 Task: Browse Amazon and compare different products in the electronics and office supplies categories.
Action: Mouse moved to (269, 266)
Screenshot: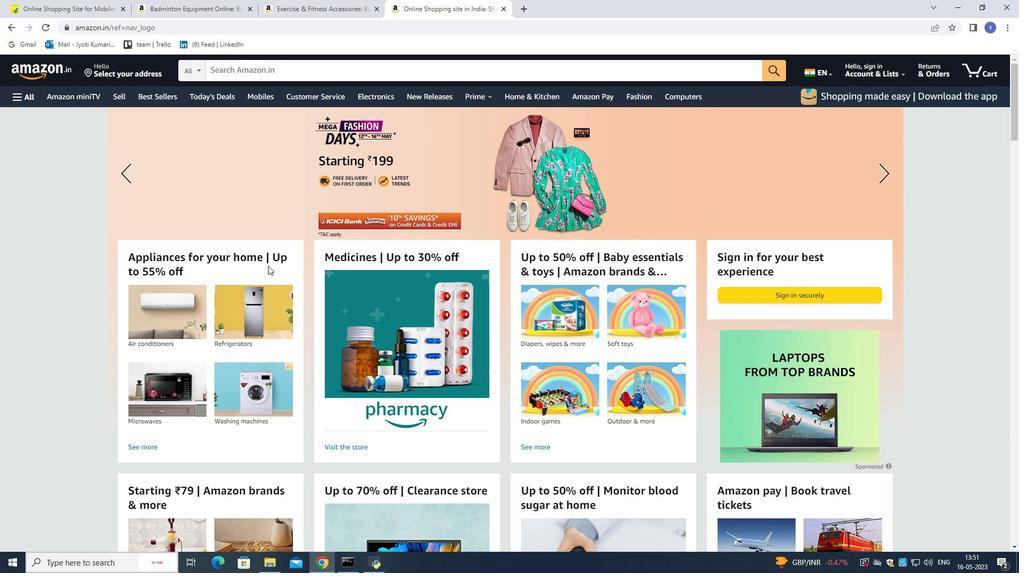 
Action: Mouse scrolled (269, 267) with delta (0, 0)
Screenshot: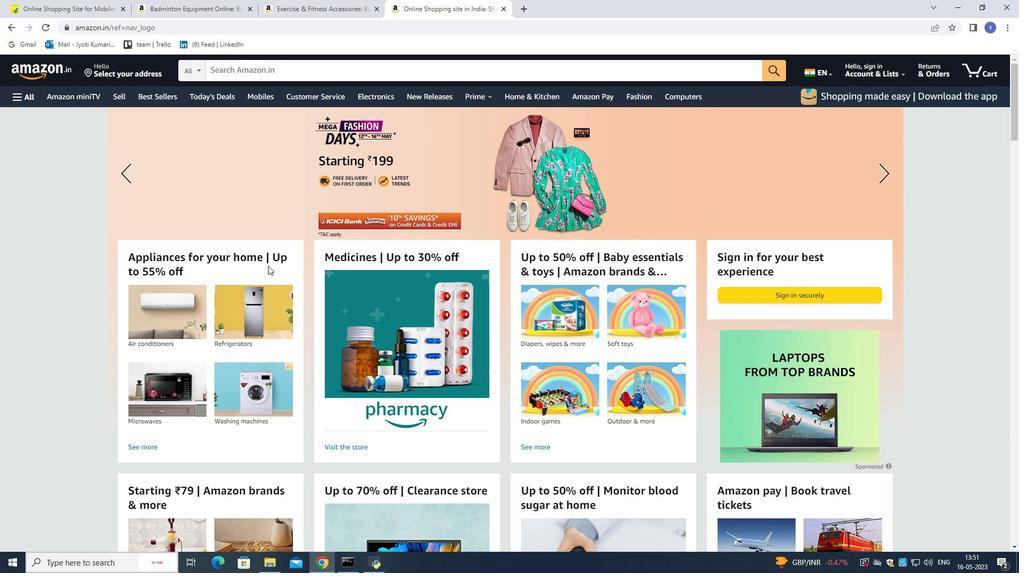 
Action: Mouse moved to (269, 266)
Screenshot: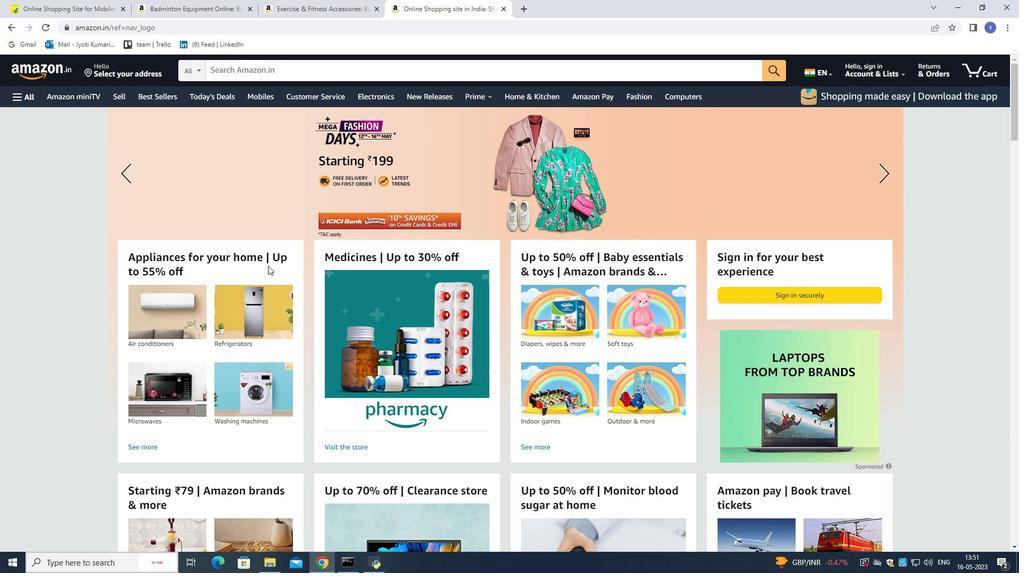 
Action: Mouse scrolled (269, 267) with delta (0, 0)
Screenshot: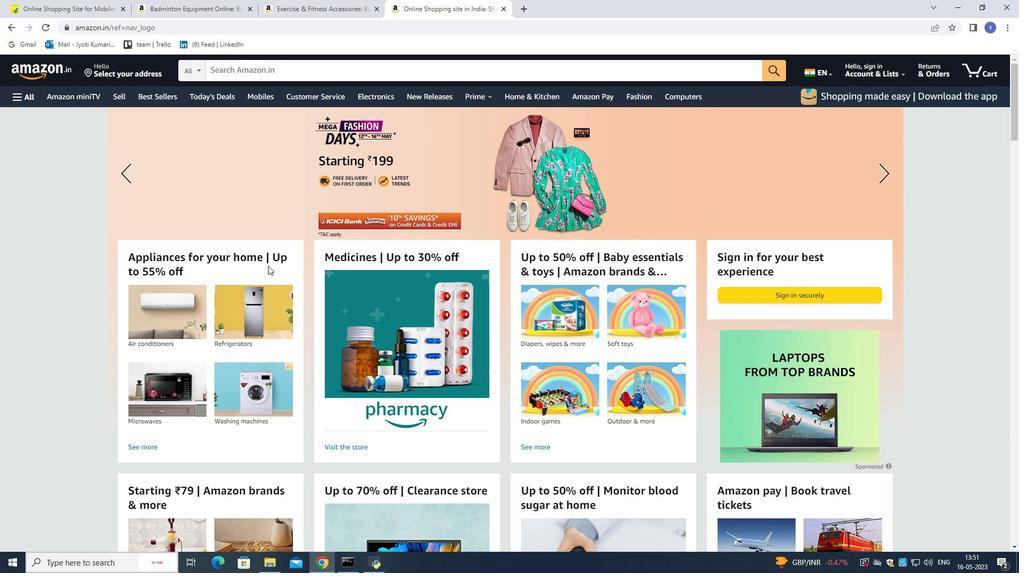 
Action: Mouse moved to (269, 263)
Screenshot: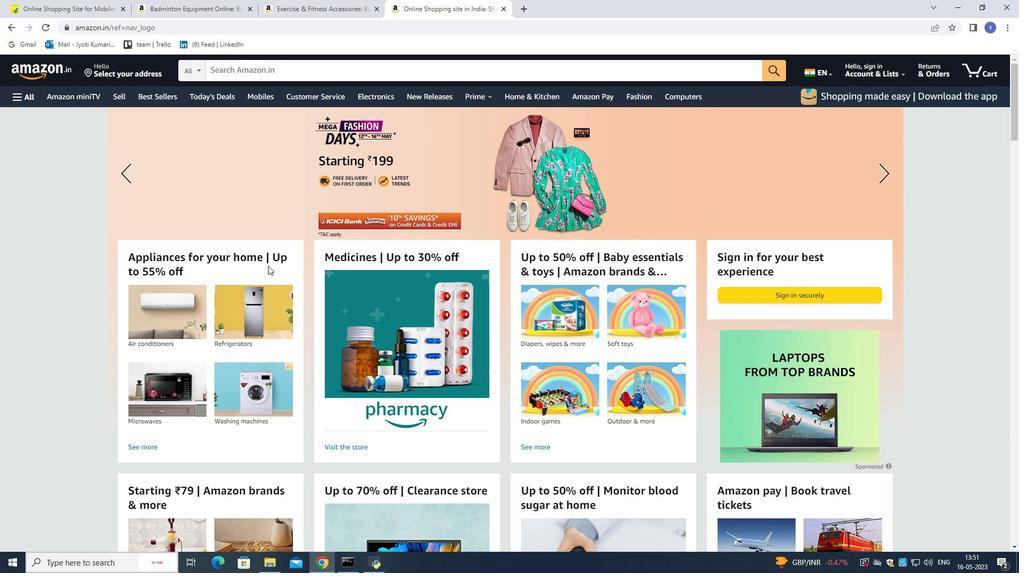 
Action: Mouse scrolled (269, 264) with delta (0, 0)
Screenshot: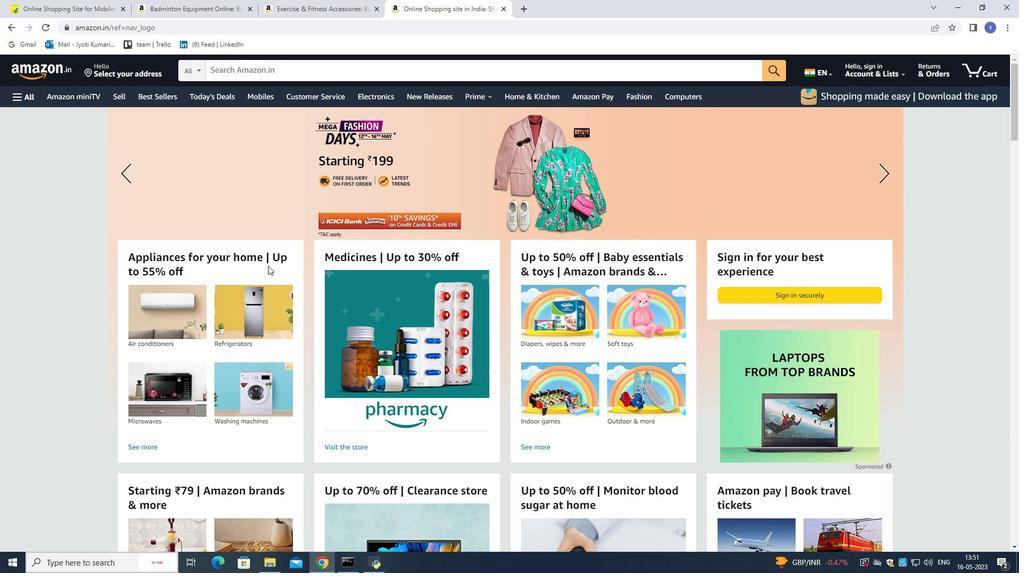 
Action: Mouse moved to (269, 263)
Screenshot: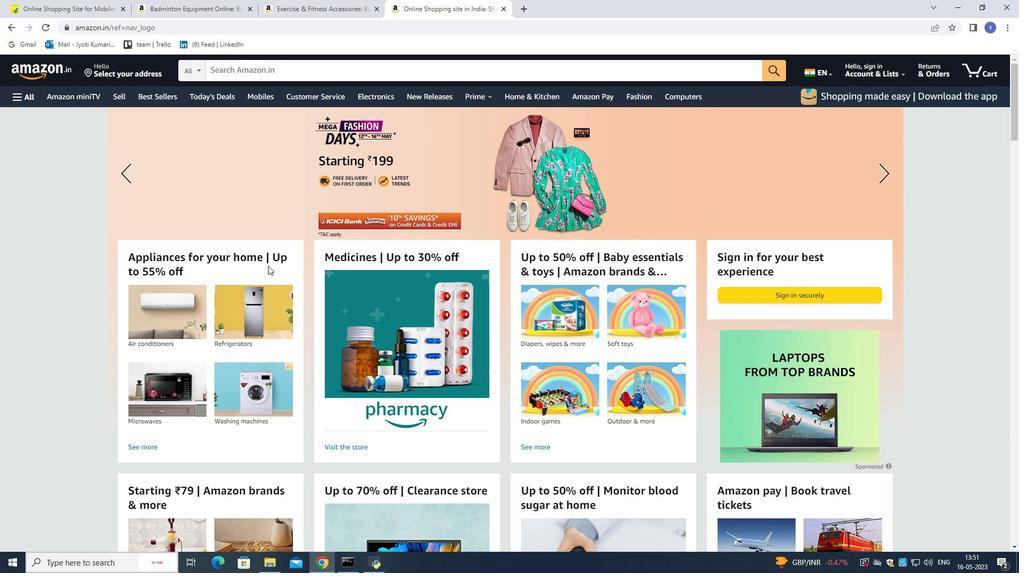 
Action: Mouse scrolled (269, 263) with delta (0, 0)
Screenshot: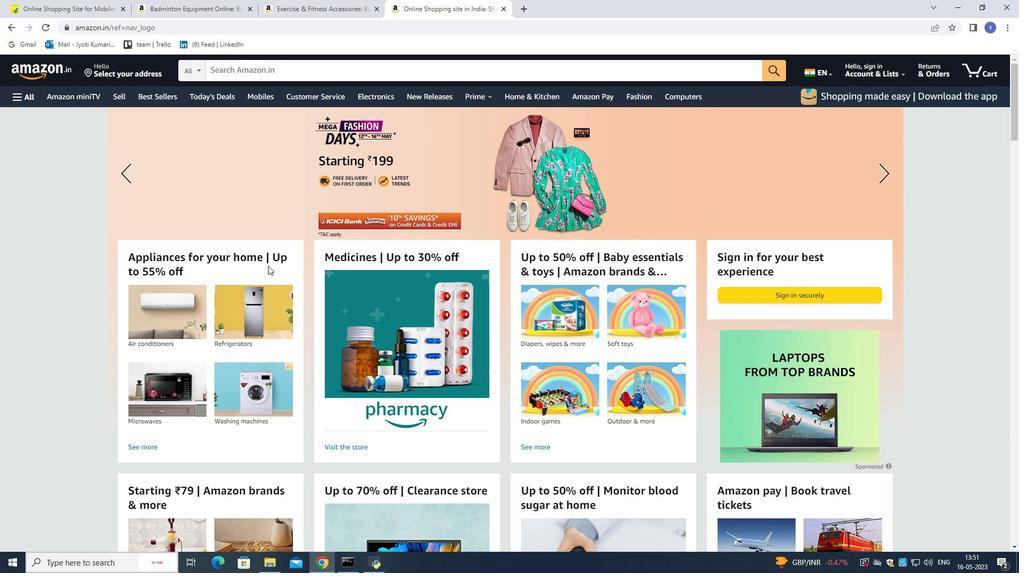 
Action: Mouse moved to (269, 261)
Screenshot: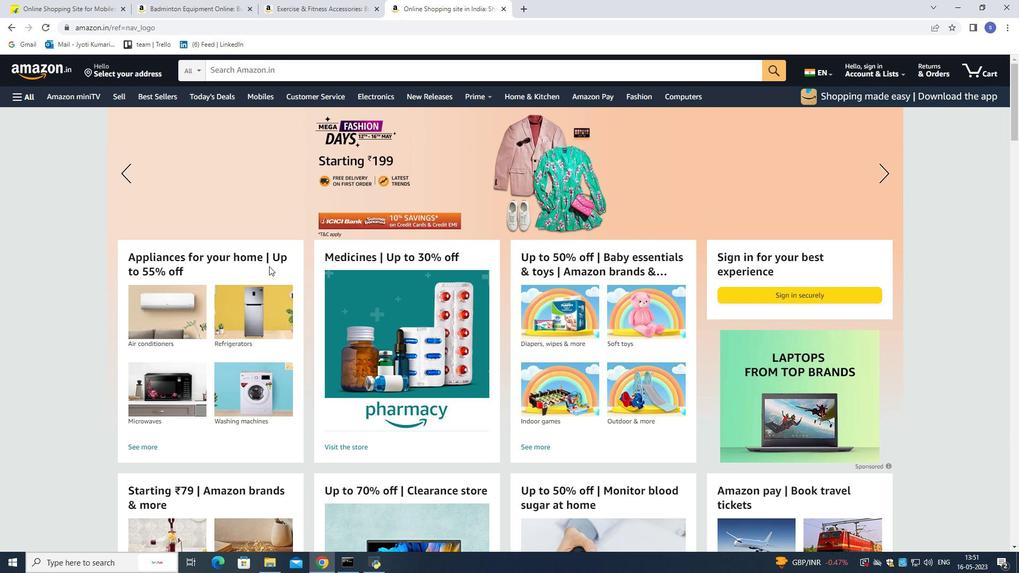 
Action: Mouse scrolled (269, 262) with delta (0, 0)
Screenshot: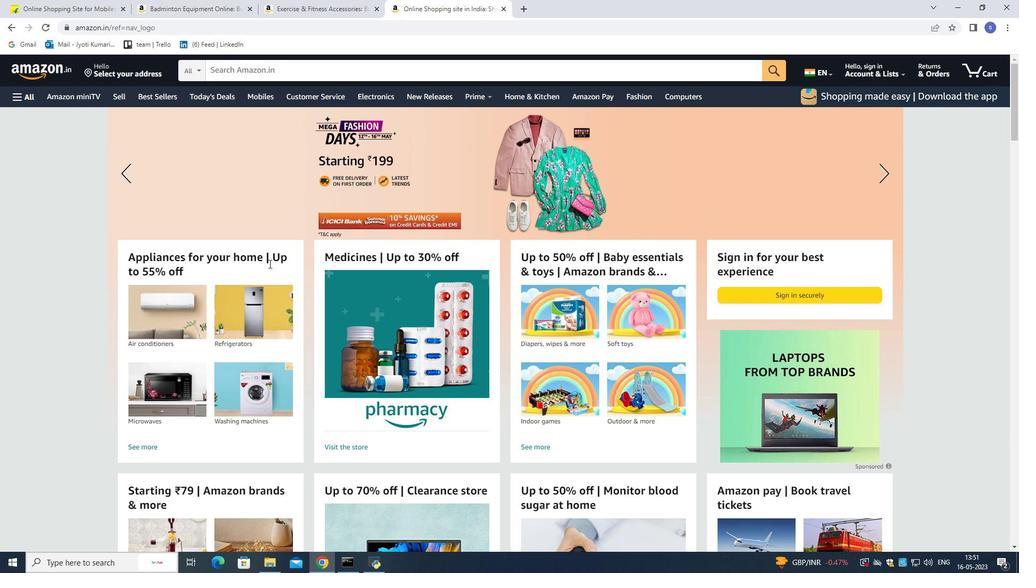 
Action: Mouse moved to (269, 260)
Screenshot: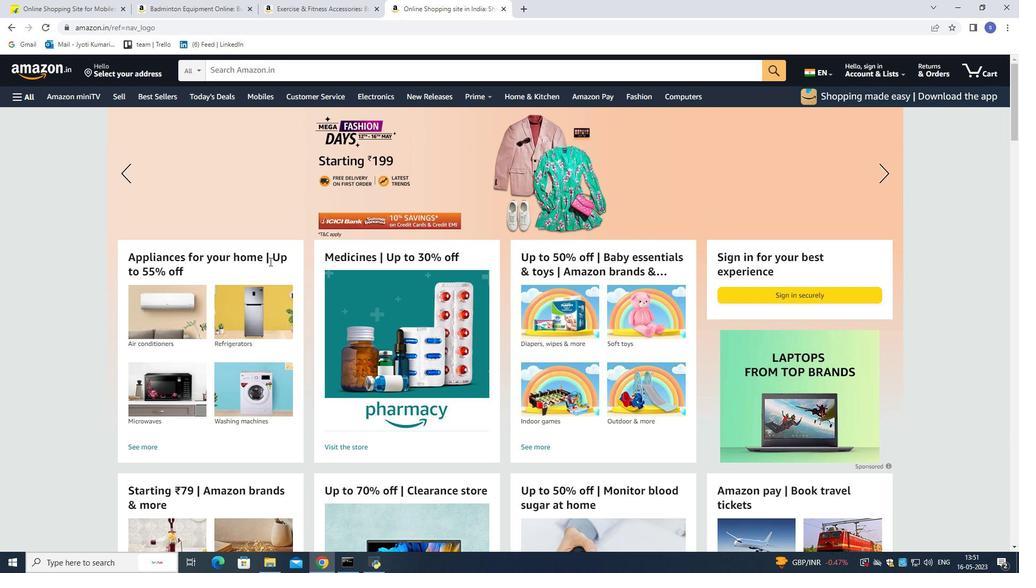 
Action: Mouse scrolled (269, 260) with delta (0, 0)
Screenshot: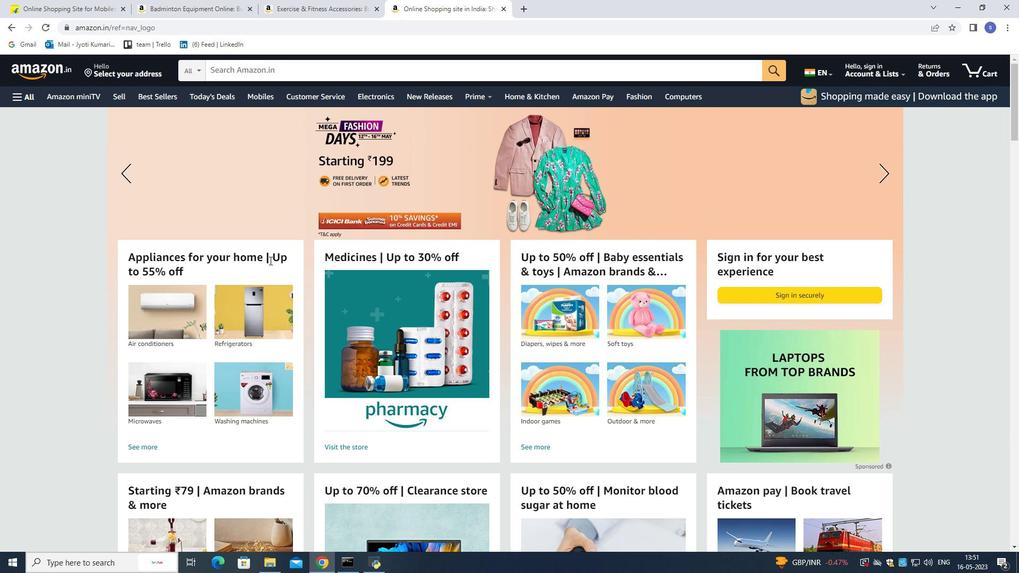 
Action: Mouse scrolled (269, 260) with delta (0, 0)
Screenshot: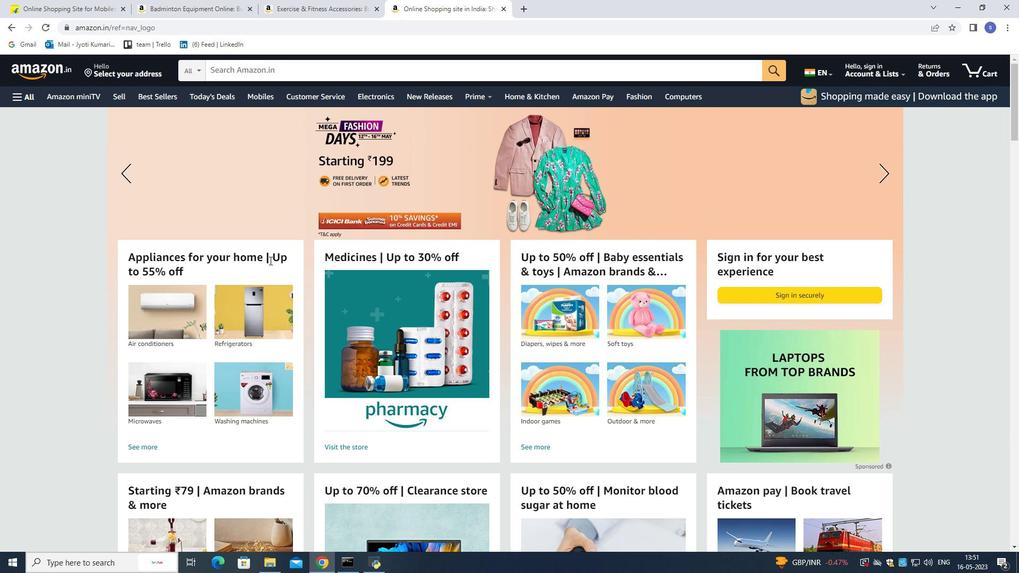 
Action: Mouse scrolled (269, 260) with delta (0, 0)
Screenshot: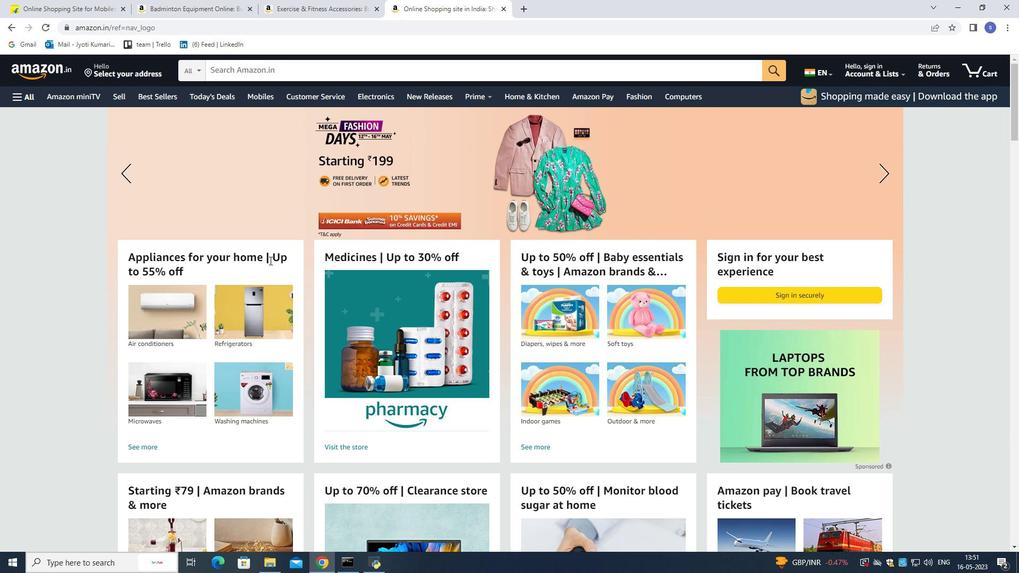
Action: Mouse scrolled (269, 260) with delta (0, 0)
Screenshot: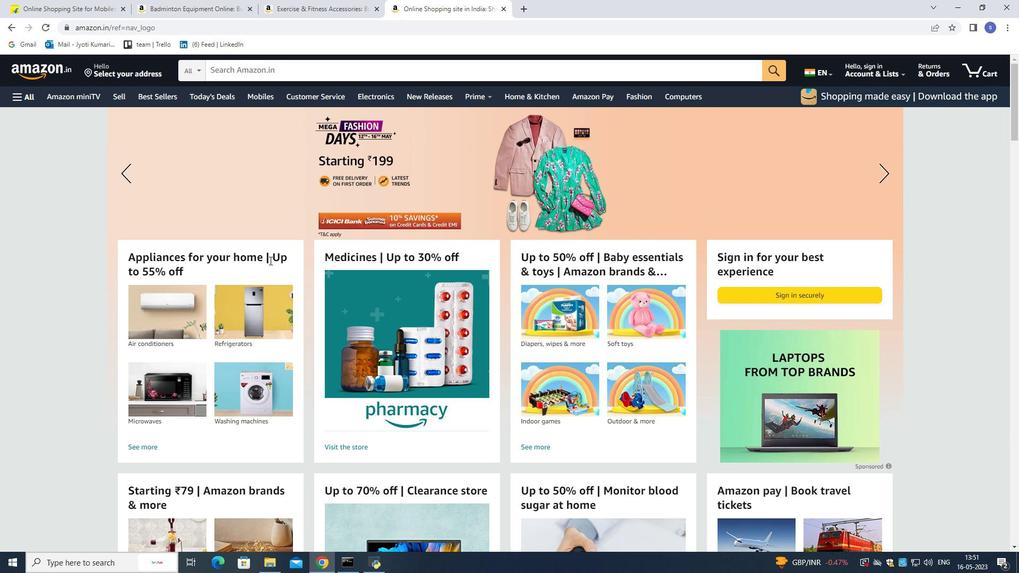 
Action: Mouse scrolled (269, 260) with delta (0, 0)
Screenshot: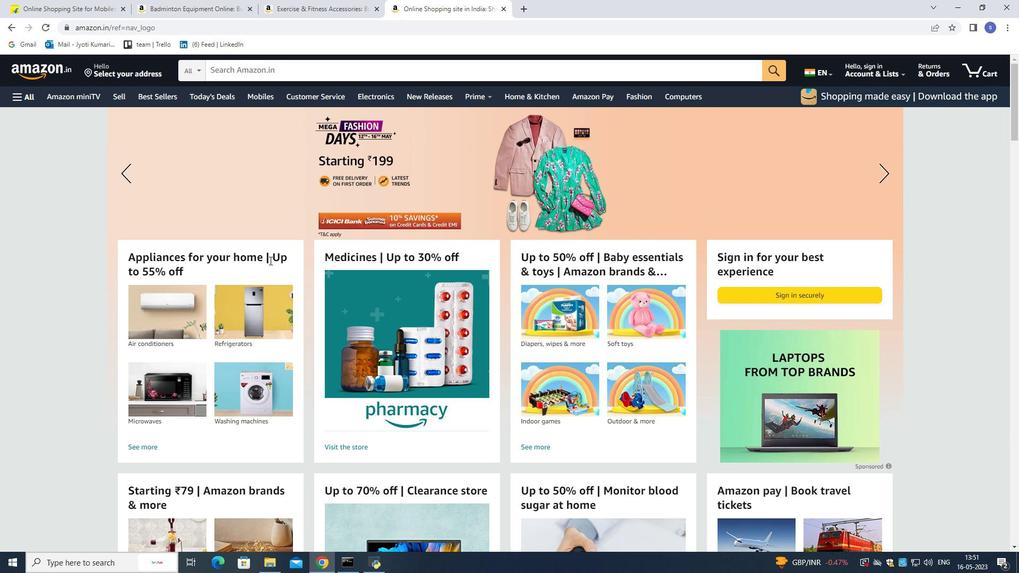 
Action: Mouse scrolled (269, 260) with delta (0, 0)
Screenshot: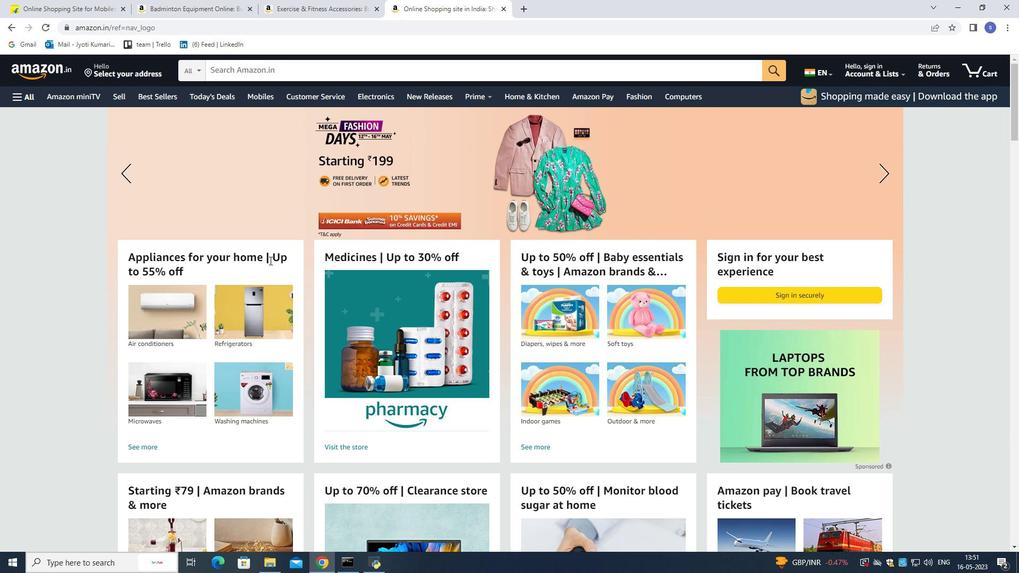 
Action: Mouse scrolled (269, 261) with delta (0, 0)
Screenshot: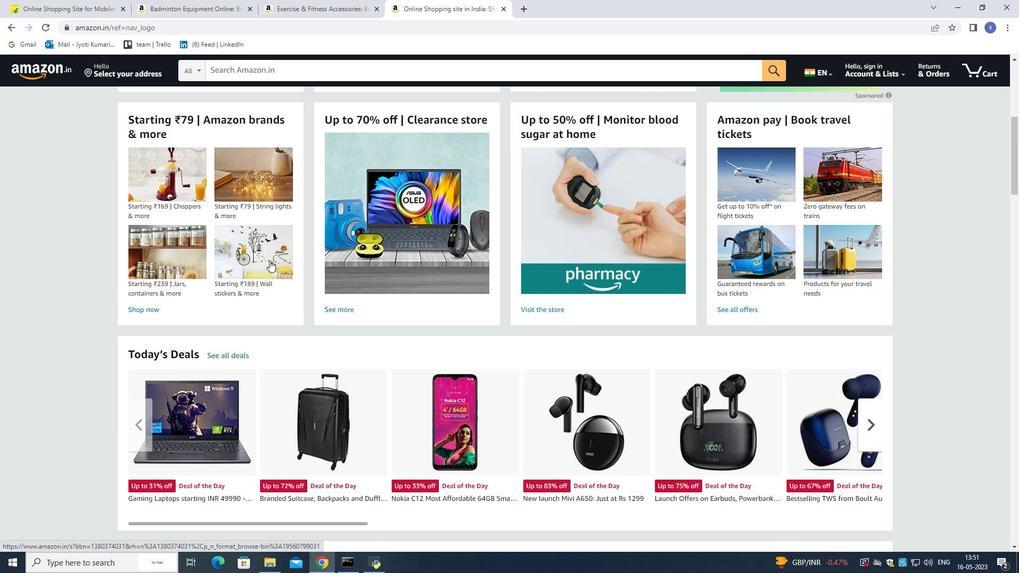 
Action: Mouse scrolled (269, 261) with delta (0, 0)
Screenshot: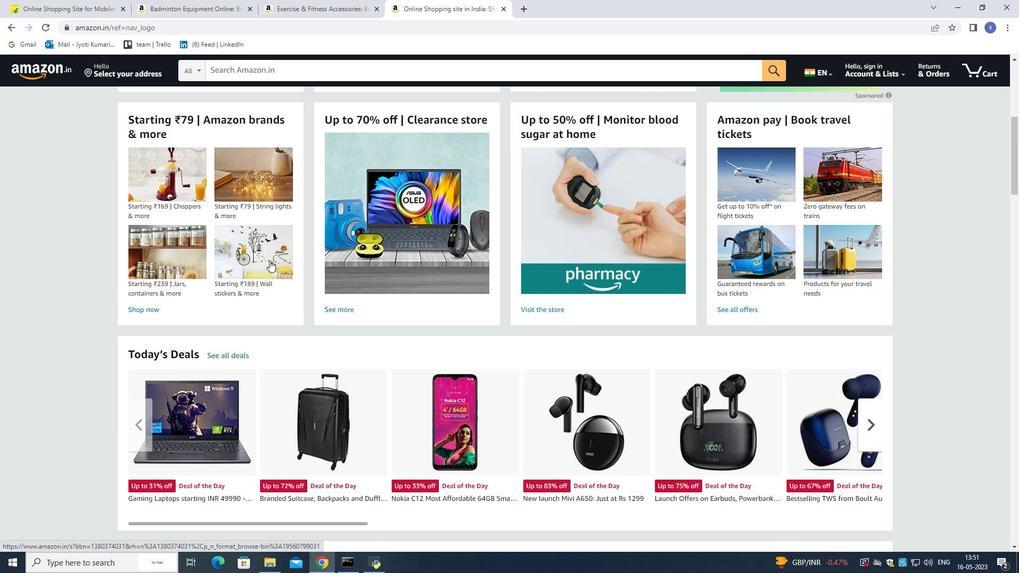 
Action: Mouse scrolled (269, 261) with delta (0, 0)
Screenshot: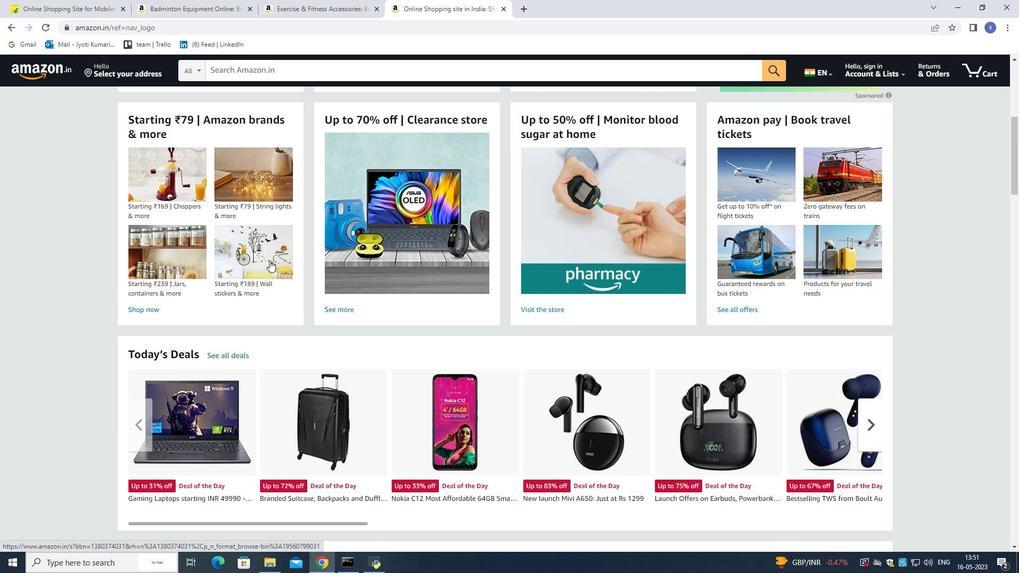 
Action: Mouse scrolled (269, 261) with delta (0, 0)
Screenshot: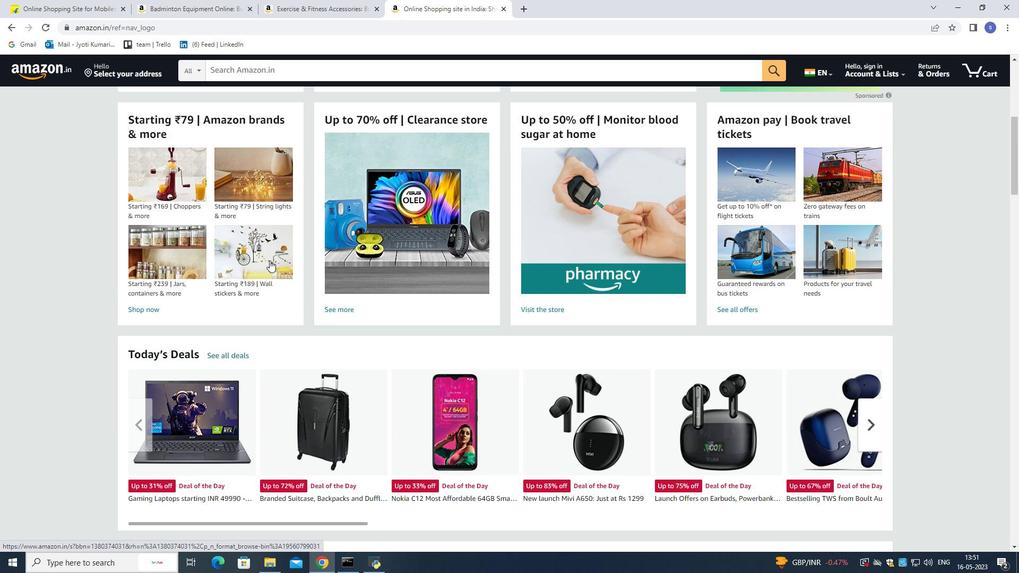 
Action: Mouse scrolled (269, 261) with delta (0, 0)
Screenshot: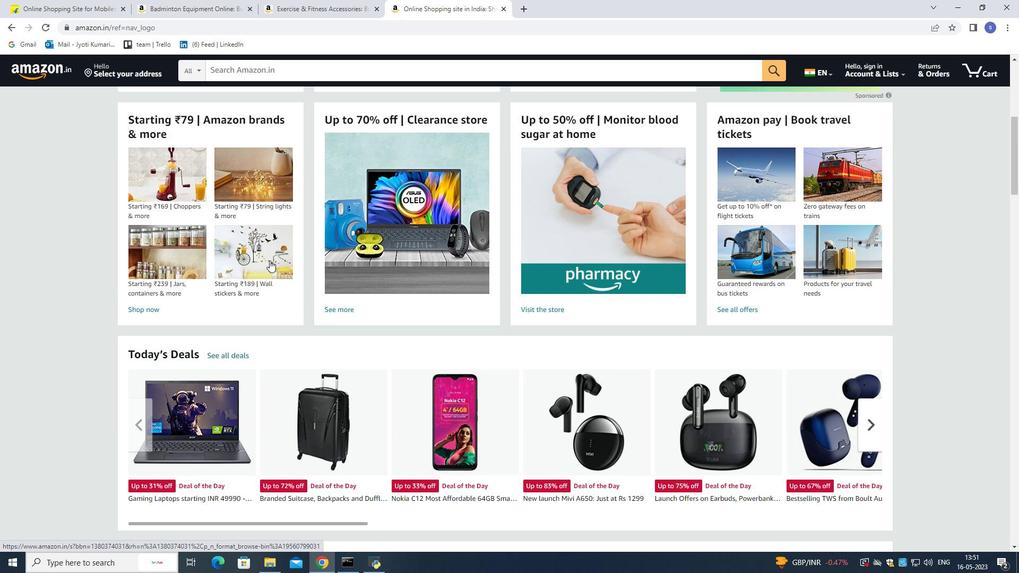 
Action: Mouse moved to (269, 260)
Screenshot: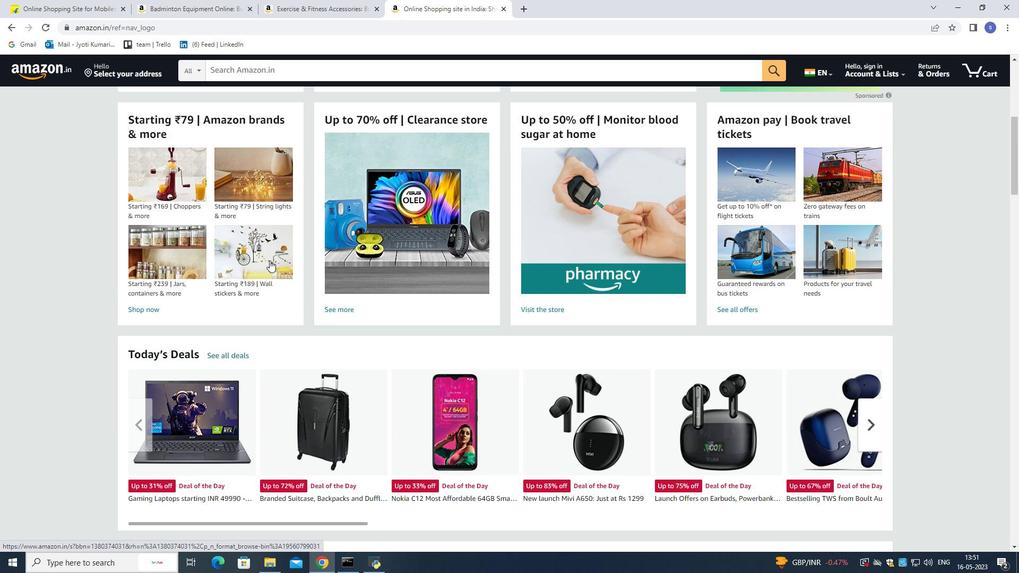 
Action: Mouse scrolled (269, 260) with delta (0, 0)
Screenshot: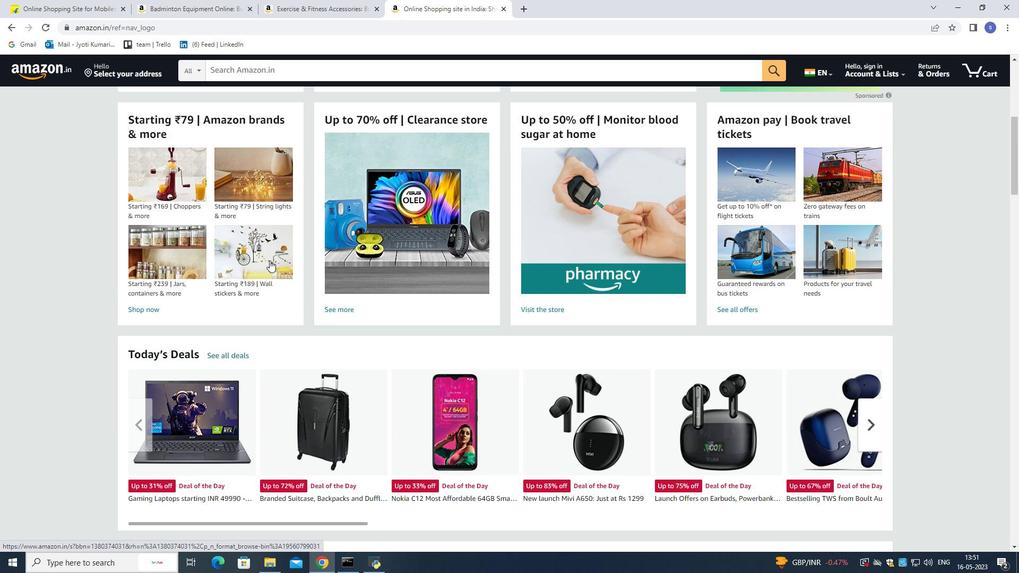 
Action: Mouse moved to (269, 260)
Screenshot: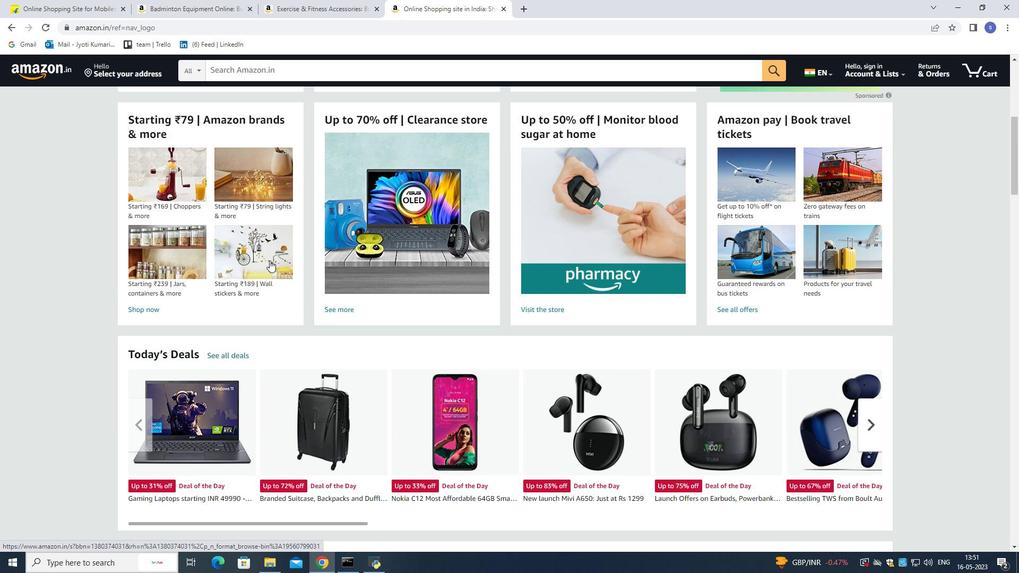 
Action: Mouse scrolled (269, 260) with delta (0, 0)
Screenshot: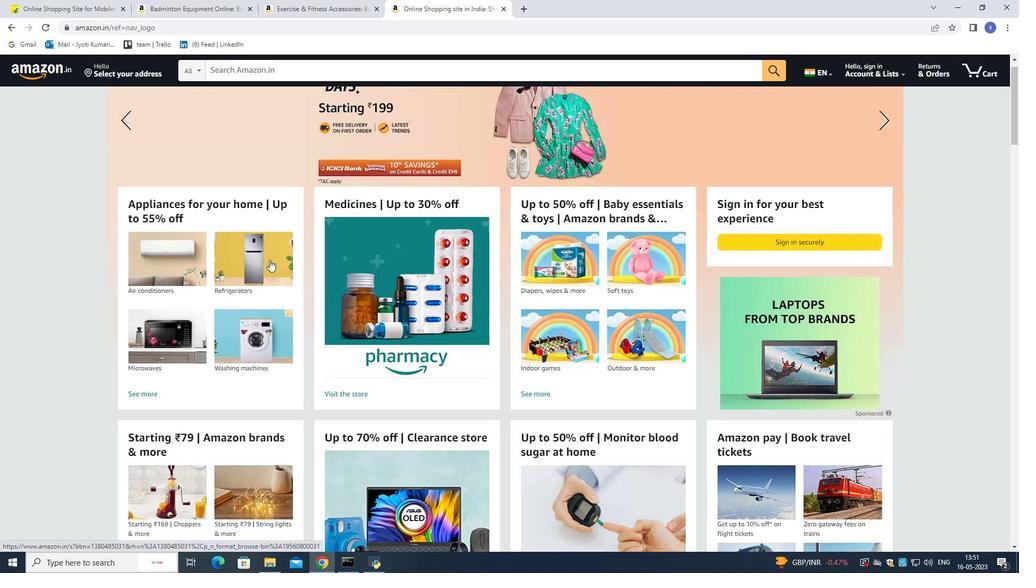 
Action: Mouse scrolled (269, 260) with delta (0, 0)
Screenshot: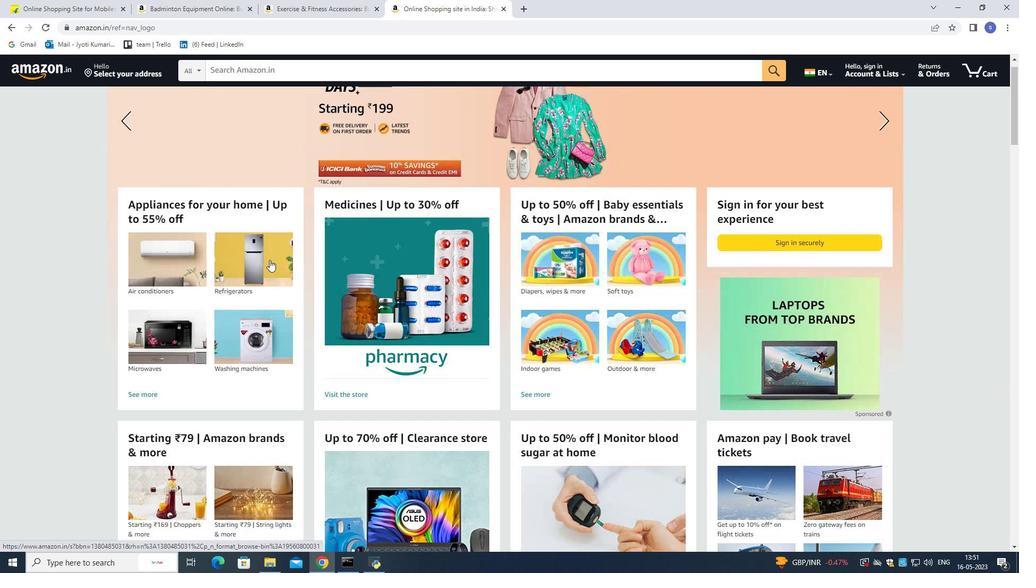 
Action: Mouse scrolled (269, 260) with delta (0, 0)
Screenshot: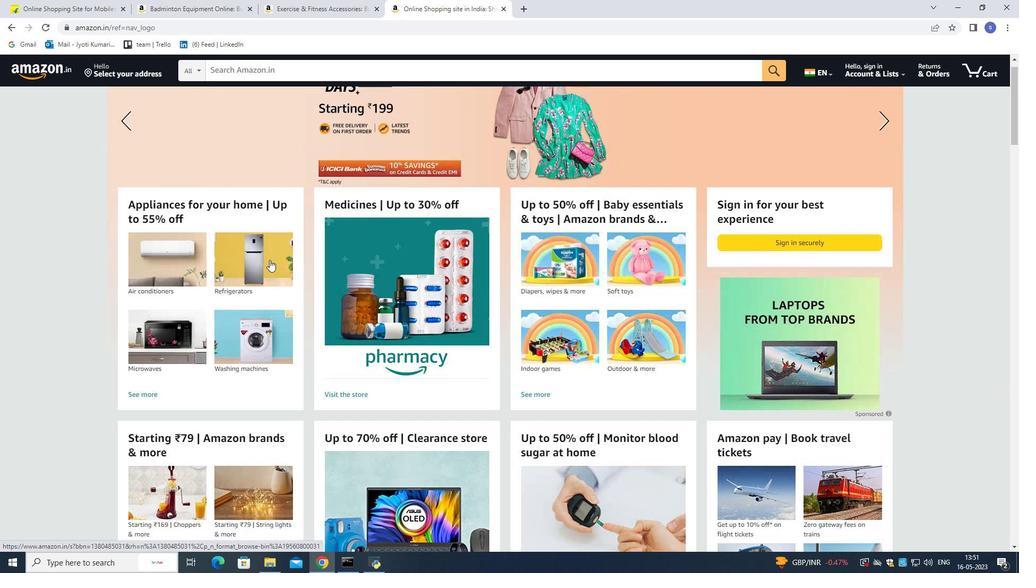 
Action: Mouse scrolled (269, 260) with delta (0, 0)
Screenshot: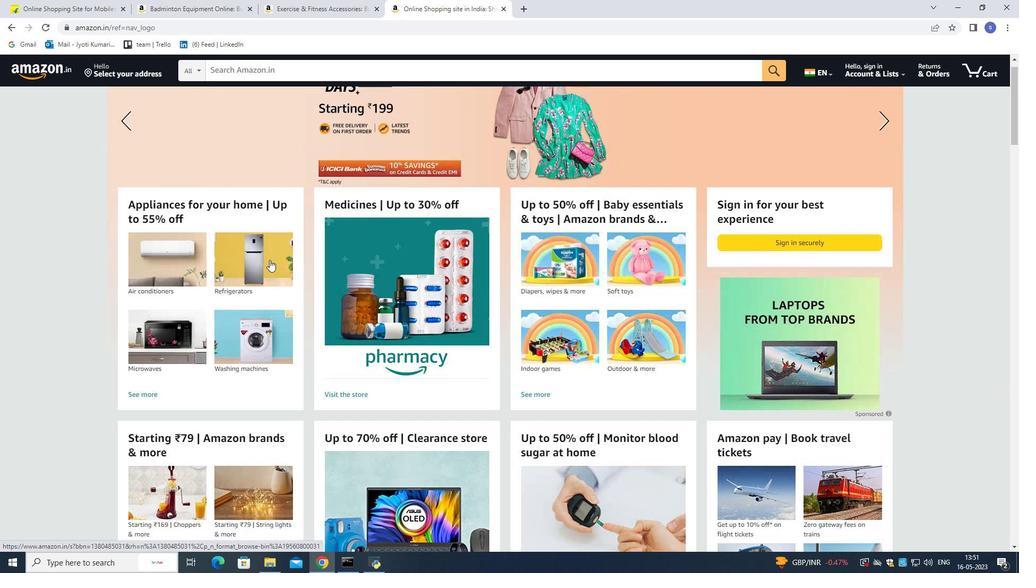 
Action: Mouse moved to (269, 258)
Screenshot: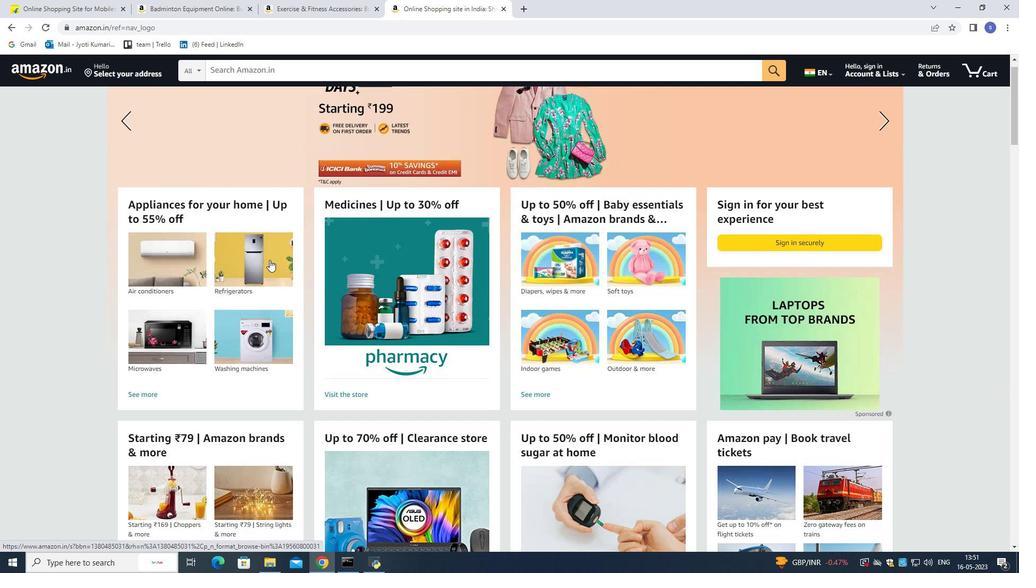 
Action: Mouse scrolled (269, 259) with delta (0, 0)
Screenshot: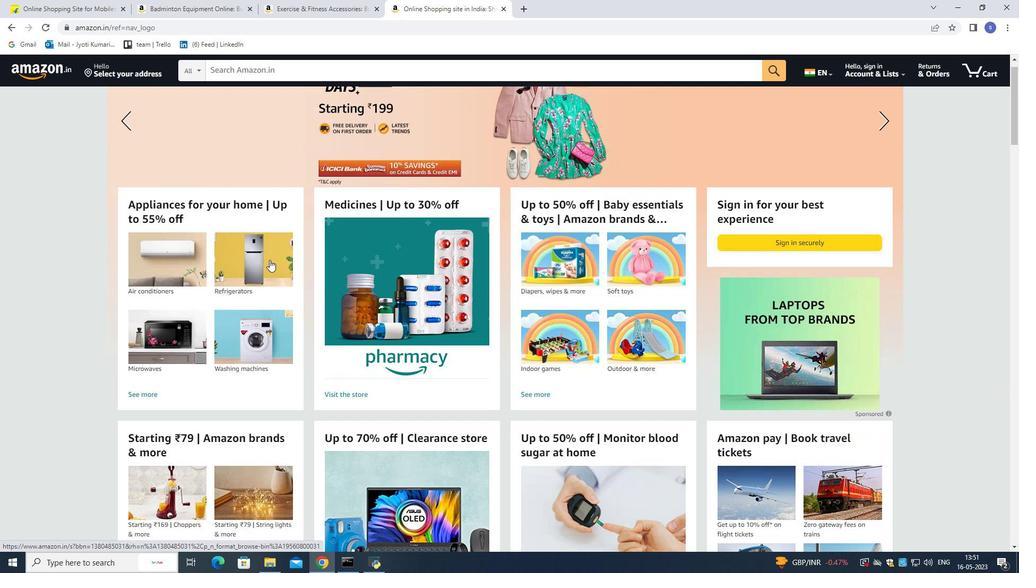 
Action: Mouse moved to (13, 93)
Screenshot: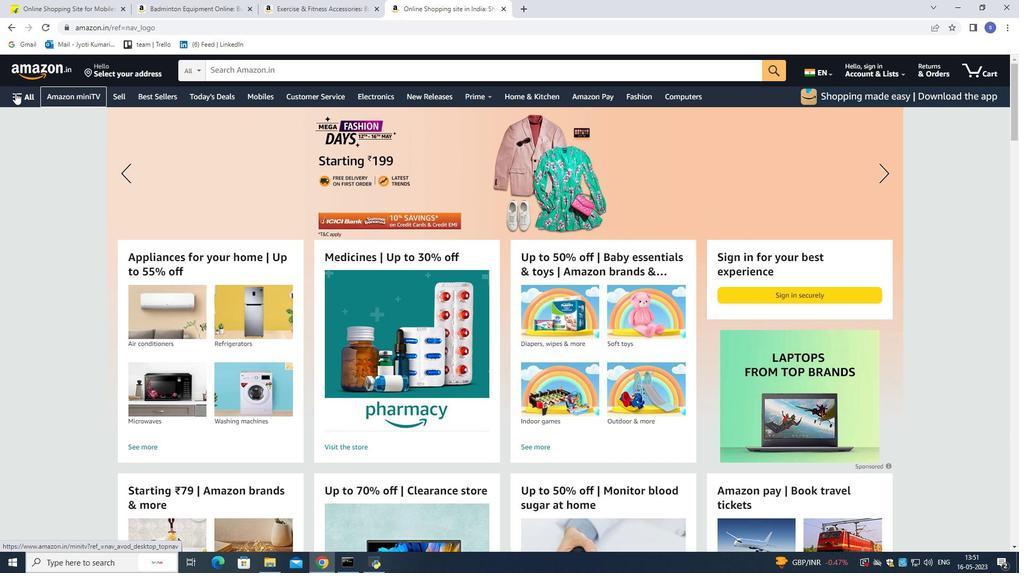 
Action: Mouse pressed left at (13, 93)
Screenshot: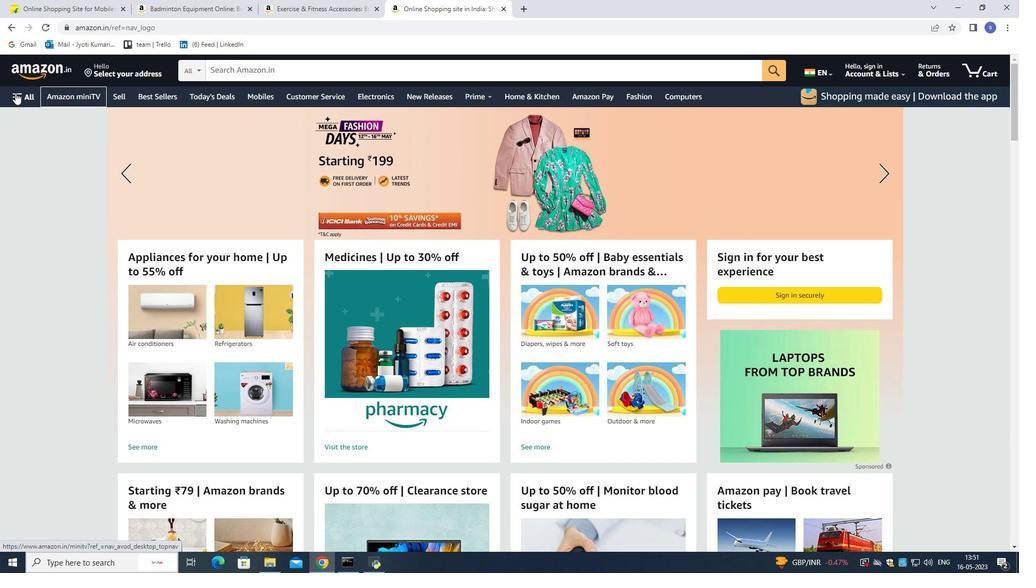
Action: Mouse moved to (50, 347)
Screenshot: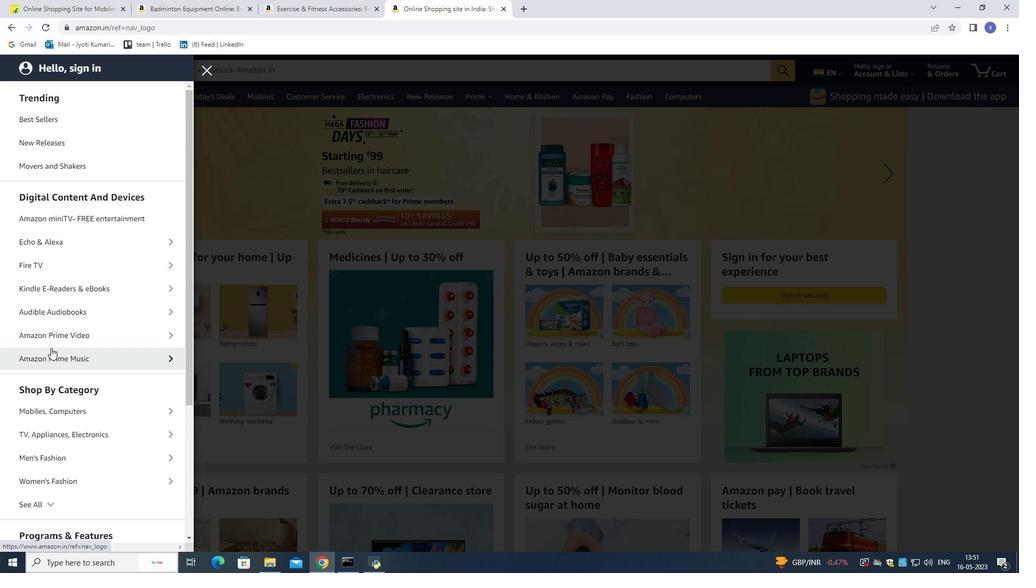 
Action: Mouse scrolled (50, 346) with delta (0, 0)
Screenshot: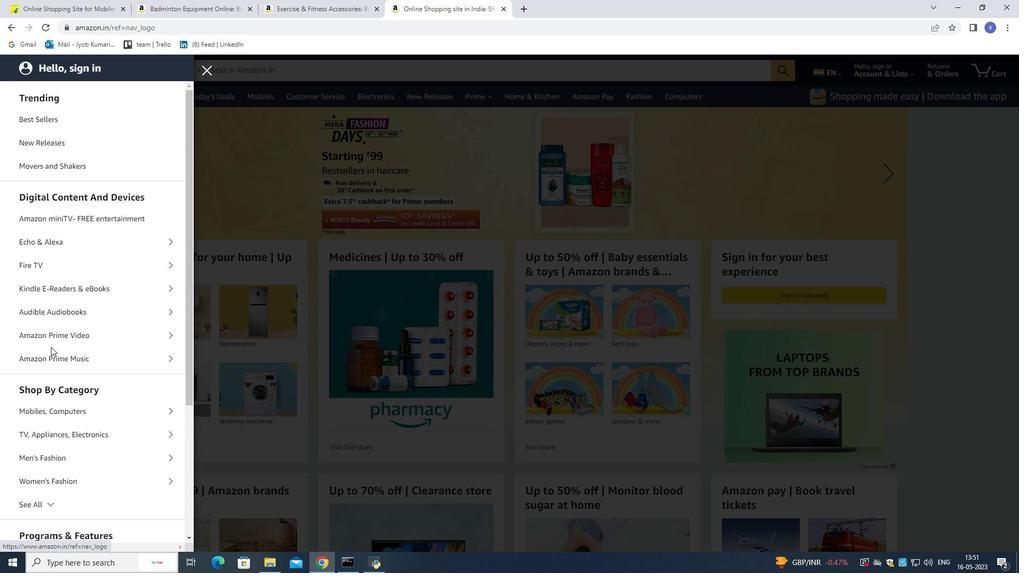
Action: Mouse scrolled (50, 346) with delta (0, 0)
Screenshot: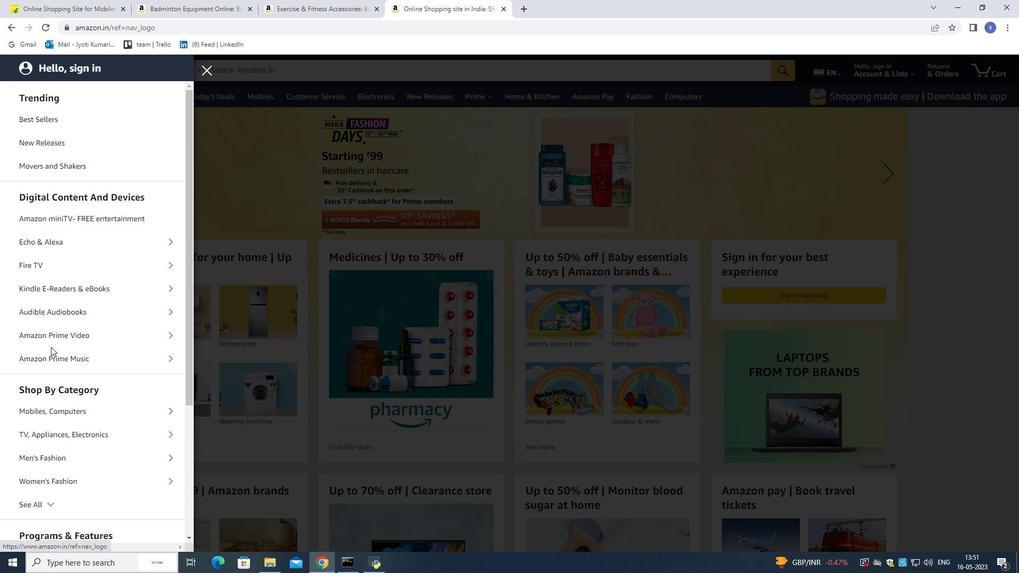 
Action: Mouse scrolled (50, 346) with delta (0, 0)
Screenshot: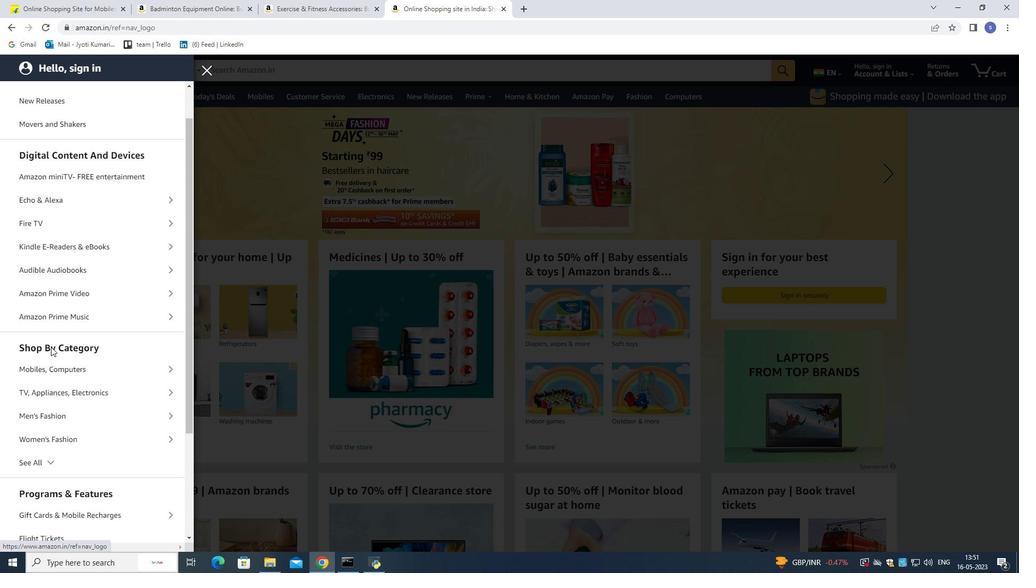 
Action: Mouse scrolled (50, 346) with delta (0, 0)
Screenshot: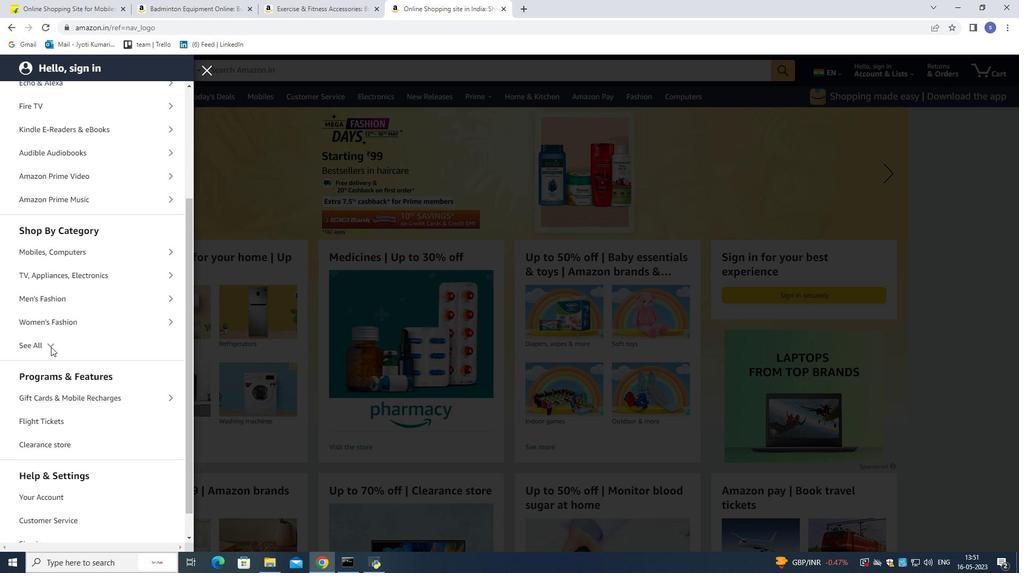 
Action: Mouse moved to (58, 321)
Screenshot: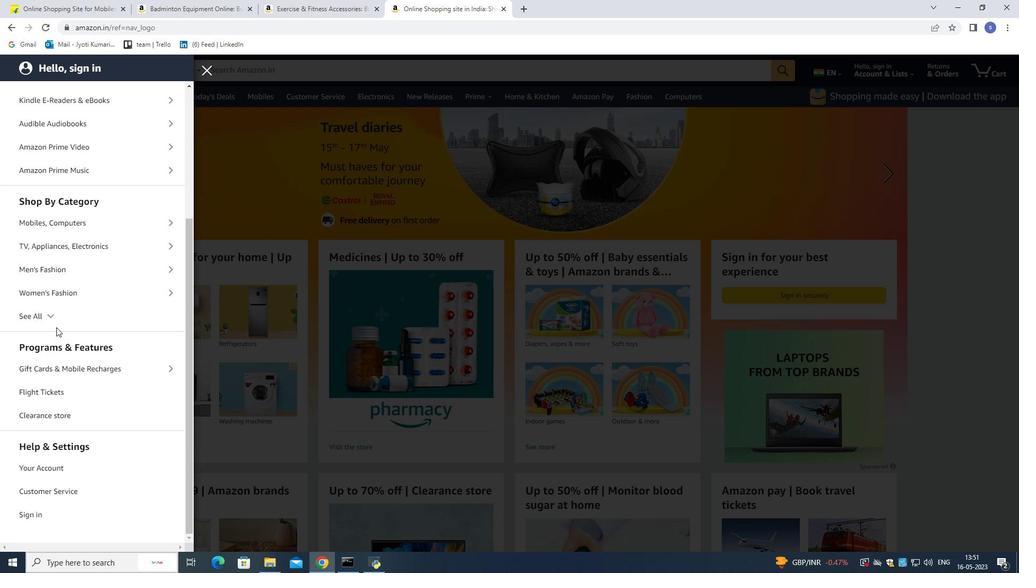 
Action: Mouse scrolled (58, 321) with delta (0, 0)
Screenshot: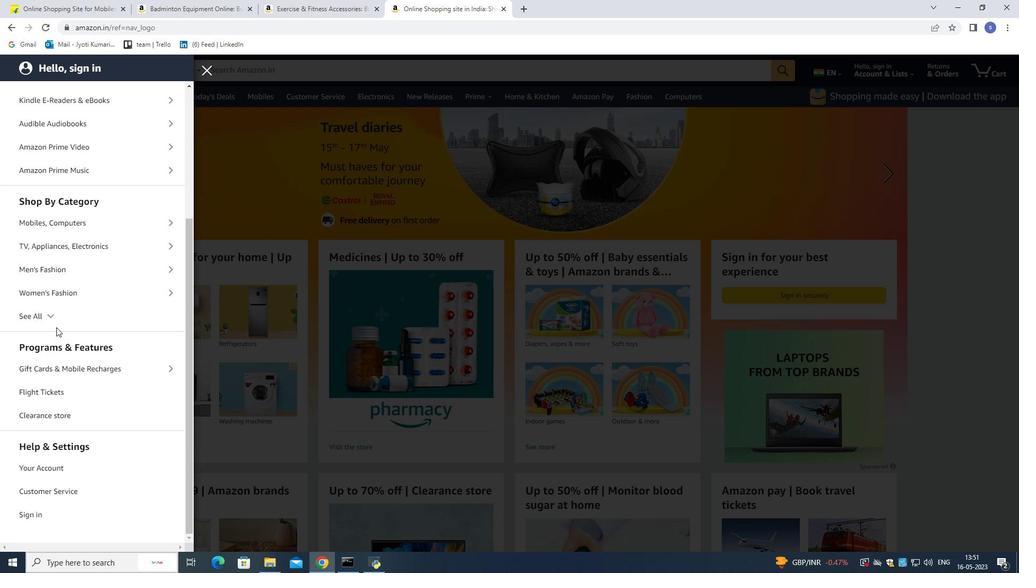 
Action: Mouse moved to (59, 315)
Screenshot: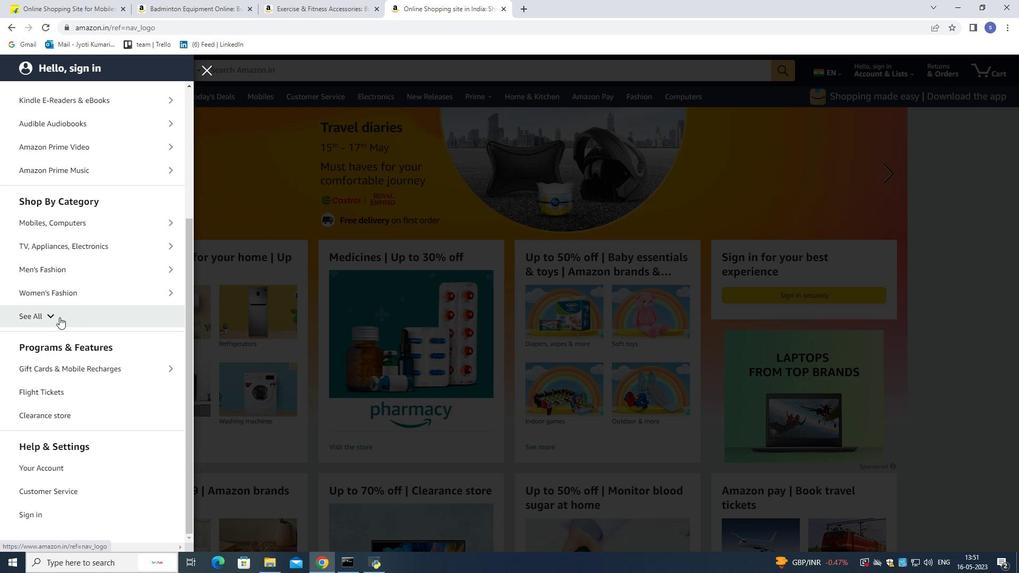 
Action: Mouse scrolled (59, 315) with delta (0, 0)
Screenshot: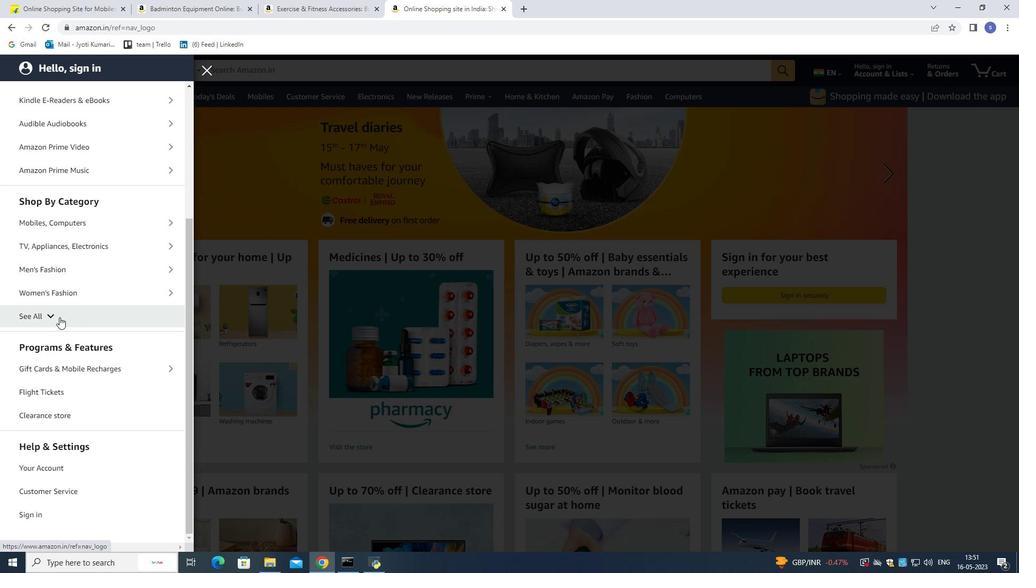 
Action: Mouse scrolled (59, 315) with delta (0, 0)
Screenshot: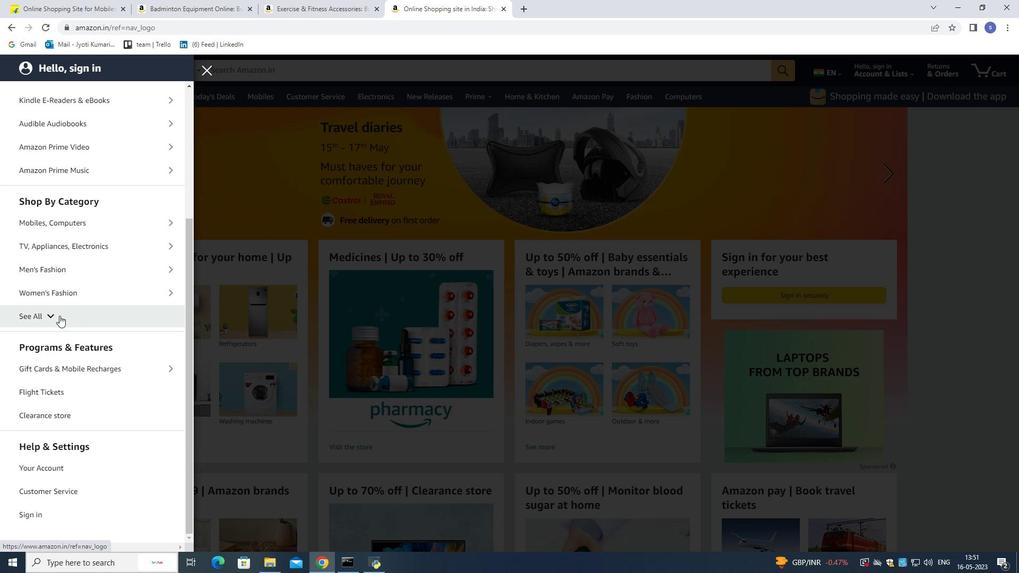 
Action: Mouse scrolled (59, 315) with delta (0, 0)
Screenshot: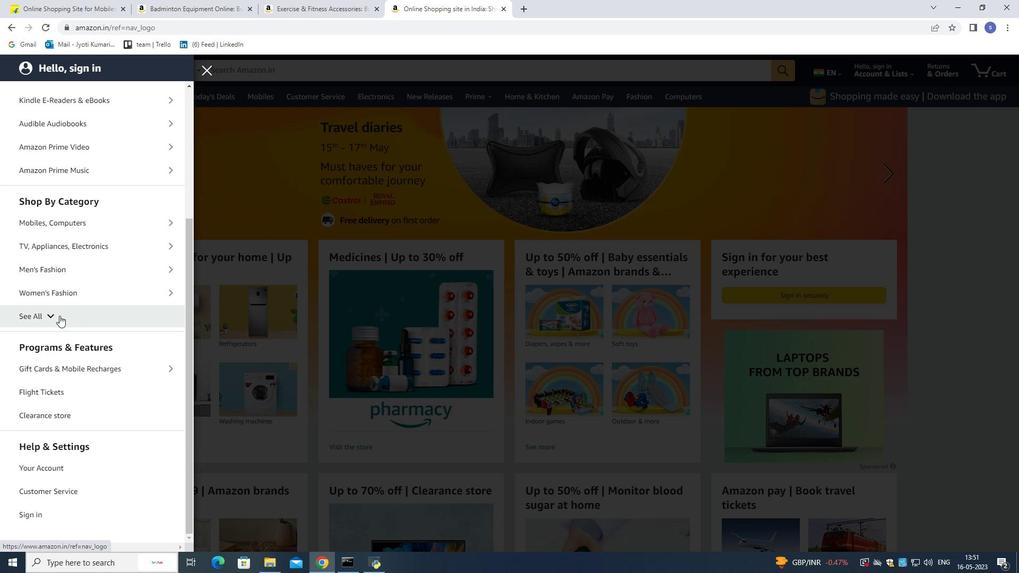 
Action: Mouse scrolled (59, 316) with delta (0, 0)
Screenshot: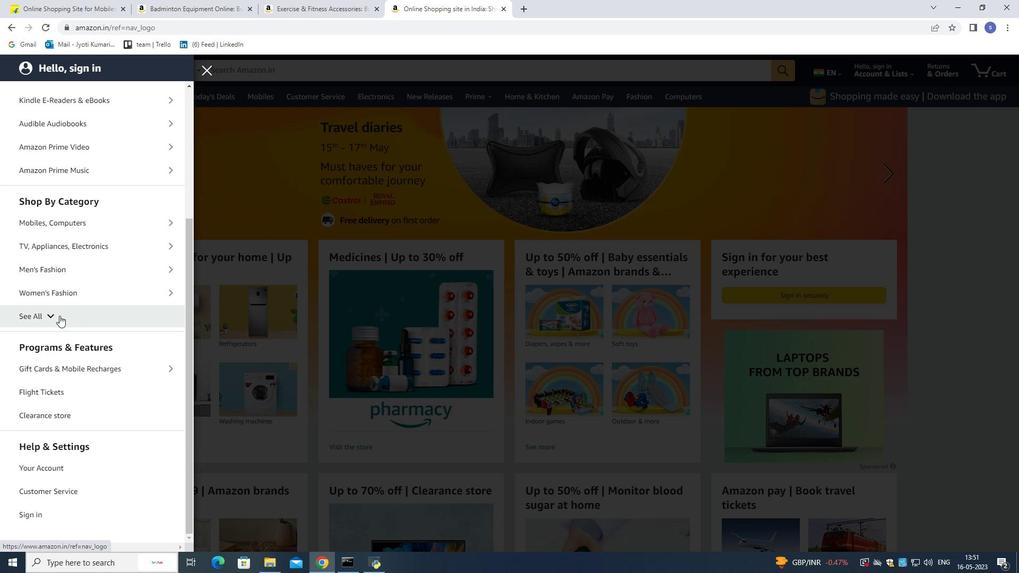 
Action: Mouse scrolled (59, 316) with delta (0, 0)
Screenshot: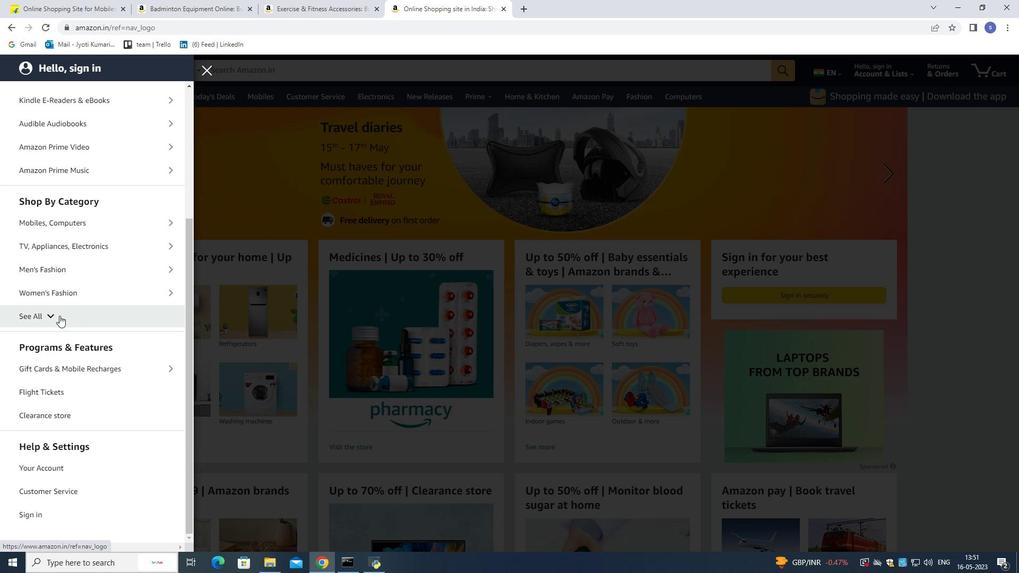 
Action: Mouse scrolled (59, 316) with delta (0, 0)
Screenshot: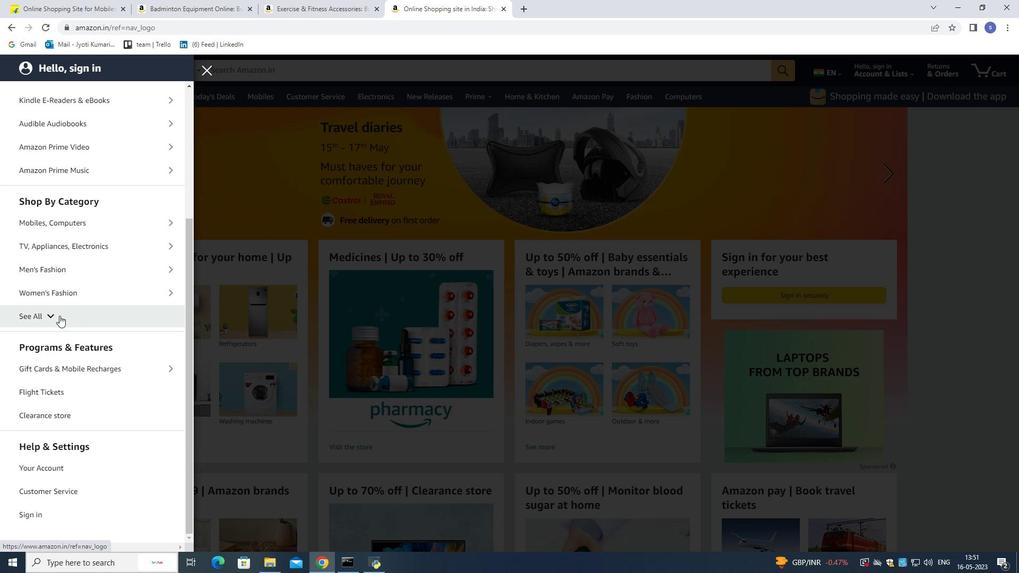 
Action: Mouse moved to (59, 315)
Screenshot: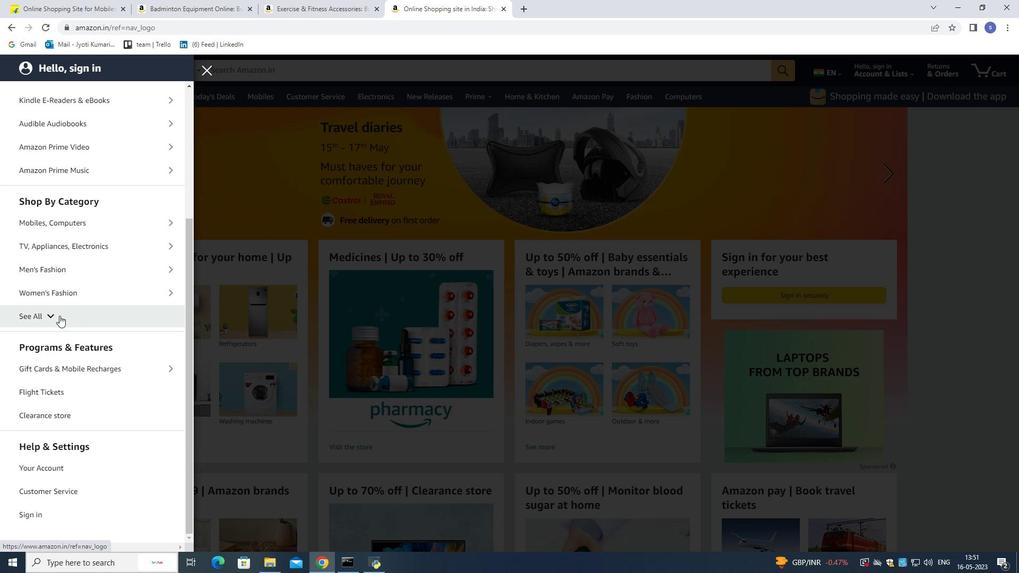 
Action: Mouse scrolled (59, 315) with delta (0, 0)
Screenshot: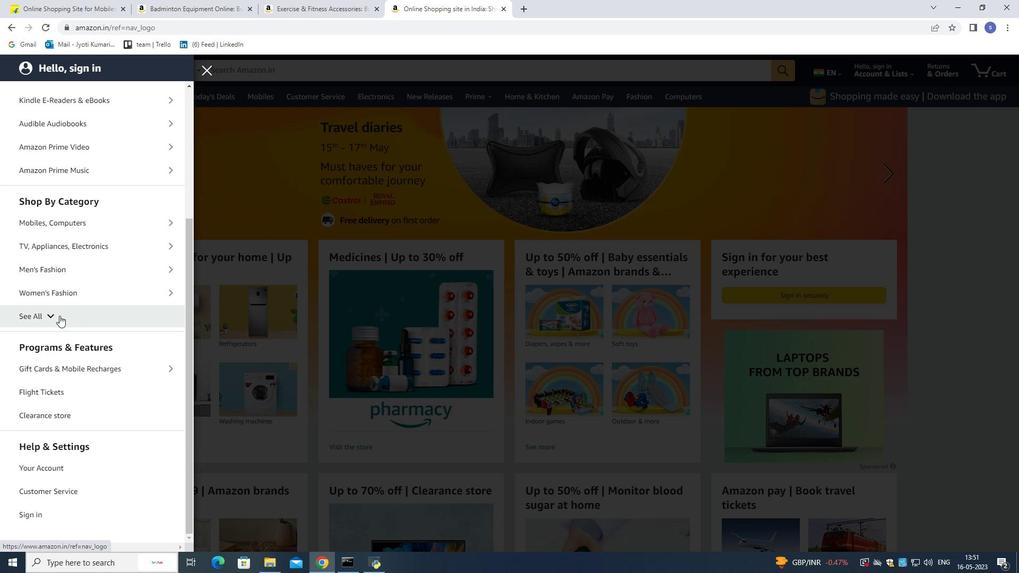 
Action: Mouse moved to (60, 313)
Screenshot: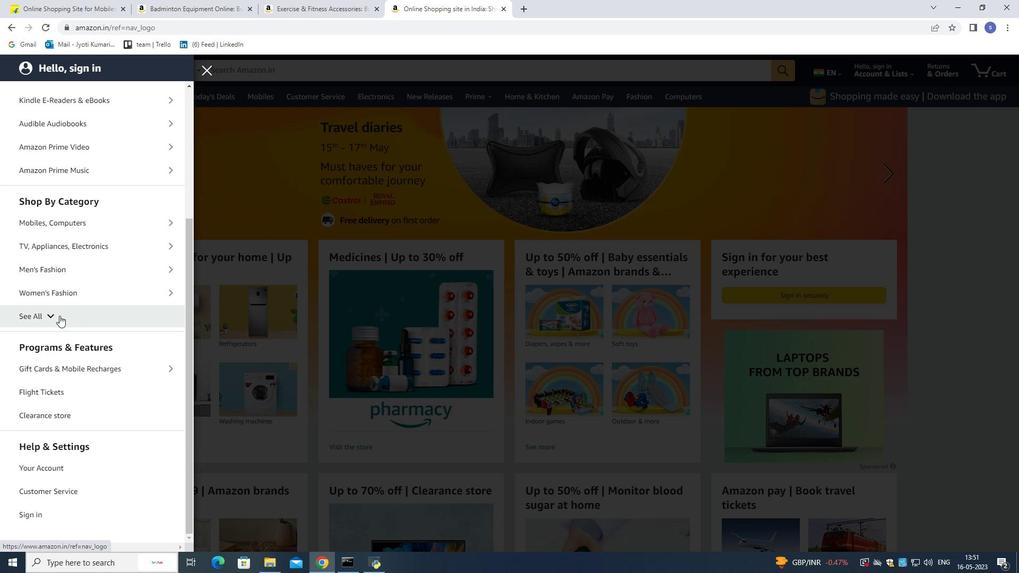 
Action: Mouse scrolled (60, 313) with delta (0, 0)
Screenshot: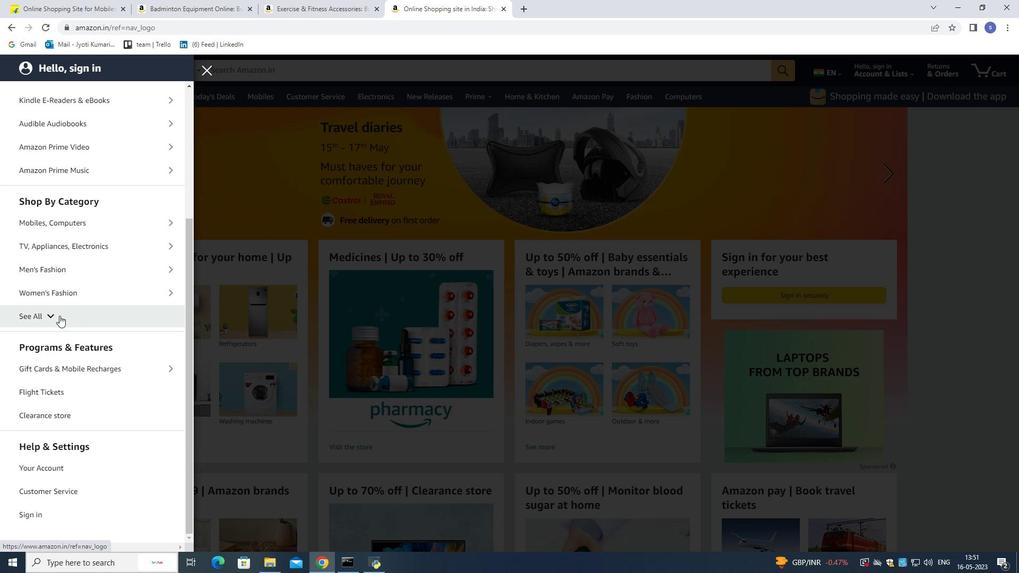 
Action: Mouse moved to (60, 309)
Screenshot: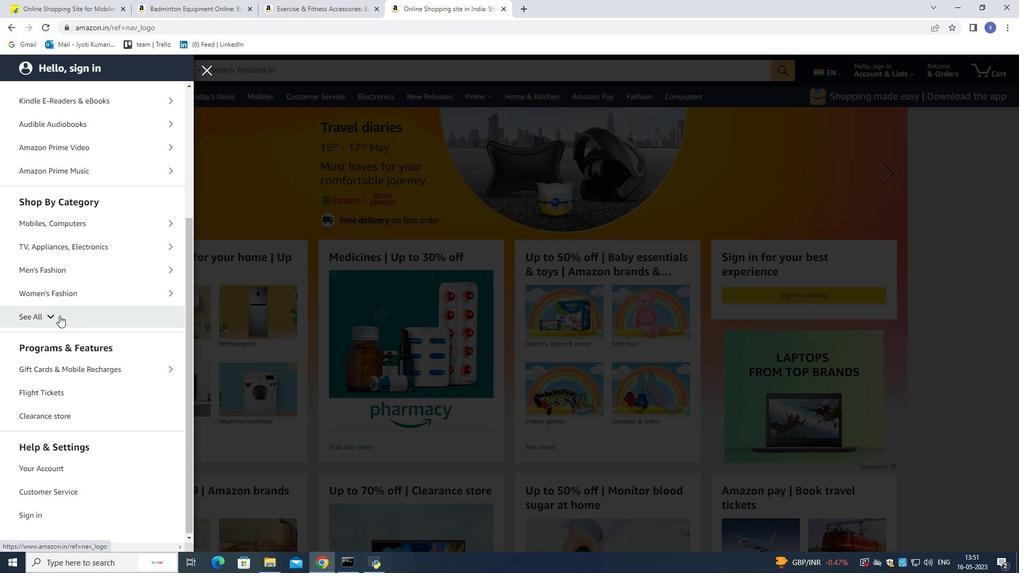
Action: Mouse scrolled (60, 310) with delta (0, 0)
Screenshot: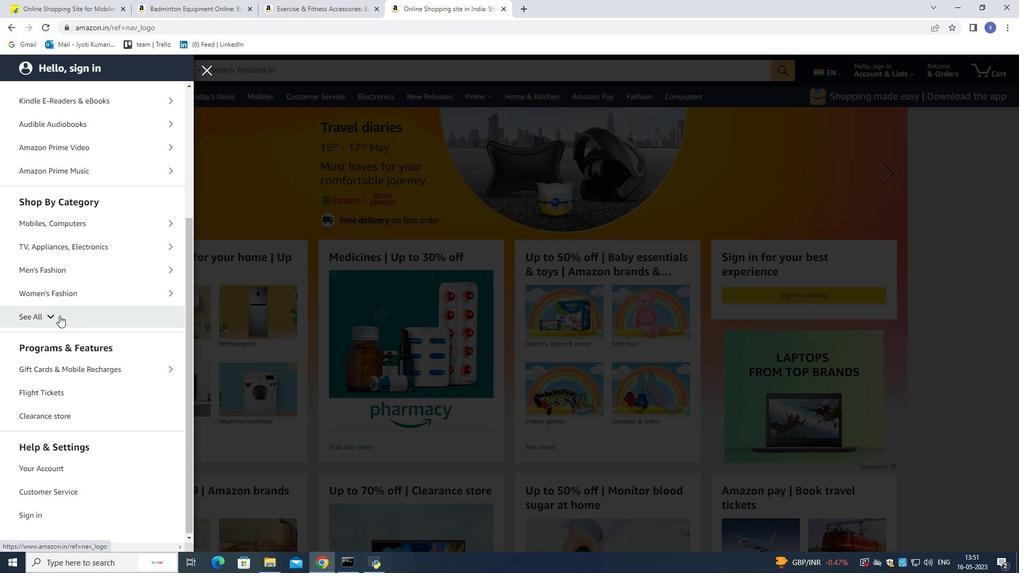 
Action: Mouse moved to (60, 307)
Screenshot: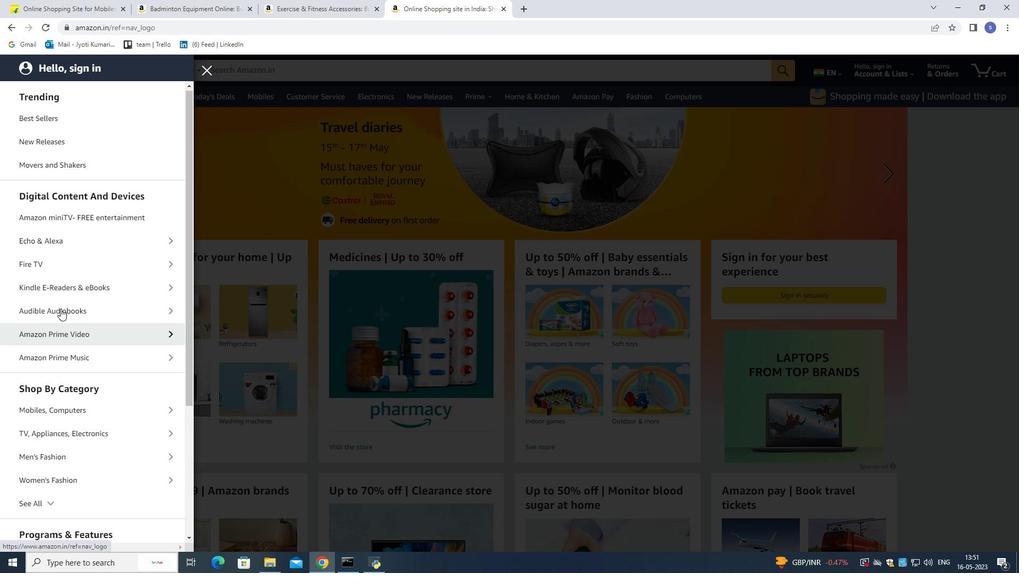 
Action: Mouse scrolled (60, 307) with delta (0, 0)
Screenshot: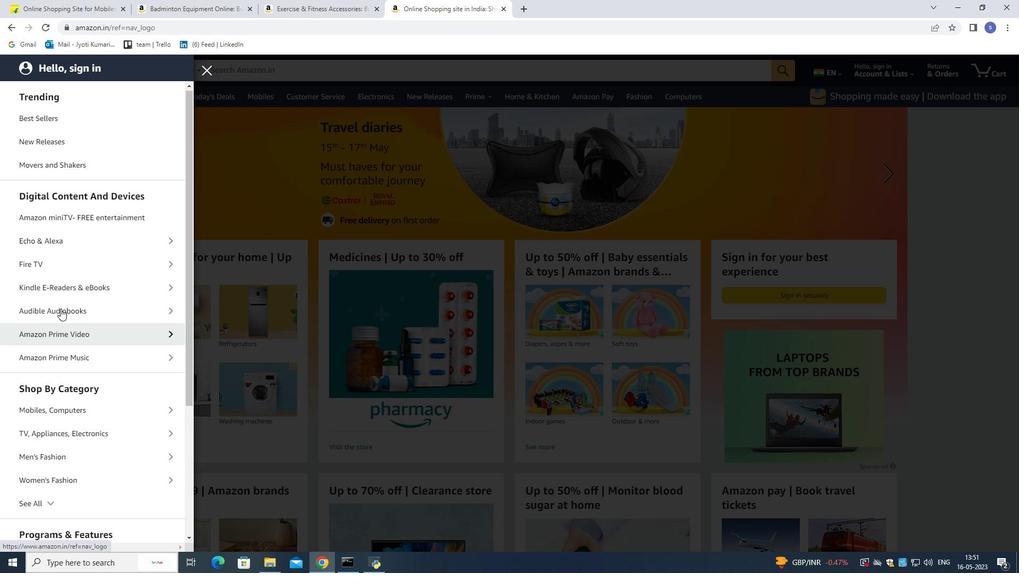 
Action: Mouse moved to (60, 306)
Screenshot: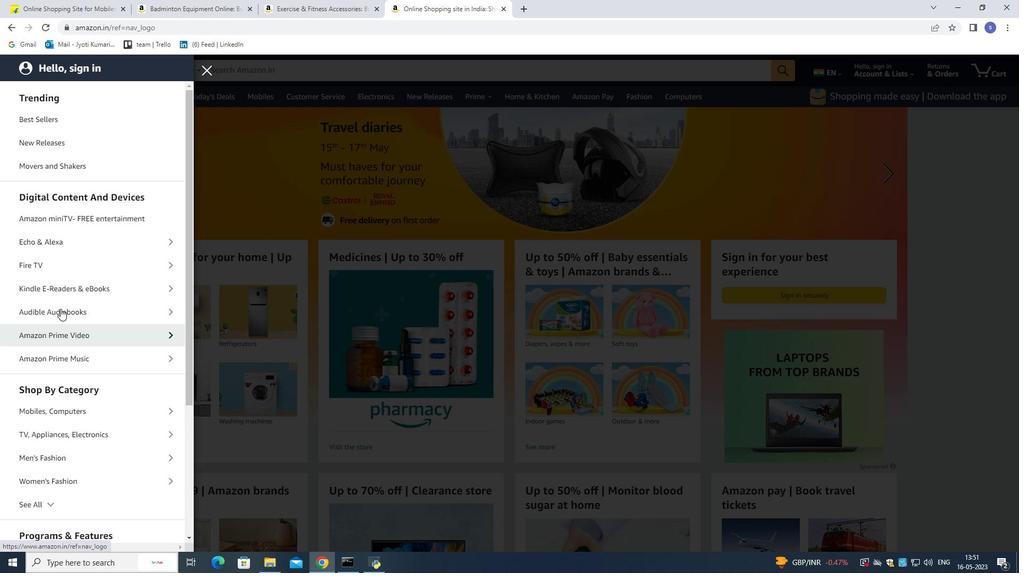 
Action: Mouse scrolled (60, 306) with delta (0, 0)
Screenshot: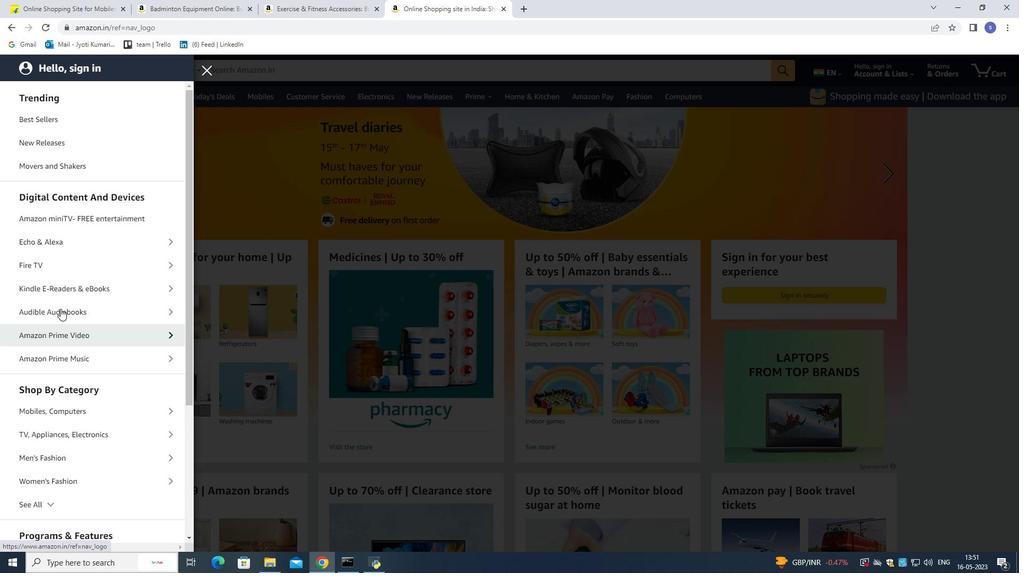 
Action: Mouse moved to (61, 304)
Screenshot: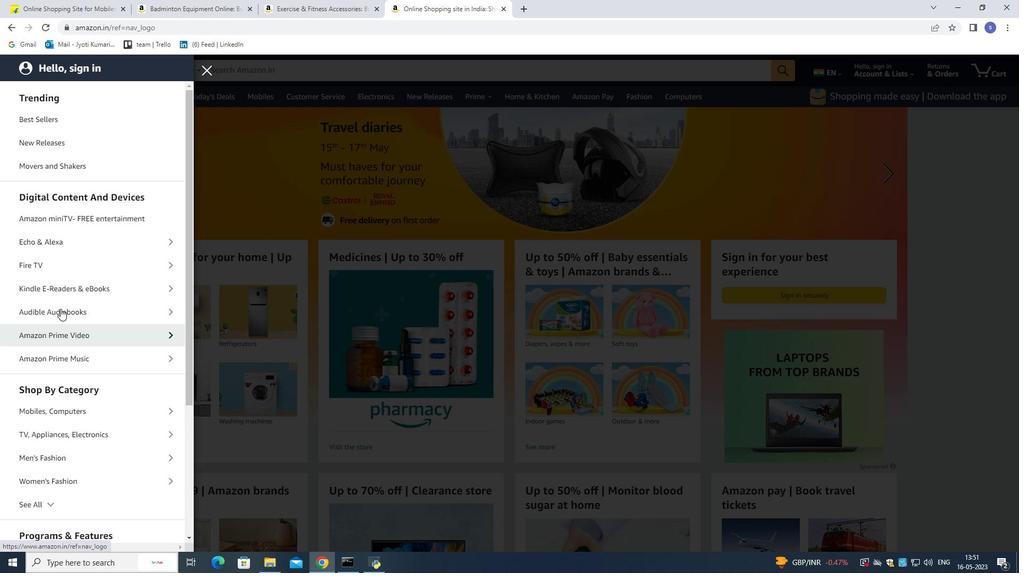 
Action: Mouse scrolled (61, 305) with delta (0, 0)
Screenshot: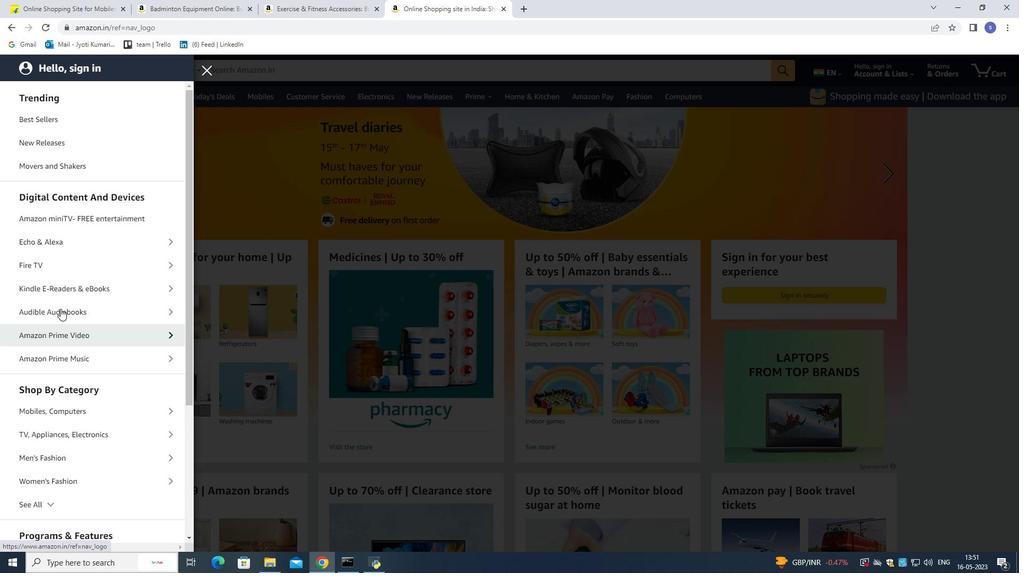 
Action: Mouse moved to (61, 302)
Screenshot: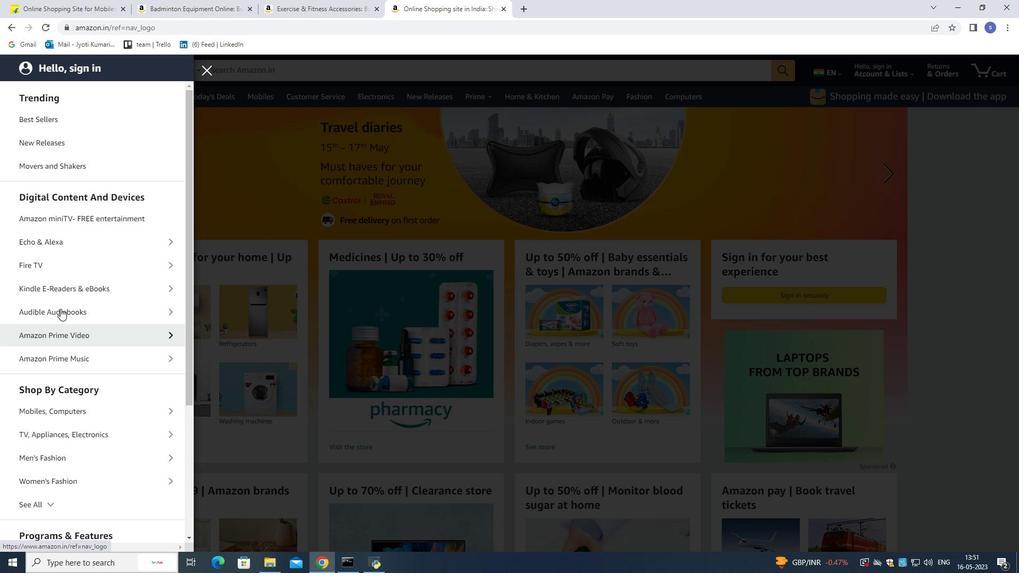 
Action: Mouse scrolled (61, 303) with delta (0, 0)
Screenshot: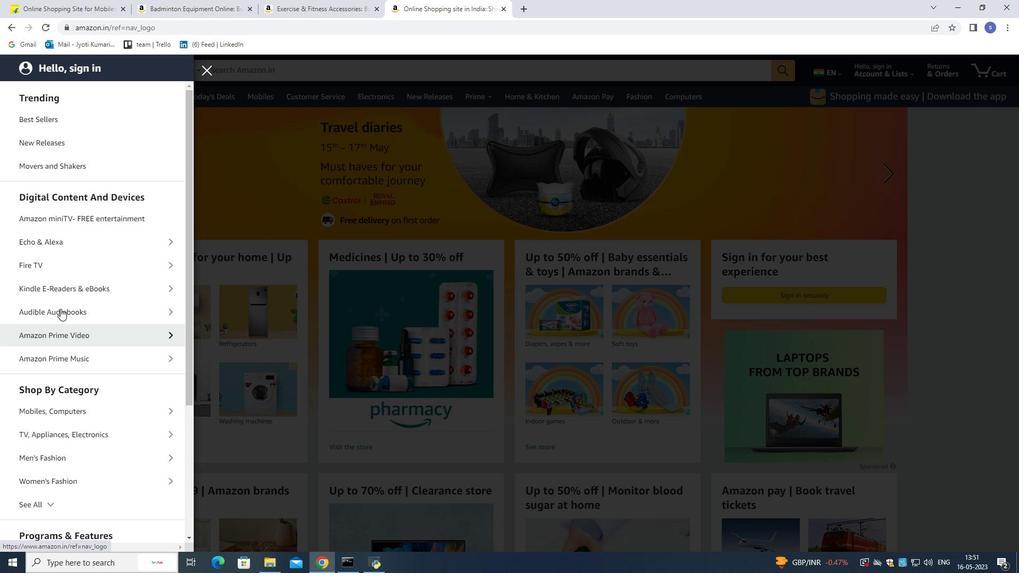 
Action: Mouse moved to (61, 296)
Screenshot: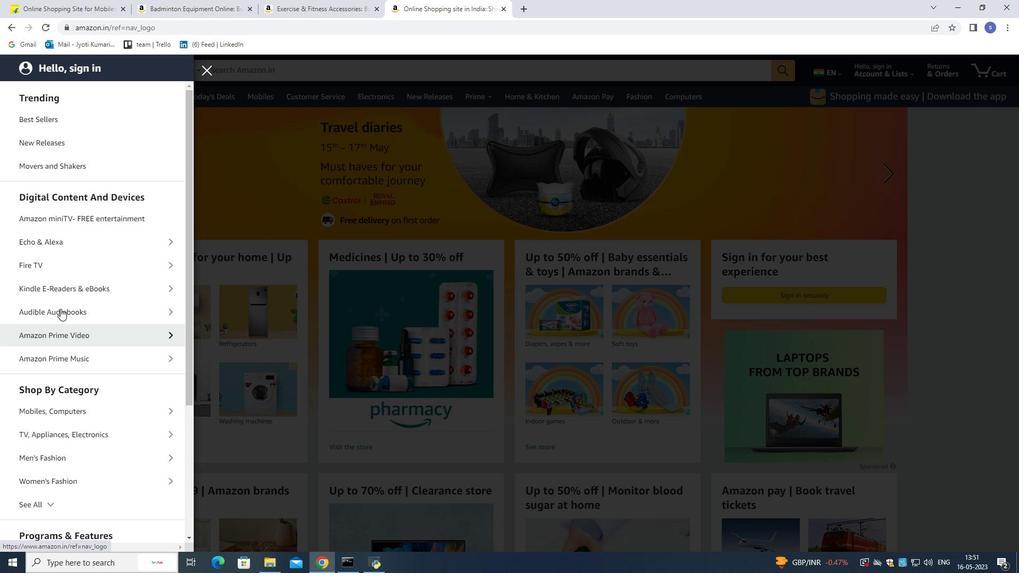 
Action: Mouse scrolled (61, 297) with delta (0, 0)
Screenshot: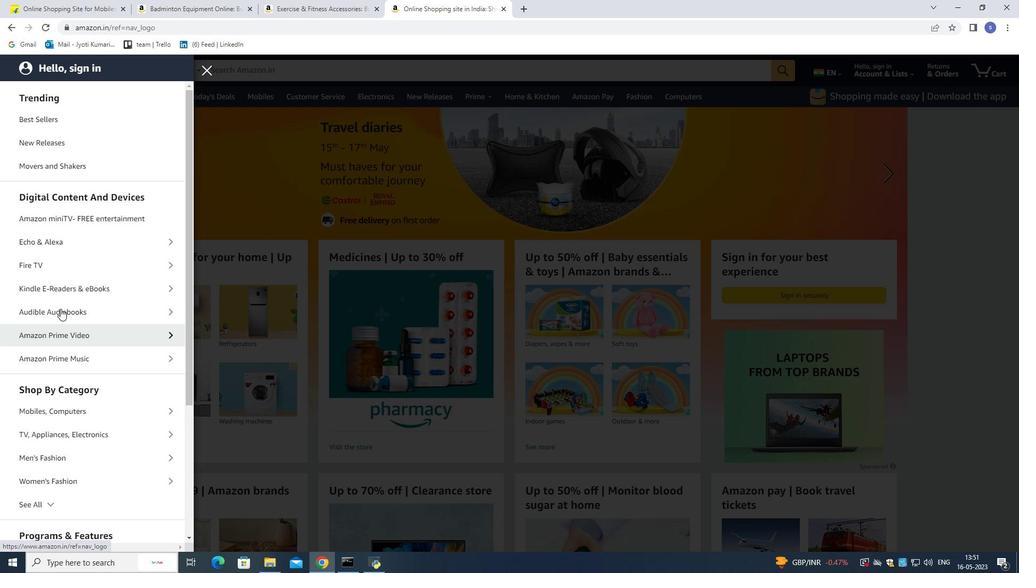 
Action: Mouse moved to (63, 148)
Screenshot: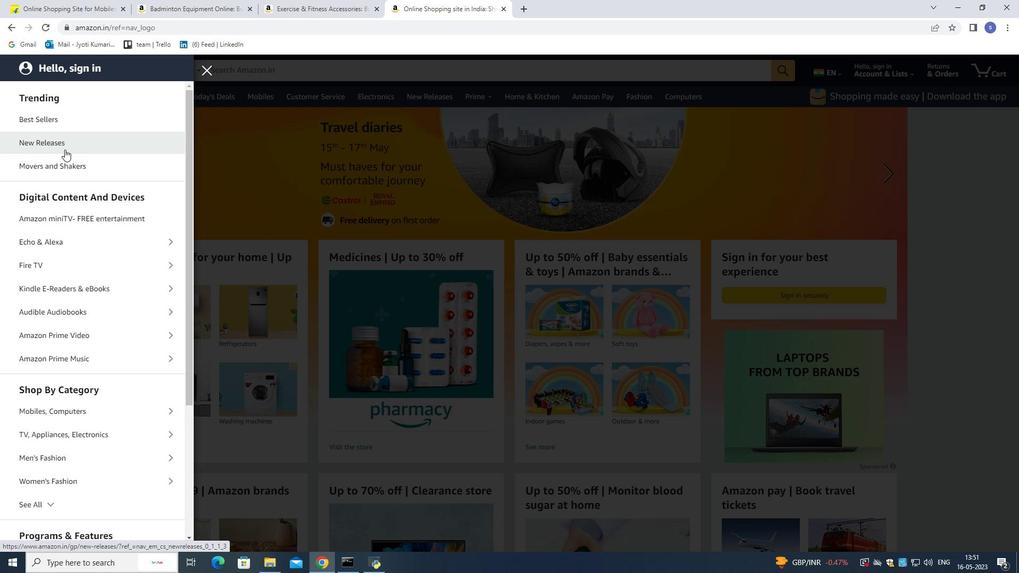 
Action: Mouse pressed left at (63, 148)
Screenshot: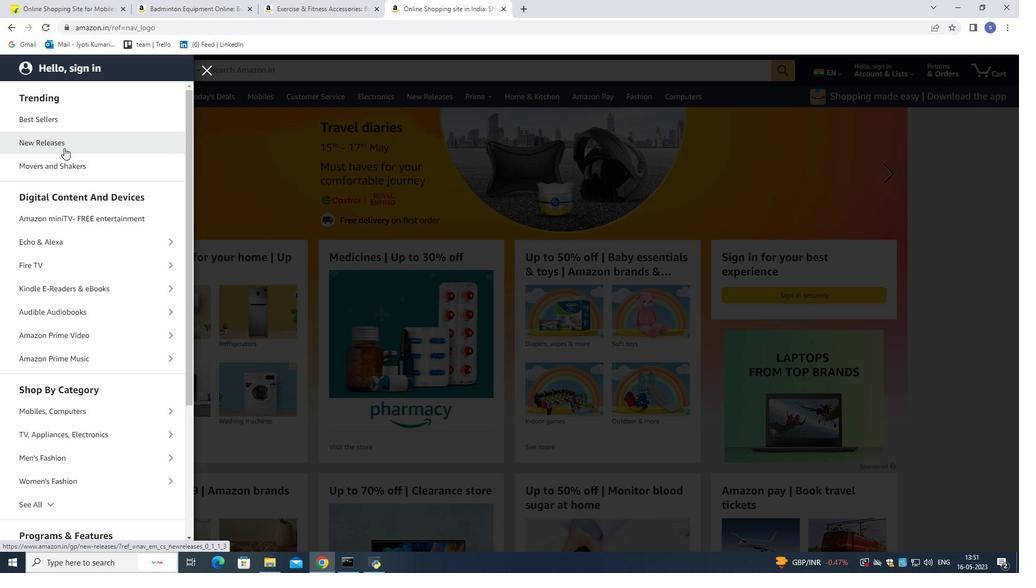 
Action: Mouse moved to (993, 284)
Screenshot: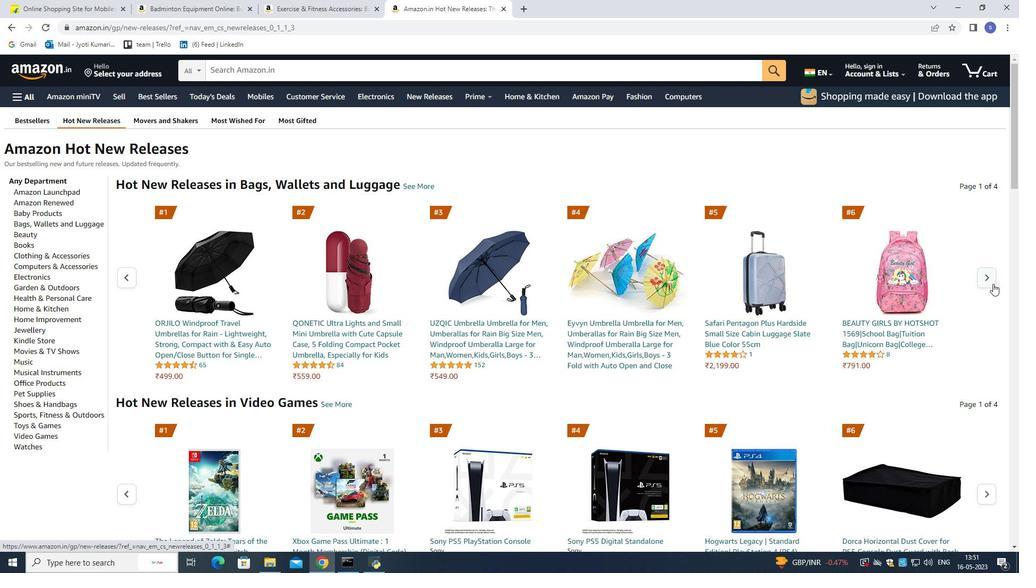 
Action: Mouse pressed left at (993, 284)
Screenshot: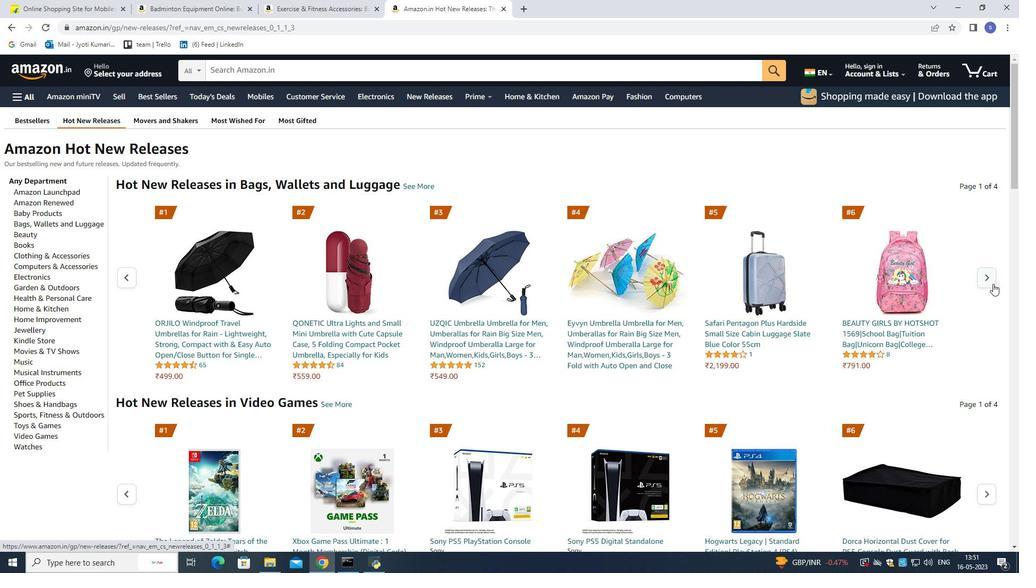 
Action: Mouse moved to (994, 272)
Screenshot: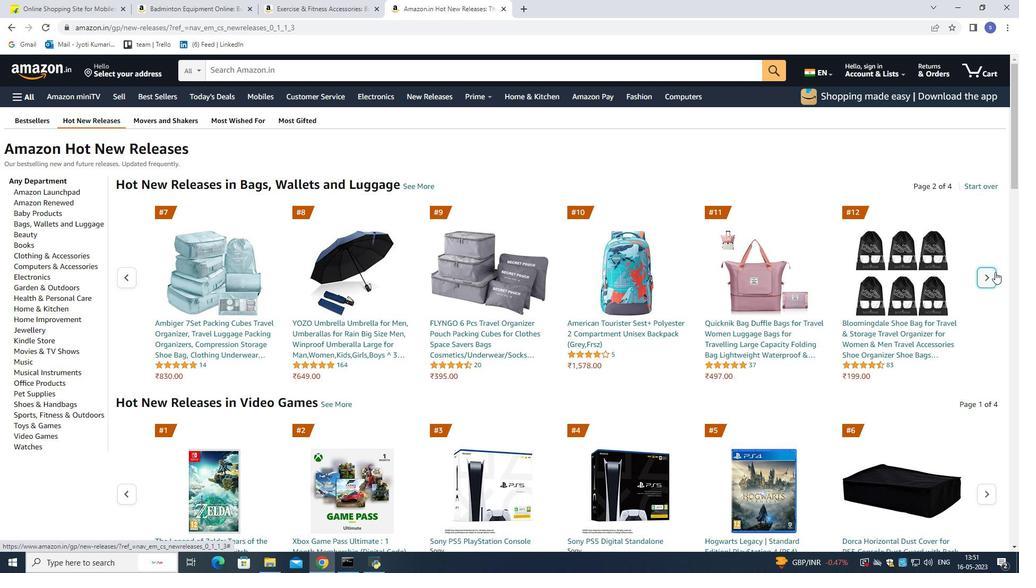 
Action: Mouse pressed left at (994, 272)
Screenshot: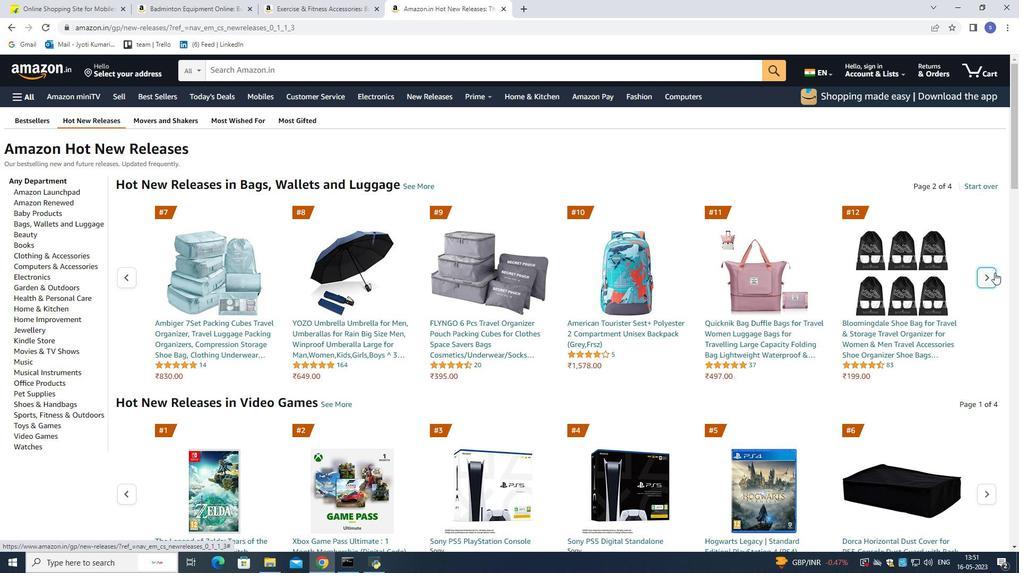
Action: Mouse moved to (995, 275)
Screenshot: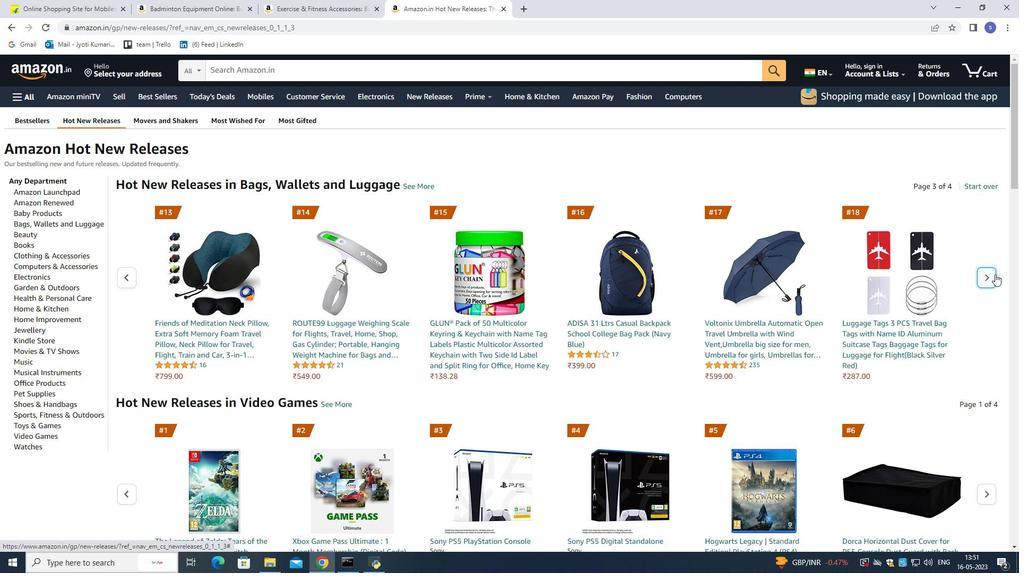 
Action: Mouse pressed left at (995, 275)
Screenshot: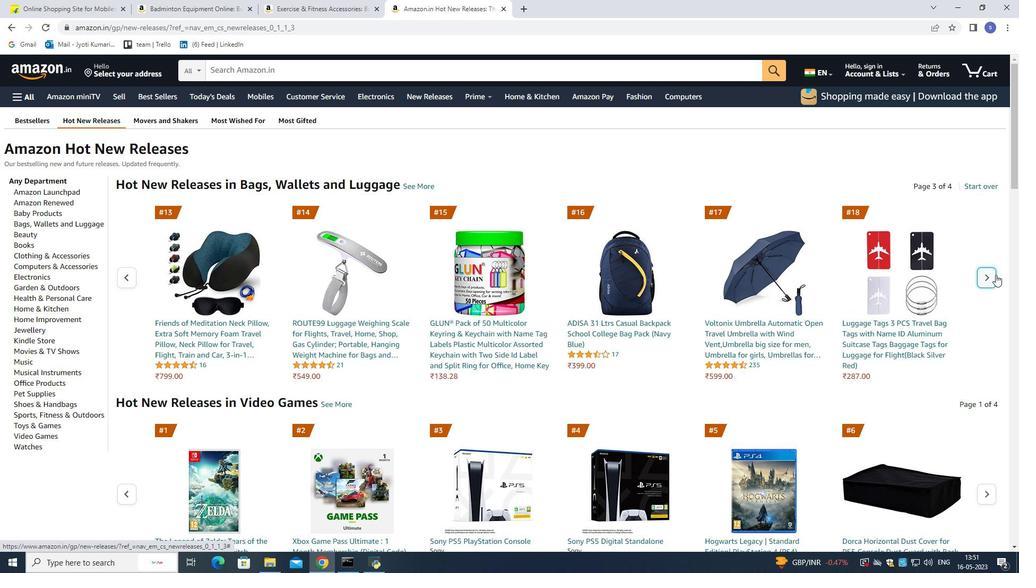 
Action: Mouse moved to (867, 294)
Screenshot: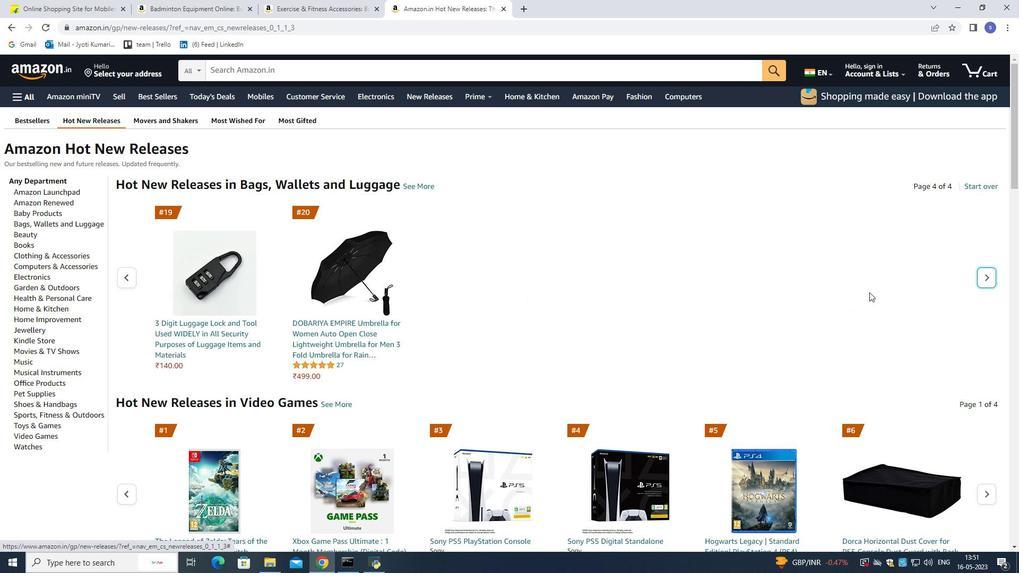 
Action: Mouse scrolled (867, 294) with delta (0, 0)
Screenshot: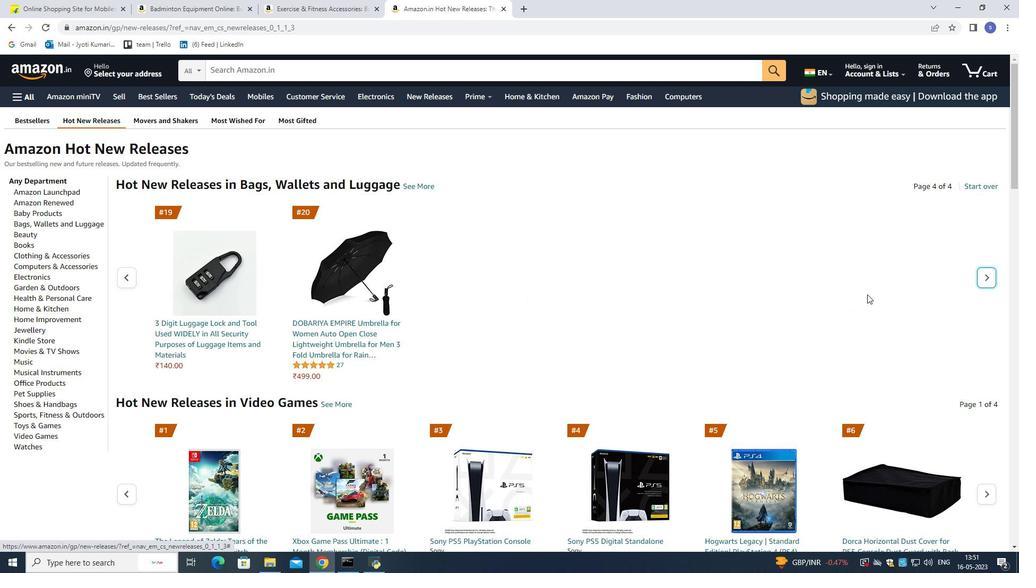 
Action: Mouse scrolled (867, 294) with delta (0, 0)
Screenshot: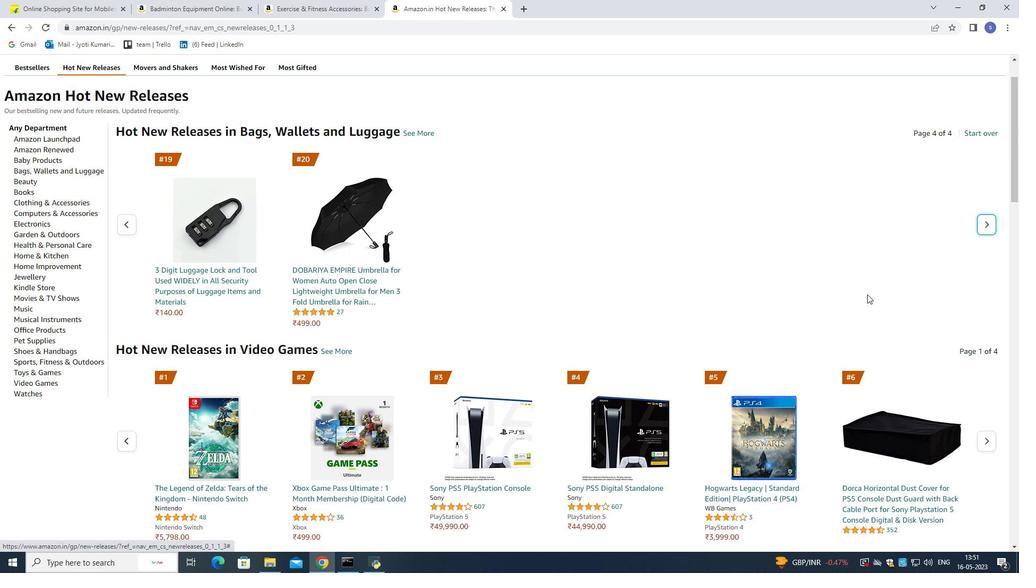 
Action: Mouse scrolled (867, 294) with delta (0, 0)
Screenshot: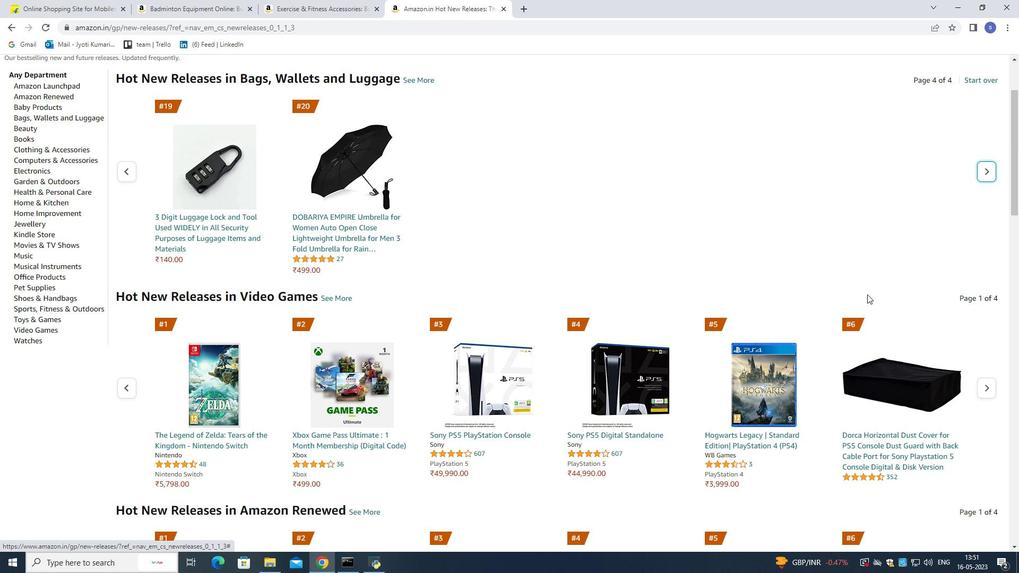 
Action: Mouse scrolled (867, 294) with delta (0, 0)
Screenshot: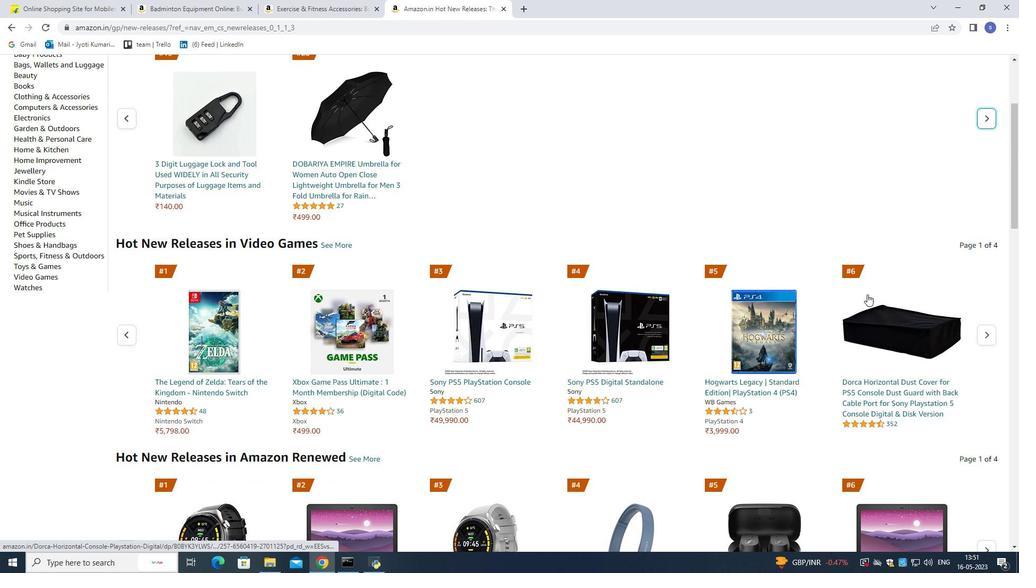 
Action: Mouse scrolled (867, 294) with delta (0, 0)
Screenshot: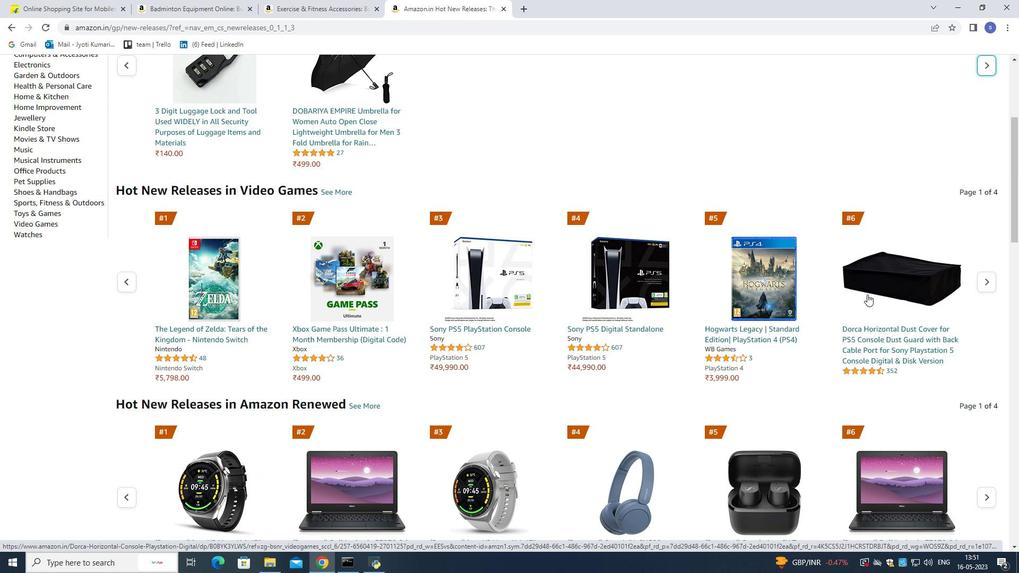 
Action: Mouse scrolled (867, 294) with delta (0, 0)
Screenshot: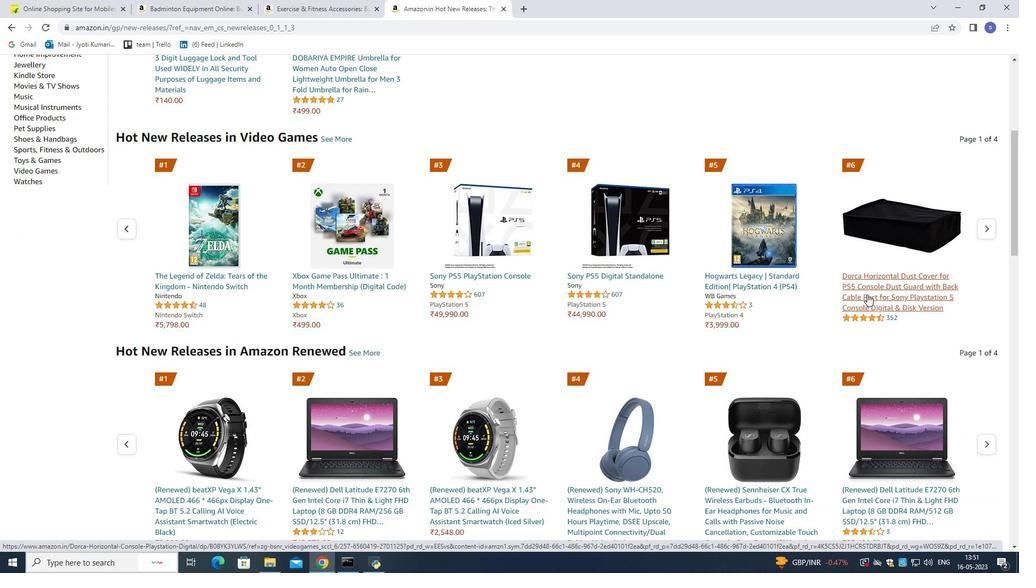 
Action: Mouse scrolled (867, 294) with delta (0, 0)
Screenshot: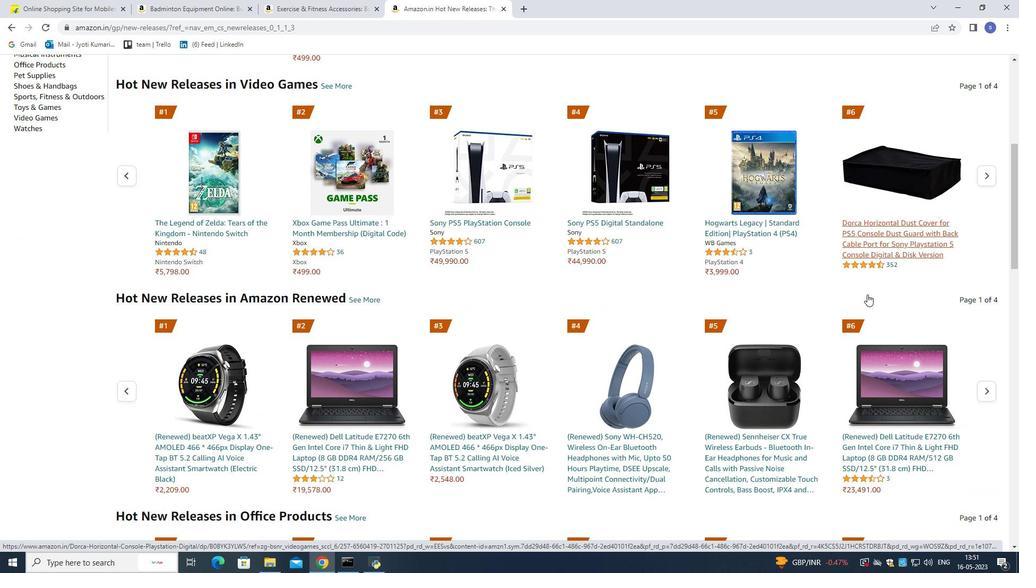 
Action: Mouse scrolled (867, 294) with delta (0, 0)
Screenshot: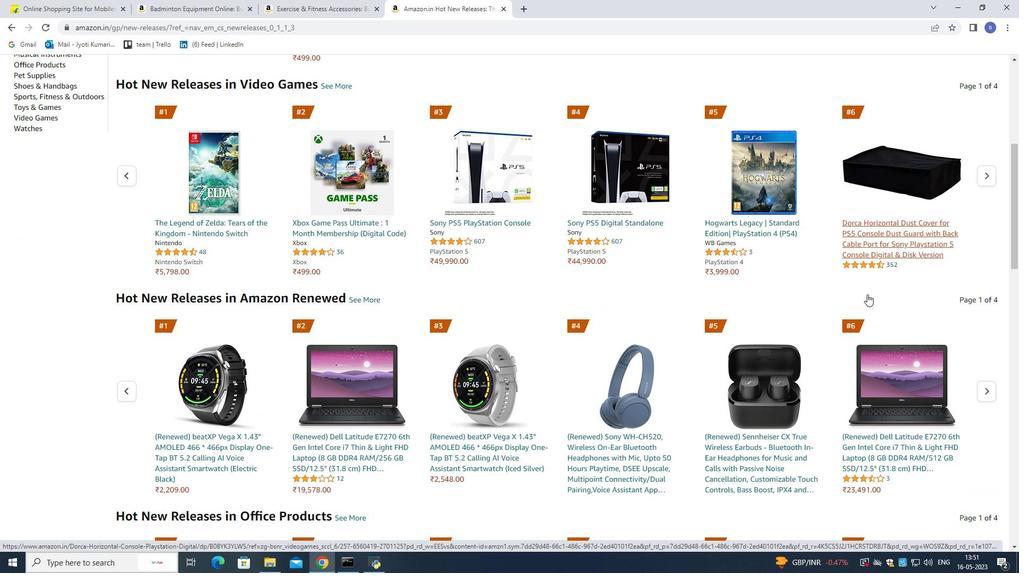 
Action: Mouse scrolled (867, 294) with delta (0, 0)
Screenshot: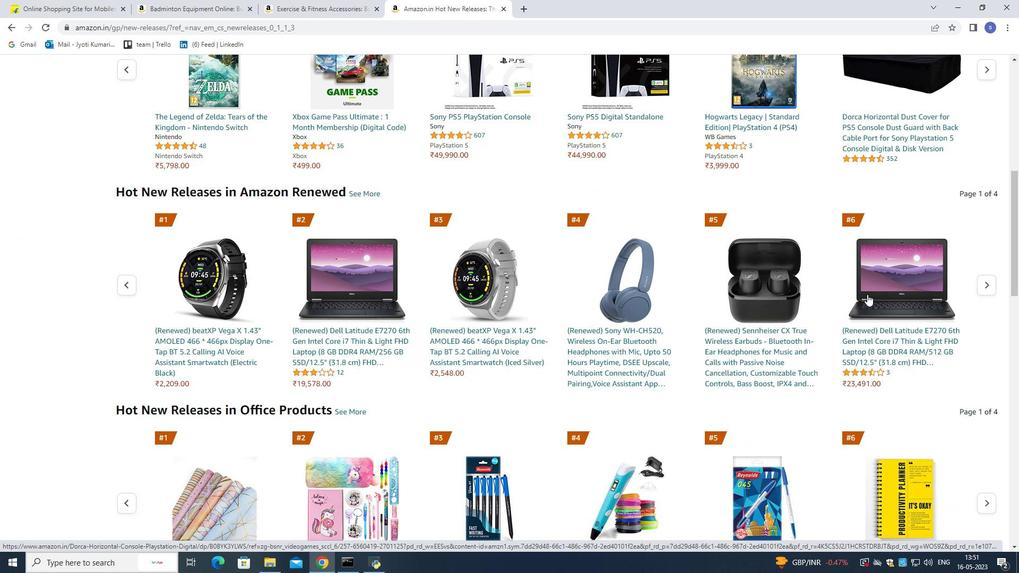 
Action: Mouse moved to (986, 234)
Screenshot: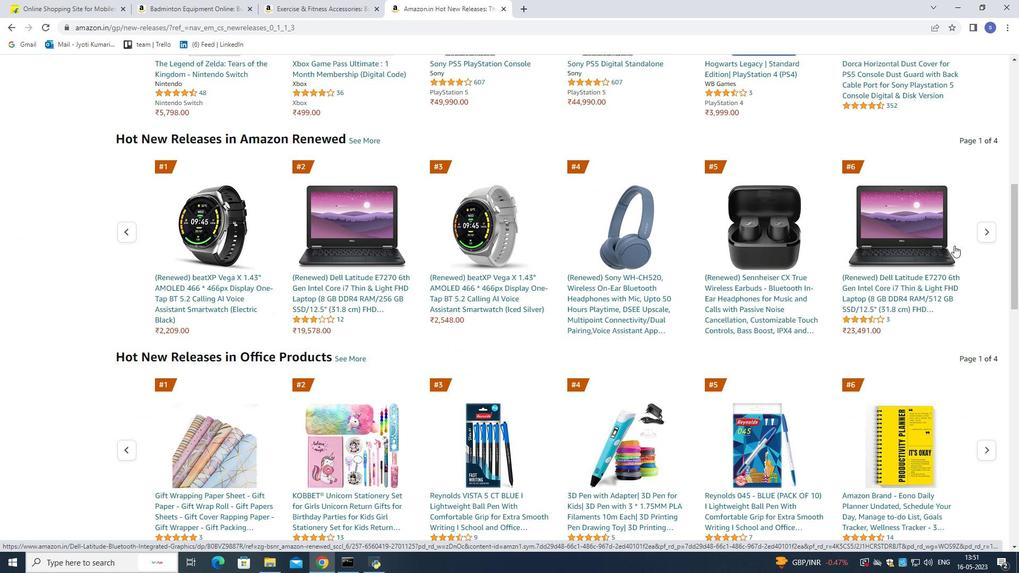 
Action: Mouse pressed left at (986, 234)
Screenshot: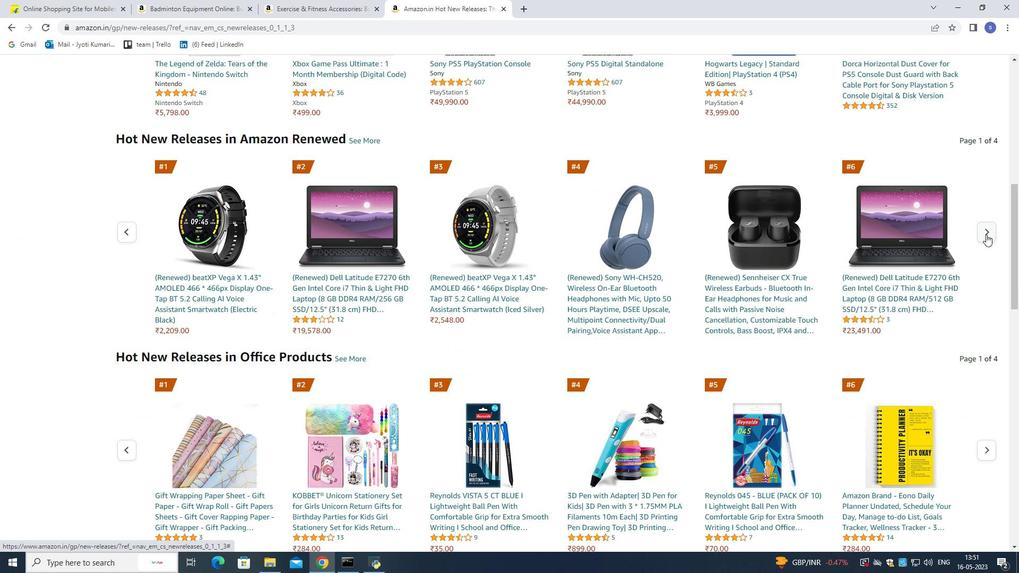 
Action: Mouse moved to (215, 243)
Screenshot: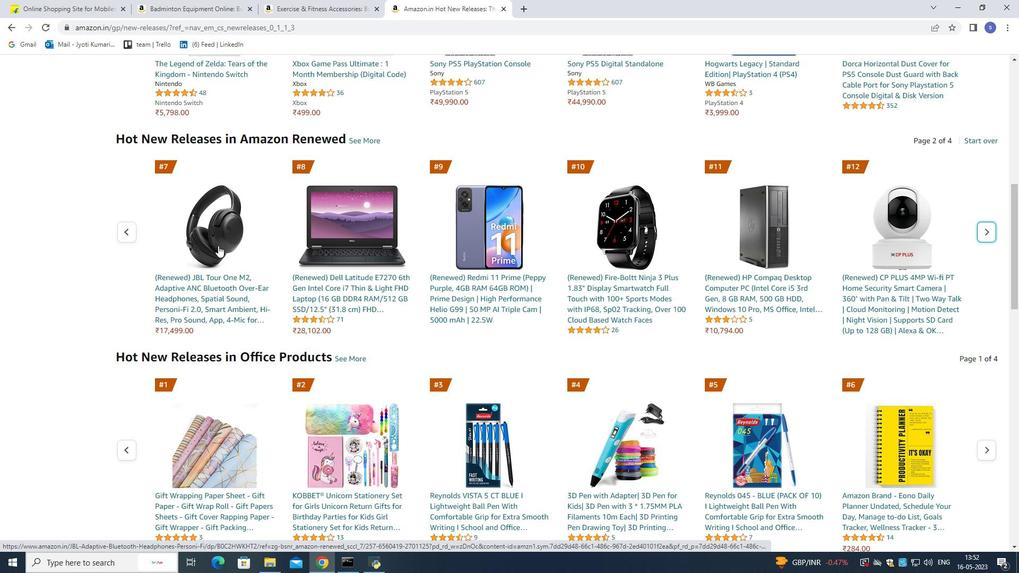 
Action: Mouse pressed left at (215, 243)
Screenshot: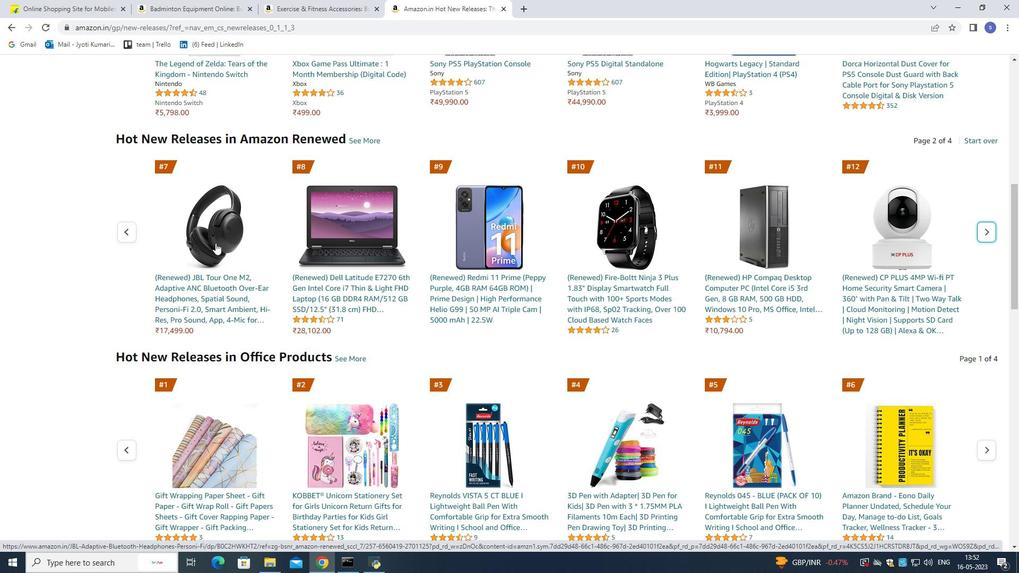 
Action: Mouse moved to (534, 339)
Screenshot: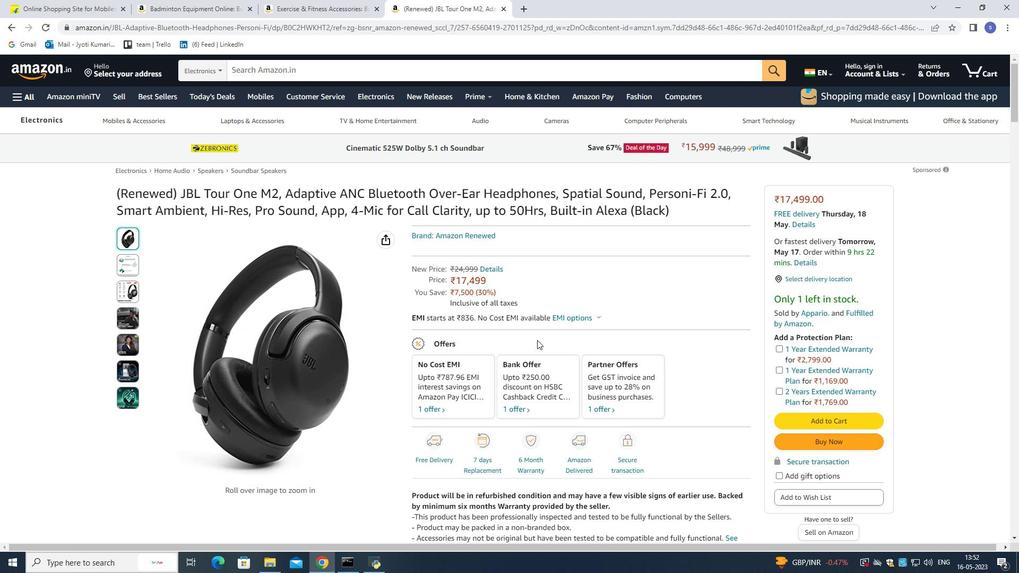 
Action: Mouse scrolled (534, 338) with delta (0, 0)
Screenshot: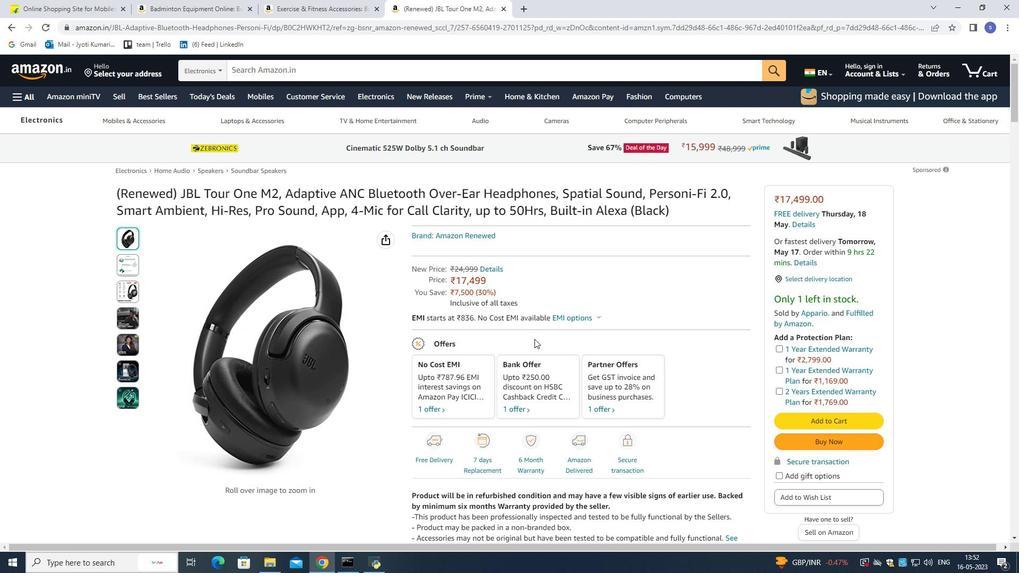 
Action: Mouse moved to (828, 442)
Screenshot: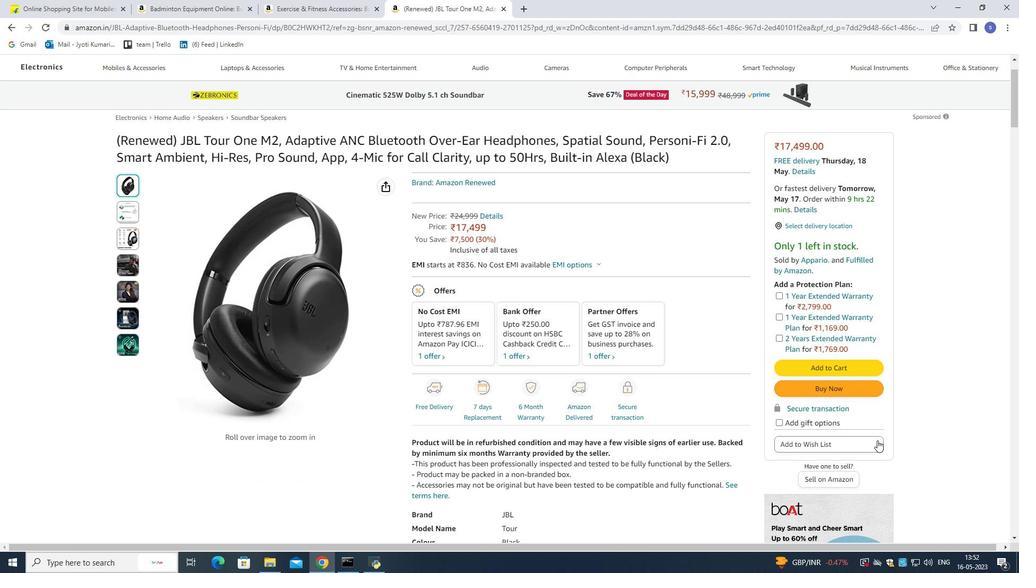 
Action: Mouse pressed left at (828, 442)
Screenshot: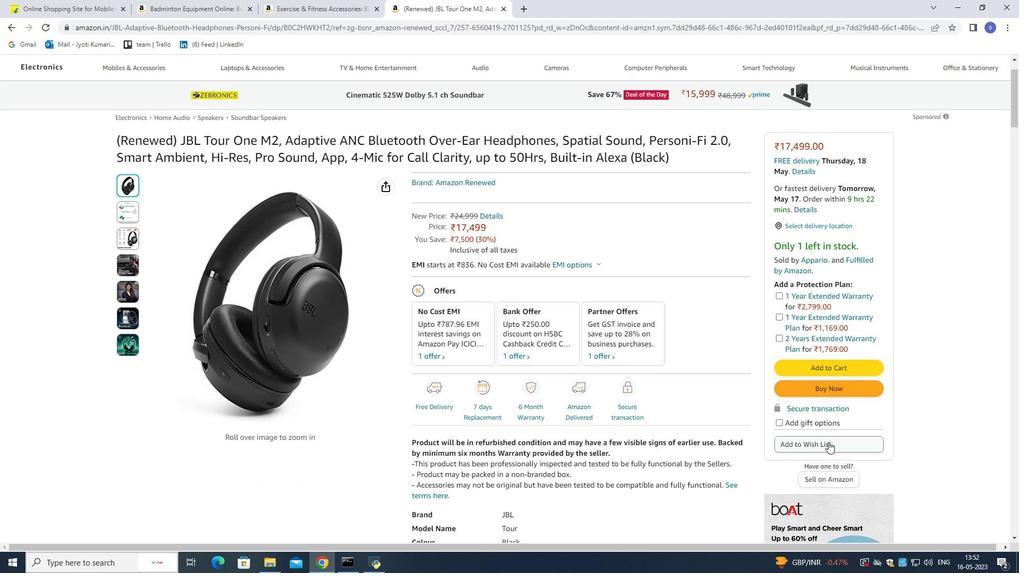 
Action: Mouse moved to (7, 29)
Screenshot: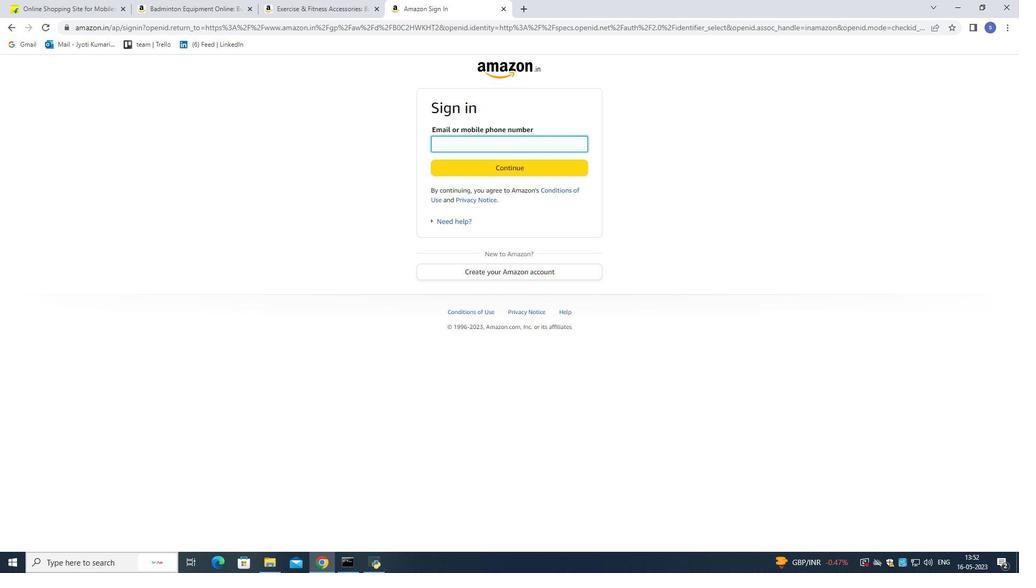 
Action: Mouse pressed left at (7, 29)
Screenshot: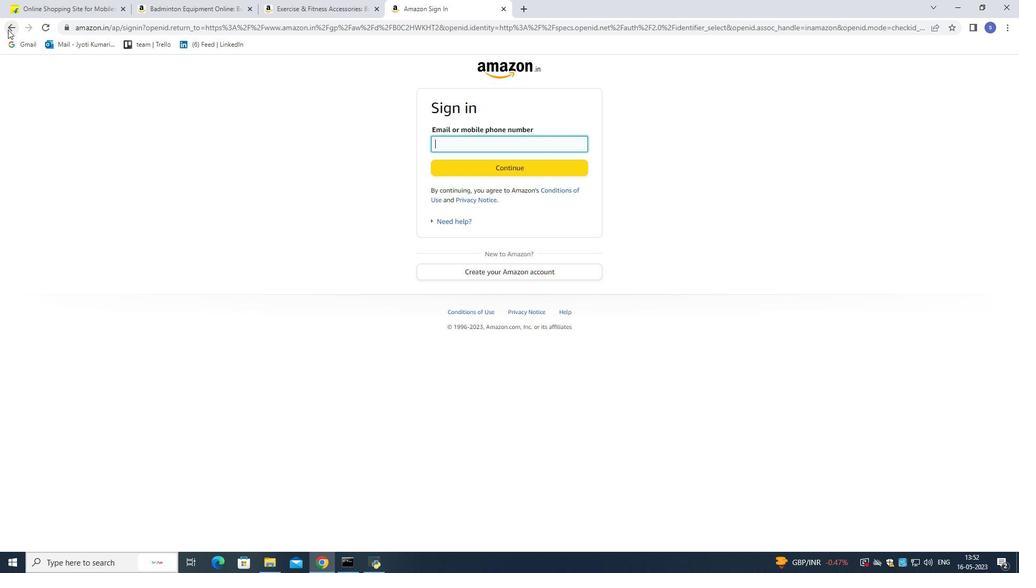 
Action: Mouse moved to (12, 27)
Screenshot: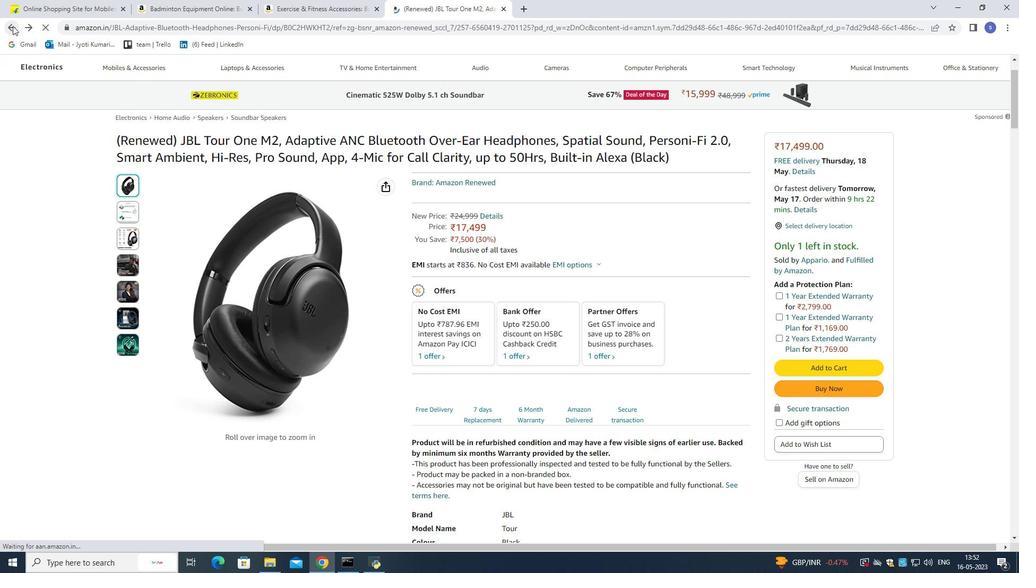 
Action: Mouse pressed left at (12, 27)
Screenshot: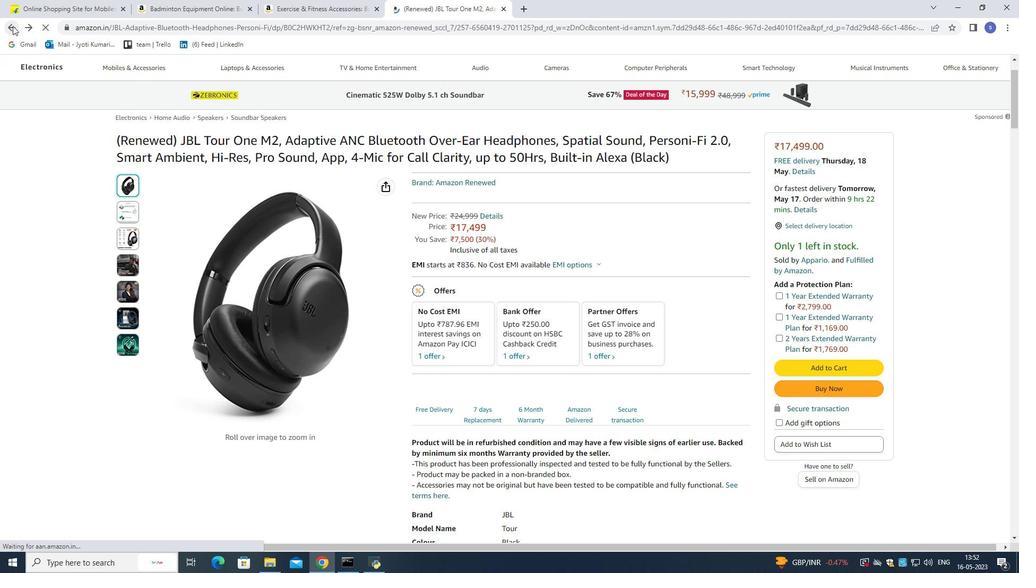 
Action: Mouse moved to (422, 277)
Screenshot: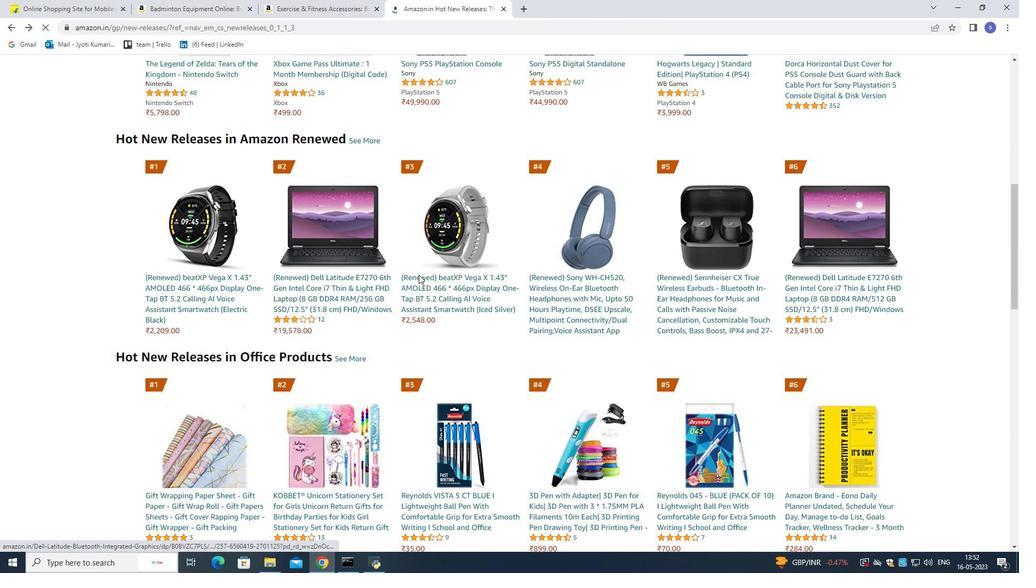 
Action: Mouse scrolled (422, 277) with delta (0, 0)
Screenshot: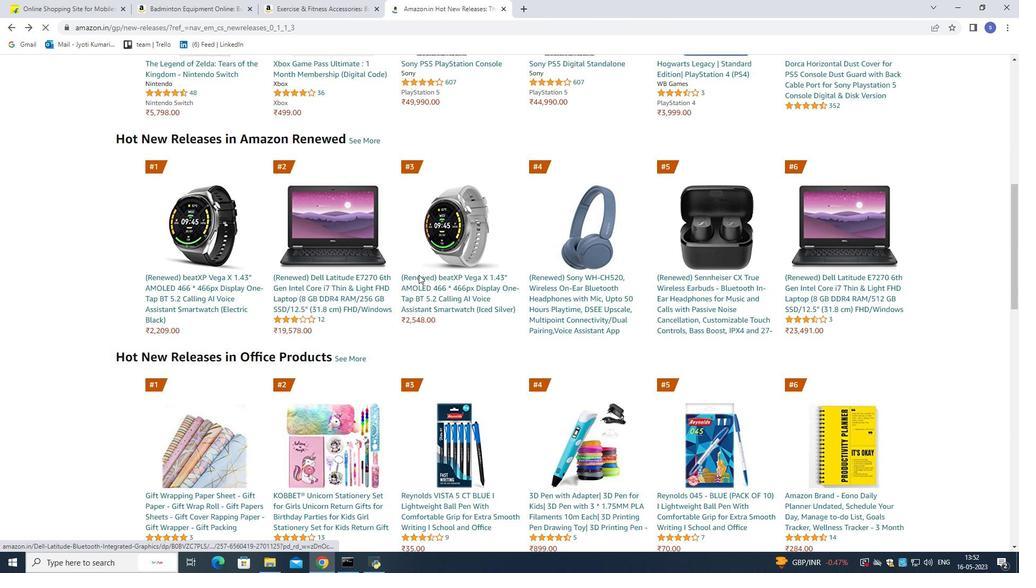 
Action: Mouse moved to (422, 277)
Screenshot: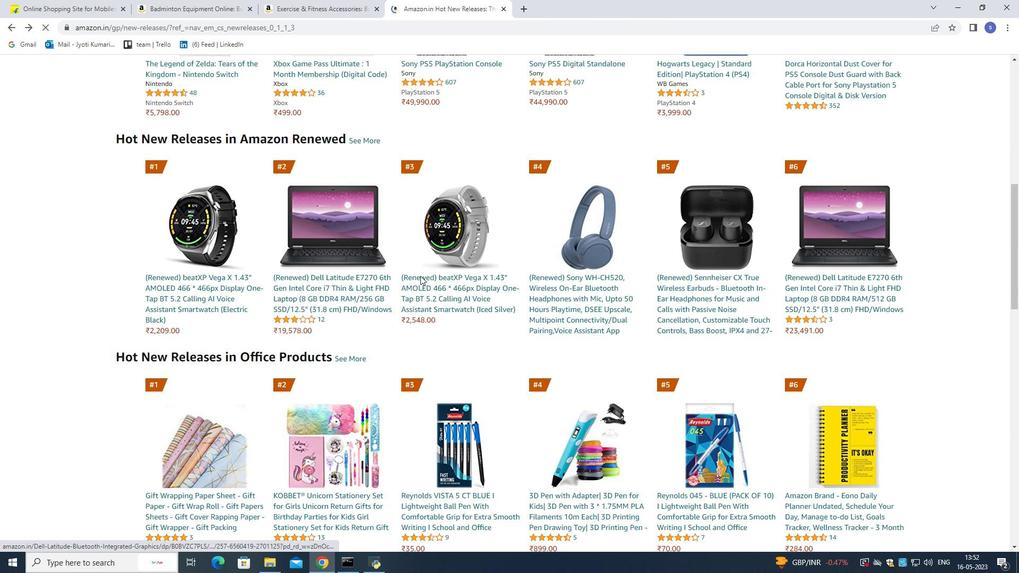 
Action: Mouse scrolled (422, 277) with delta (0, 0)
Screenshot: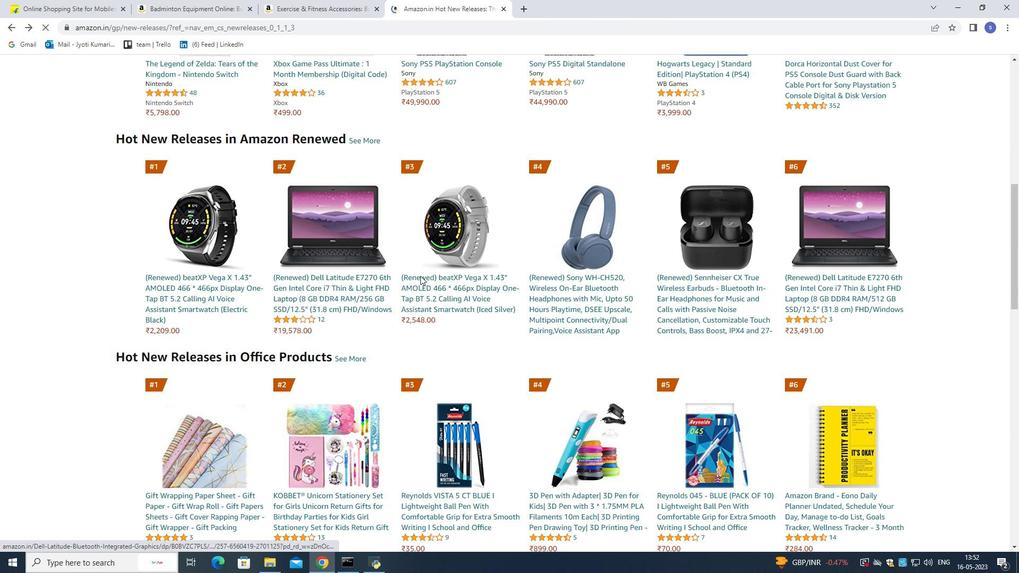 
Action: Mouse moved to (430, 285)
Screenshot: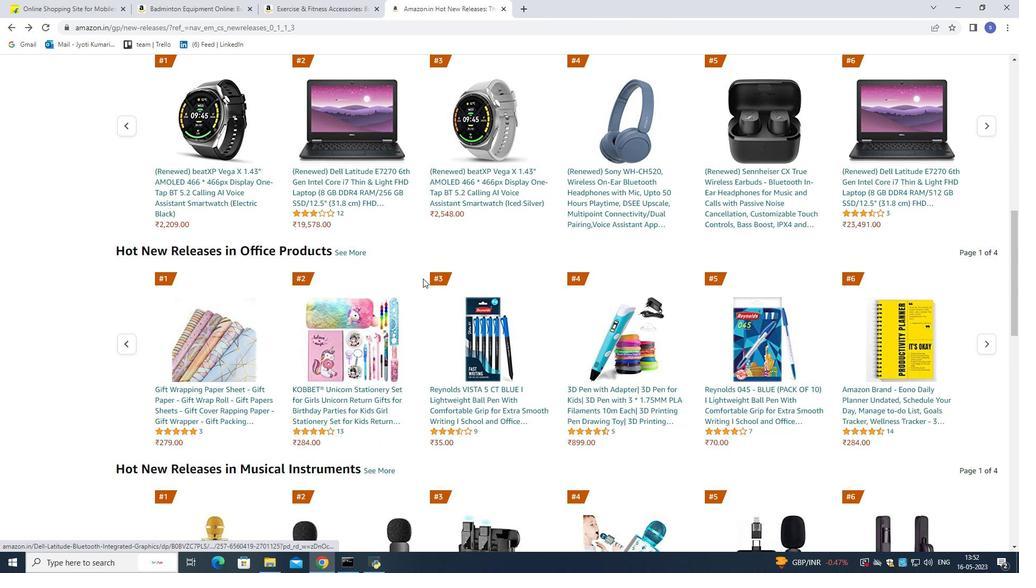 
Action: Mouse scrolled (430, 284) with delta (0, 0)
Screenshot: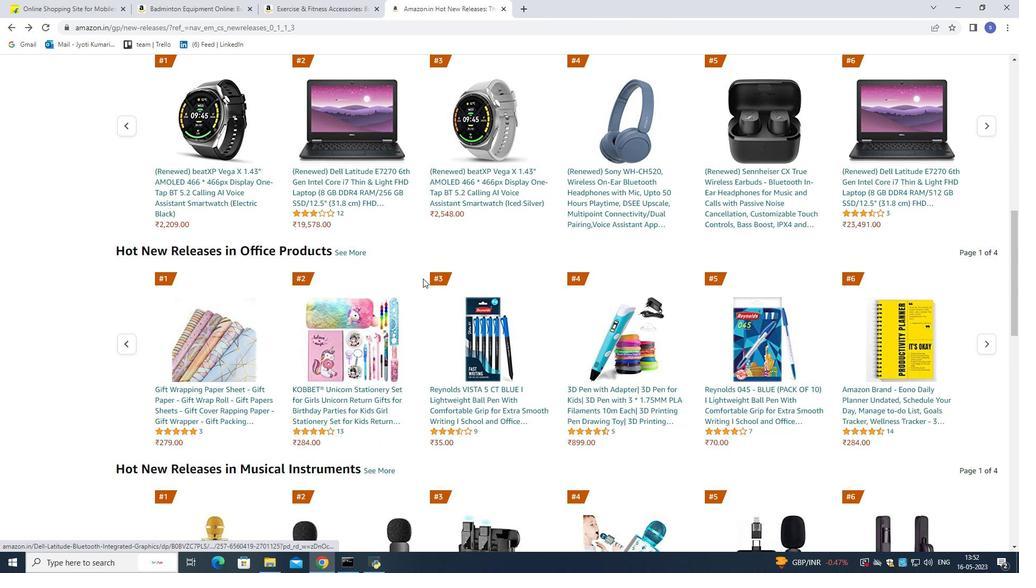 
Action: Mouse moved to (546, 319)
Screenshot: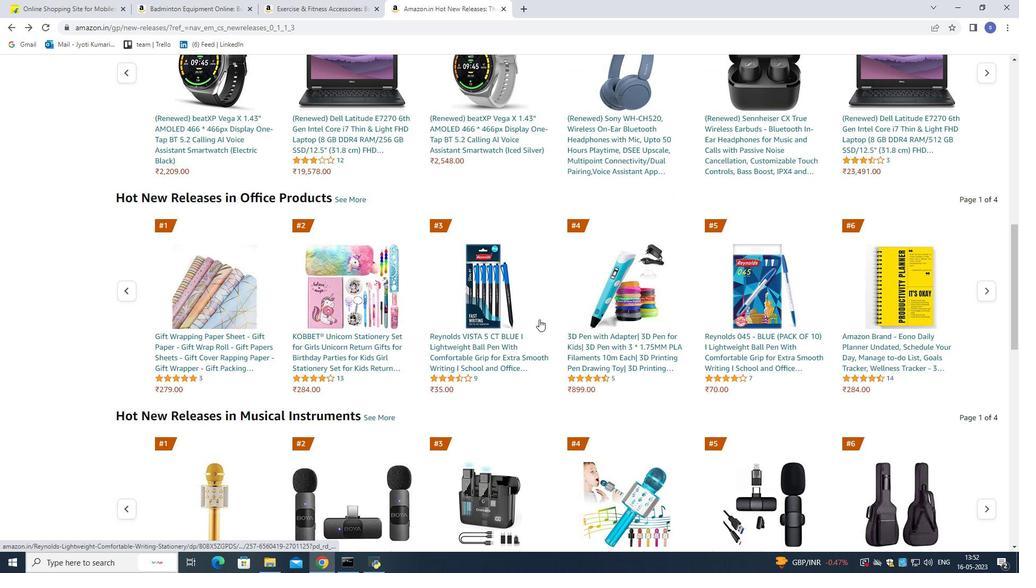 
Action: Mouse scrolled (546, 319) with delta (0, 0)
Screenshot: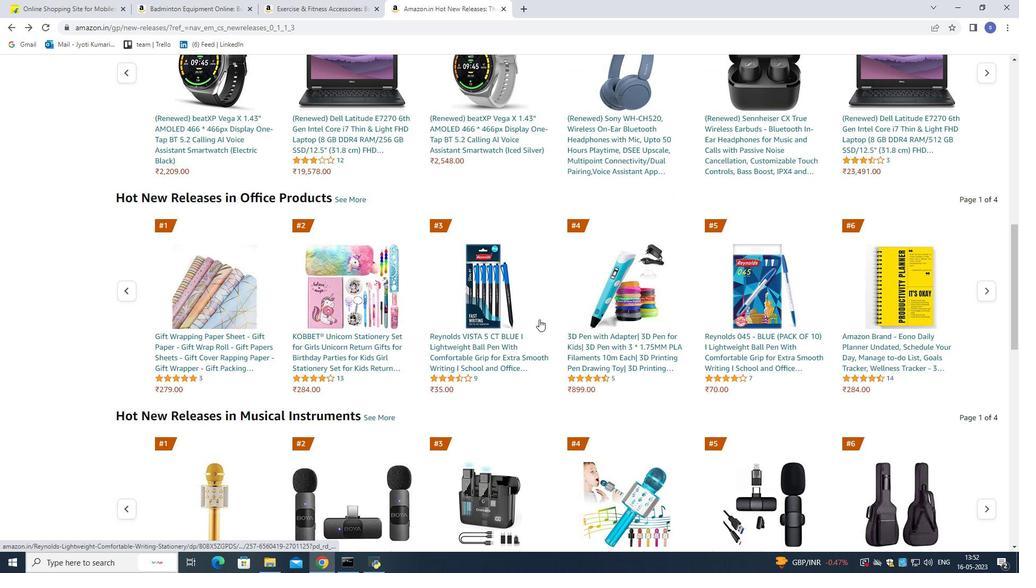 
Action: Mouse moved to (547, 318)
Screenshot: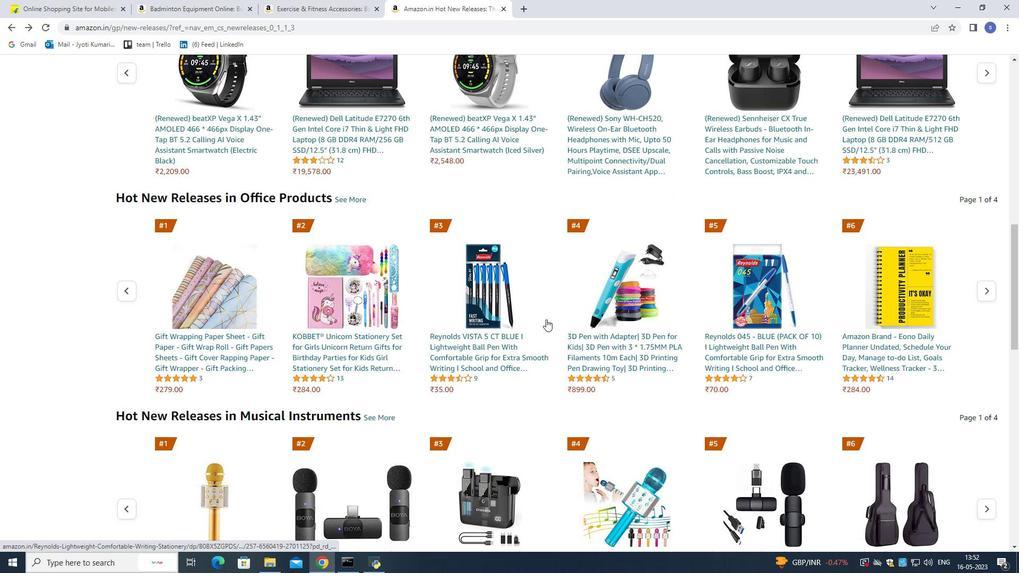
Action: Mouse scrolled (547, 317) with delta (0, 0)
Screenshot: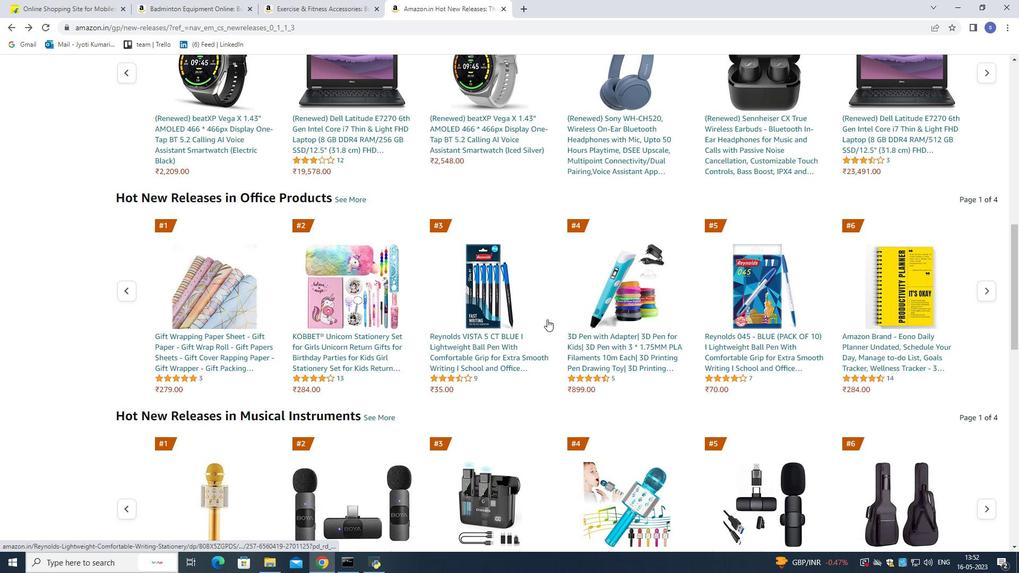 
Action: Mouse moved to (555, 271)
Screenshot: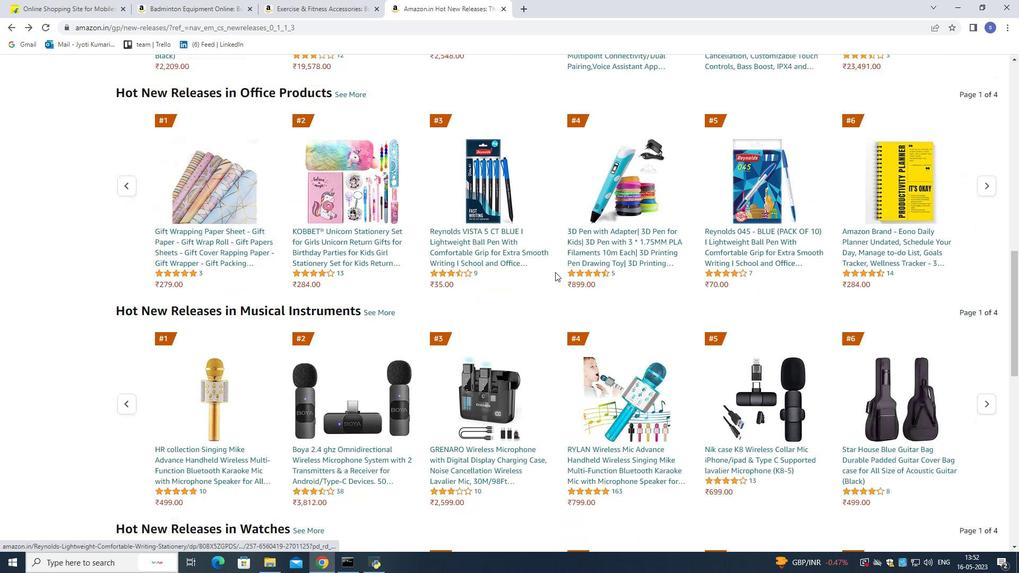 
Action: Mouse scrolled (555, 270) with delta (0, 0)
Screenshot: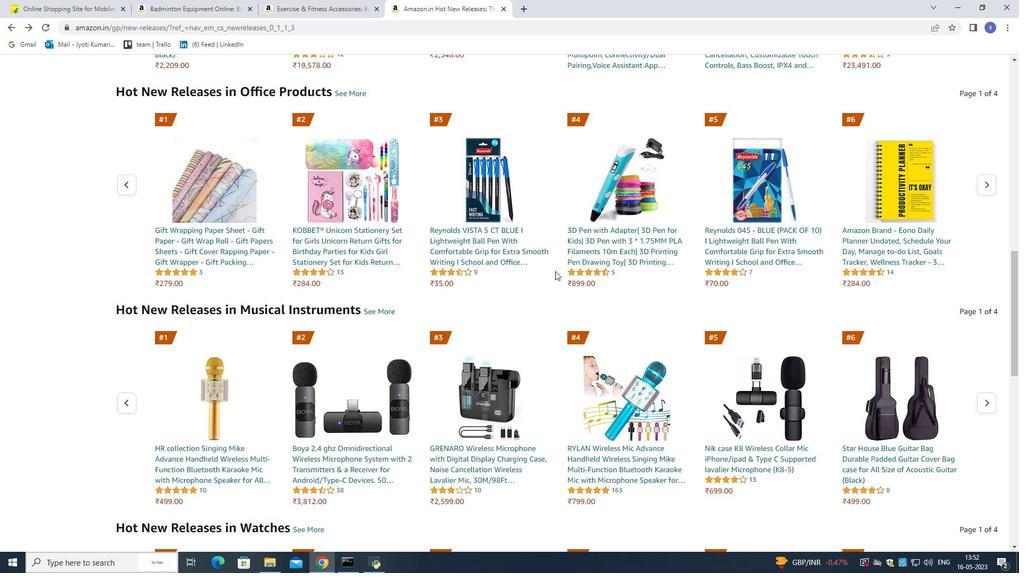 
Action: Mouse moved to (555, 270)
Screenshot: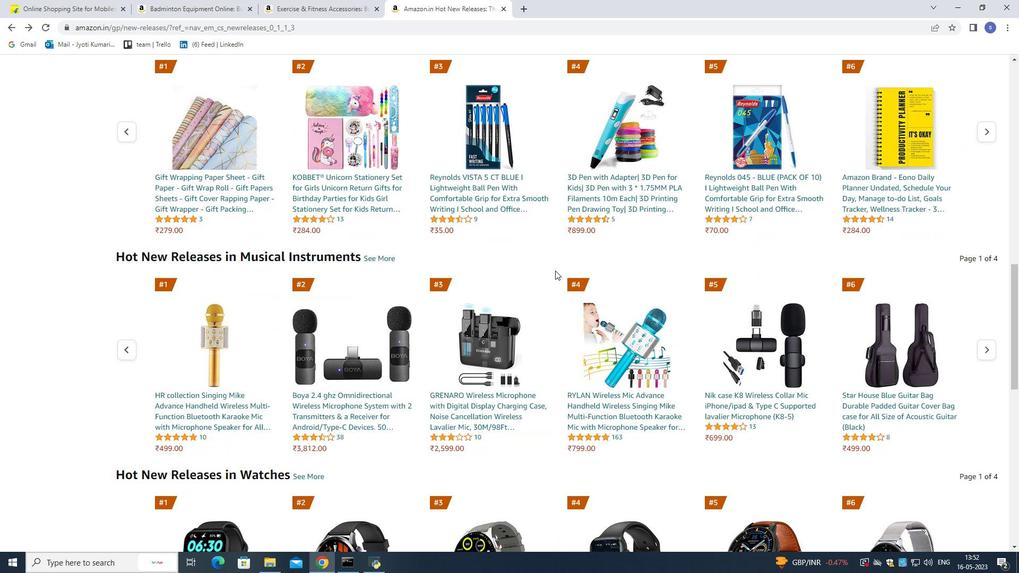 
Action: Mouse scrolled (555, 270) with delta (0, 0)
Screenshot: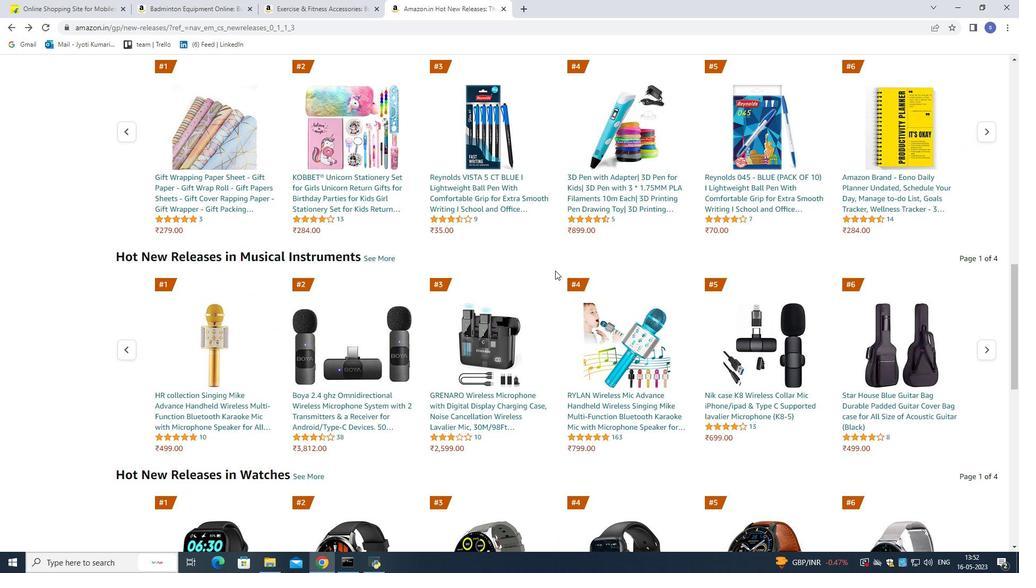 
Action: Mouse scrolled (555, 270) with delta (0, 0)
Screenshot: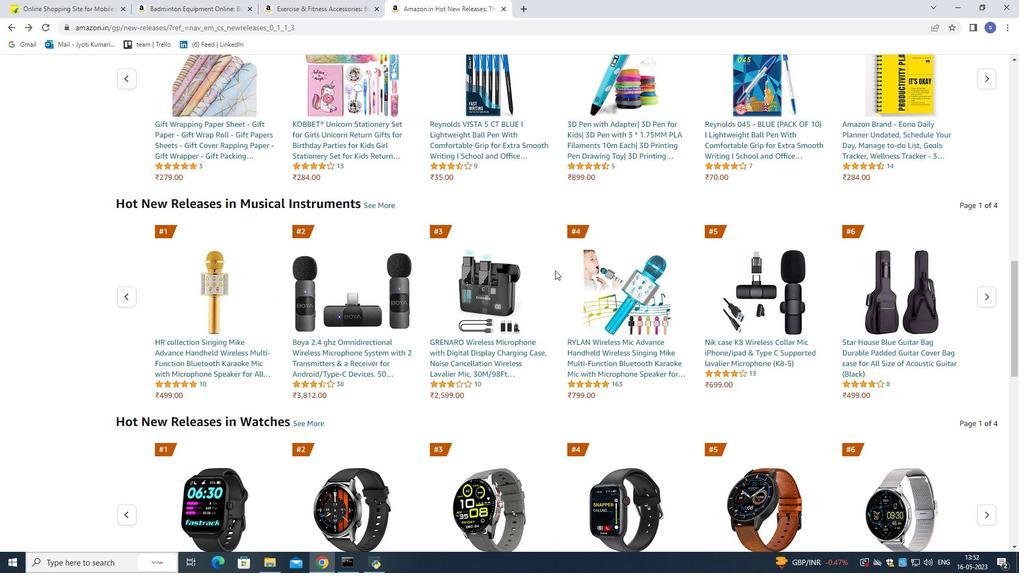 
Action: Mouse moved to (983, 244)
Screenshot: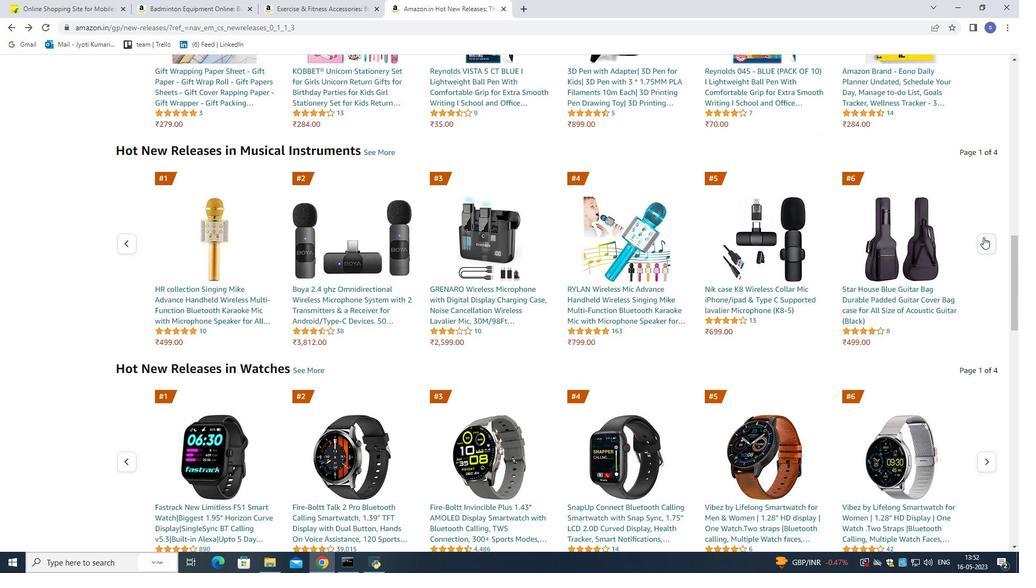 
Action: Mouse pressed left at (983, 244)
Screenshot: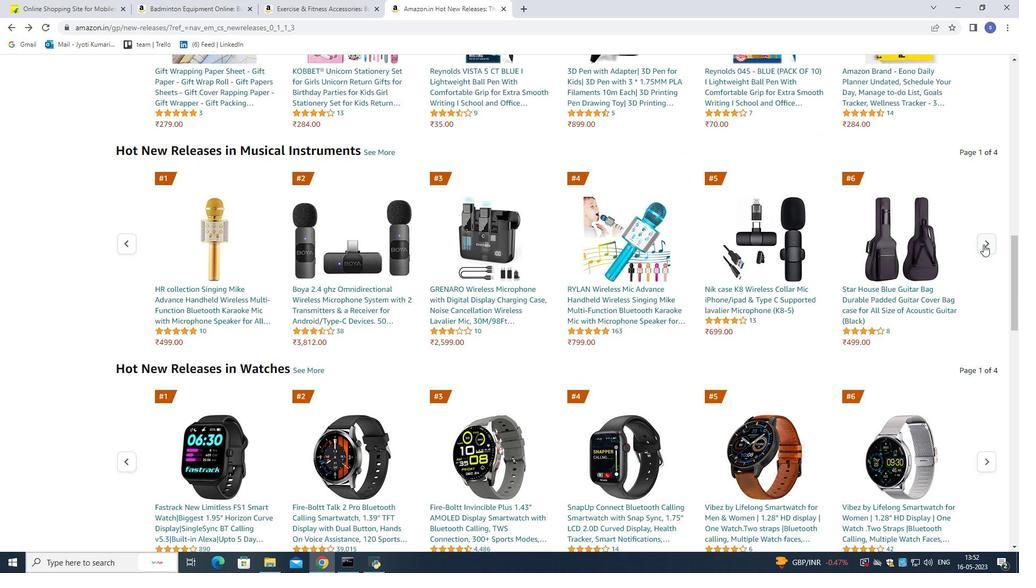 
Action: Mouse moved to (983, 244)
Screenshot: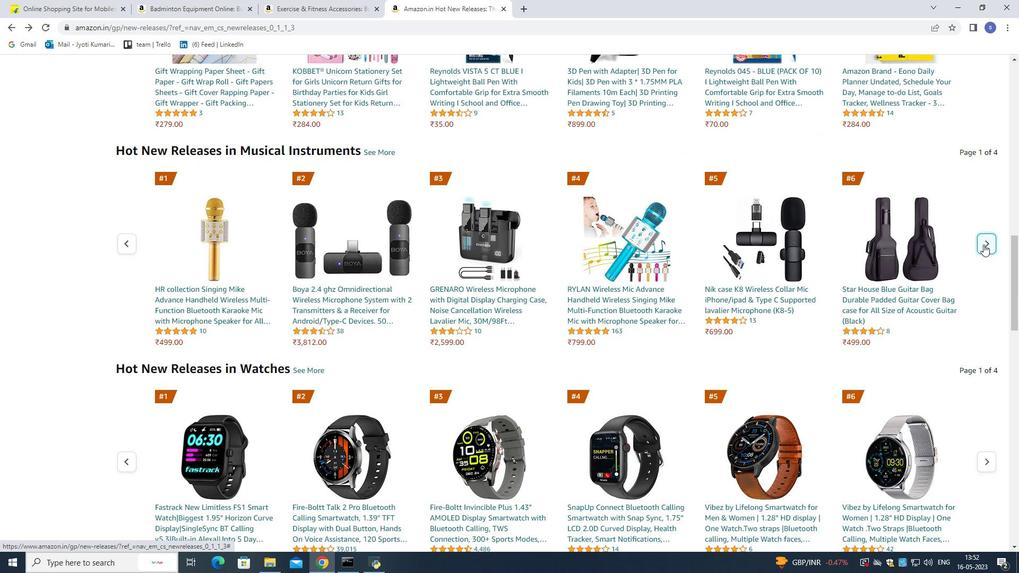 
Action: Mouse pressed left at (983, 244)
Screenshot: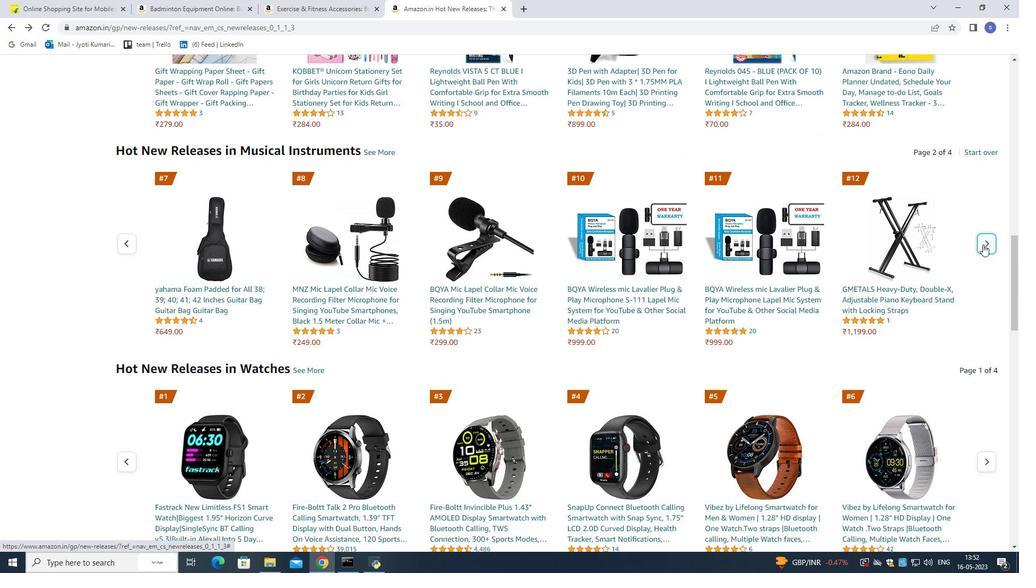 
Action: Mouse pressed left at (983, 244)
Screenshot: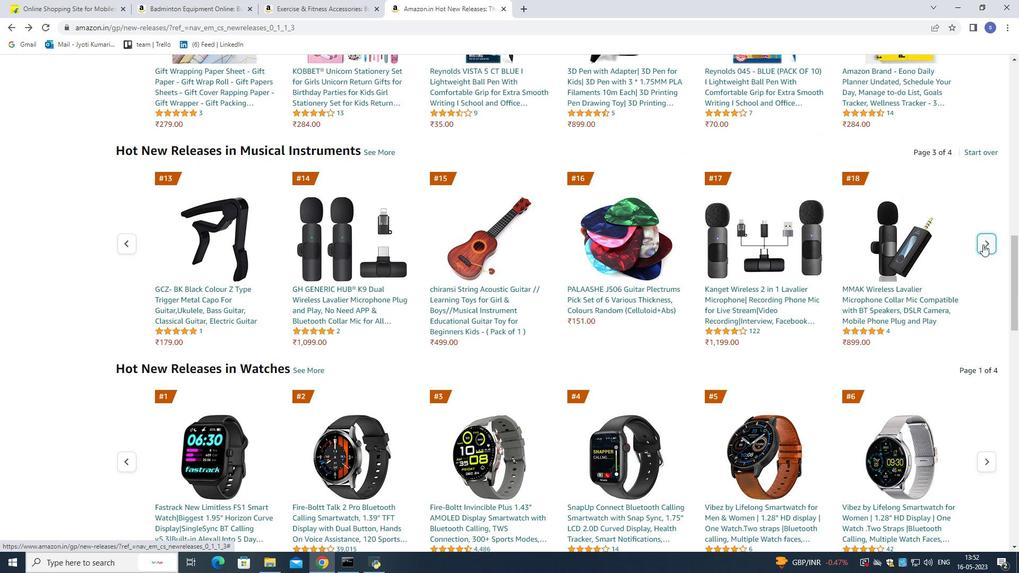 
Action: Mouse moved to (637, 312)
Screenshot: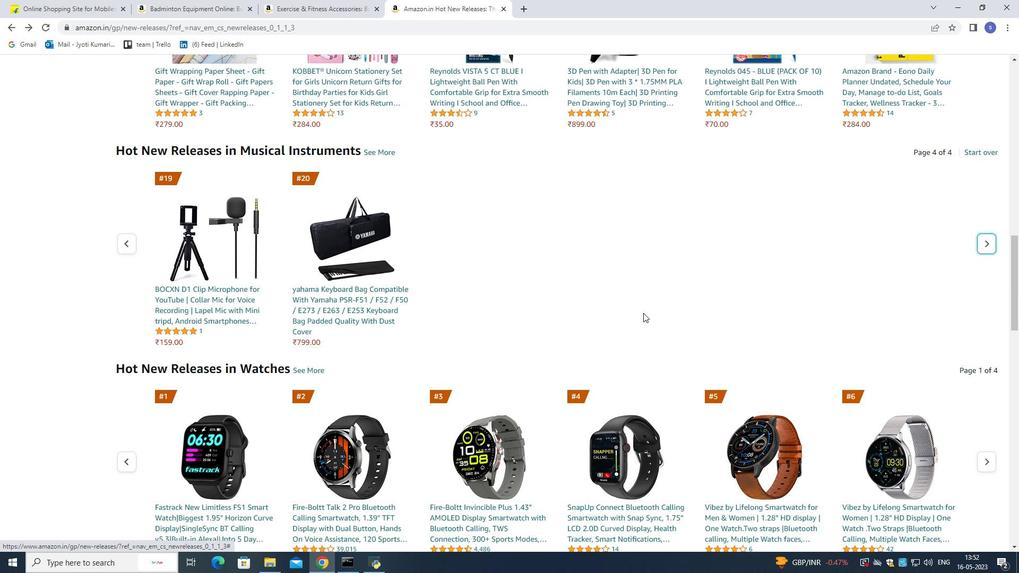 
Action: Mouse scrolled (637, 311) with delta (0, 0)
Screenshot: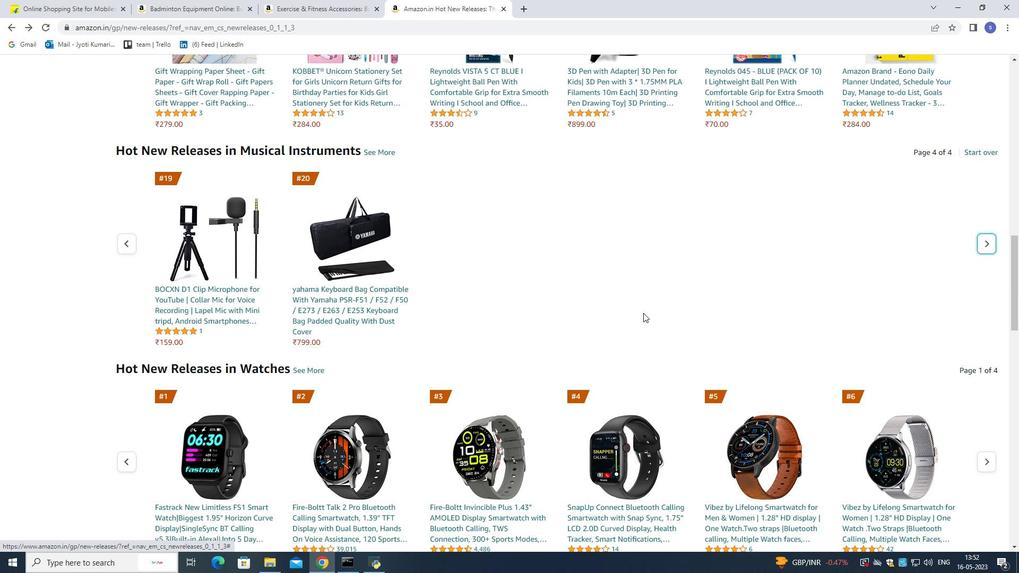 
Action: Mouse scrolled (637, 311) with delta (0, 0)
Screenshot: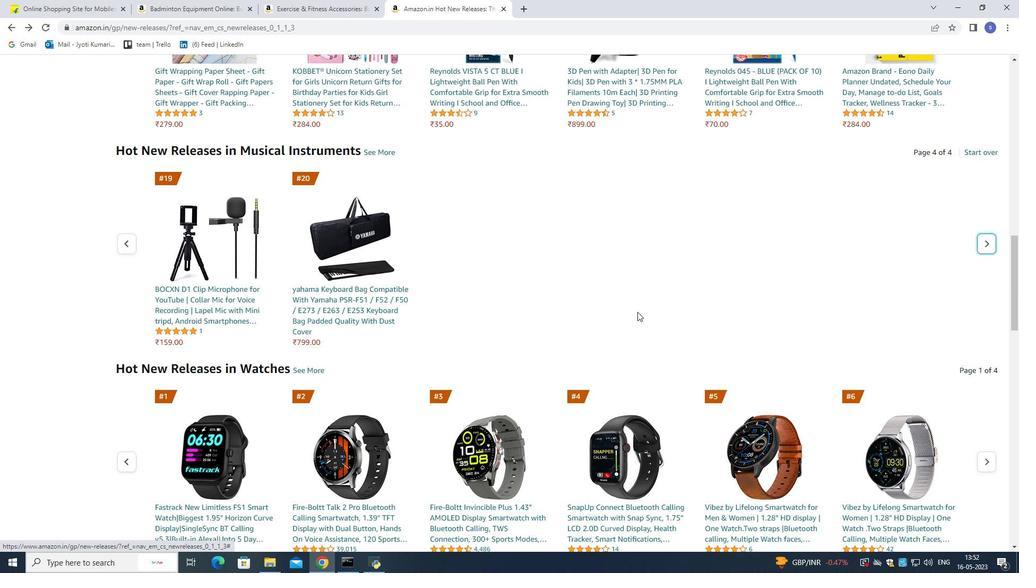 
Action: Mouse scrolled (637, 311) with delta (0, 0)
Screenshot: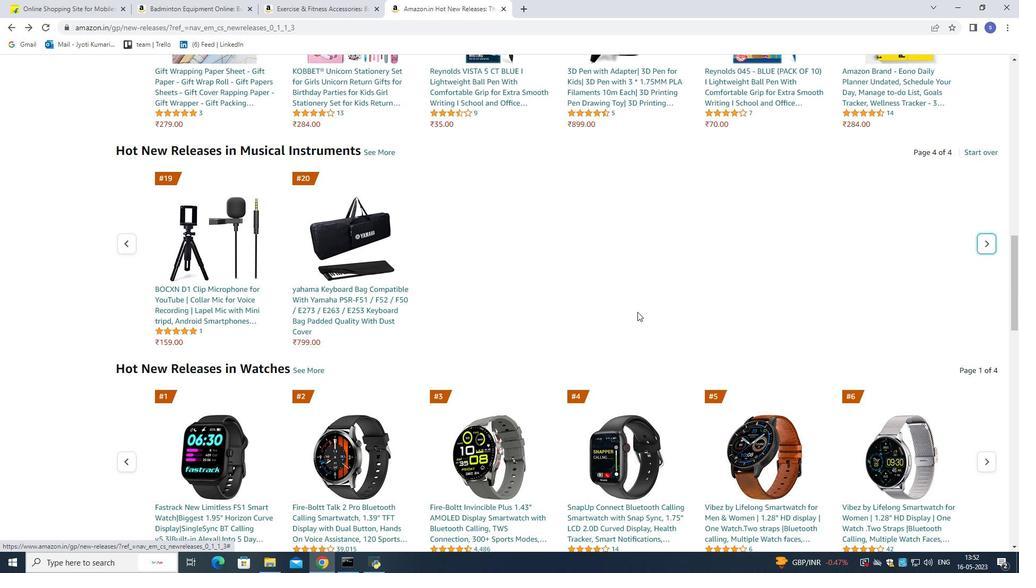 
Action: Mouse moved to (982, 302)
Screenshot: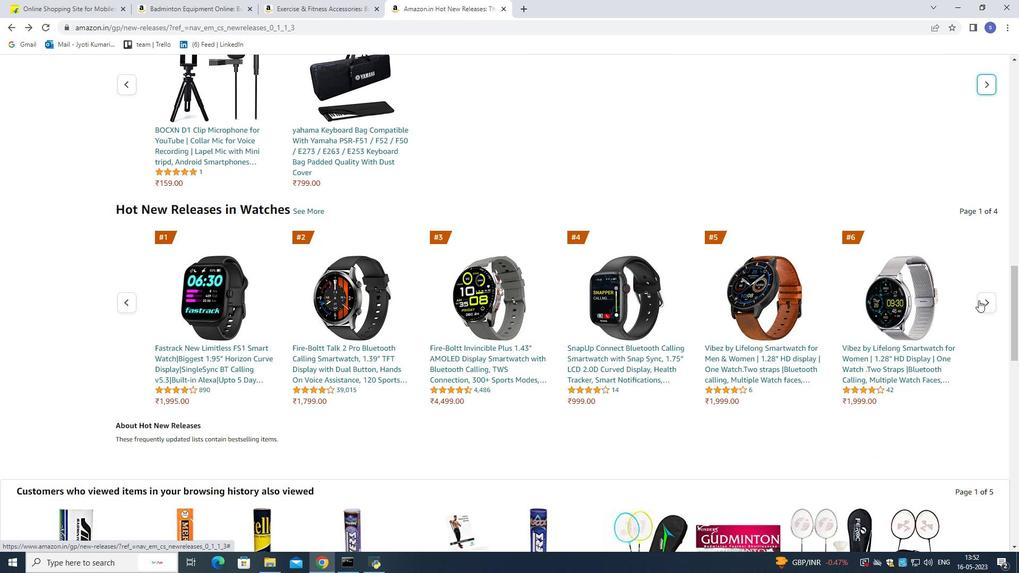 
Action: Mouse pressed left at (982, 302)
Screenshot: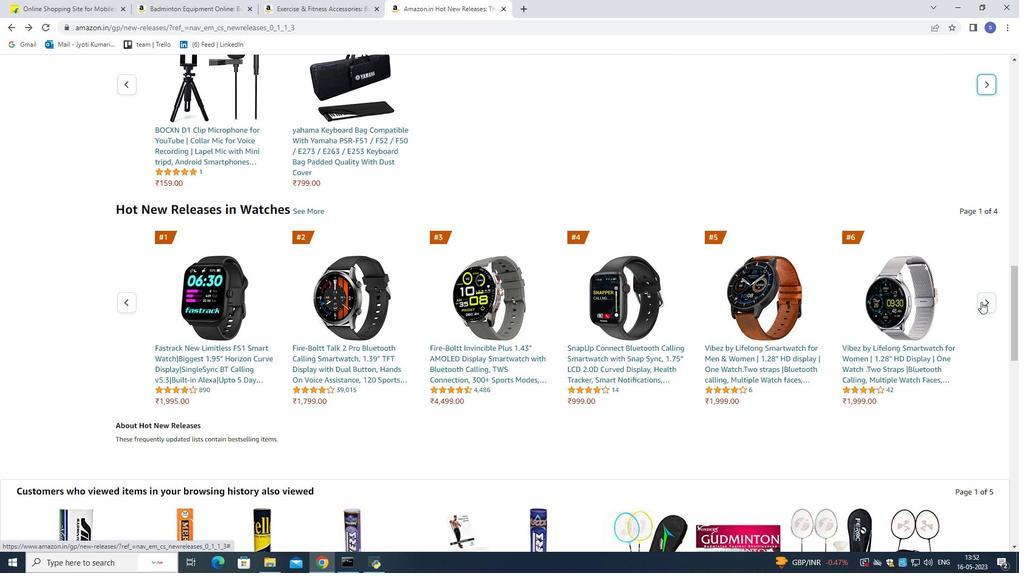 
Action: Mouse moved to (990, 294)
Screenshot: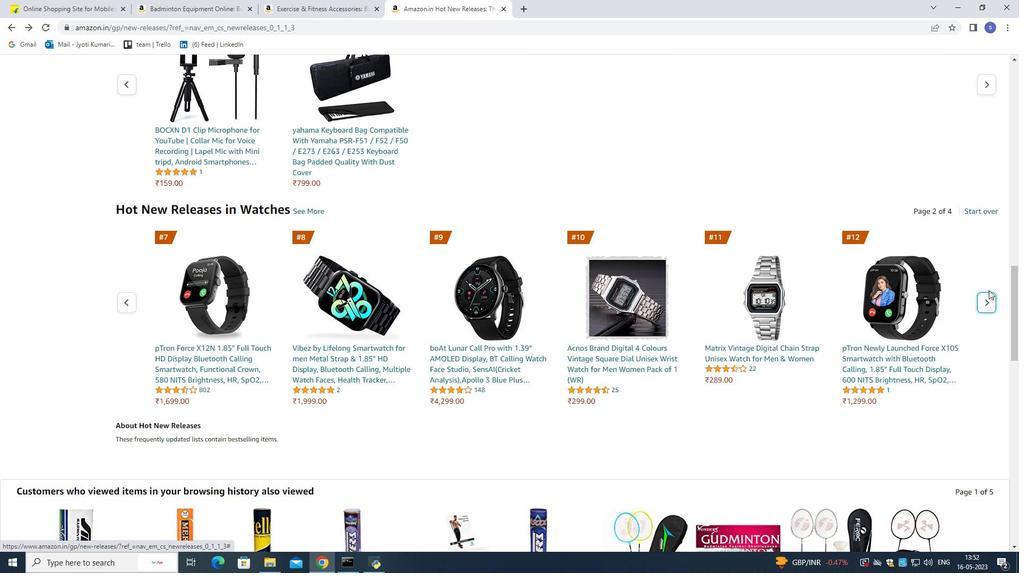 
Action: Mouse pressed left at (990, 294)
Screenshot: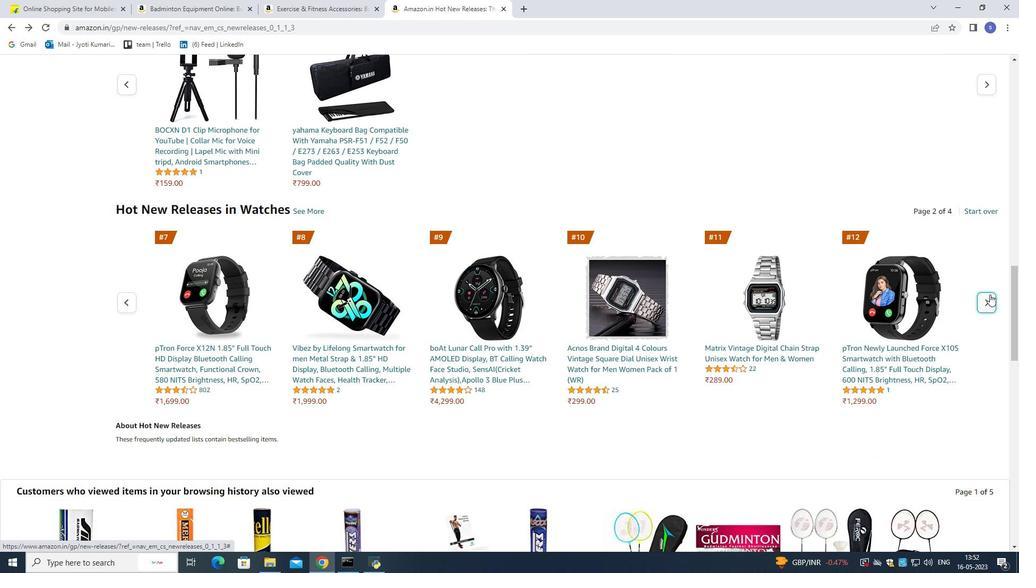 
Action: Mouse moved to (991, 298)
Screenshot: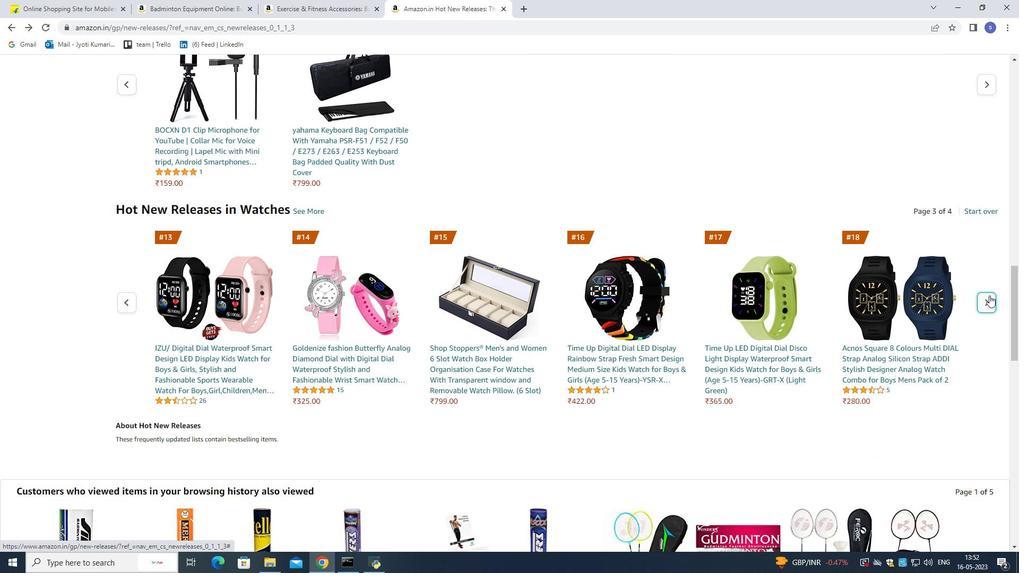 
Action: Mouse pressed left at (991, 298)
Screenshot: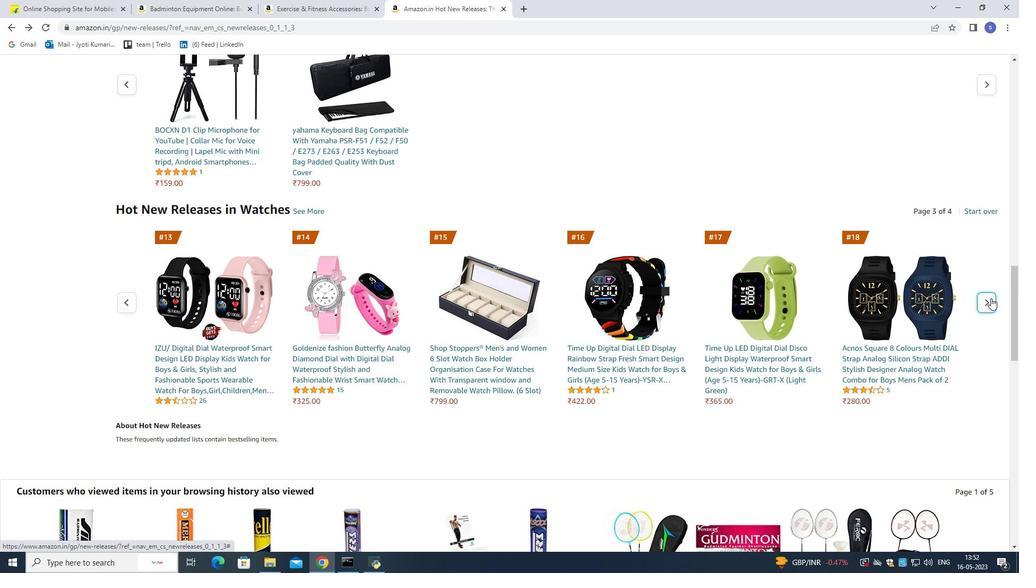 
Action: Mouse moved to (124, 302)
Screenshot: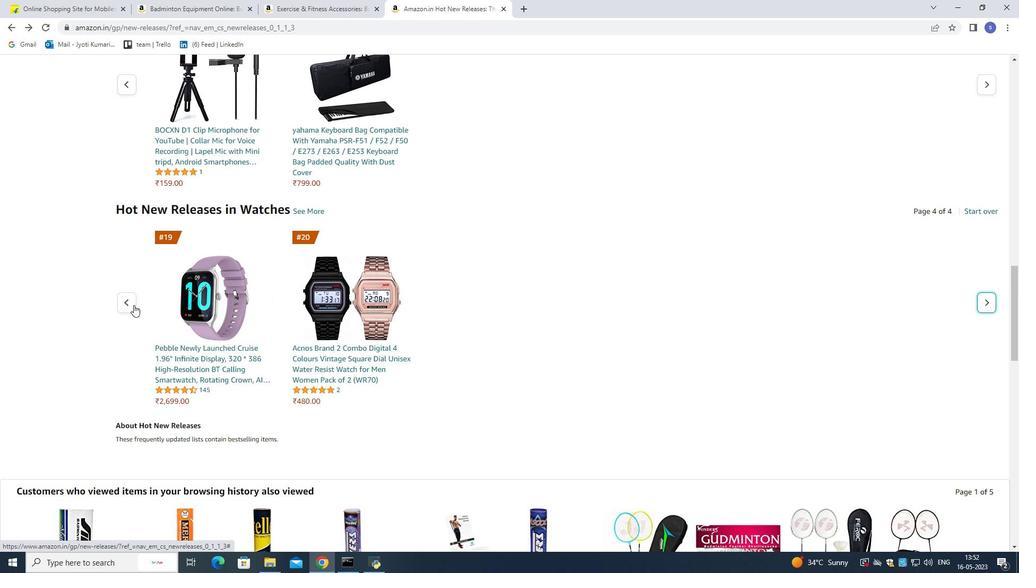 
Action: Mouse pressed left at (124, 302)
Screenshot: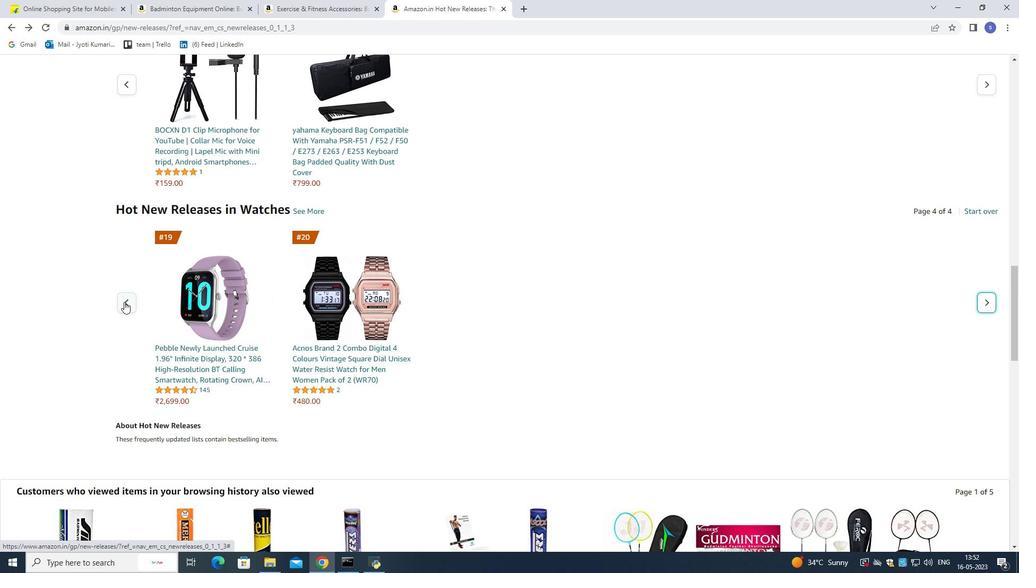 
Action: Mouse moved to (263, 309)
Screenshot: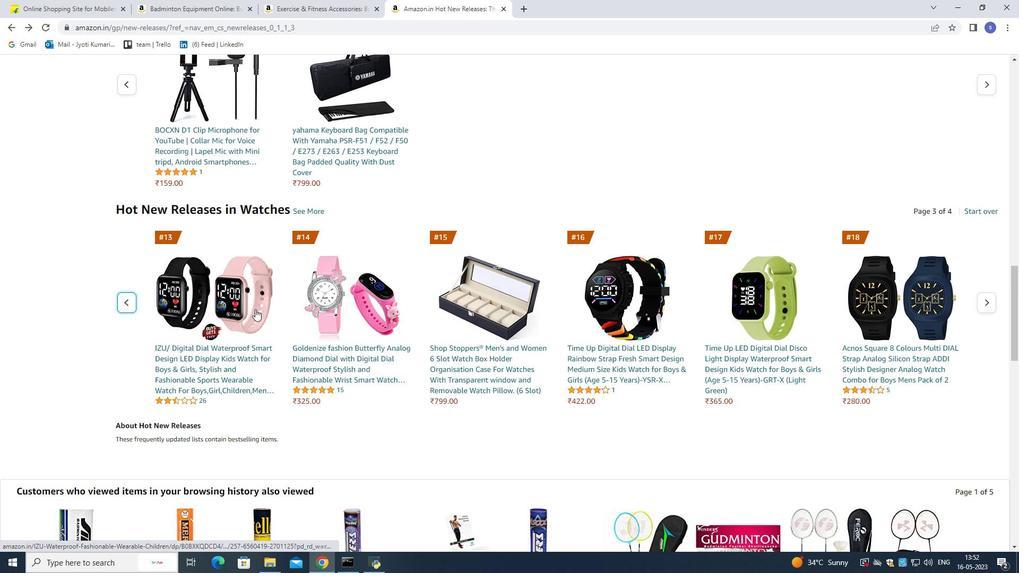 
Action: Mouse scrolled (263, 308) with delta (0, 0)
Screenshot: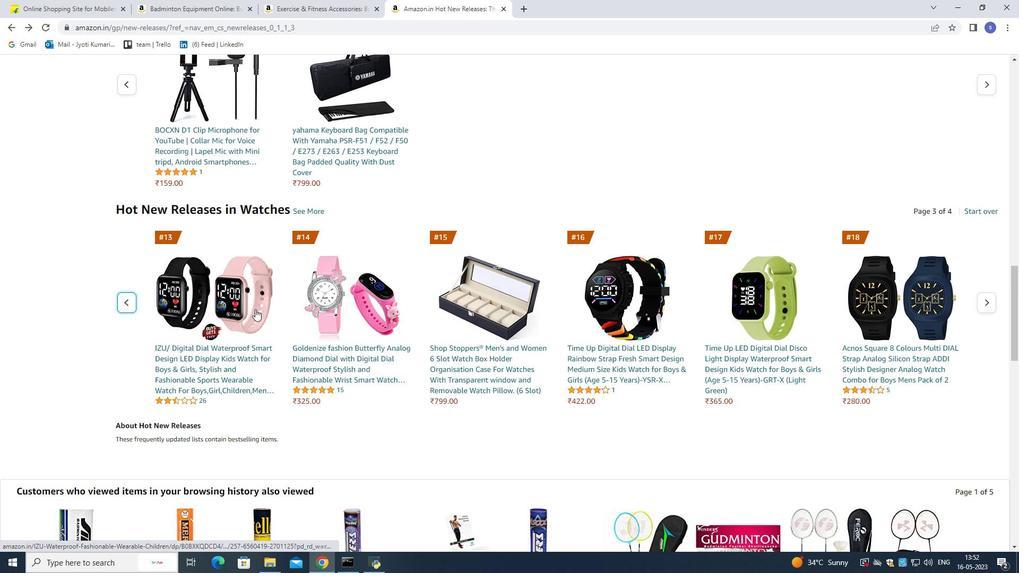 
Action: Mouse moved to (264, 310)
Screenshot: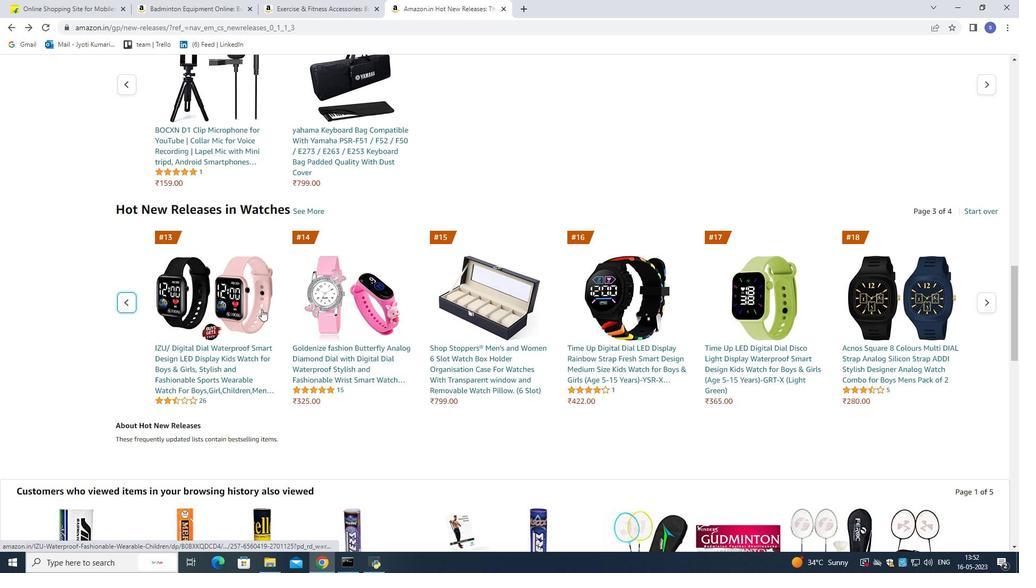 
Action: Mouse scrolled (264, 309) with delta (0, 0)
Screenshot: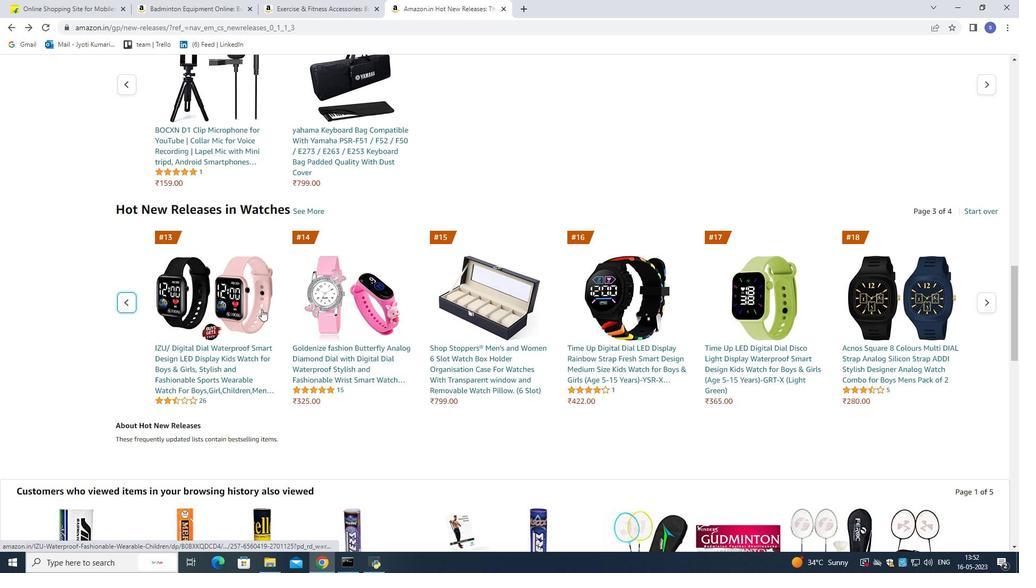 
Action: Mouse moved to (265, 309)
Screenshot: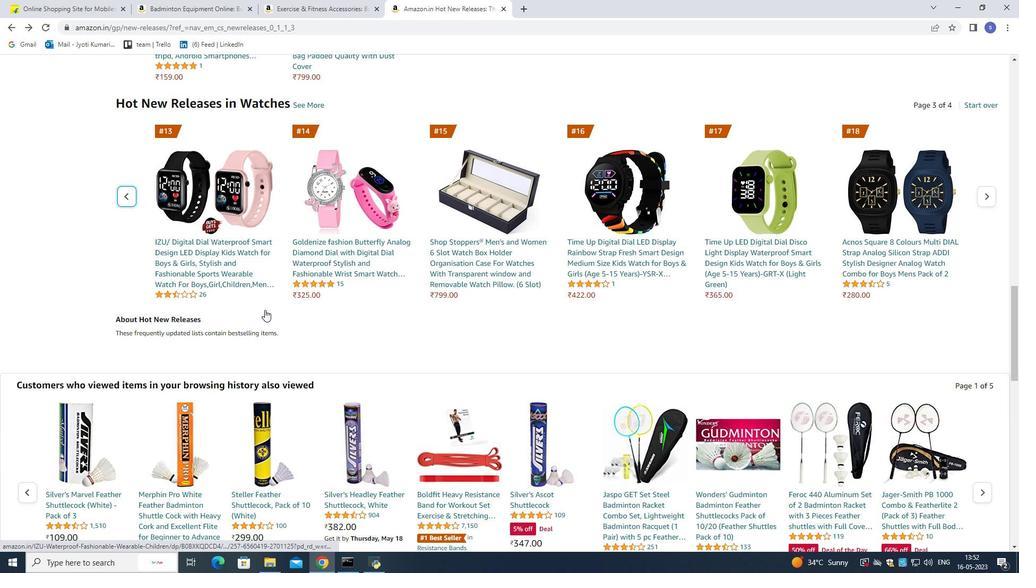 
Action: Mouse scrolled (265, 308) with delta (0, 0)
Screenshot: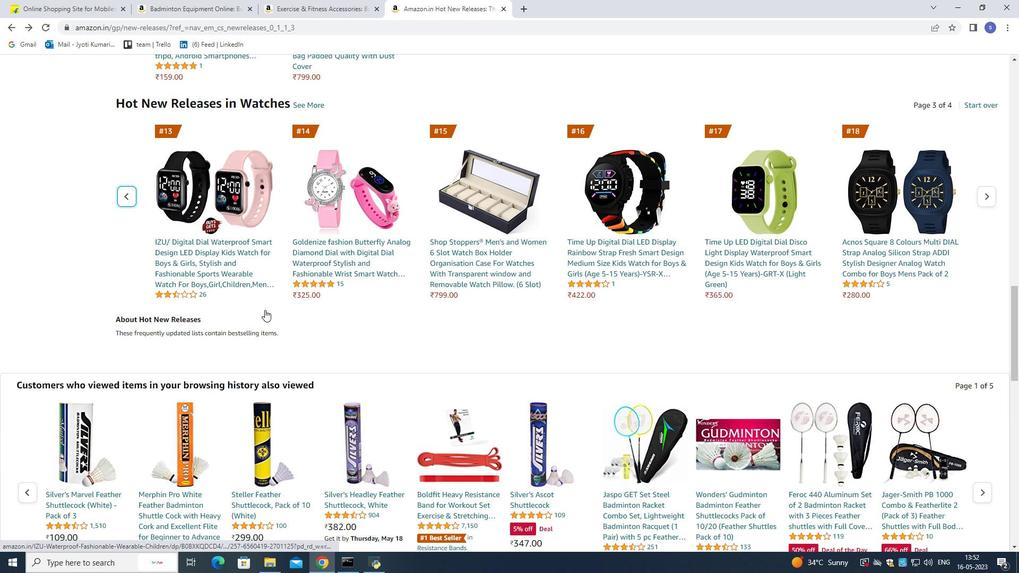 
Action: Mouse scrolled (265, 308) with delta (0, 0)
Screenshot: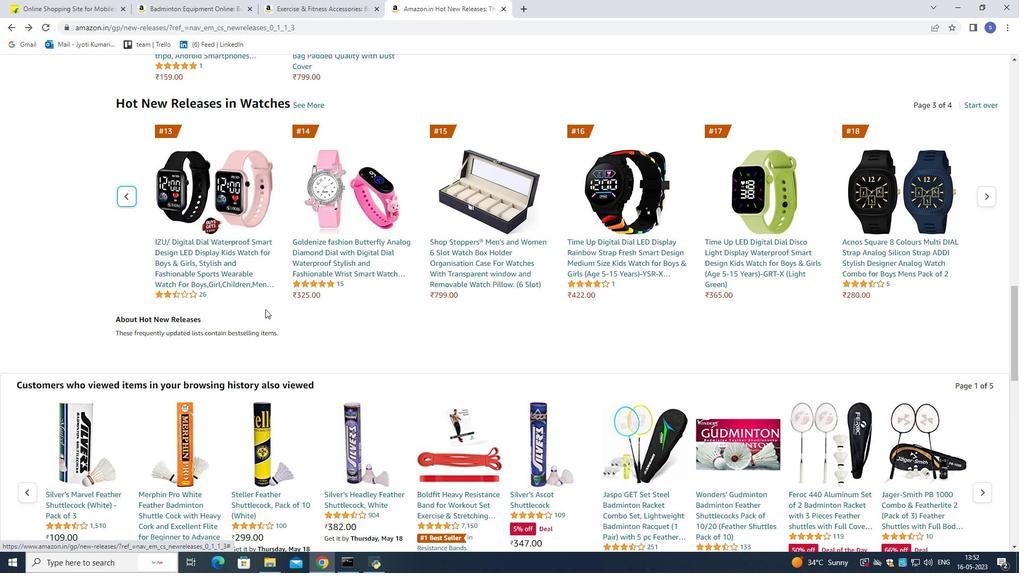 
Action: Mouse scrolled (265, 308) with delta (0, 0)
Screenshot: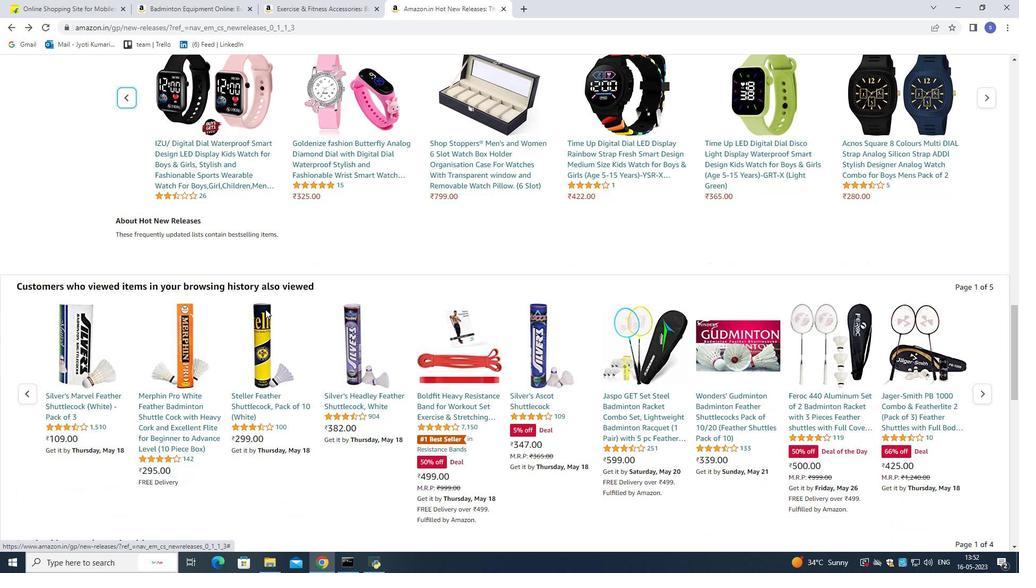 
Action: Mouse moved to (185, 305)
Screenshot: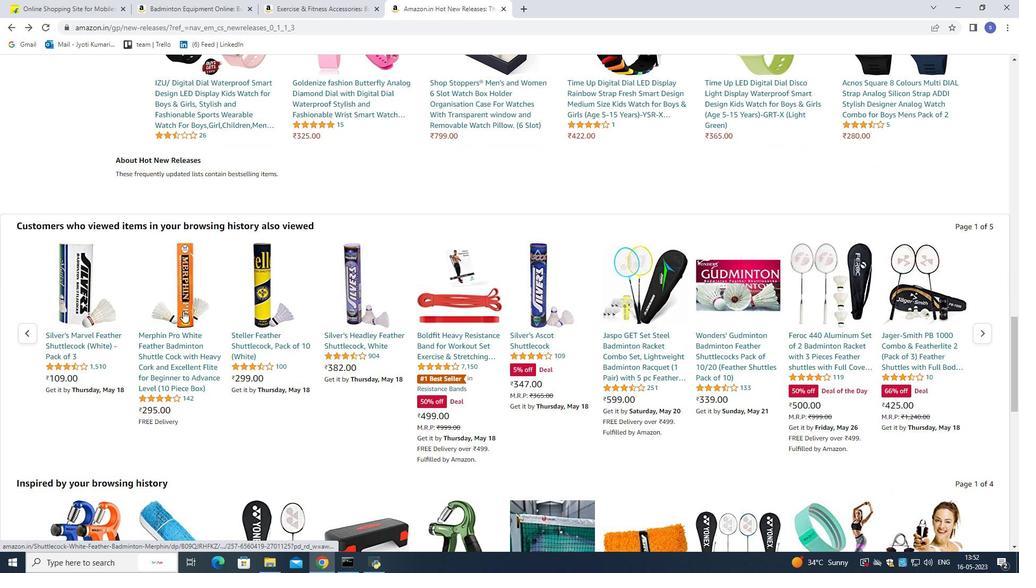 
Action: Mouse scrolled (183, 310) with delta (0, 0)
Screenshot: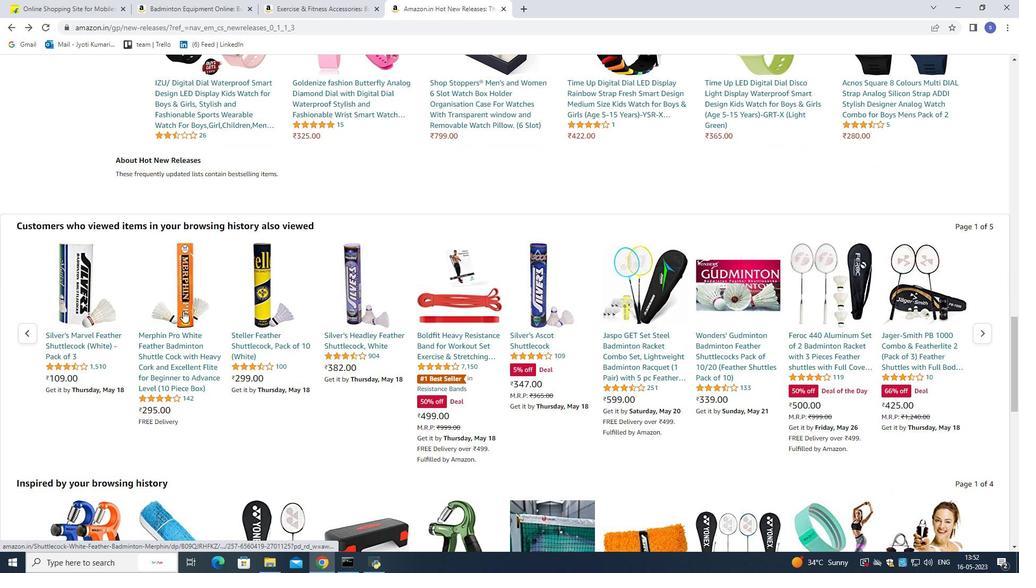 
Action: Mouse scrolled (184, 307) with delta (0, 0)
Screenshot: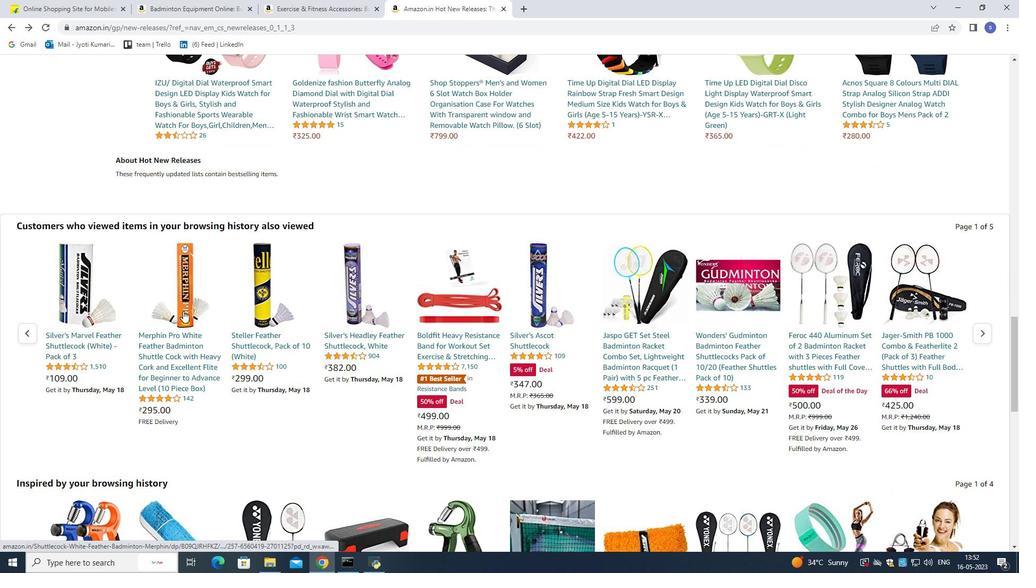 
Action: Mouse scrolled (185, 306) with delta (0, 0)
Screenshot: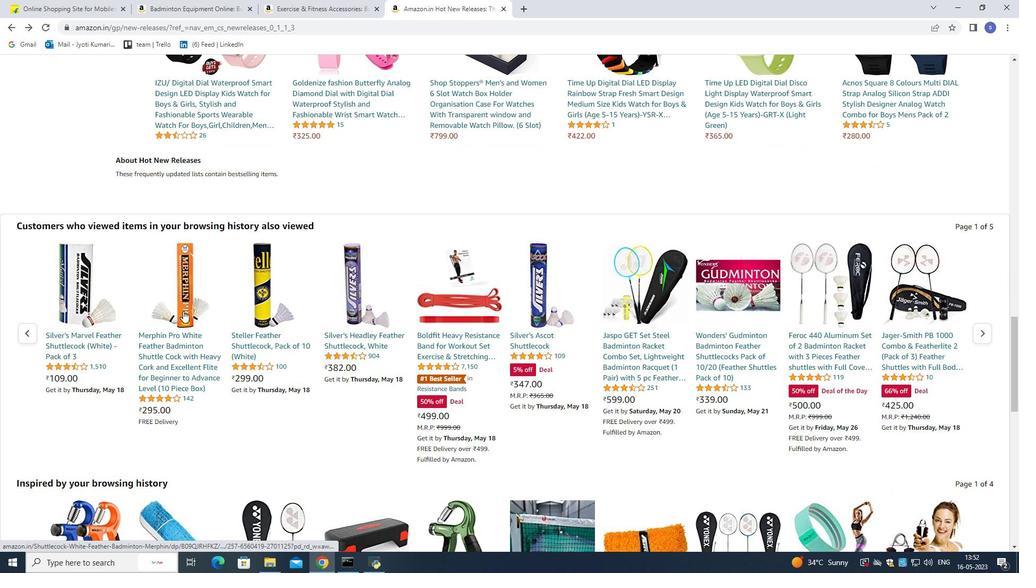 
Action: Mouse moved to (186, 302)
Screenshot: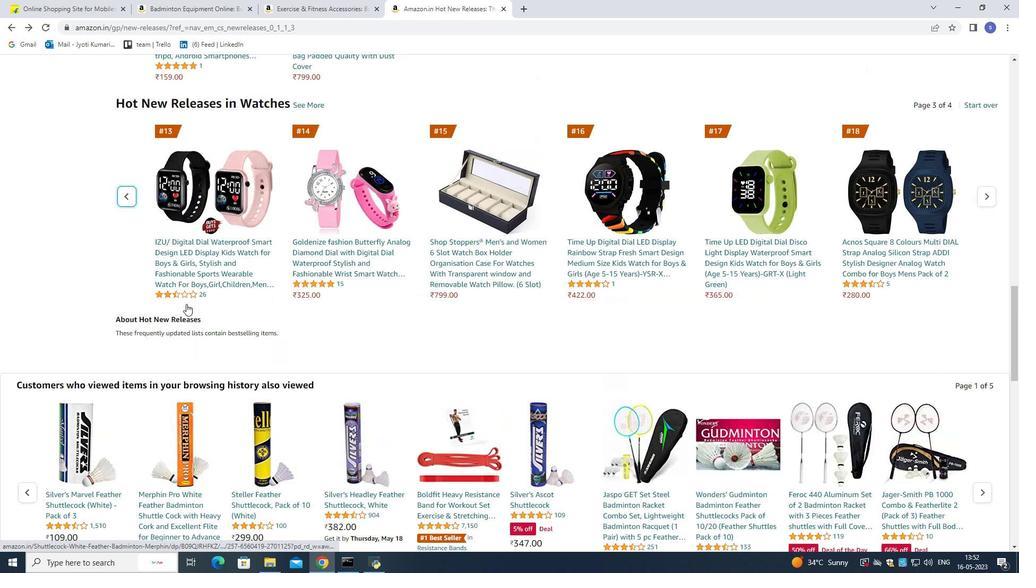 
Action: Mouse scrolled (186, 303) with delta (0, 0)
Screenshot: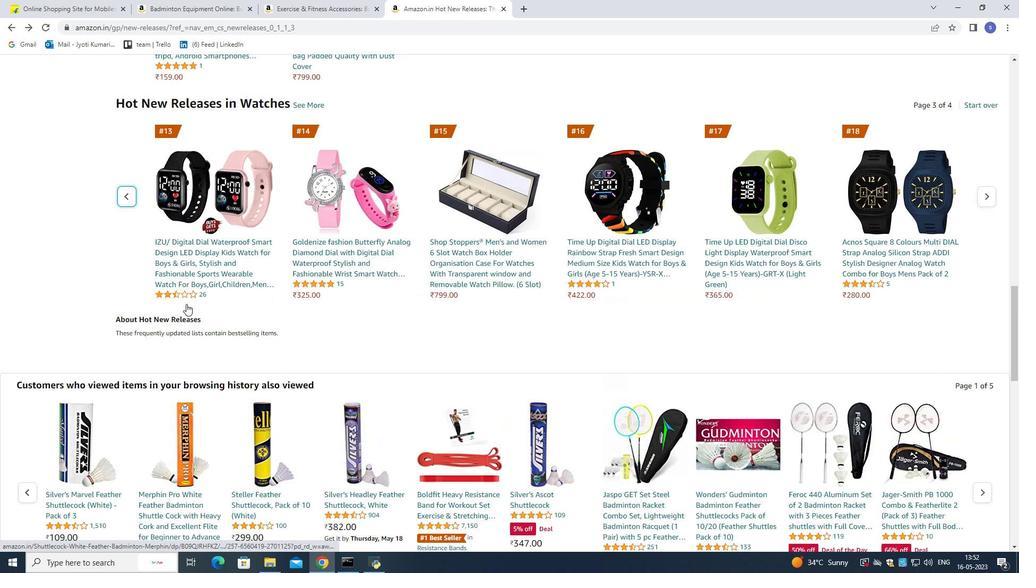 
Action: Mouse moved to (186, 302)
Screenshot: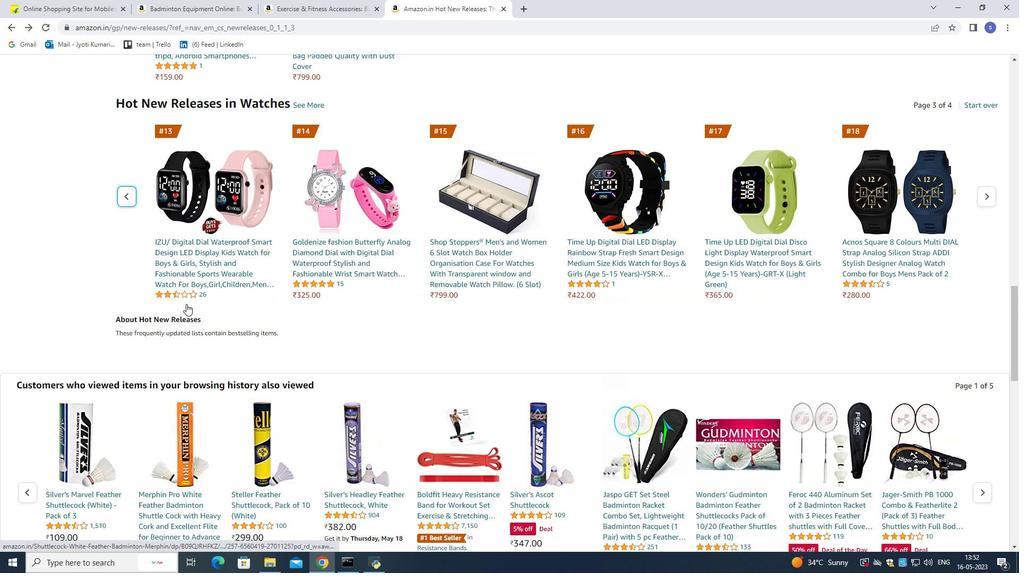 
Action: Mouse scrolled (186, 302) with delta (0, 0)
Screenshot: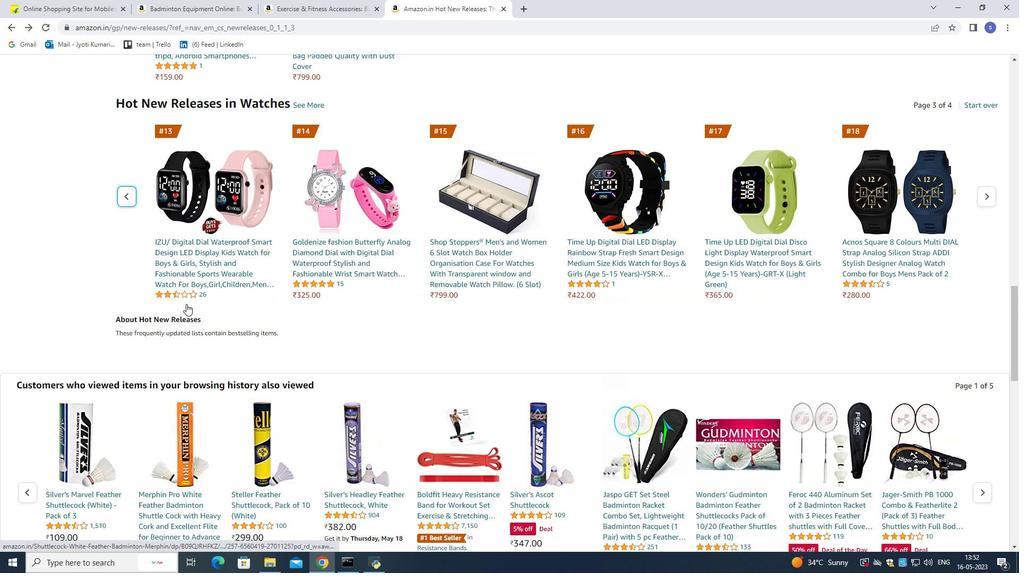
Action: Mouse scrolled (186, 302) with delta (0, 0)
Screenshot: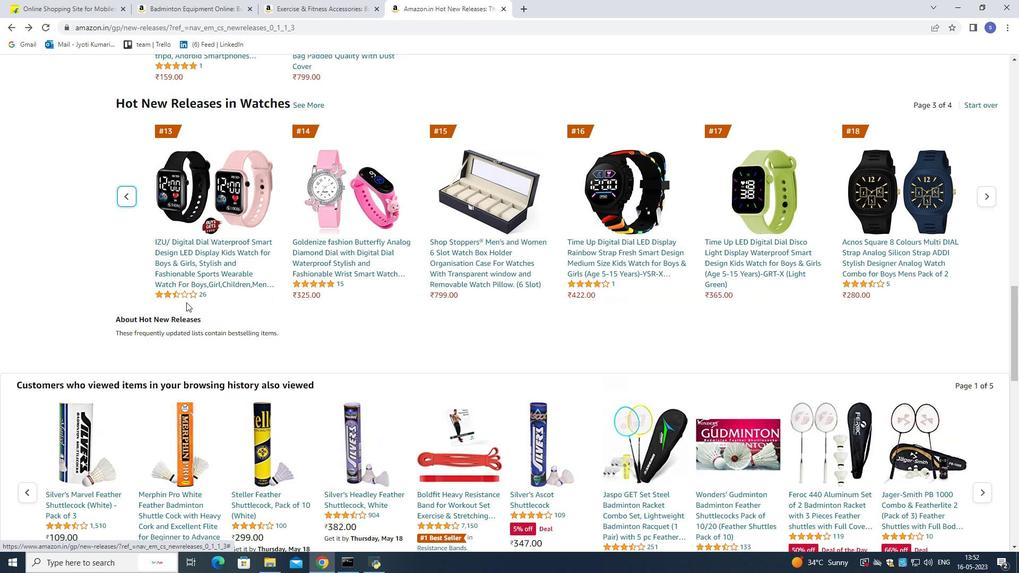 
Action: Mouse moved to (186, 299)
Screenshot: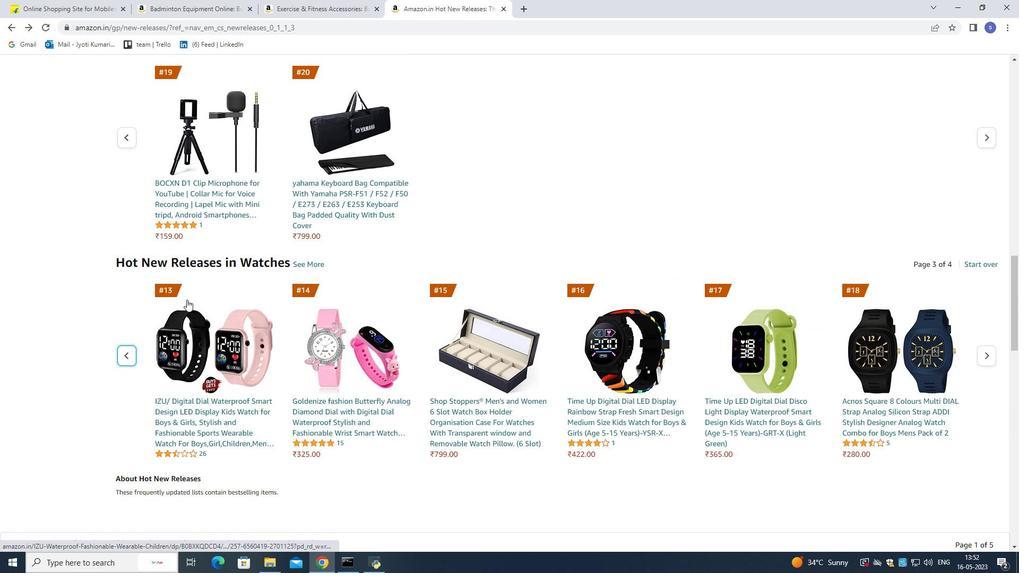 
Action: Mouse scrolled (186, 299) with delta (0, 0)
Screenshot: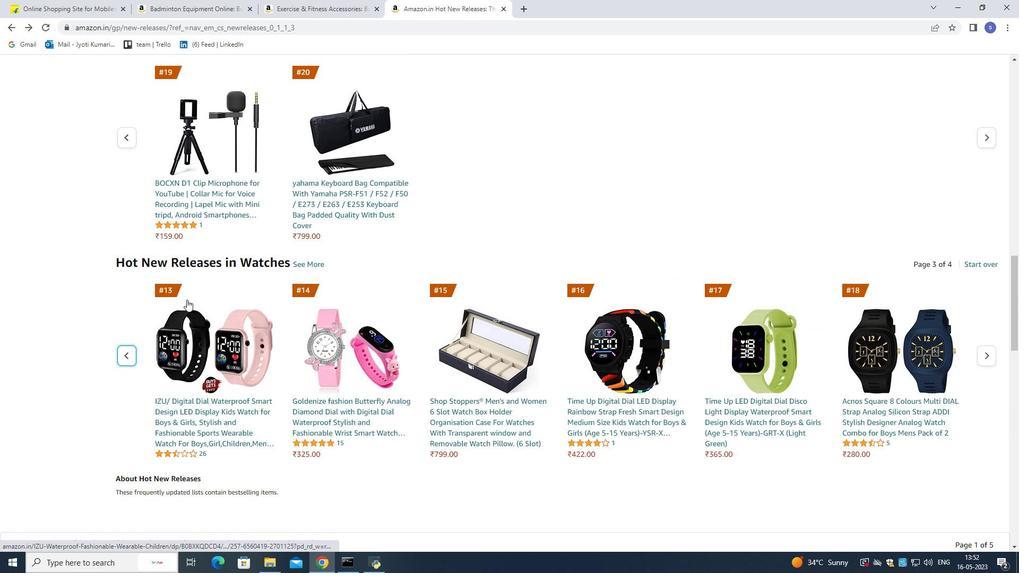 
Action: Mouse scrolled (186, 299) with delta (0, 0)
Screenshot: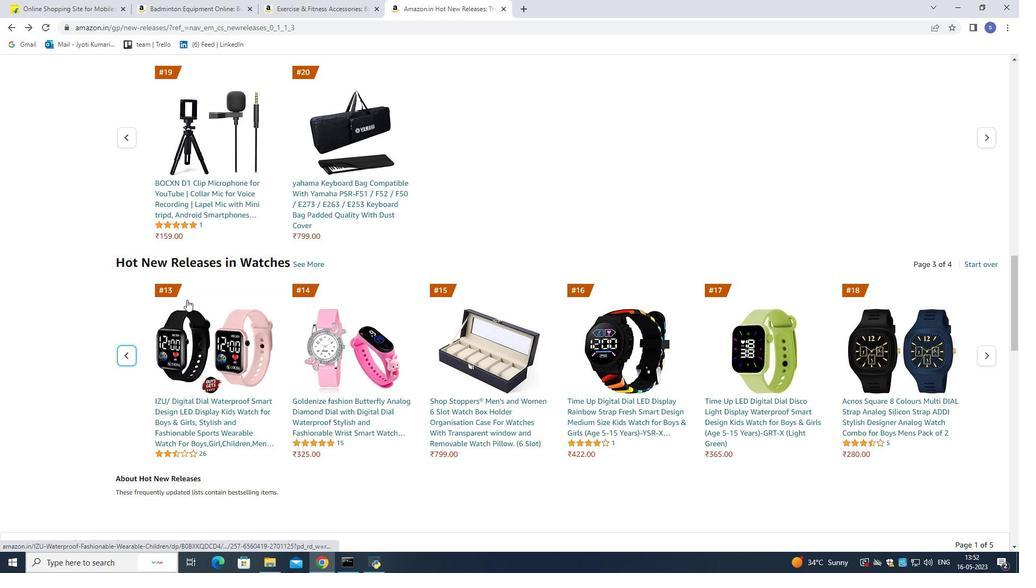 
Action: Mouse moved to (186, 298)
Screenshot: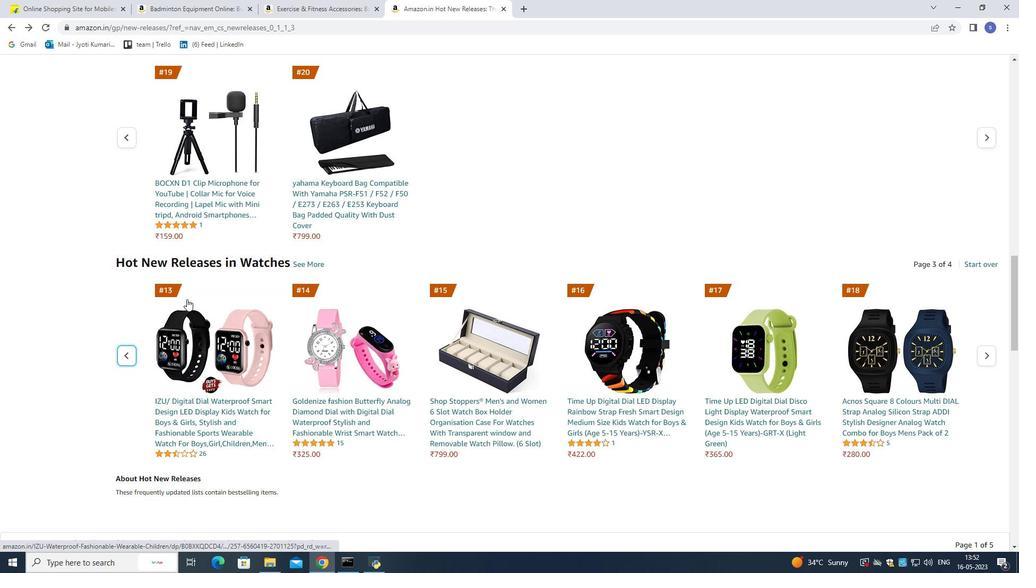 
Action: Mouse scrolled (186, 299) with delta (0, 0)
Screenshot: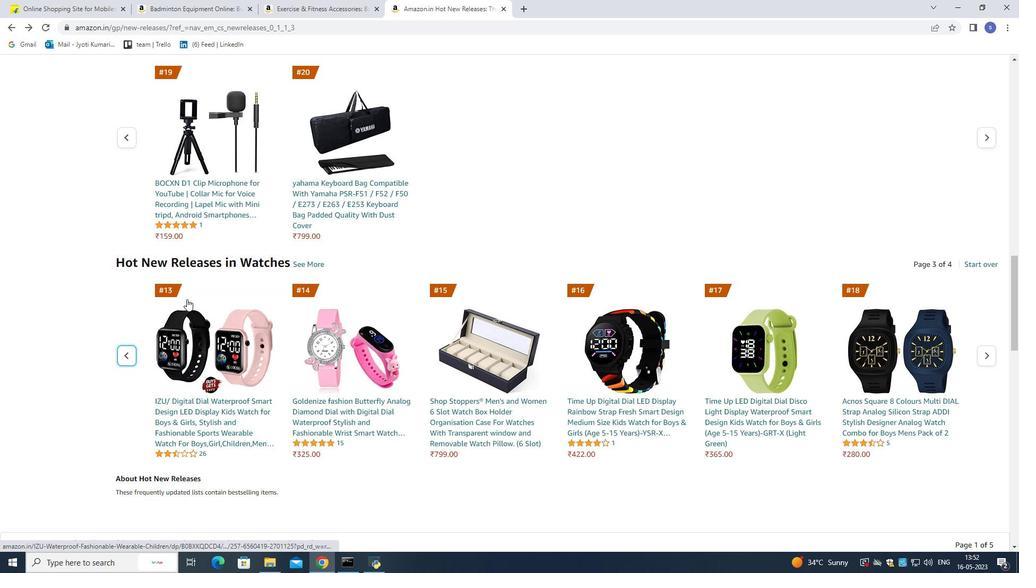 
Action: Mouse scrolled (186, 299) with delta (0, 0)
Screenshot: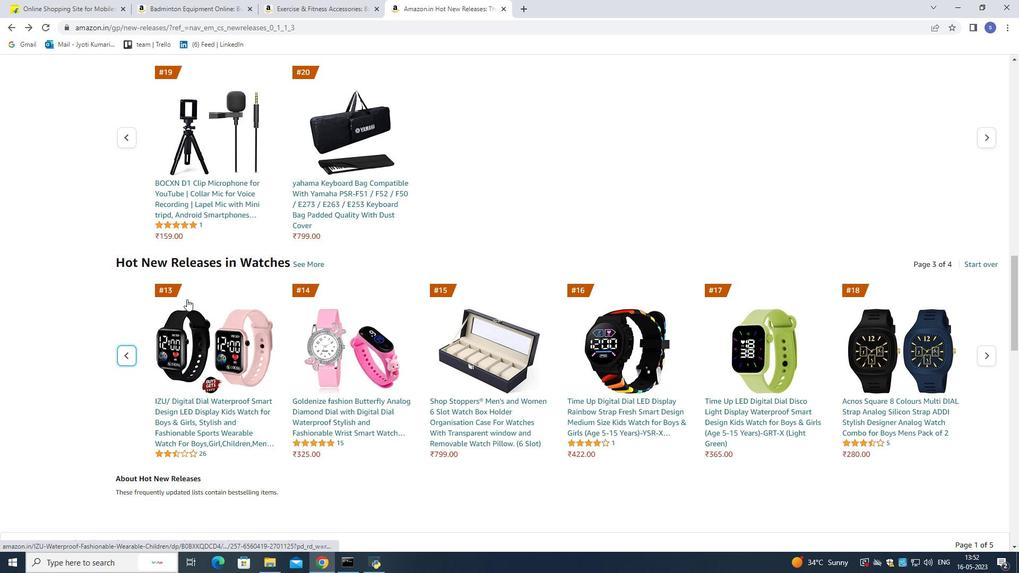 
Action: Mouse moved to (118, 346)
Screenshot: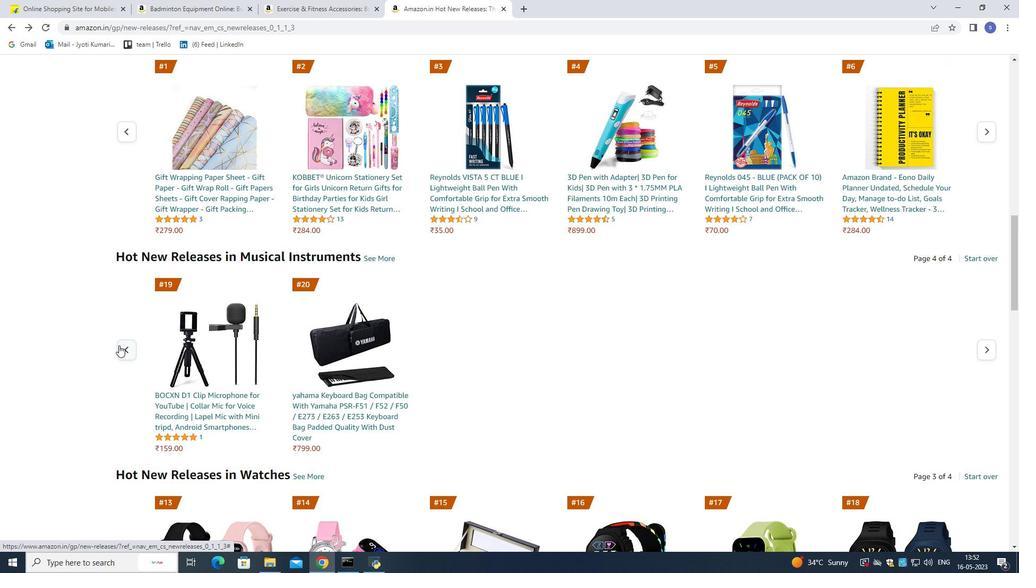 
Action: Mouse pressed left at (118, 346)
Screenshot: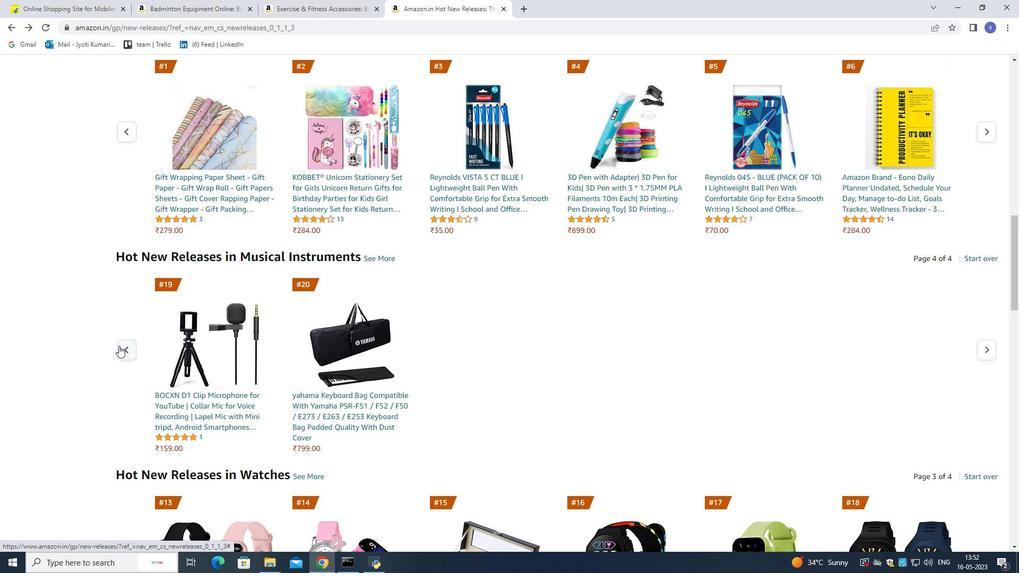 
Action: Mouse moved to (124, 344)
Screenshot: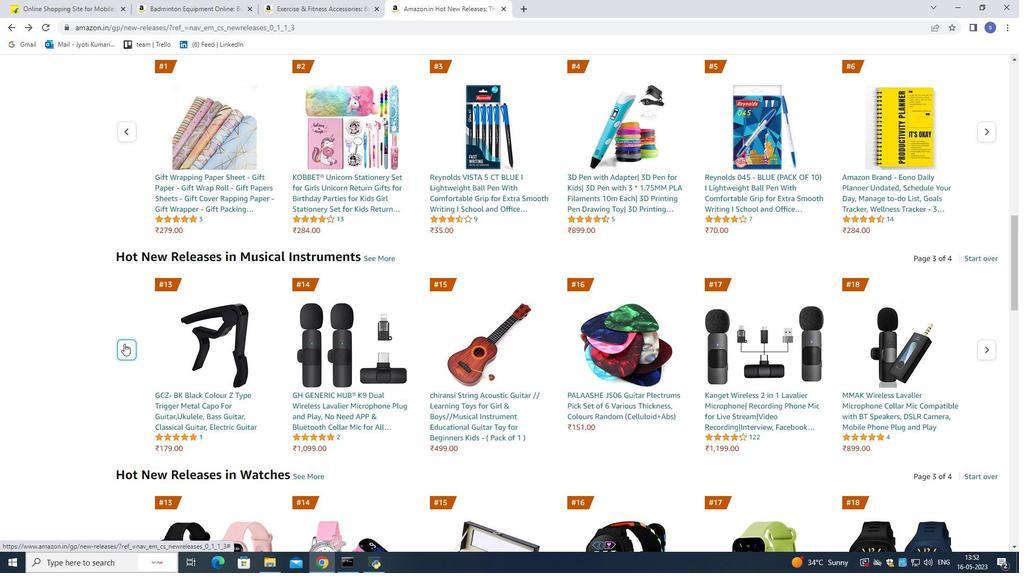 
Action: Mouse pressed left at (124, 344)
Screenshot: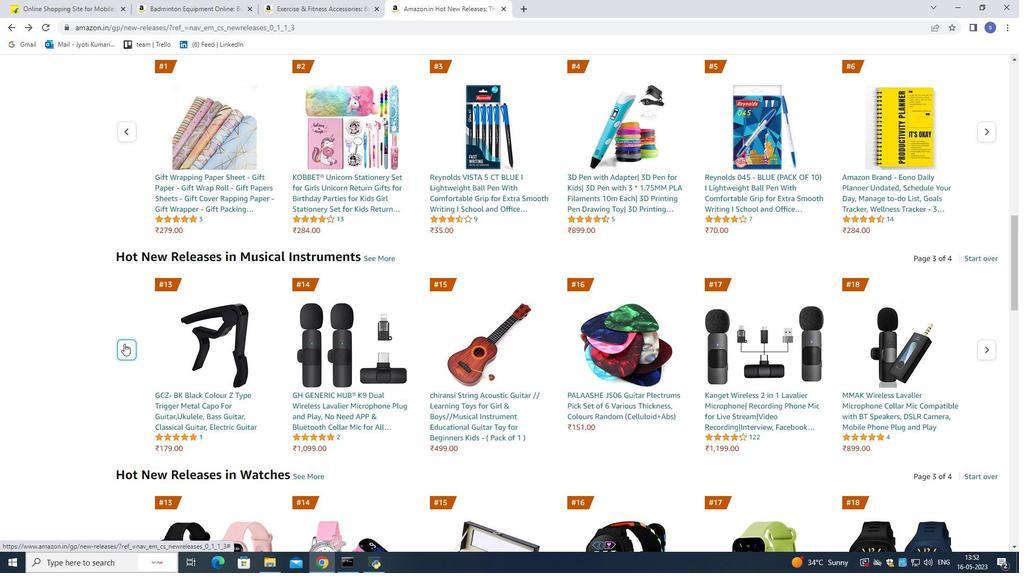 
Action: Mouse pressed left at (124, 344)
Screenshot: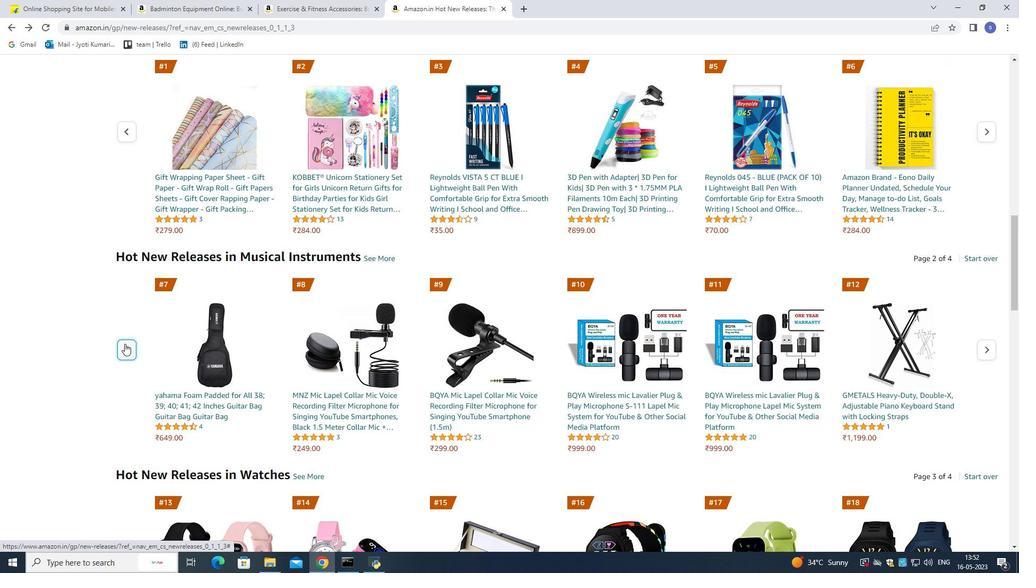 
Action: Mouse pressed left at (124, 344)
Screenshot: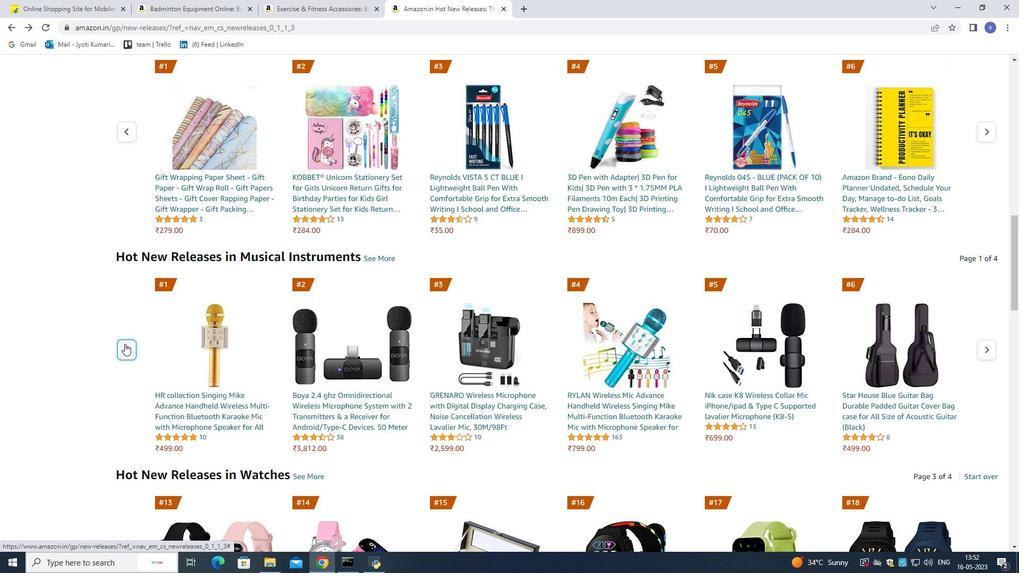 
Action: Mouse pressed left at (124, 344)
Screenshot: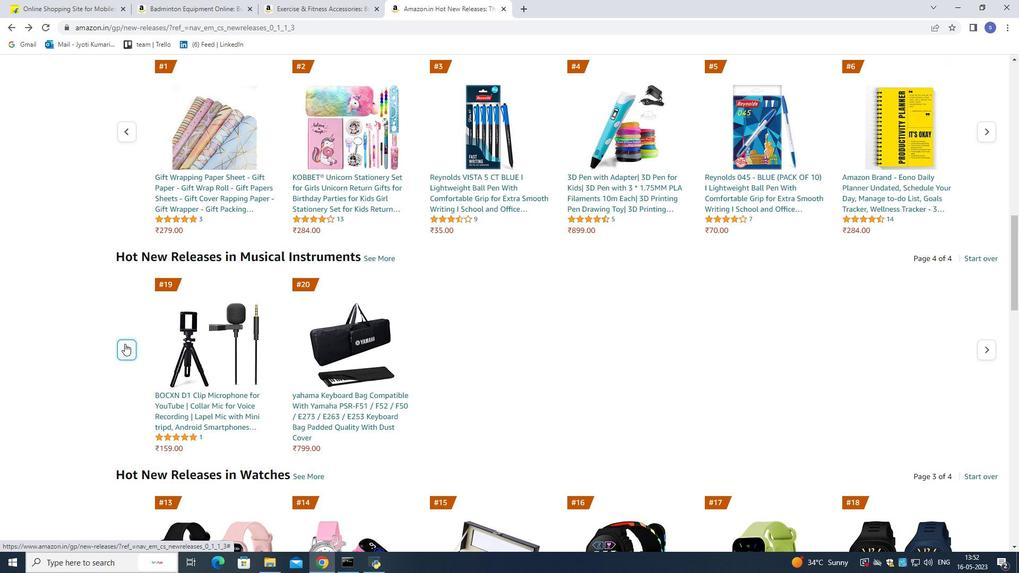 
Action: Mouse pressed left at (124, 344)
Screenshot: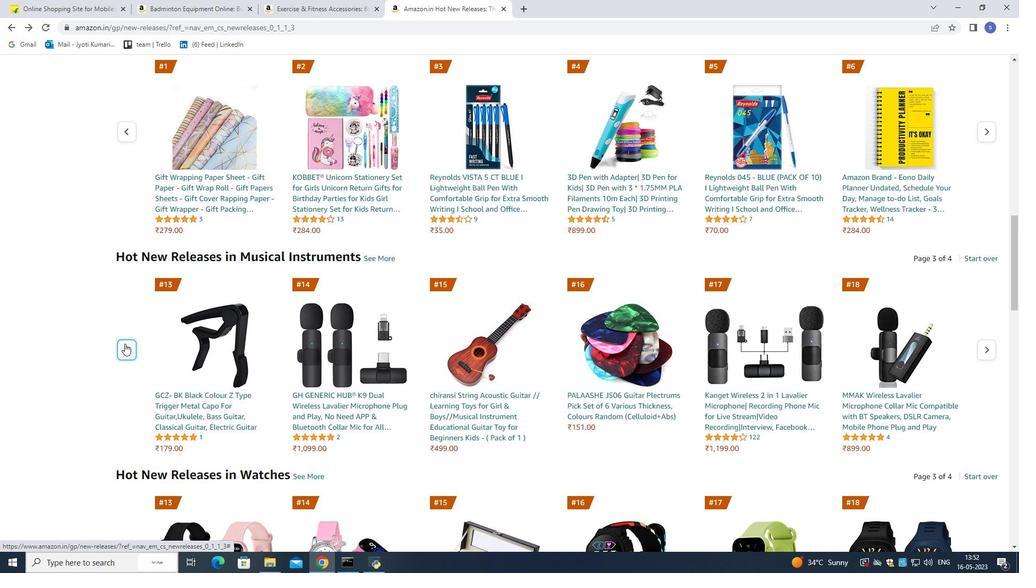 
Action: Mouse moved to (124, 343)
Screenshot: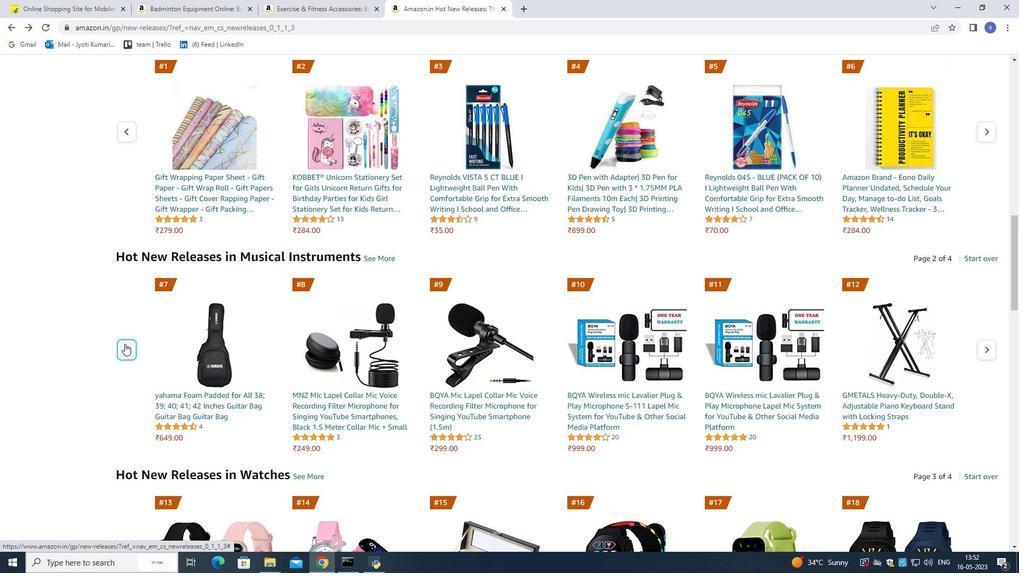 
Action: Mouse pressed left at (124, 343)
Screenshot: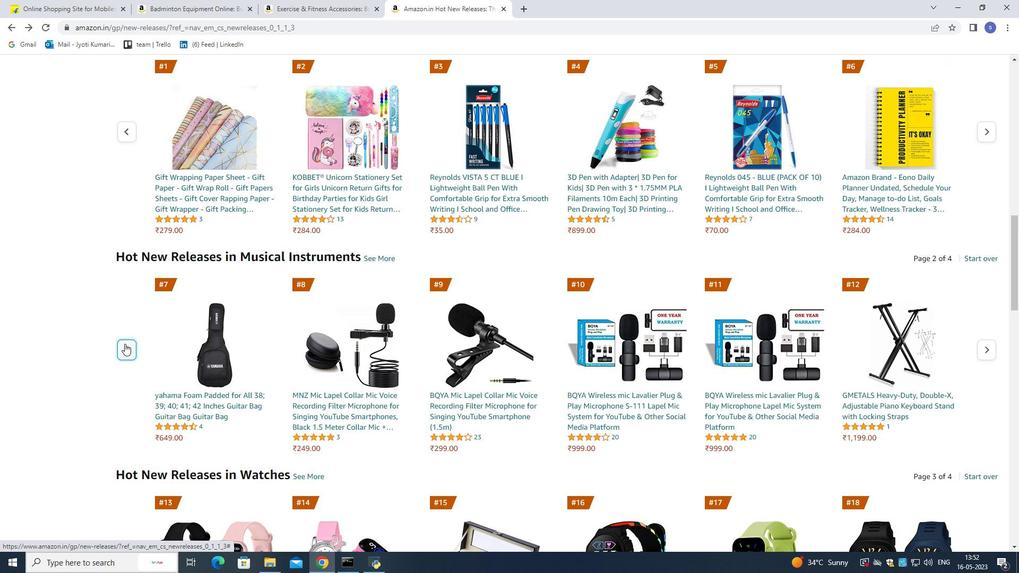 
Action: Mouse moved to (204, 334)
Screenshot: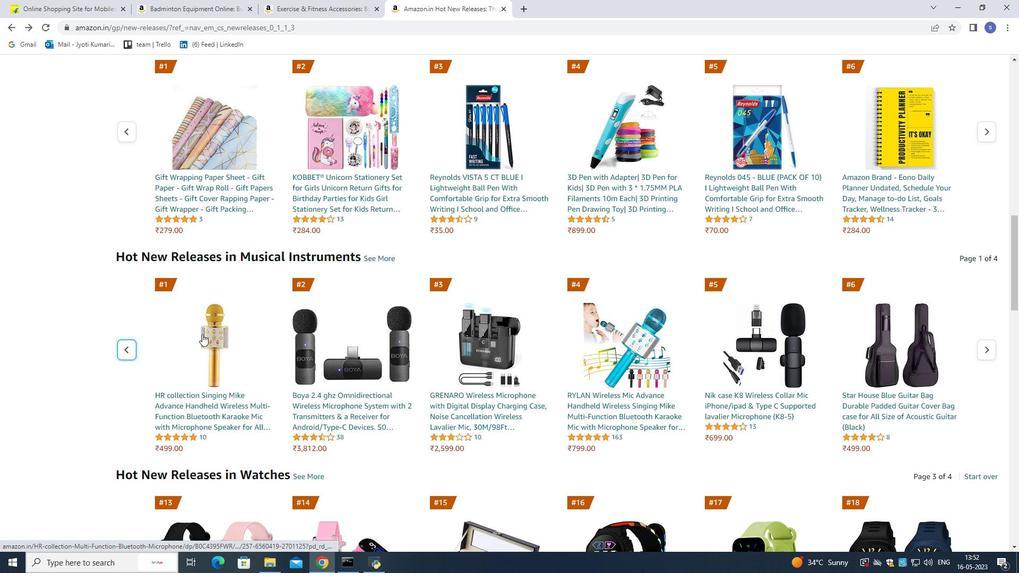 
Action: Mouse pressed left at (204, 334)
Screenshot: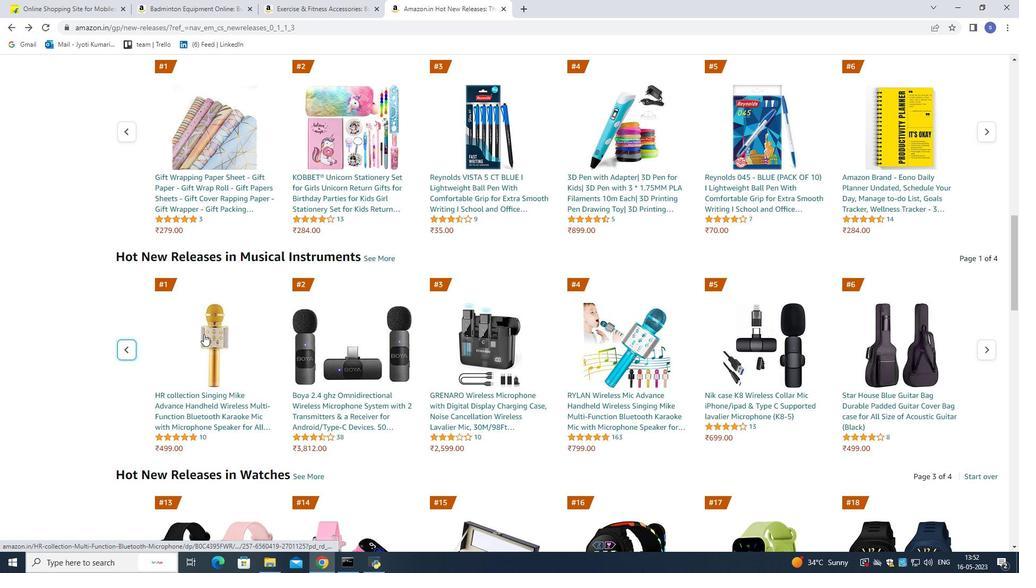 
Action: Mouse moved to (556, 387)
Screenshot: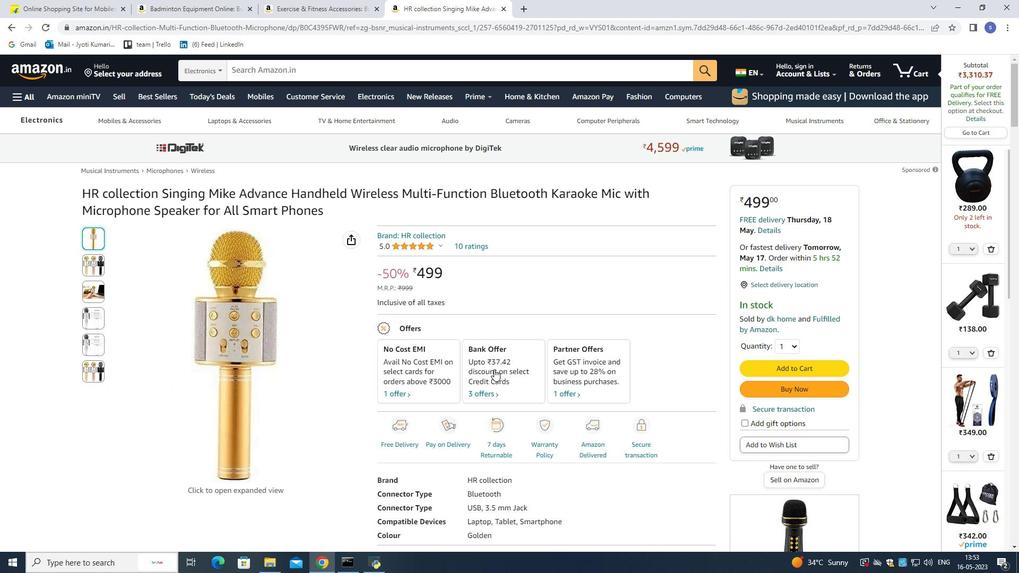 
Action: Mouse scrolled (556, 386) with delta (0, 0)
Screenshot: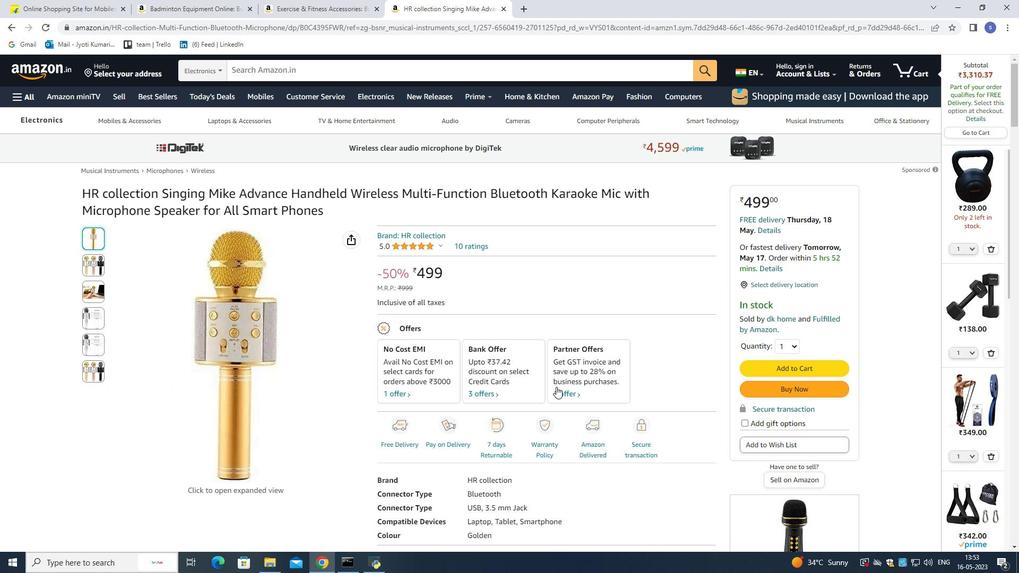 
Action: Mouse scrolled (556, 386) with delta (0, 0)
Screenshot: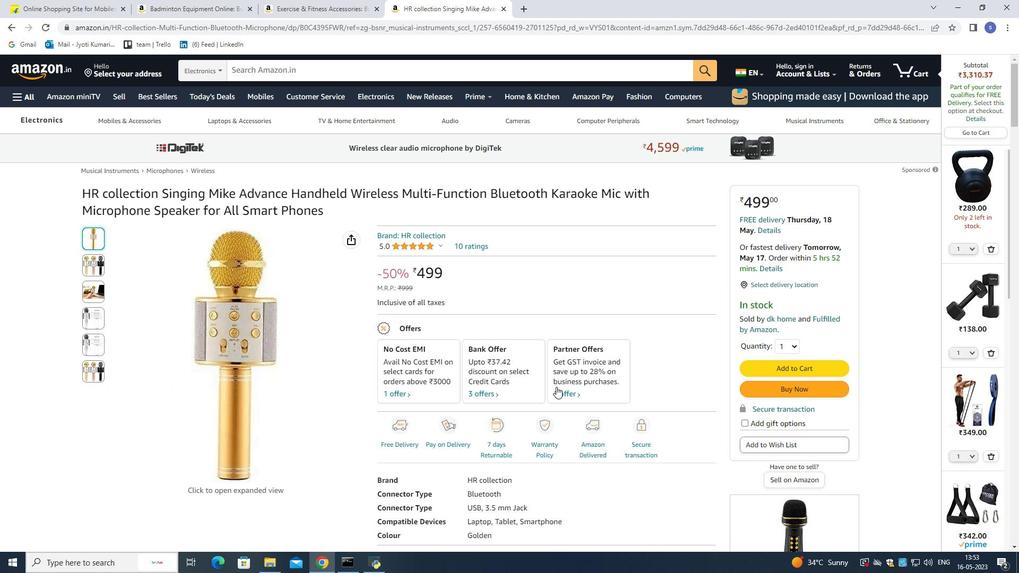 
Action: Mouse scrolled (556, 386) with delta (0, 0)
Screenshot: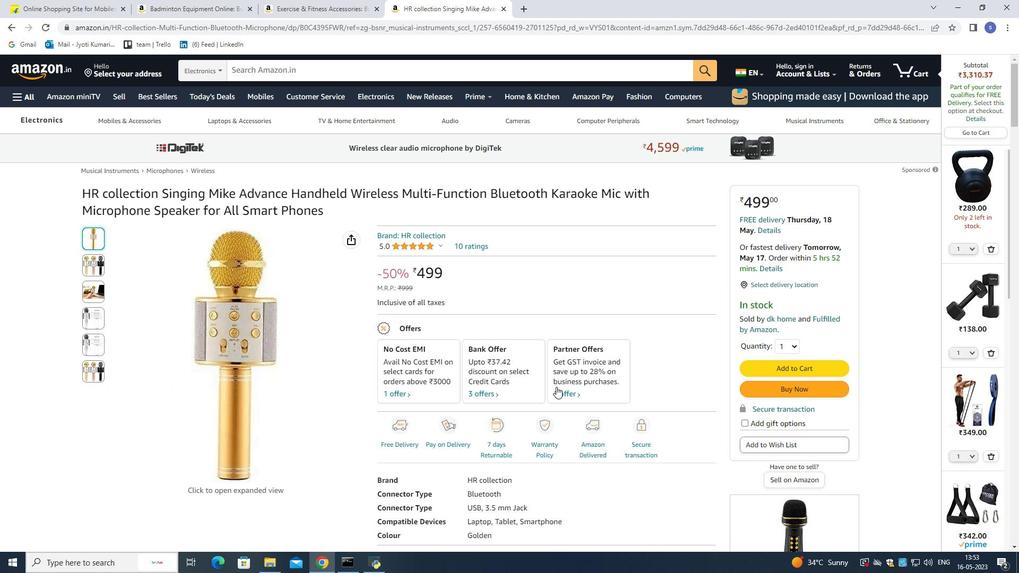 
Action: Mouse scrolled (556, 386) with delta (0, 0)
Screenshot: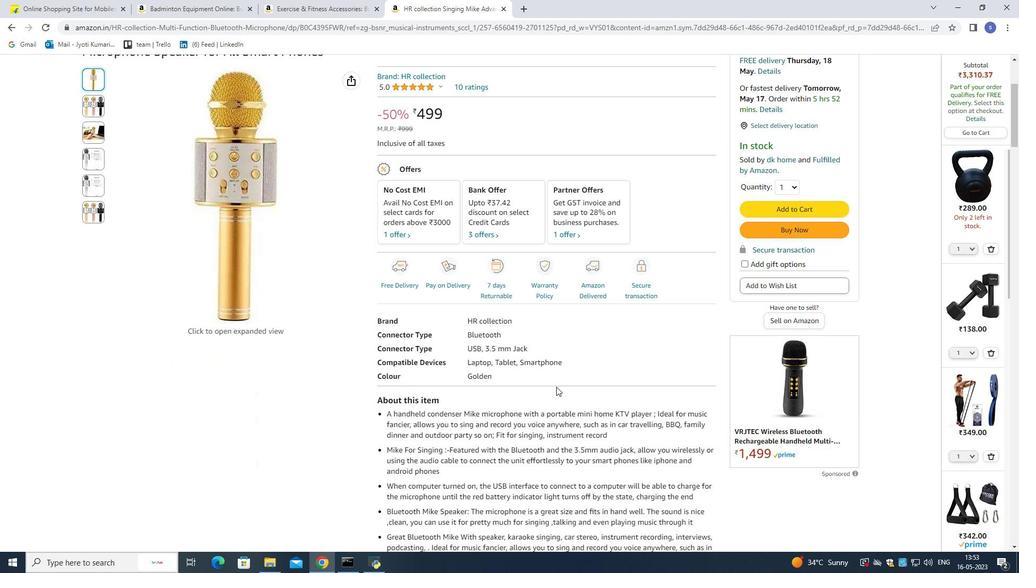 
Action: Mouse scrolled (556, 386) with delta (0, 0)
Screenshot: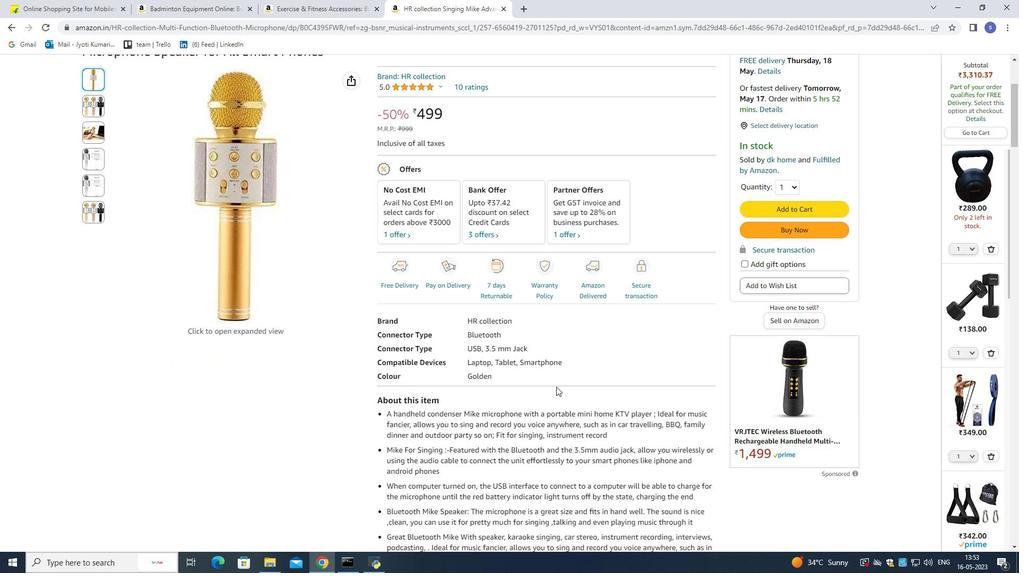 
Action: Mouse scrolled (556, 386) with delta (0, 0)
Screenshot: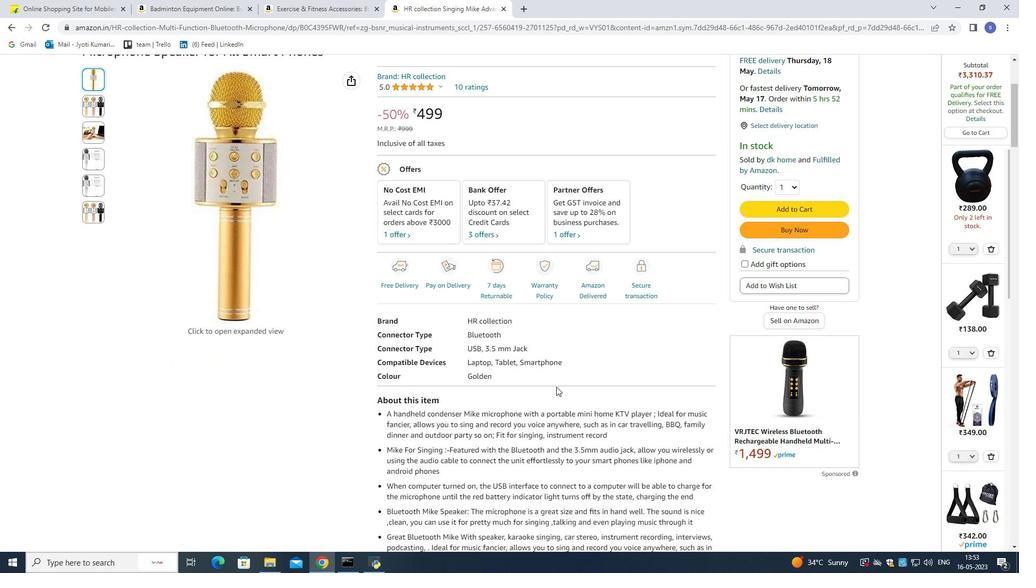 
Action: Mouse scrolled (556, 386) with delta (0, 0)
Screenshot: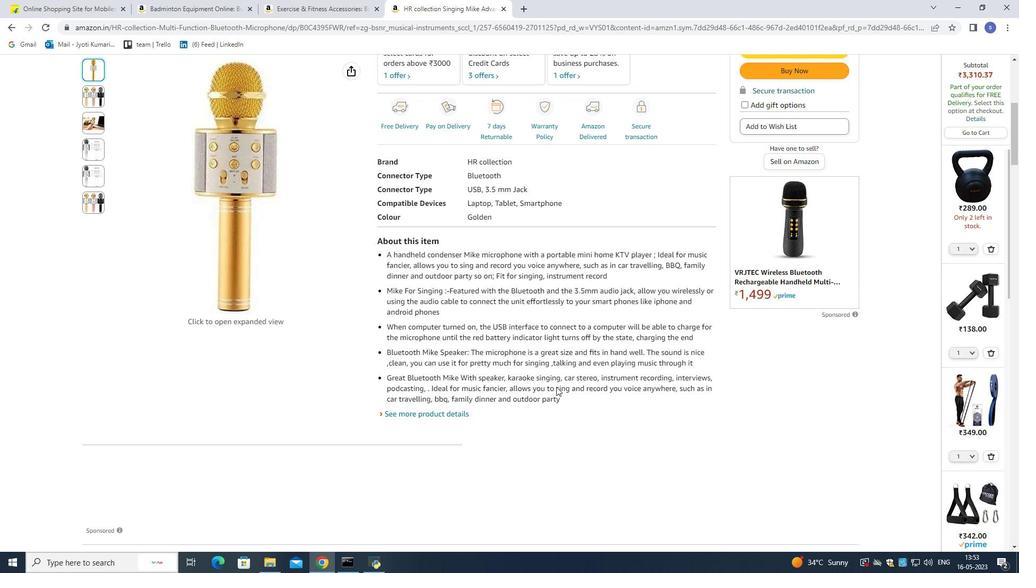 
Action: Mouse scrolled (556, 386) with delta (0, 0)
Screenshot: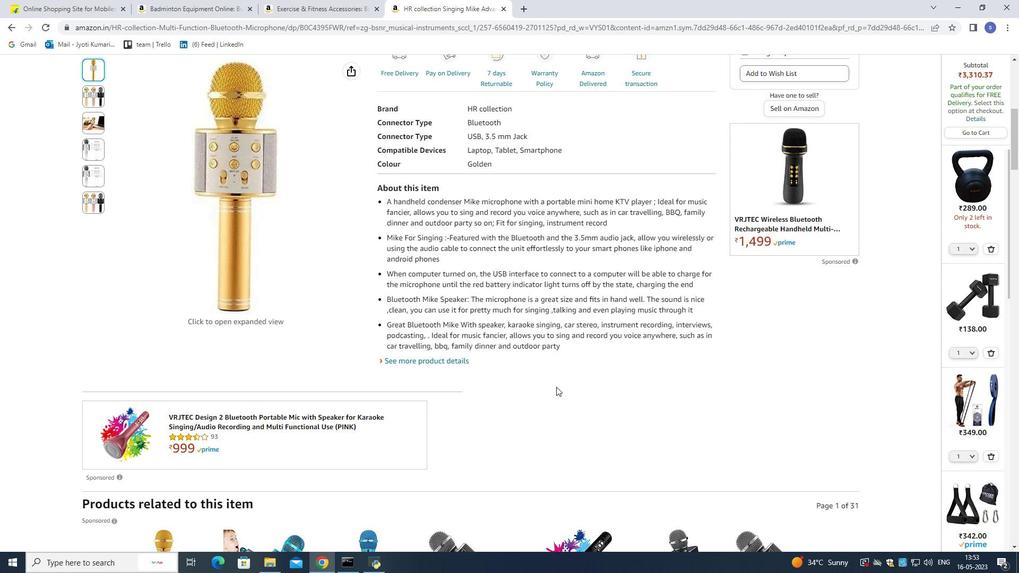 
Action: Mouse scrolled (556, 386) with delta (0, 0)
Screenshot: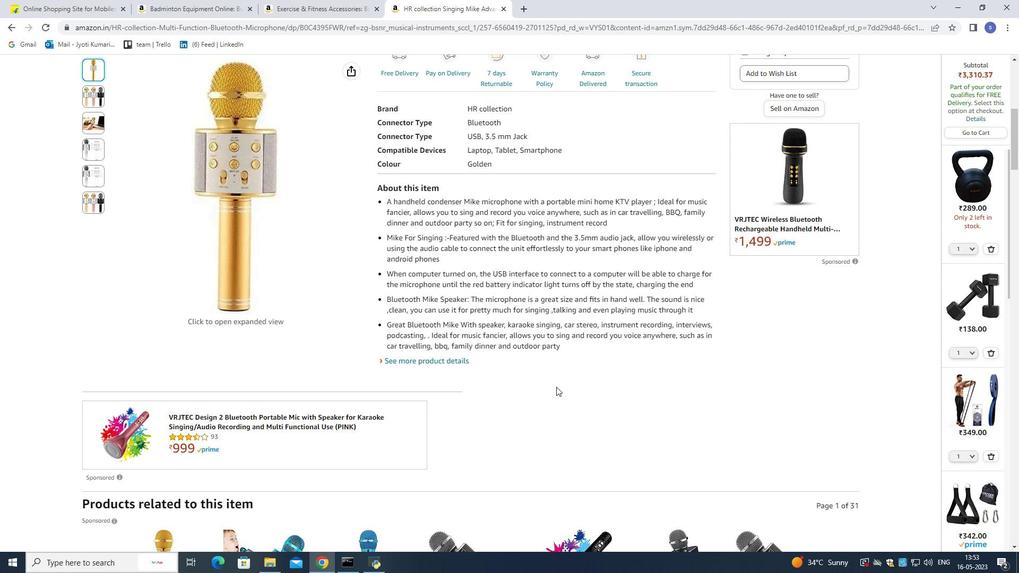 
Action: Mouse scrolled (556, 386) with delta (0, 0)
Screenshot: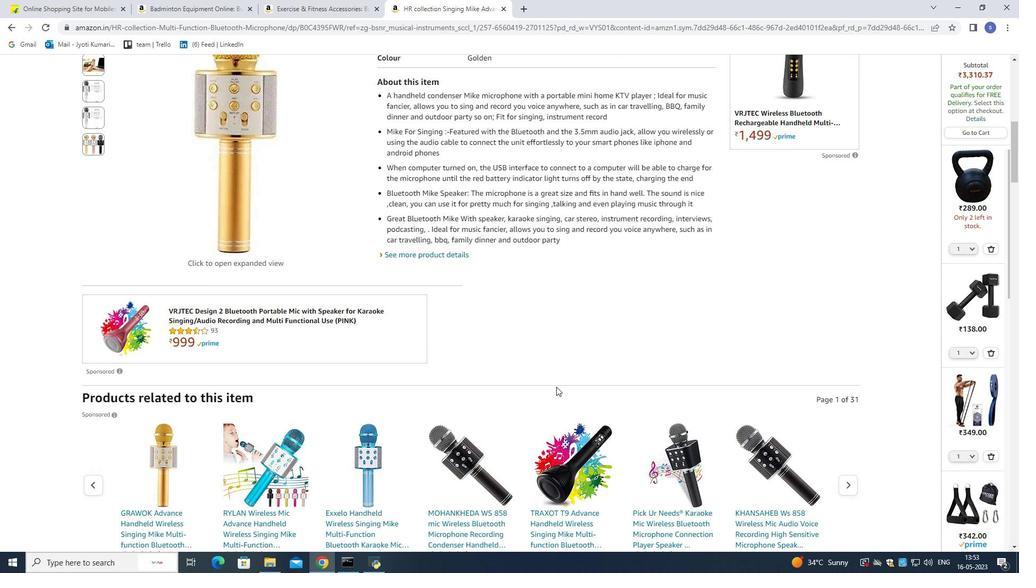 
Action: Mouse scrolled (556, 386) with delta (0, 0)
Screenshot: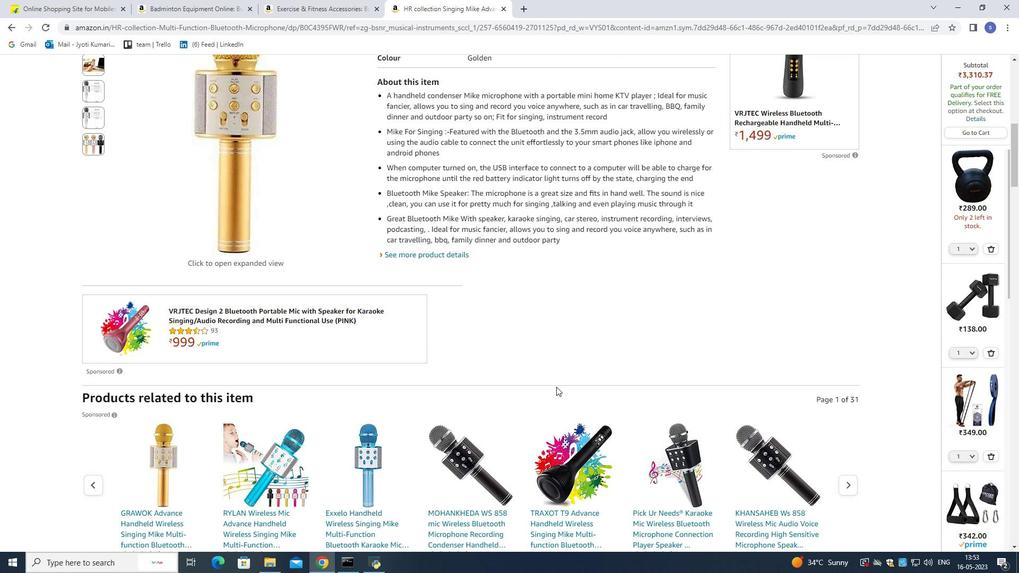 
Action: Mouse moved to (556, 387)
Screenshot: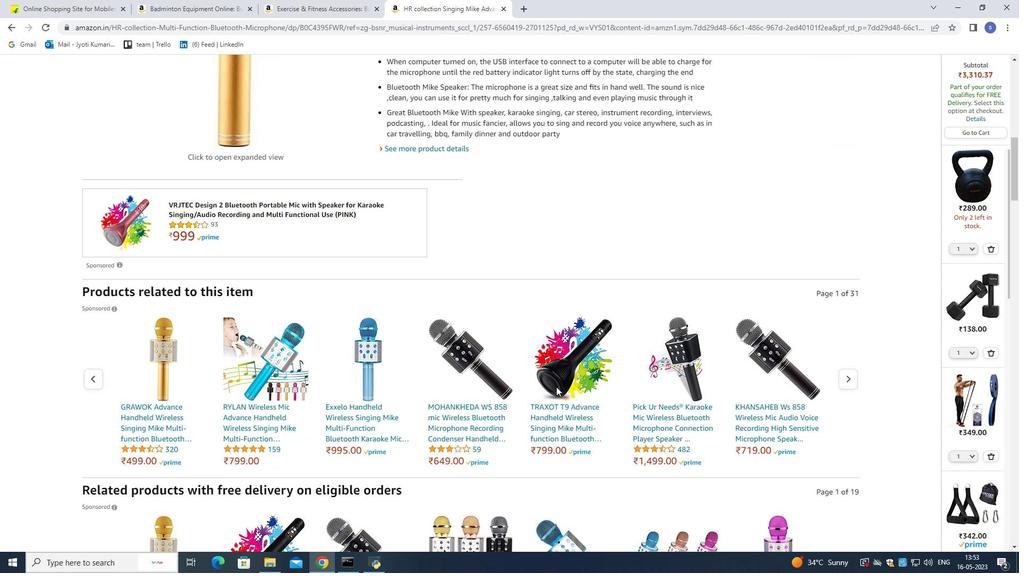 
Action: Mouse scrolled (556, 386) with delta (0, 0)
Screenshot: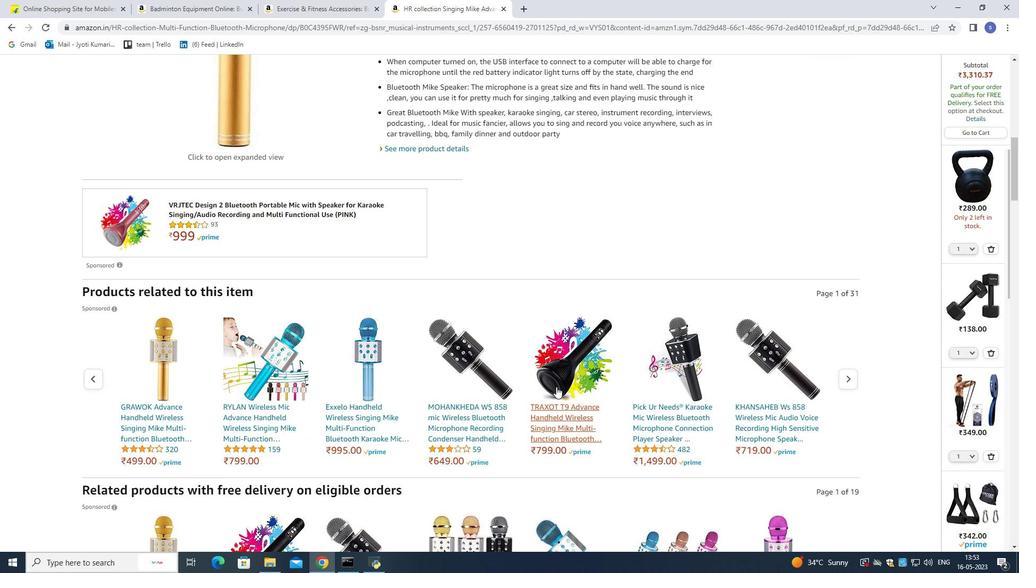 
Action: Mouse moved to (555, 387)
Screenshot: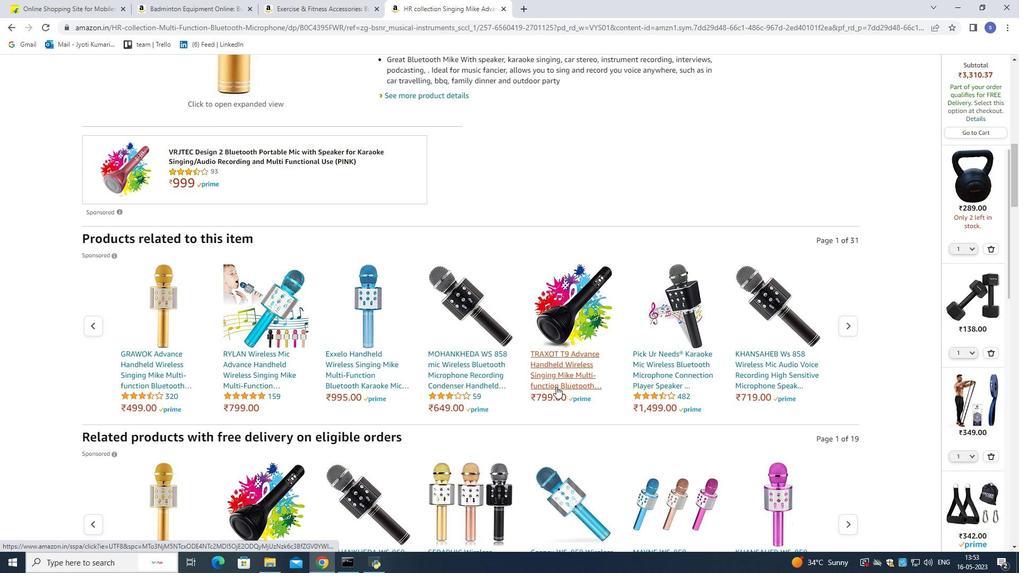 
Action: Mouse scrolled (555, 387) with delta (0, 0)
Screenshot: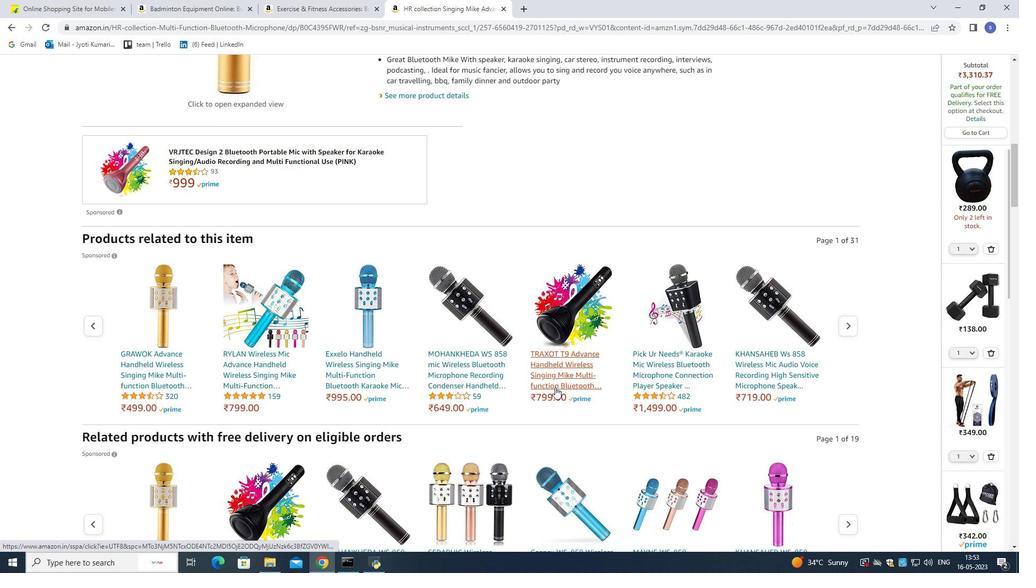 
Action: Mouse scrolled (555, 387) with delta (0, 0)
Screenshot: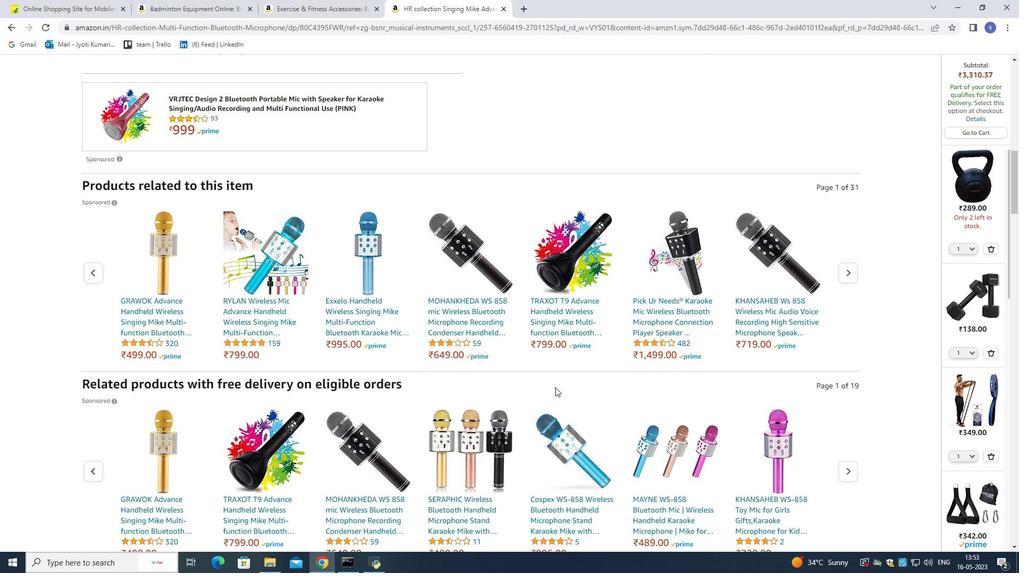 
Action: Mouse moved to (555, 387)
Screenshot: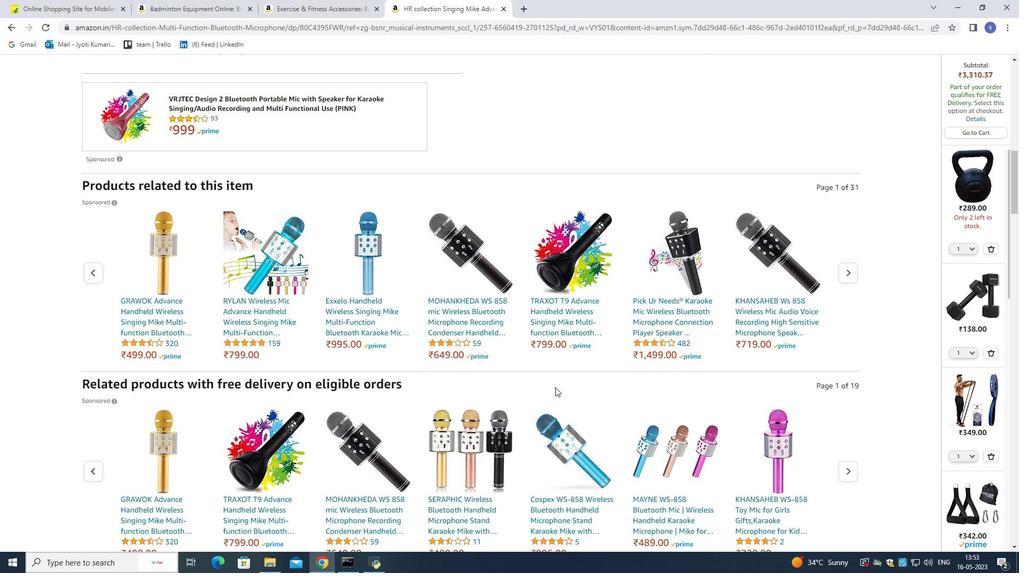 
Action: Mouse scrolled (555, 387) with delta (0, 0)
Screenshot: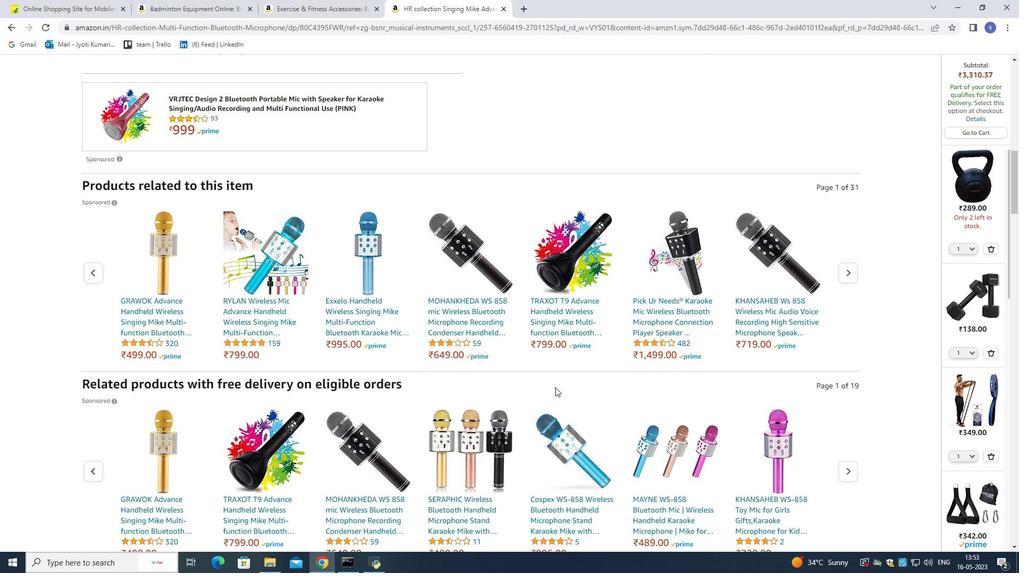 
Action: Mouse moved to (555, 388)
Screenshot: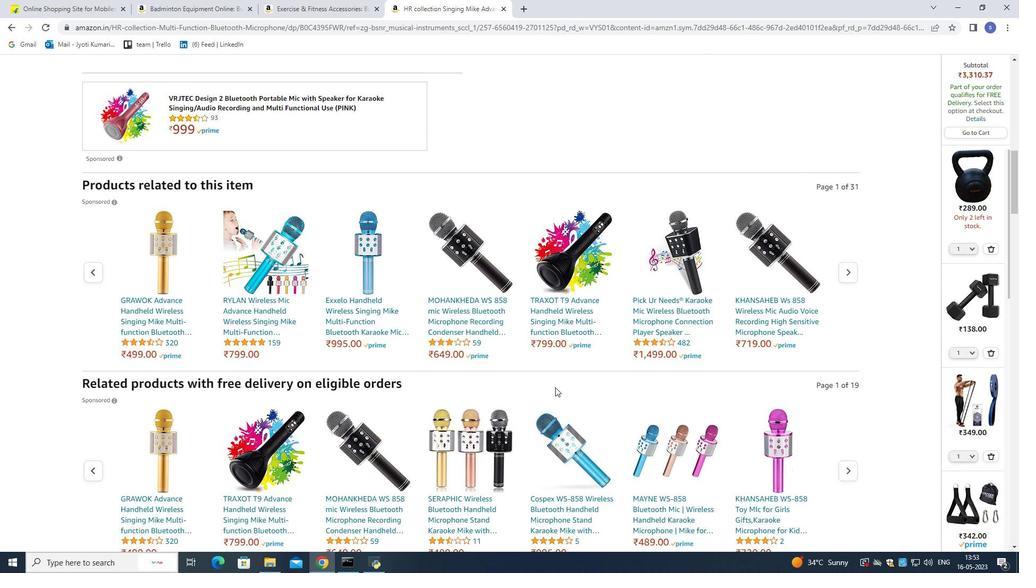 
Action: Mouse scrolled (555, 388) with delta (0, 0)
Screenshot: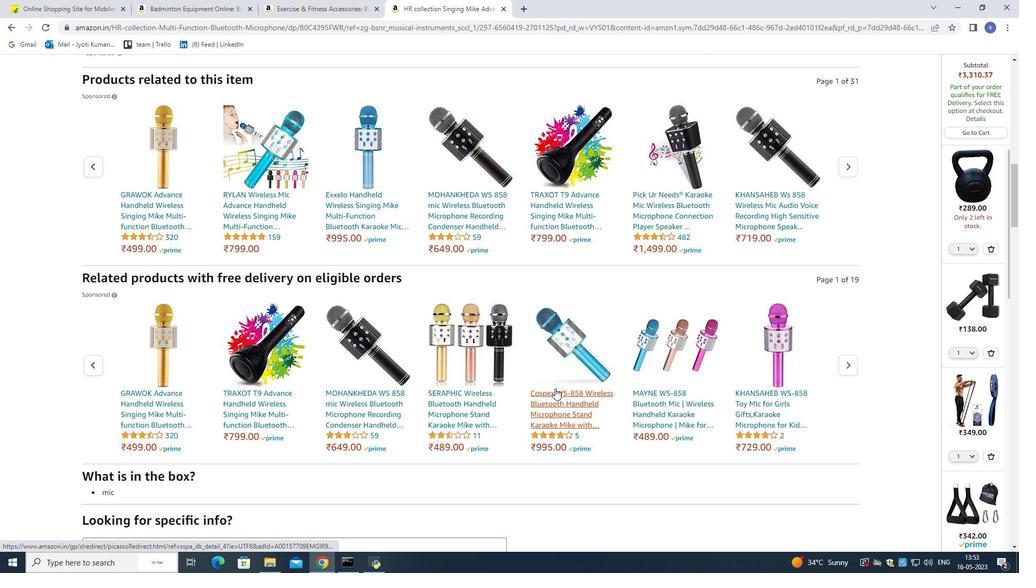
Action: Mouse scrolled (555, 388) with delta (0, 0)
Screenshot: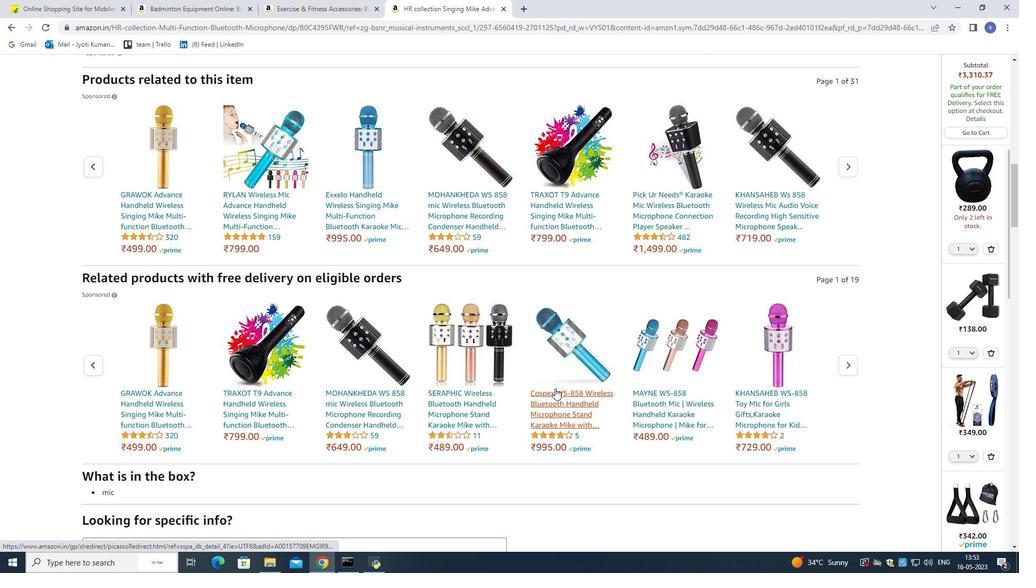 
Action: Mouse moved to (555, 387)
Screenshot: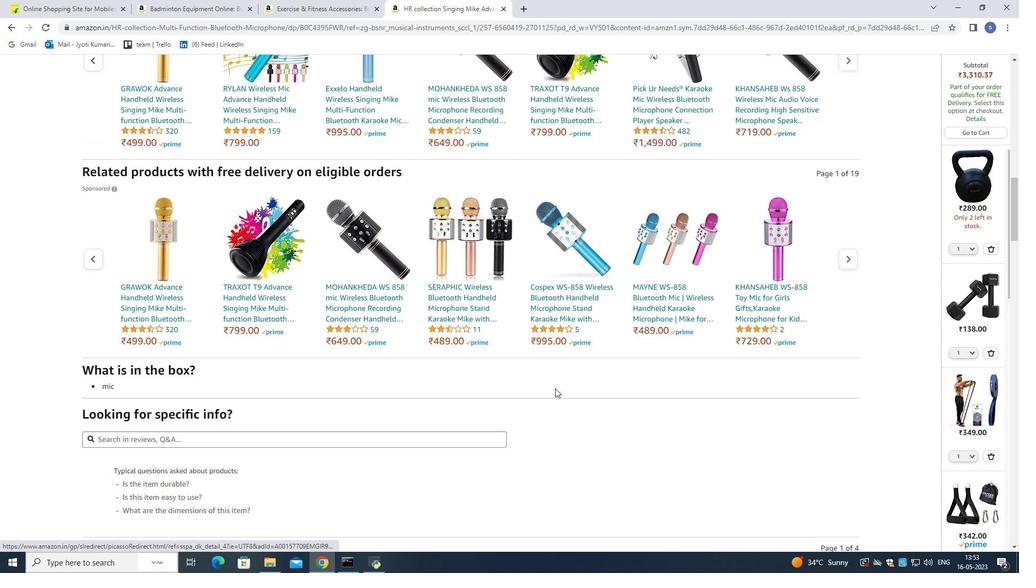 
Action: Mouse scrolled (555, 387) with delta (0, 0)
Screenshot: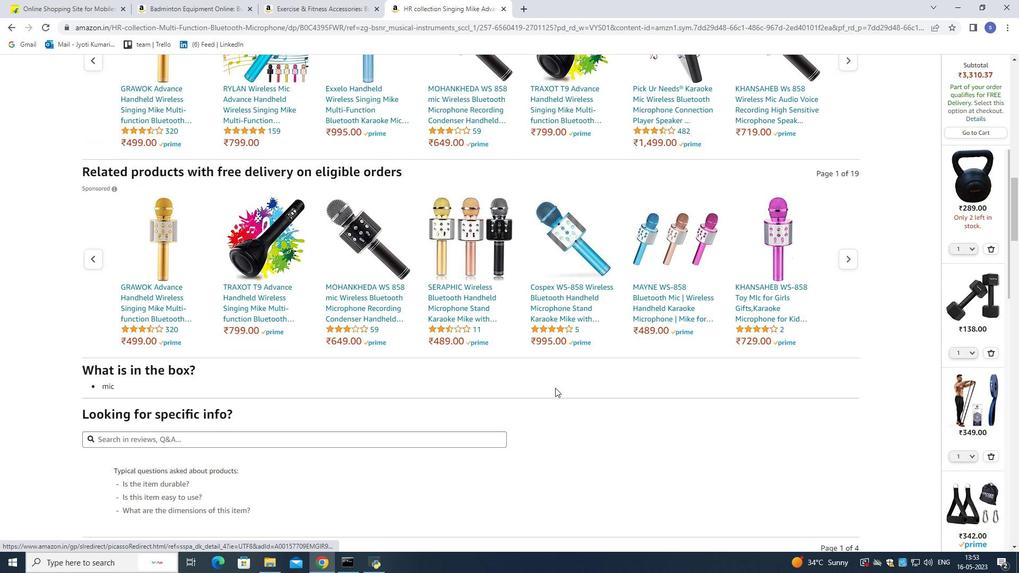 
Action: Mouse scrolled (555, 387) with delta (0, 0)
Screenshot: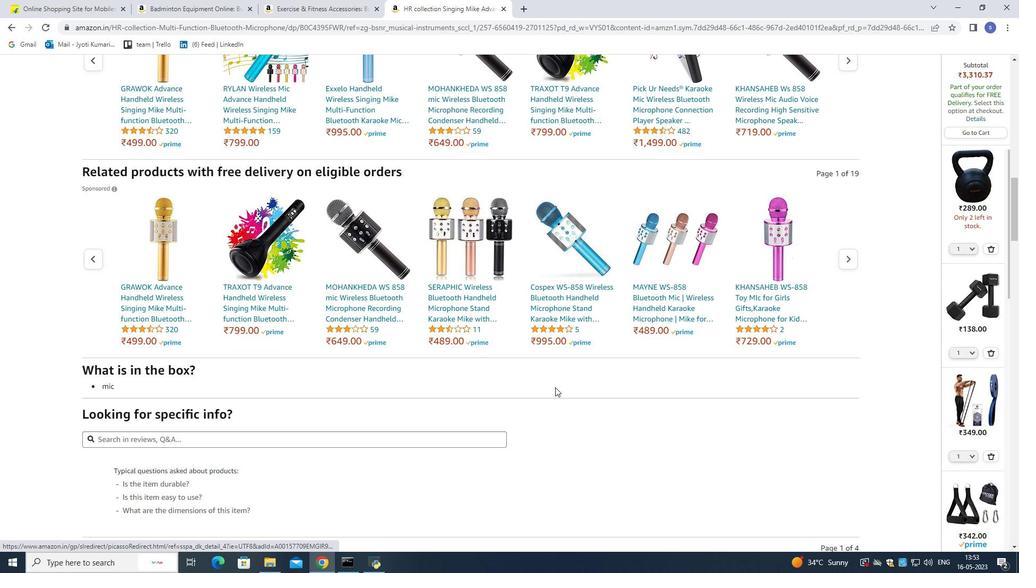 
Action: Mouse moved to (555, 385)
Screenshot: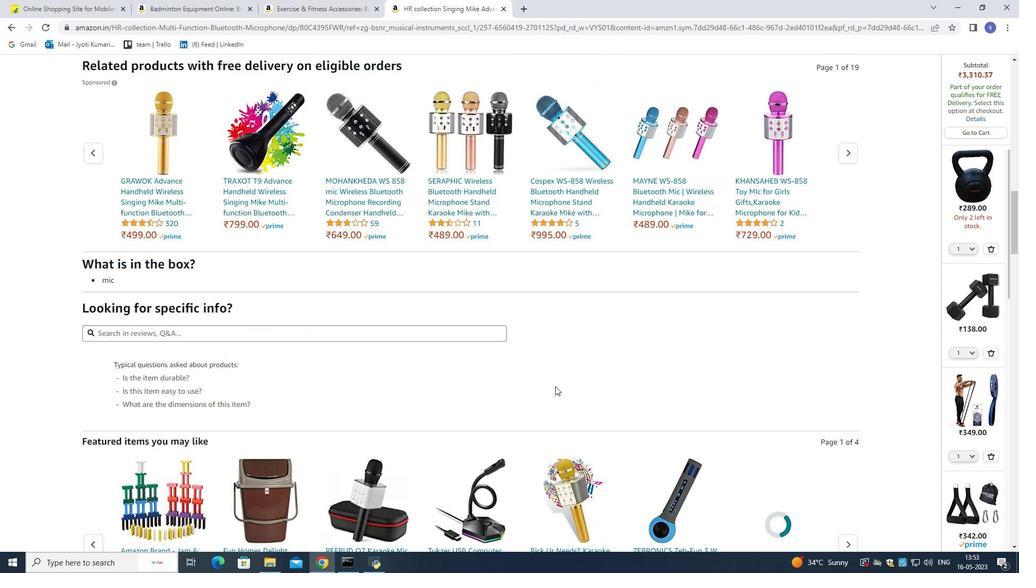 
Action: Mouse scrolled (555, 385) with delta (0, 0)
Screenshot: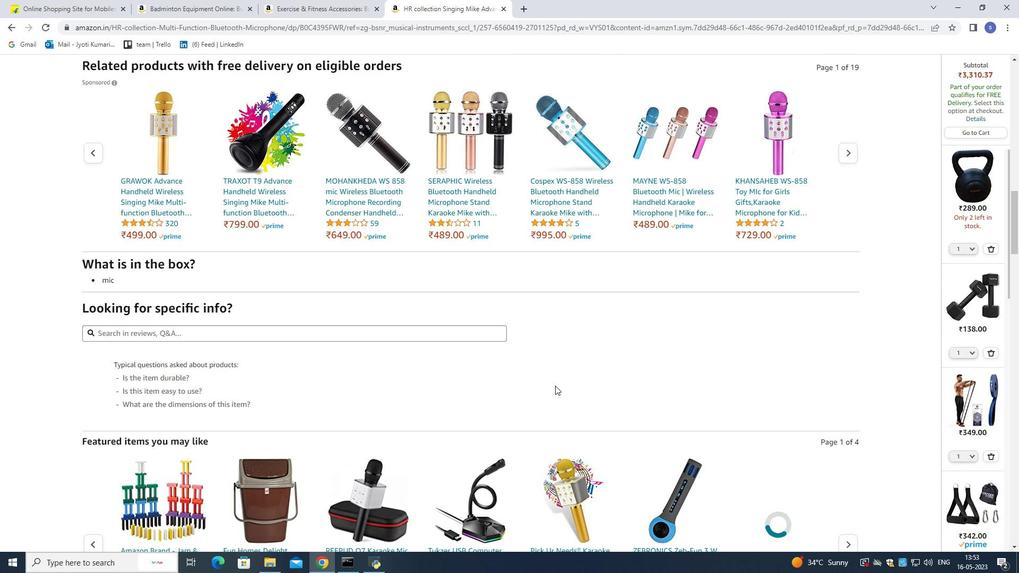 
Action: Mouse moved to (555, 384)
Screenshot: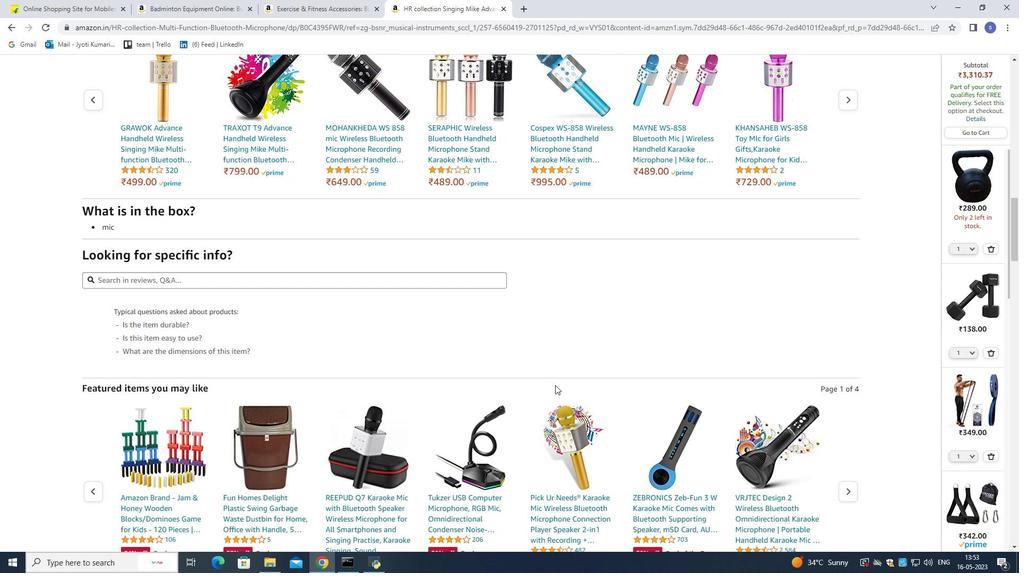 
Action: Mouse scrolled (555, 385) with delta (0, 0)
Screenshot: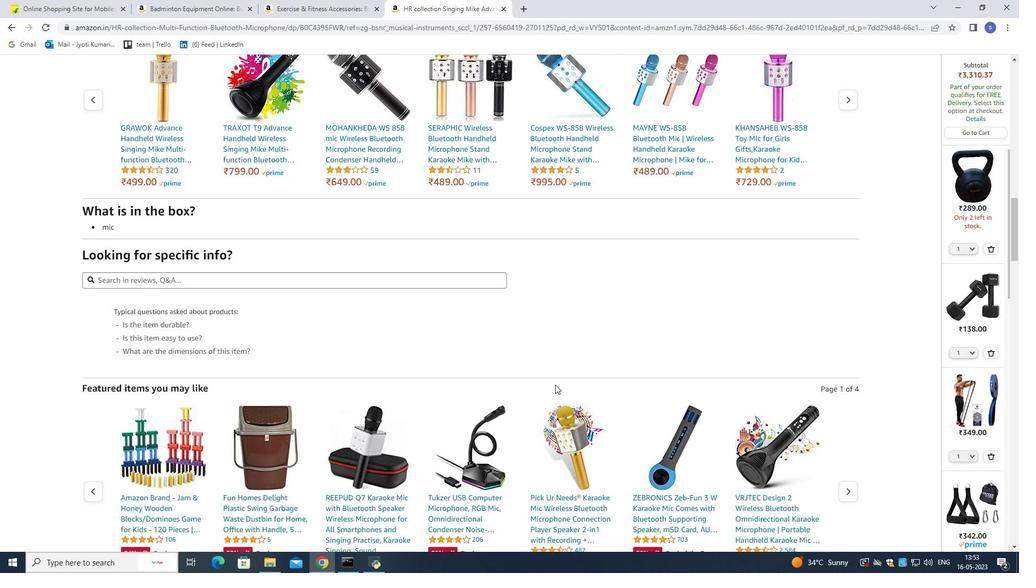 
Action: Mouse moved to (555, 384)
Screenshot: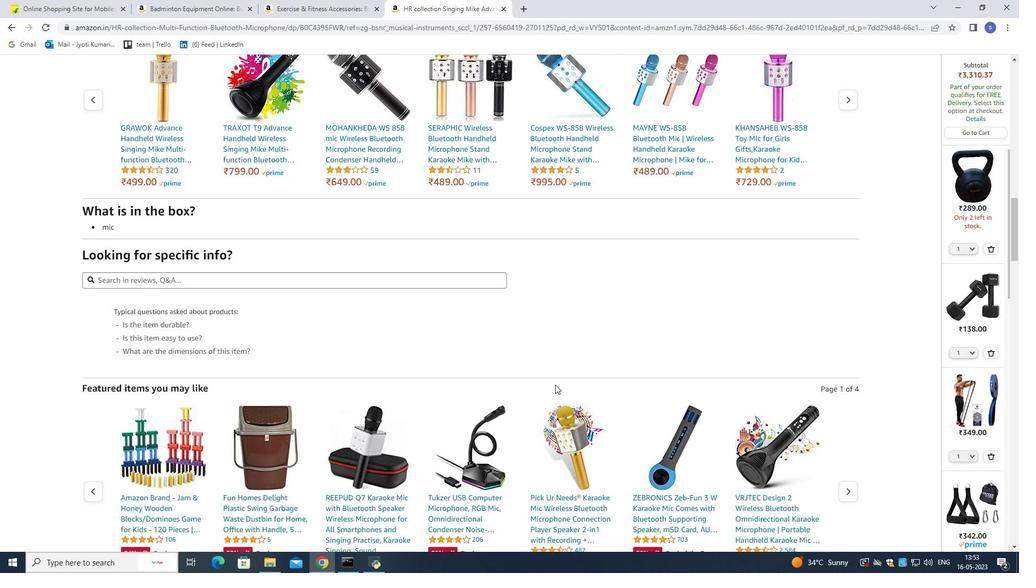 
Action: Mouse scrolled (555, 383) with delta (0, 0)
Screenshot: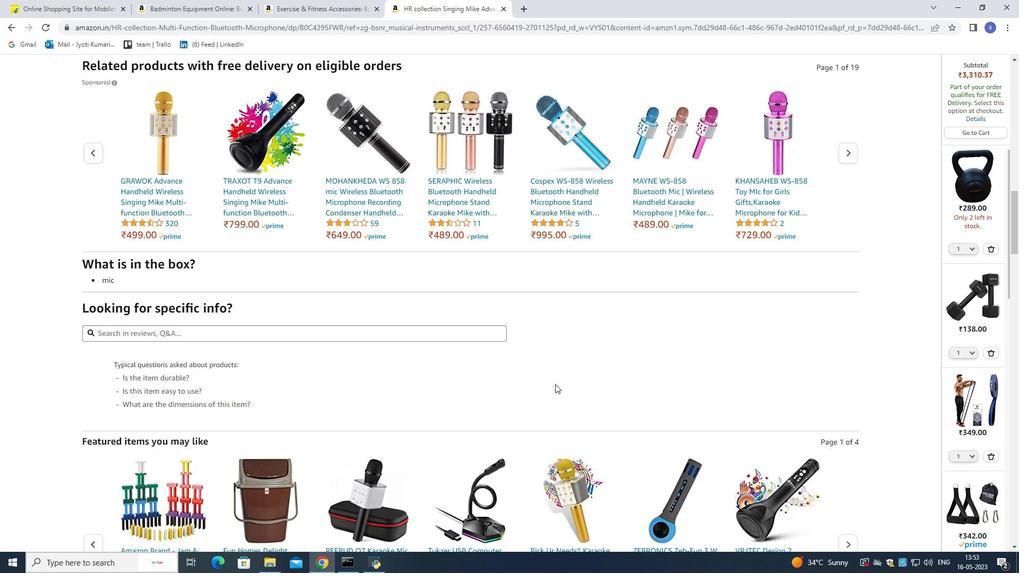 
Action: Mouse scrolled (555, 383) with delta (0, 0)
Screenshot: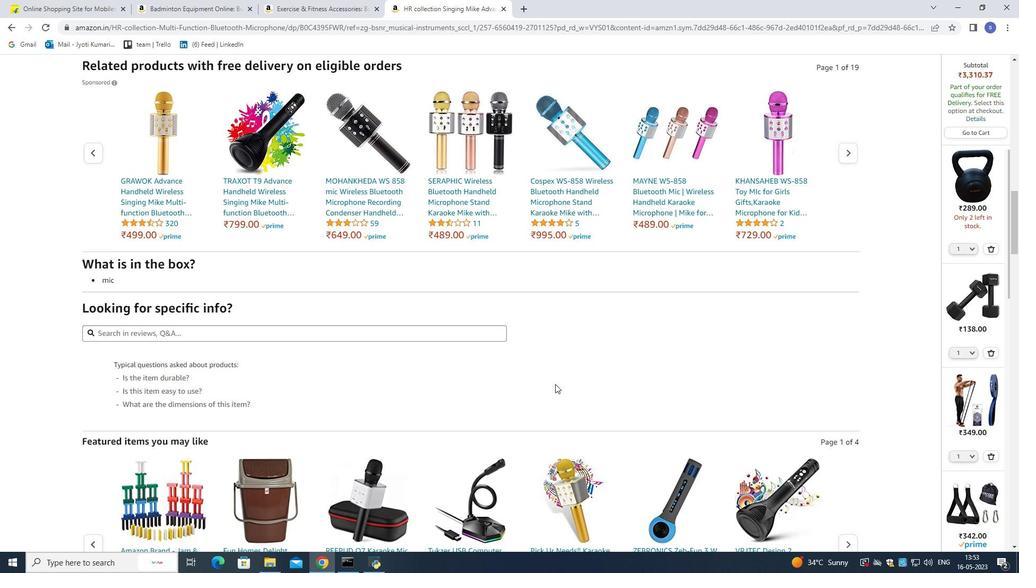 
Action: Mouse moved to (555, 383)
Screenshot: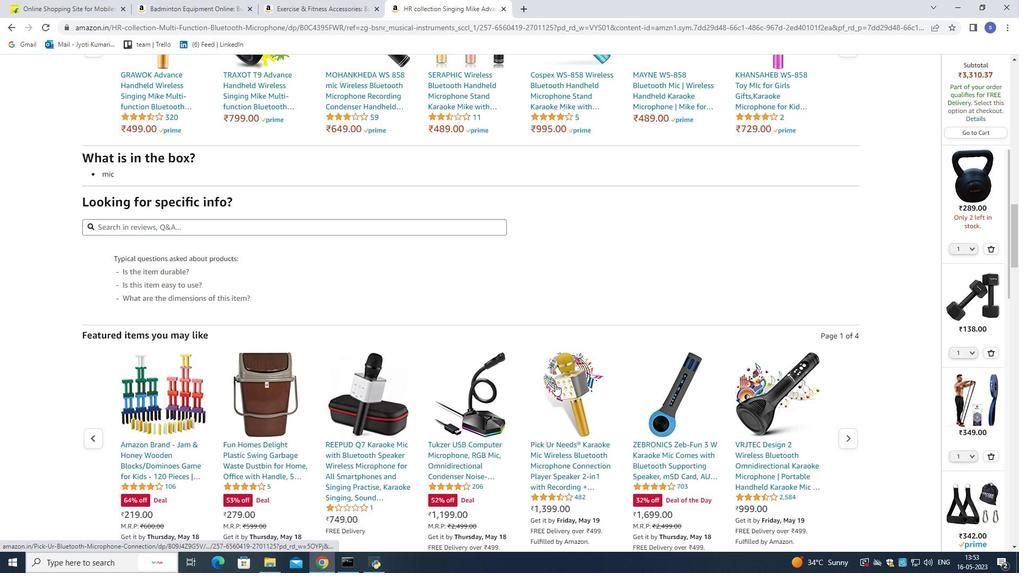 
Action: Mouse scrolled (555, 383) with delta (0, 0)
Screenshot: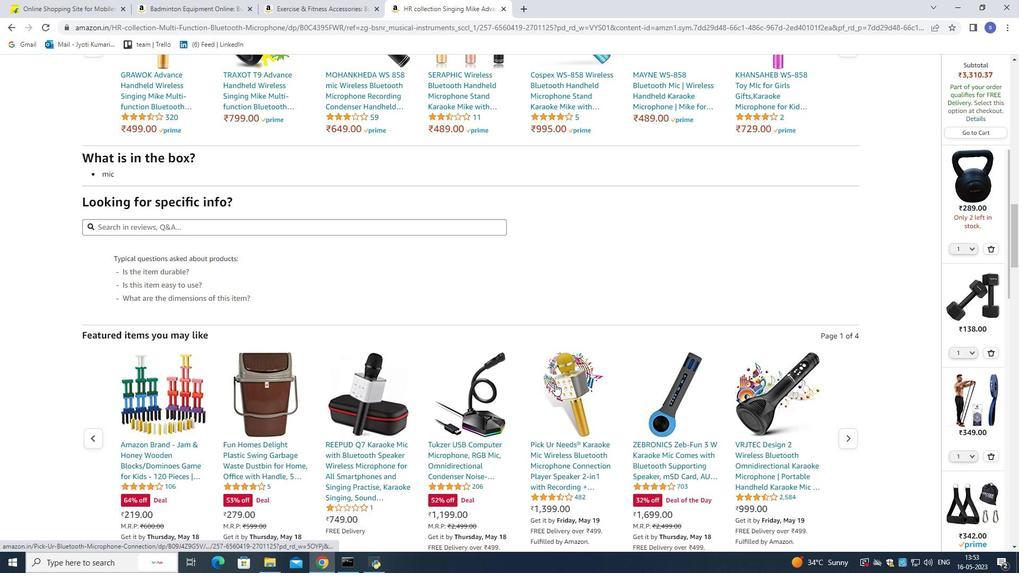 
Action: Mouse moved to (553, 378)
Screenshot: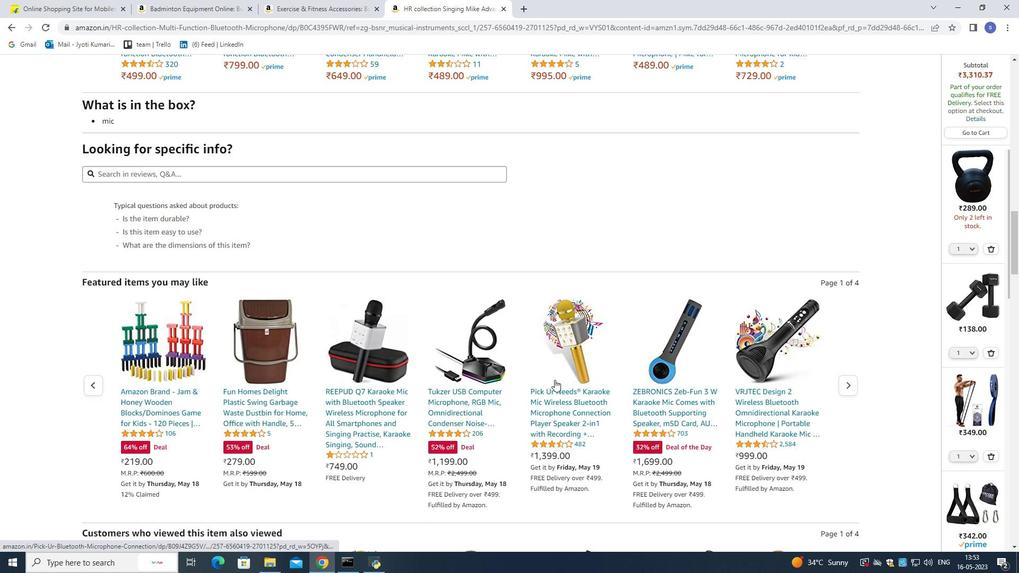 
Action: Mouse scrolled (553, 379) with delta (0, 0)
Screenshot: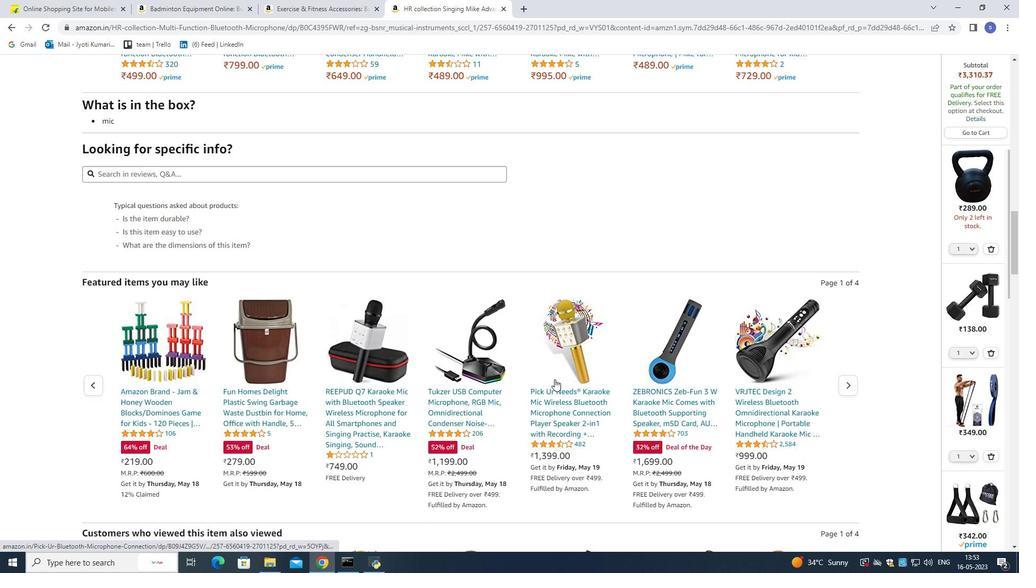 
Action: Mouse moved to (553, 377)
Screenshot: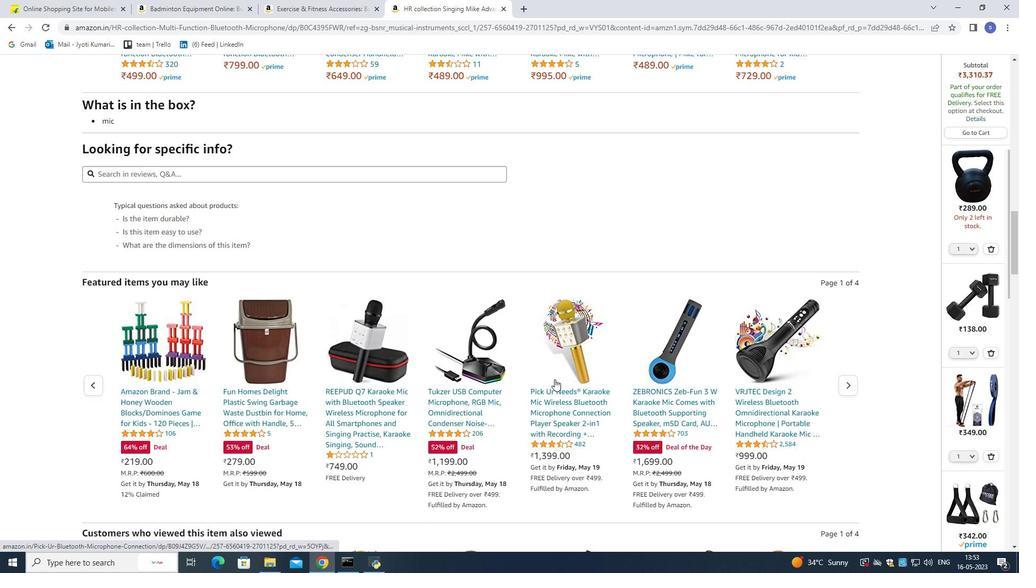 
Action: Mouse scrolled (553, 378) with delta (0, 0)
Screenshot: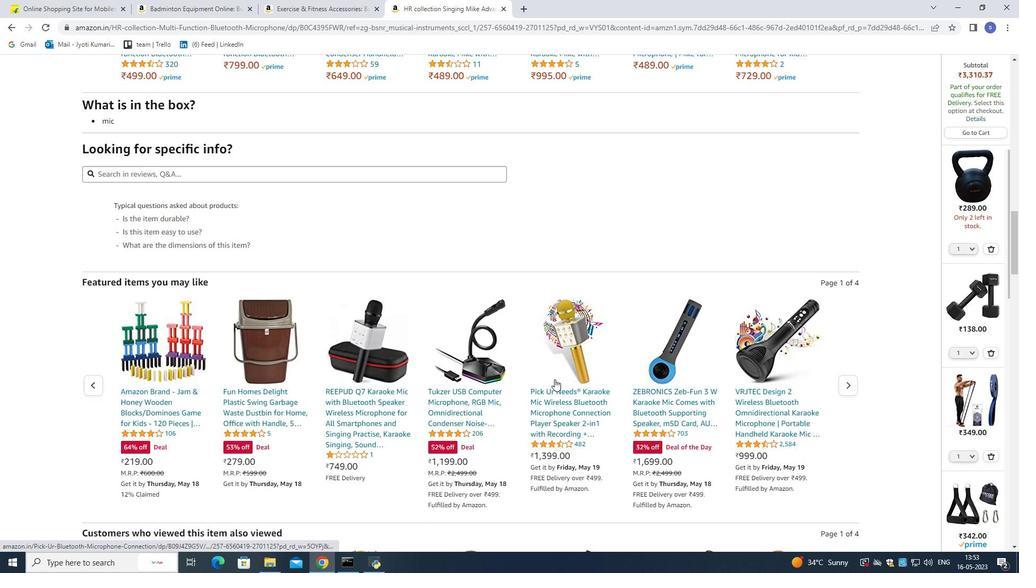 
Action: Mouse moved to (553, 377)
Screenshot: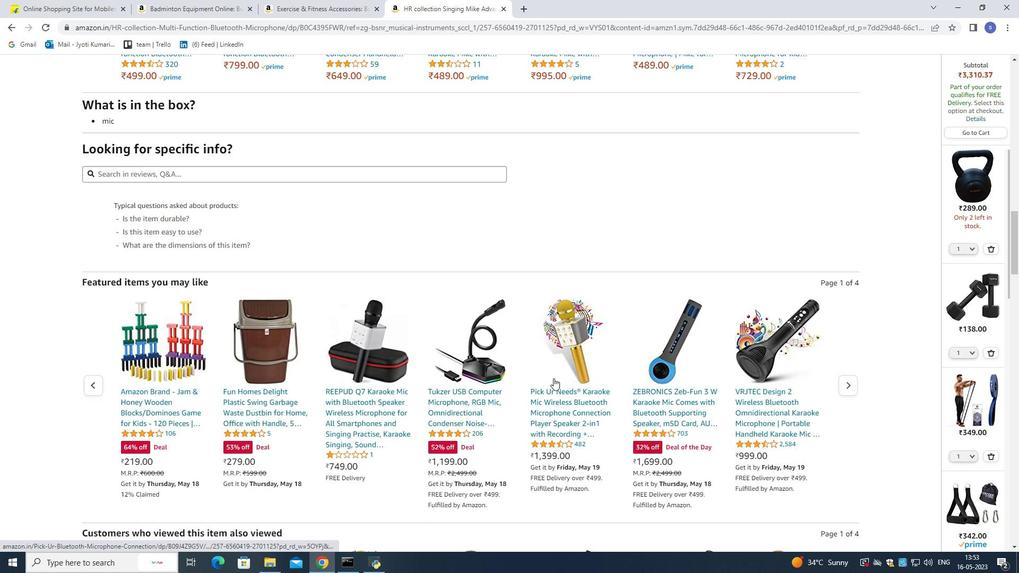 
Action: Mouse scrolled (553, 377) with delta (0, 0)
Screenshot: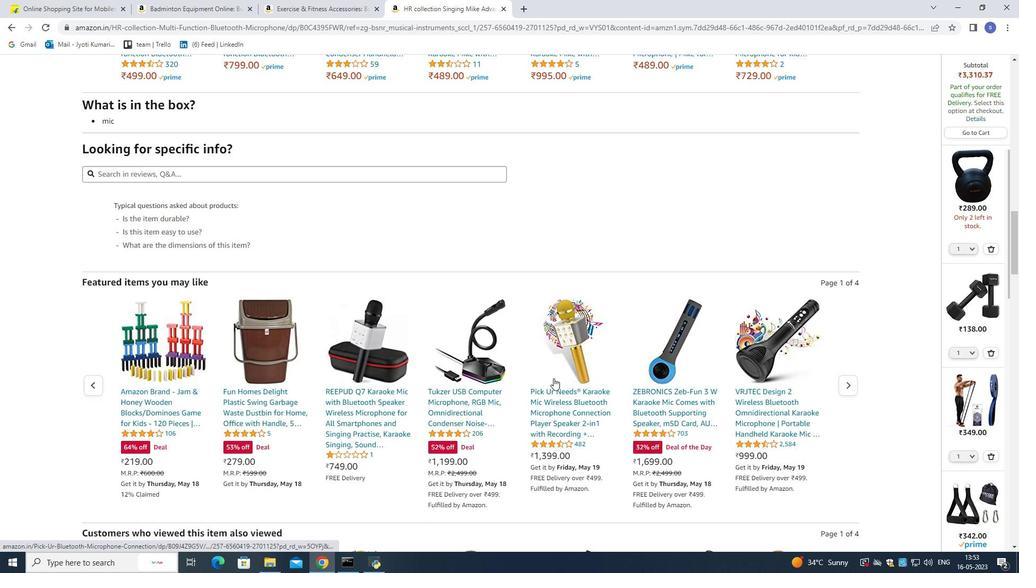 
Action: Mouse moved to (553, 376)
Screenshot: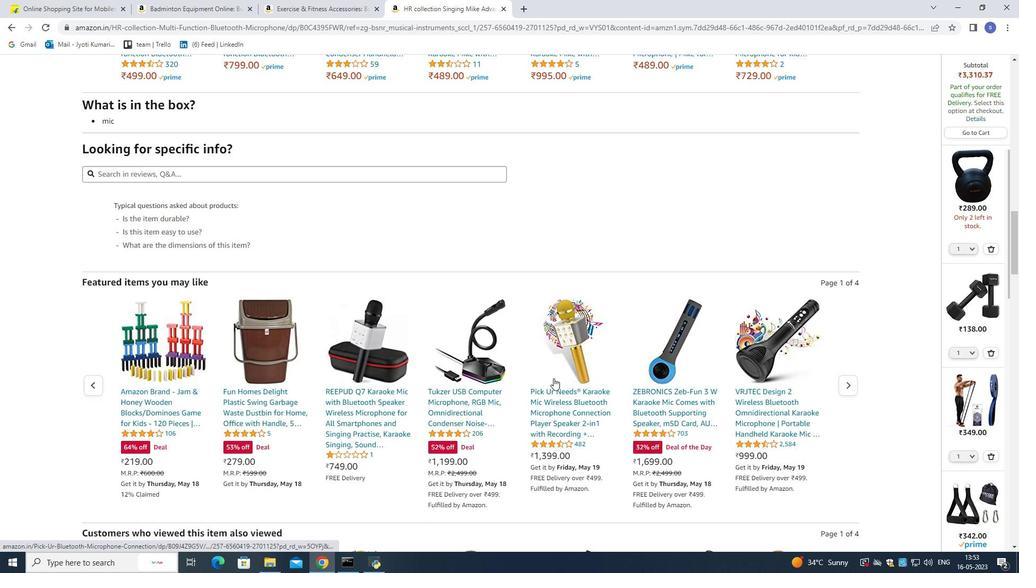 
Action: Mouse scrolled (553, 377) with delta (0, 0)
Screenshot: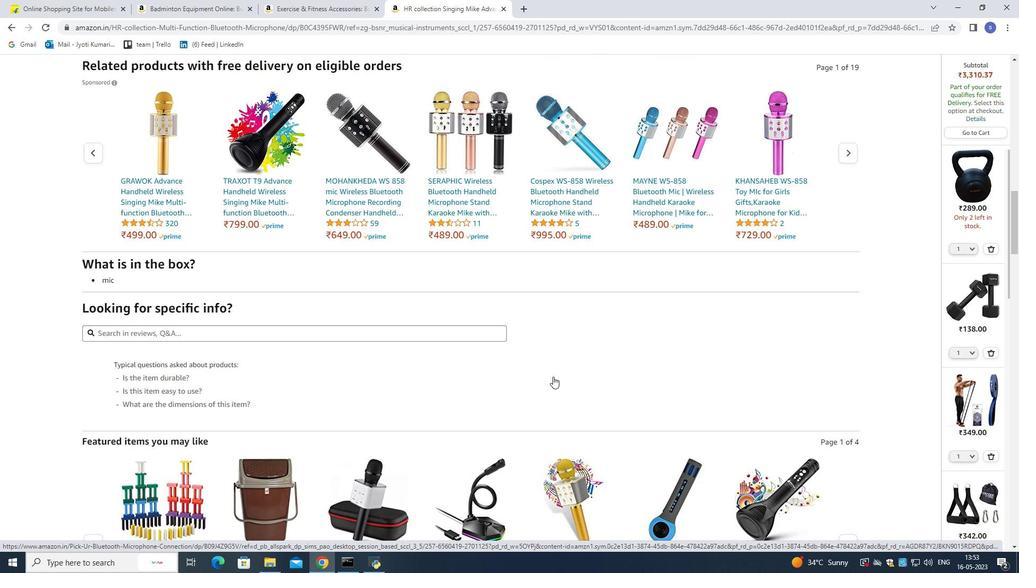 
Action: Mouse scrolled (553, 377) with delta (0, 0)
Screenshot: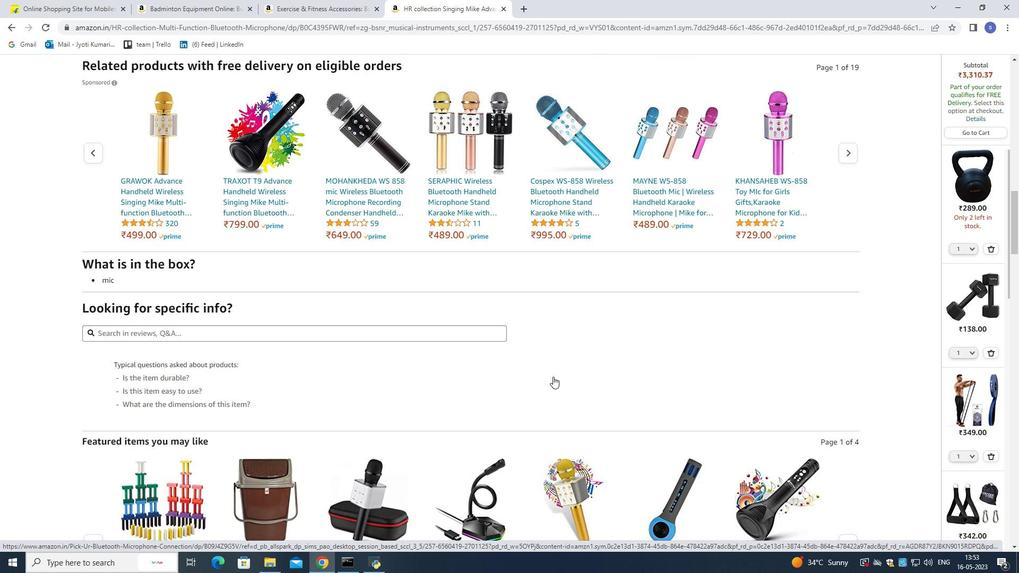 
Action: Mouse moved to (552, 376)
Screenshot: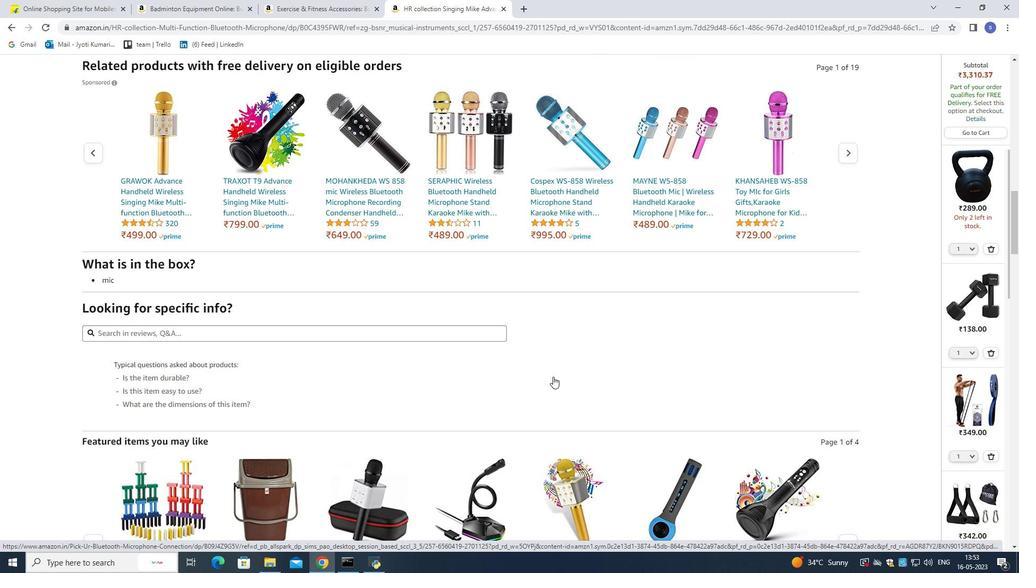 
Action: Mouse scrolled (552, 377) with delta (0, 0)
Screenshot: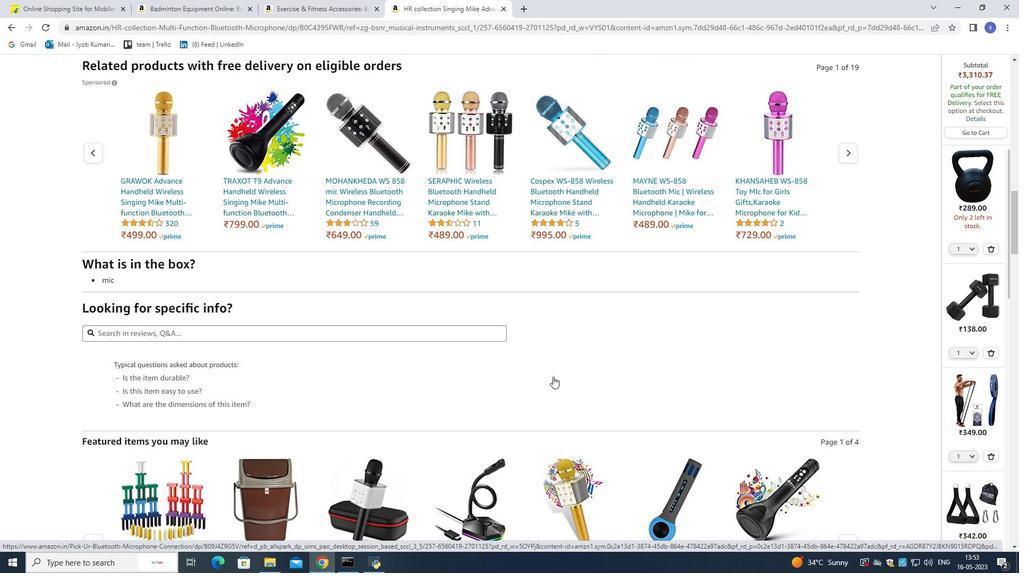 
Action: Mouse scrolled (552, 377) with delta (0, 0)
Screenshot: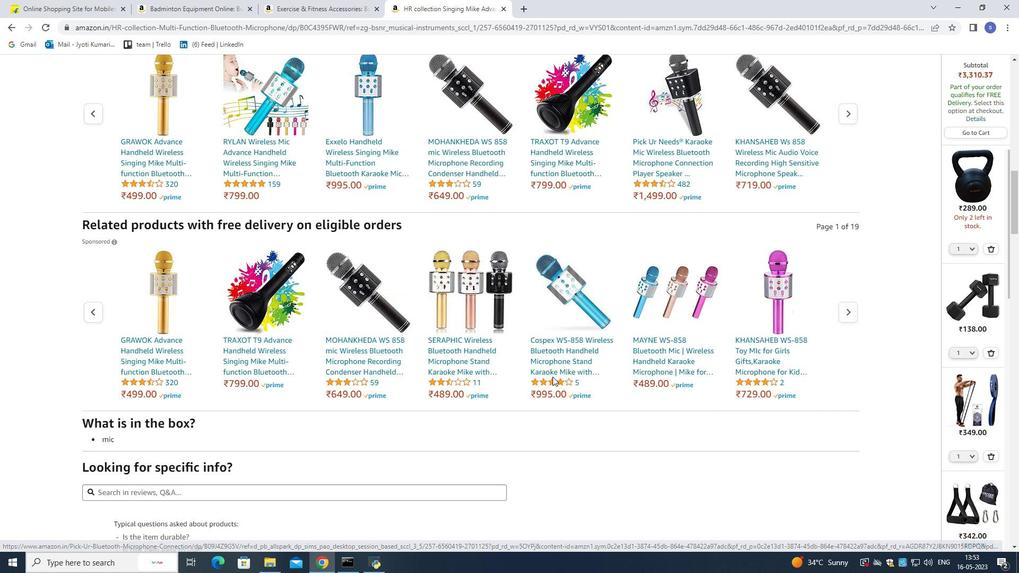 
Action: Mouse scrolled (552, 377) with delta (0, 0)
Screenshot: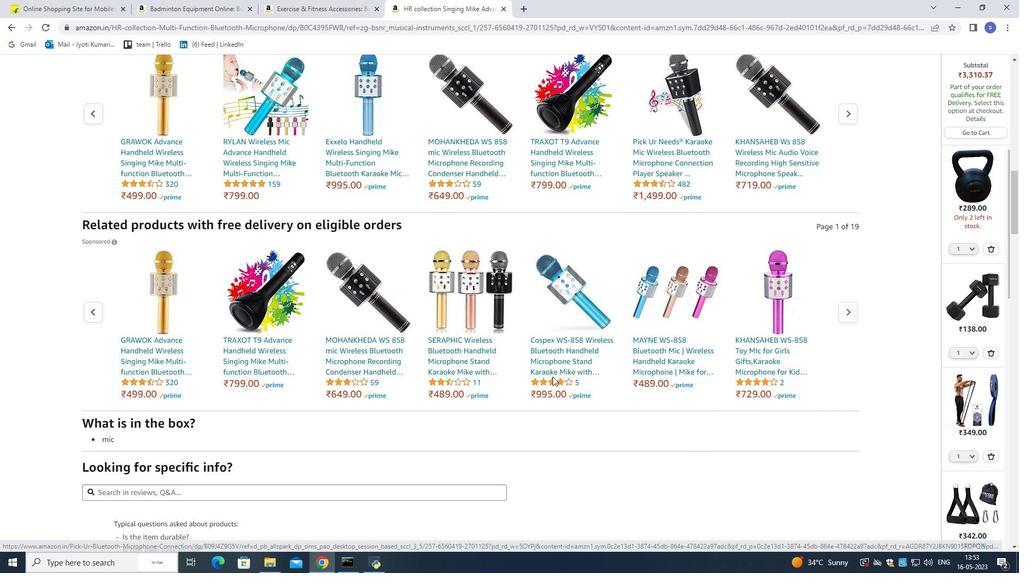 
Action: Mouse moved to (555, 214)
Screenshot: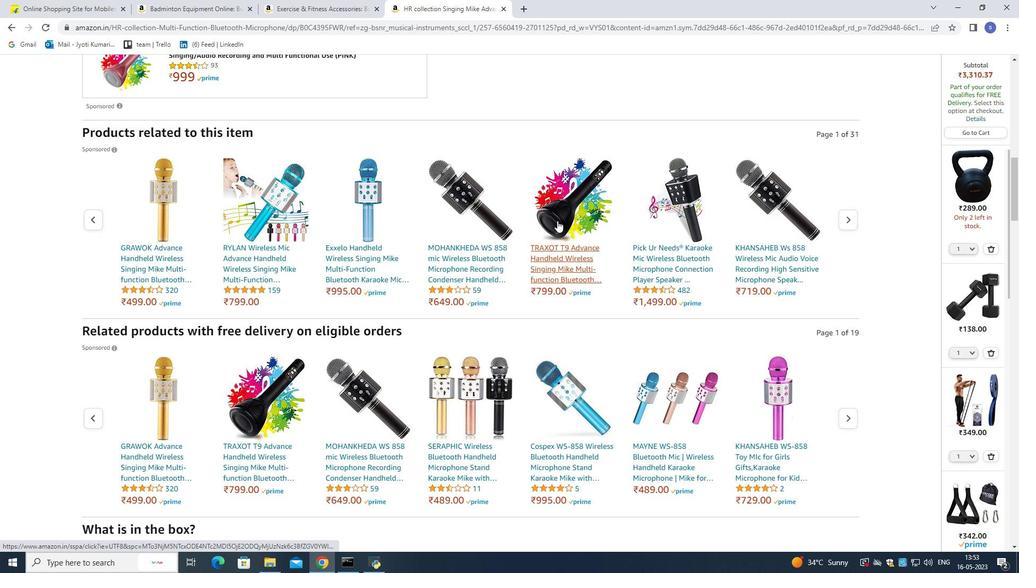 
Action: Mouse pressed left at (555, 214)
Screenshot: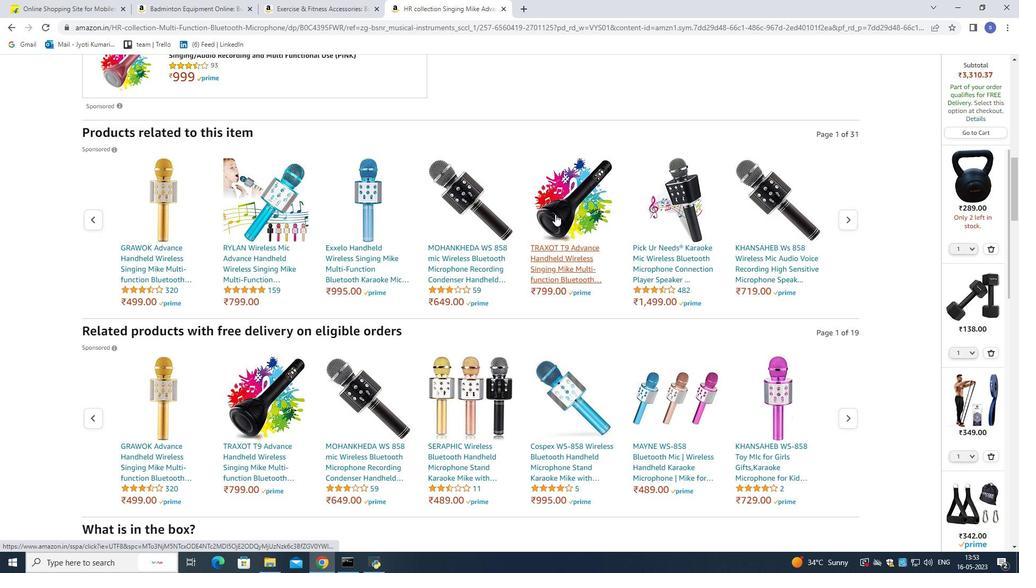 
Action: Mouse moved to (548, 332)
Screenshot: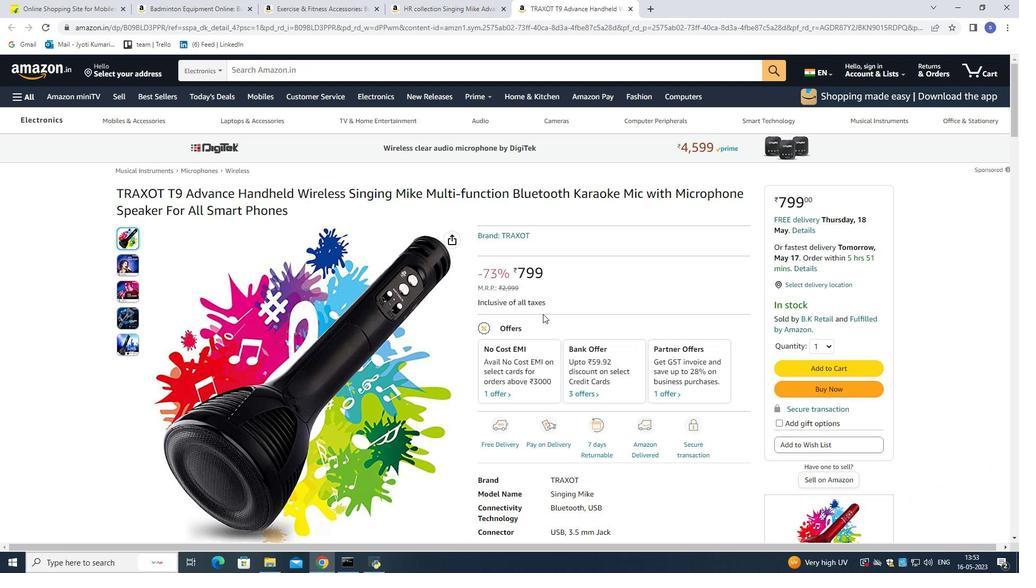 
Action: Mouse scrolled (548, 328) with delta (0, 0)
Screenshot: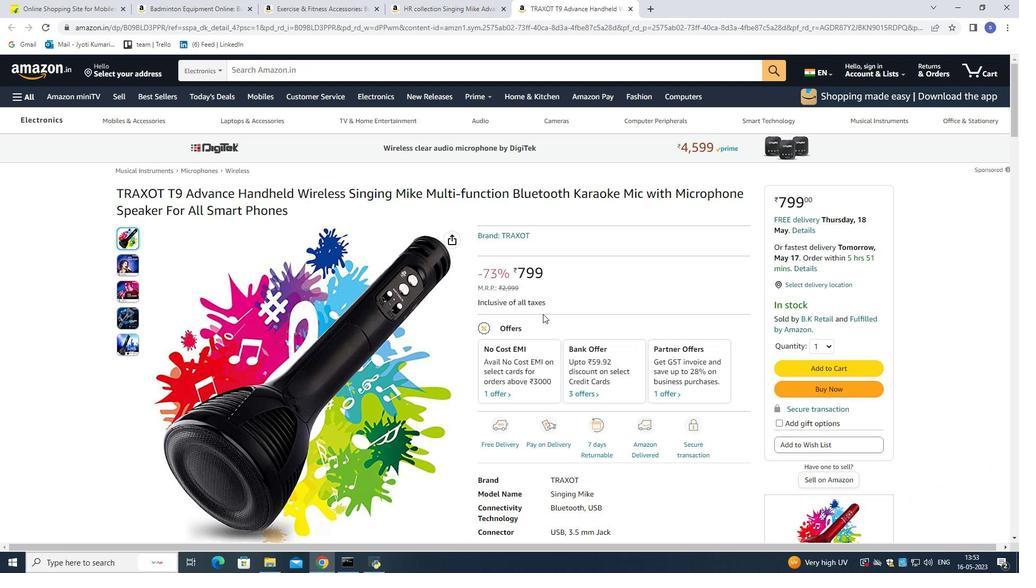 
Action: Mouse moved to (549, 335)
Screenshot: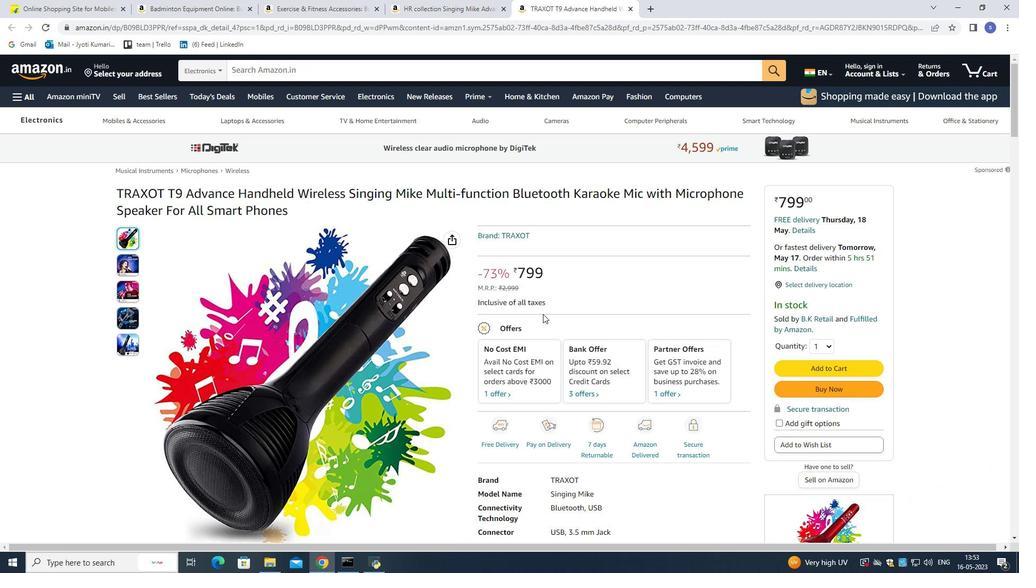 
Action: Mouse scrolled (549, 334) with delta (0, 0)
Screenshot: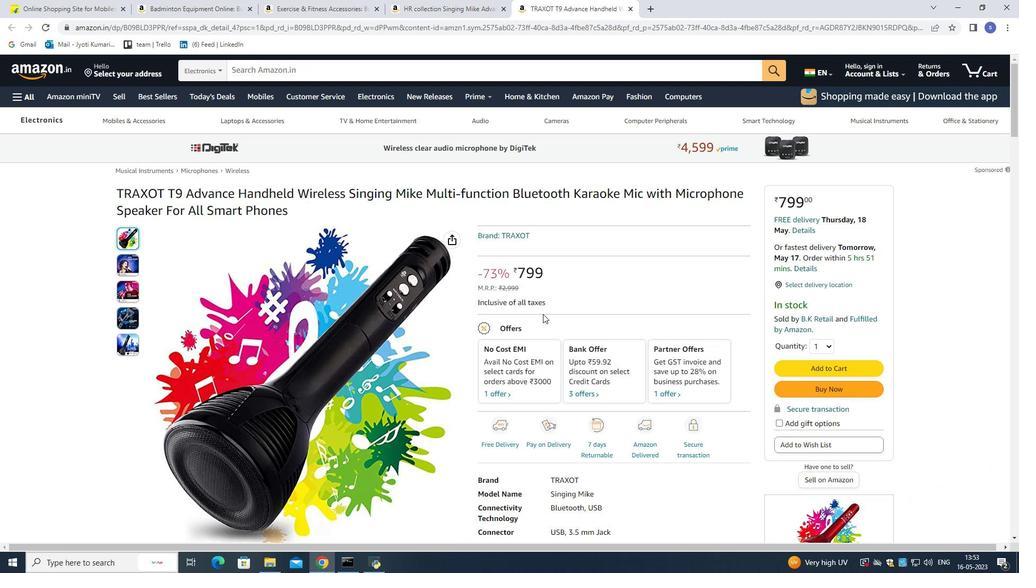 
Action: Mouse moved to (549, 339)
Screenshot: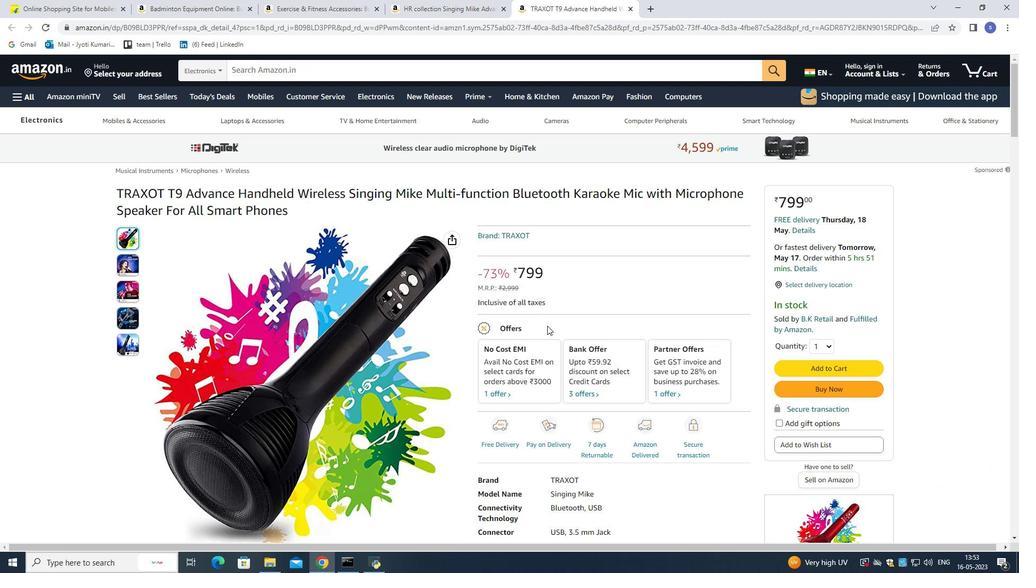 
Action: Mouse scrolled (549, 339) with delta (0, 0)
Screenshot: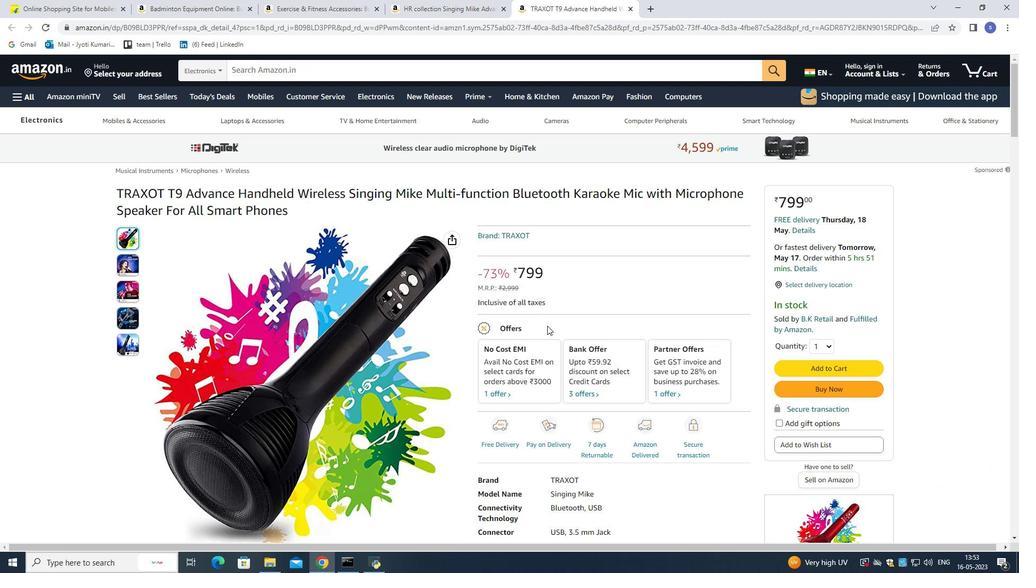 
Action: Mouse moved to (549, 341)
Screenshot: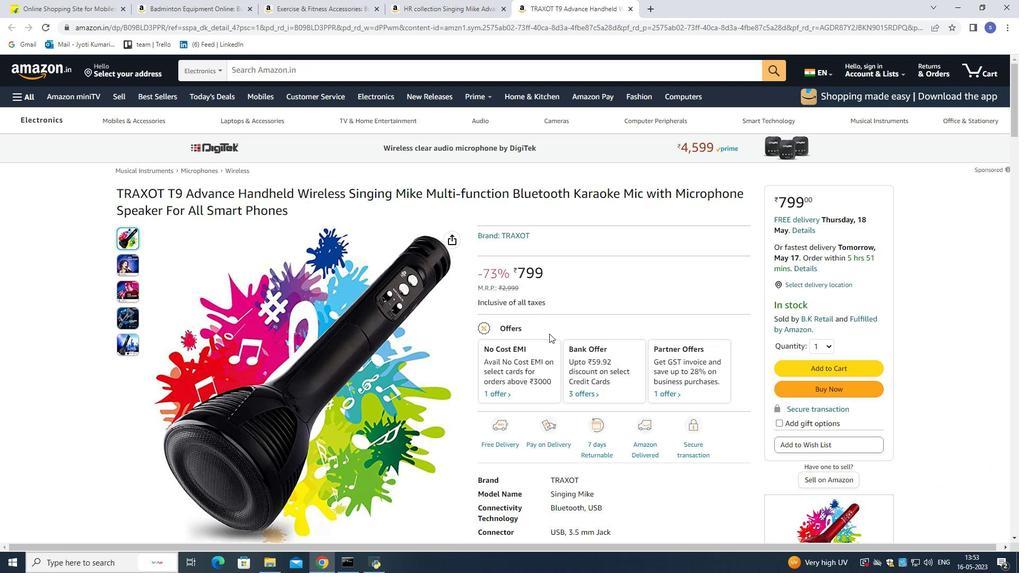 
Action: Mouse scrolled (549, 340) with delta (0, 0)
Screenshot: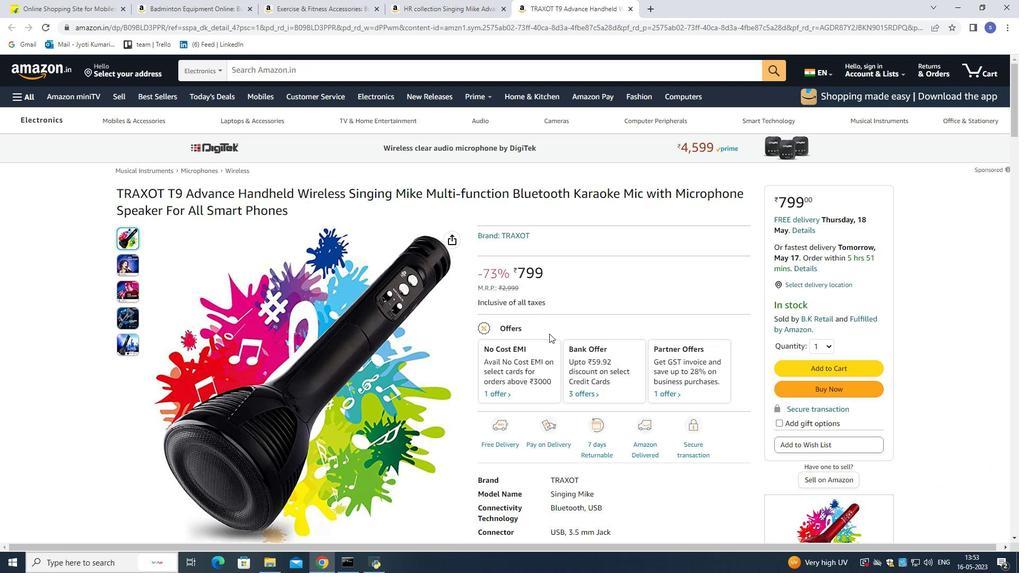 
Action: Mouse moved to (549, 342)
Screenshot: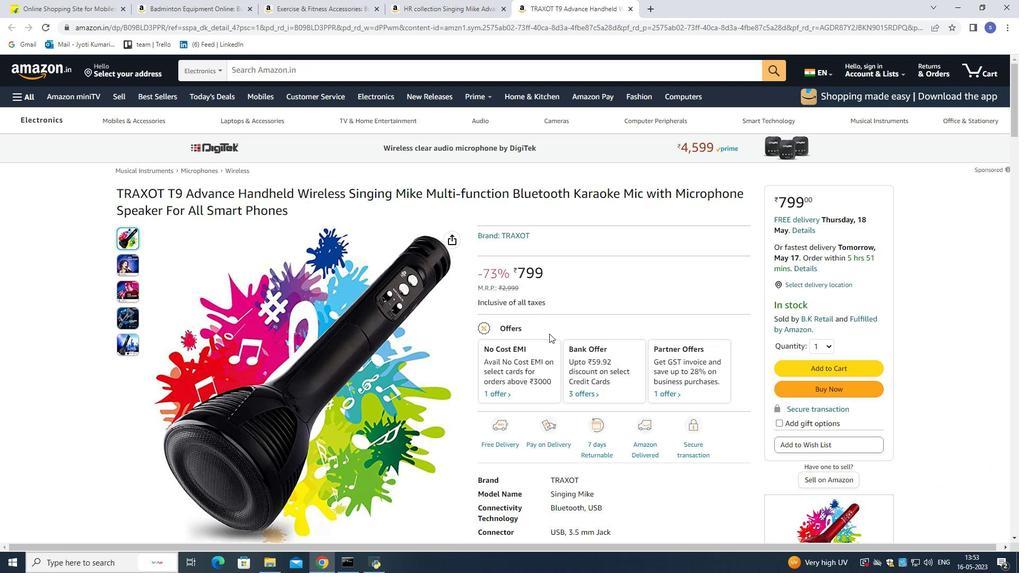 
Action: Mouse scrolled (549, 341) with delta (0, 0)
Screenshot: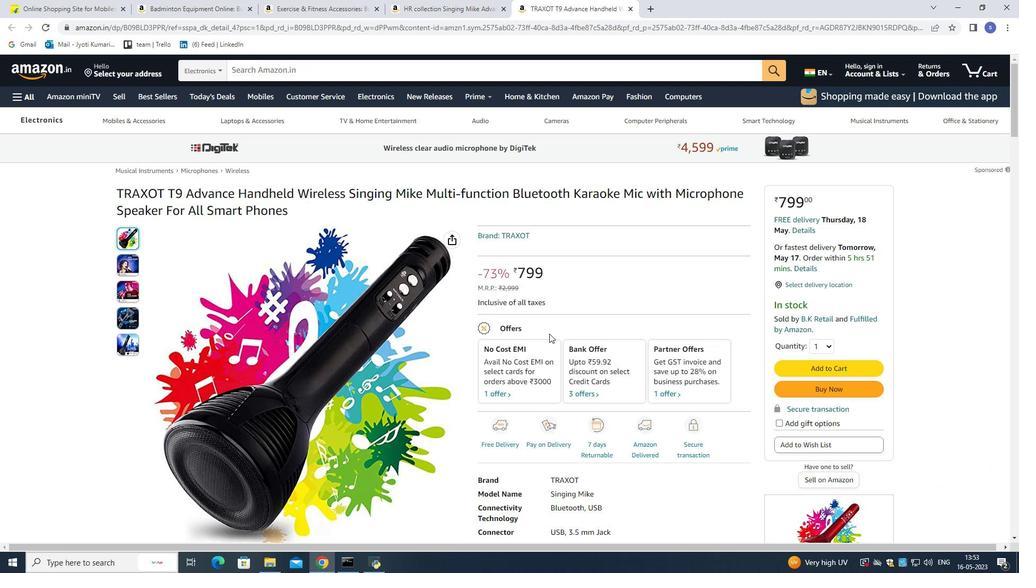 
Action: Mouse moved to (546, 341)
Screenshot: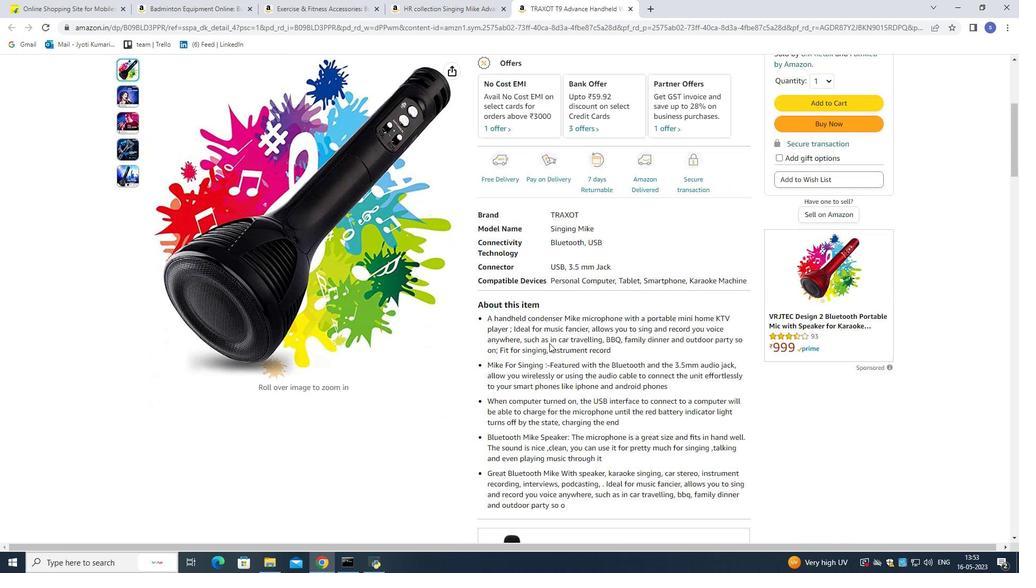 
Action: Mouse scrolled (546, 341) with delta (0, 0)
Screenshot: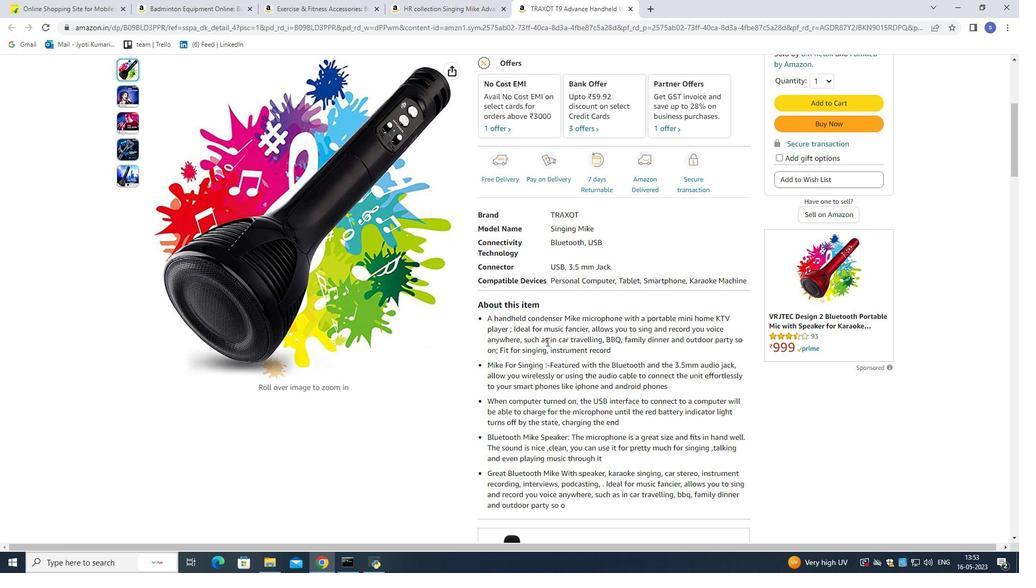 
Action: Mouse scrolled (546, 341) with delta (0, 0)
Screenshot: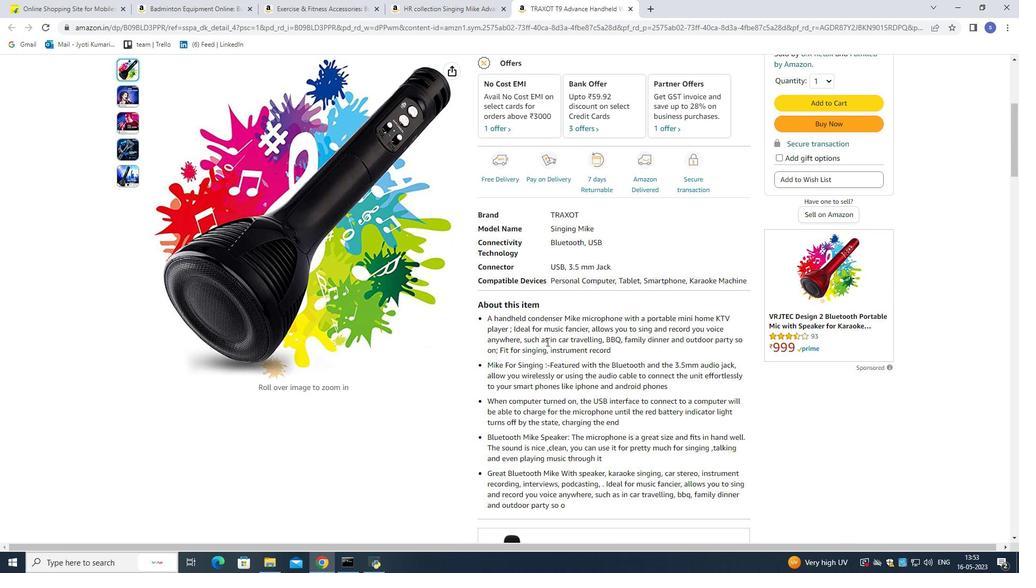 
Action: Mouse moved to (546, 341)
Screenshot: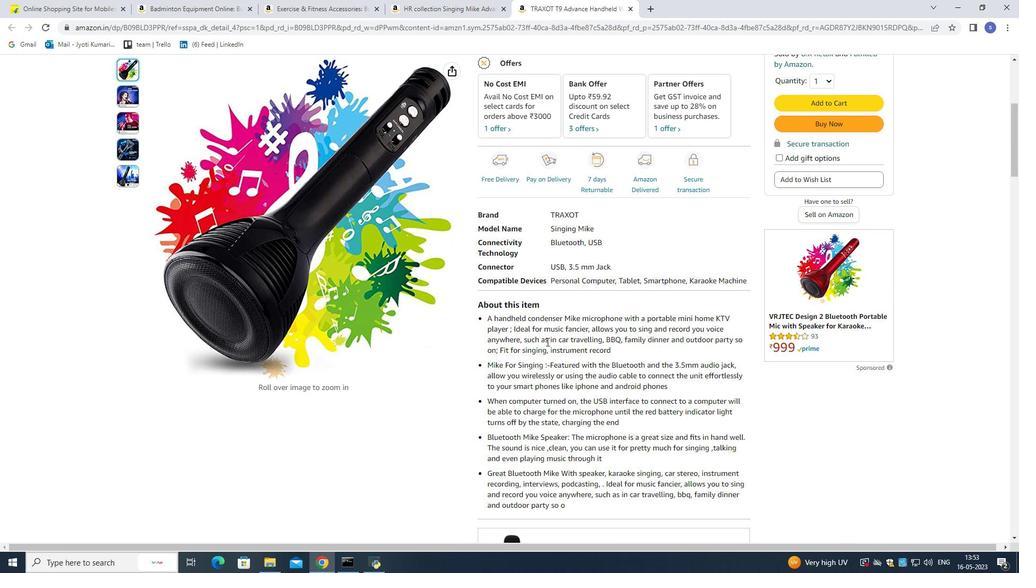
Action: Mouse scrolled (546, 341) with delta (0, 0)
Screenshot: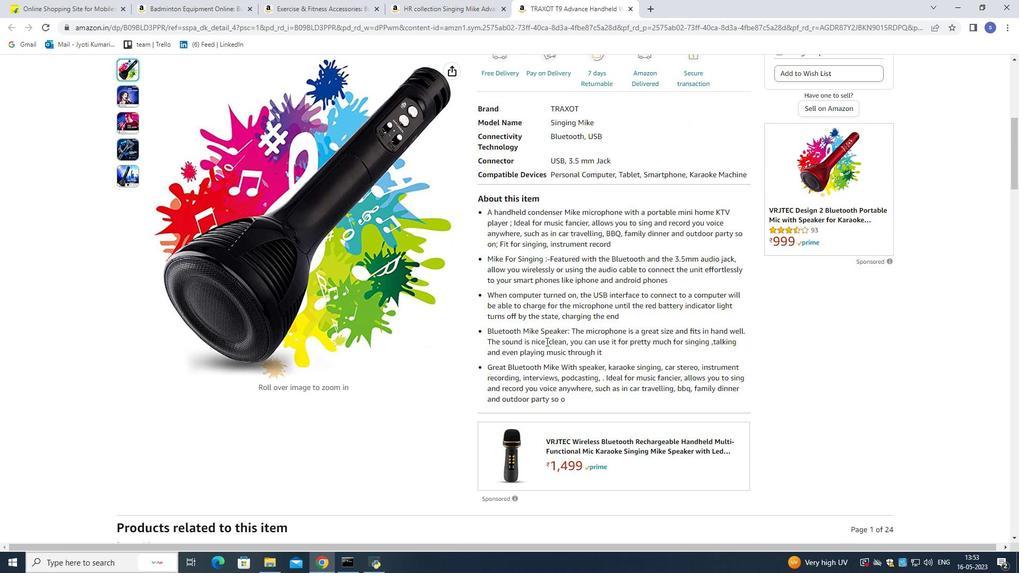 
Action: Mouse scrolled (546, 341) with delta (0, 0)
Screenshot: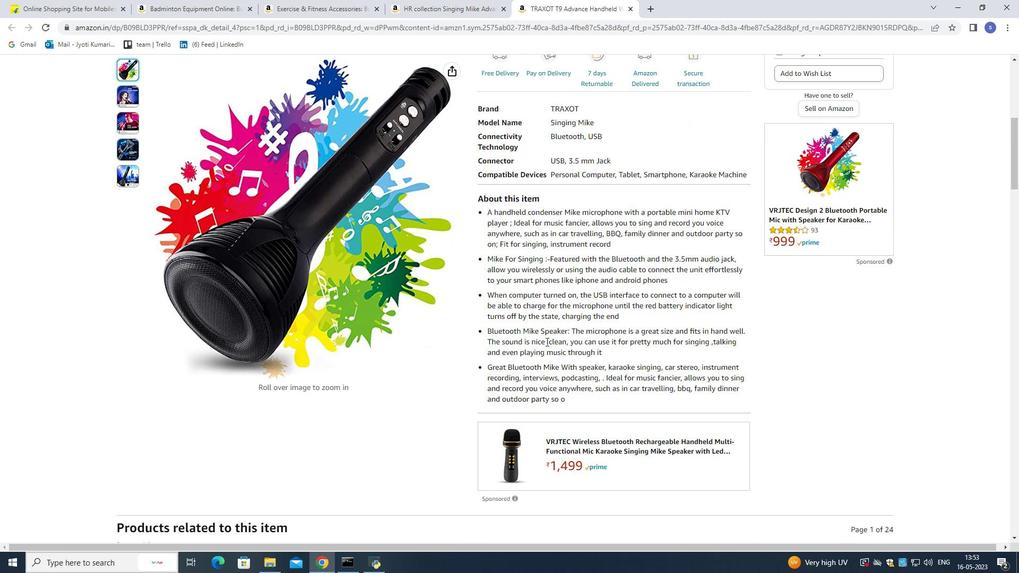 
Action: Mouse scrolled (546, 341) with delta (0, 0)
Screenshot: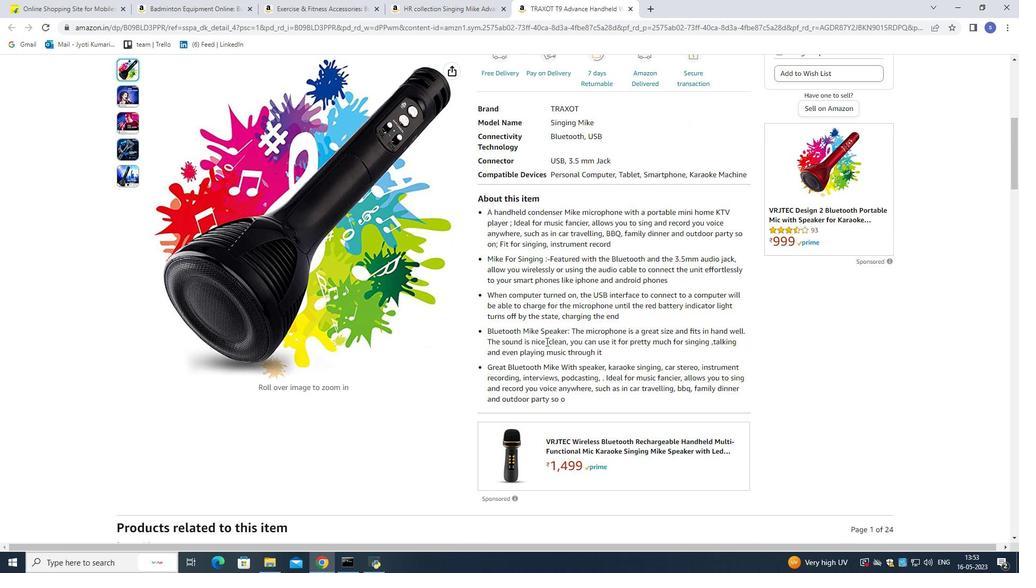 
Action: Mouse scrolled (546, 341) with delta (0, 0)
Screenshot: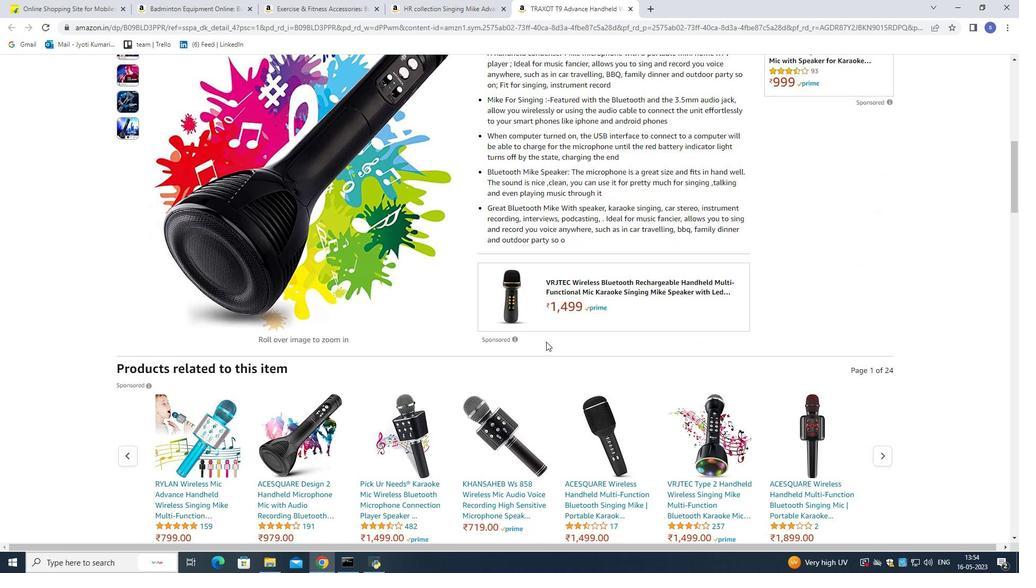 
Action: Mouse scrolled (546, 341) with delta (0, 0)
Screenshot: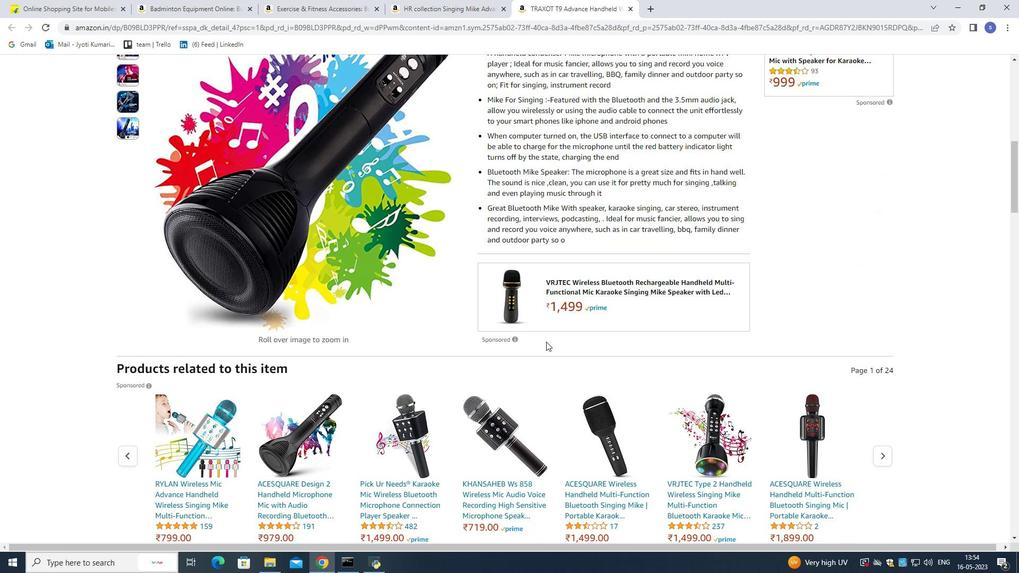 
Action: Mouse moved to (92, 116)
Screenshot: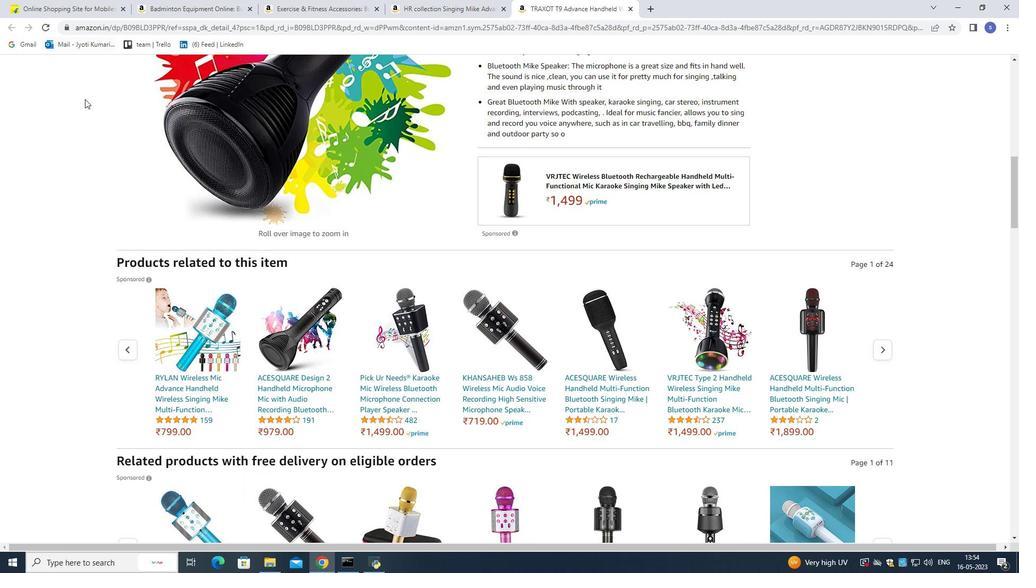 
Action: Mouse scrolled (92, 117) with delta (0, 0)
Screenshot: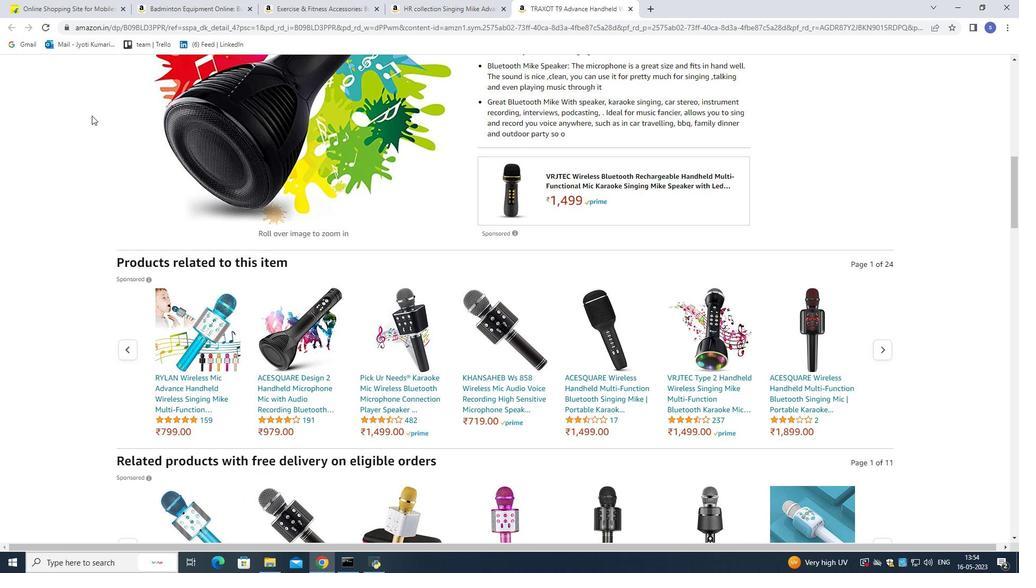 
Action: Mouse scrolled (92, 117) with delta (0, 0)
Screenshot: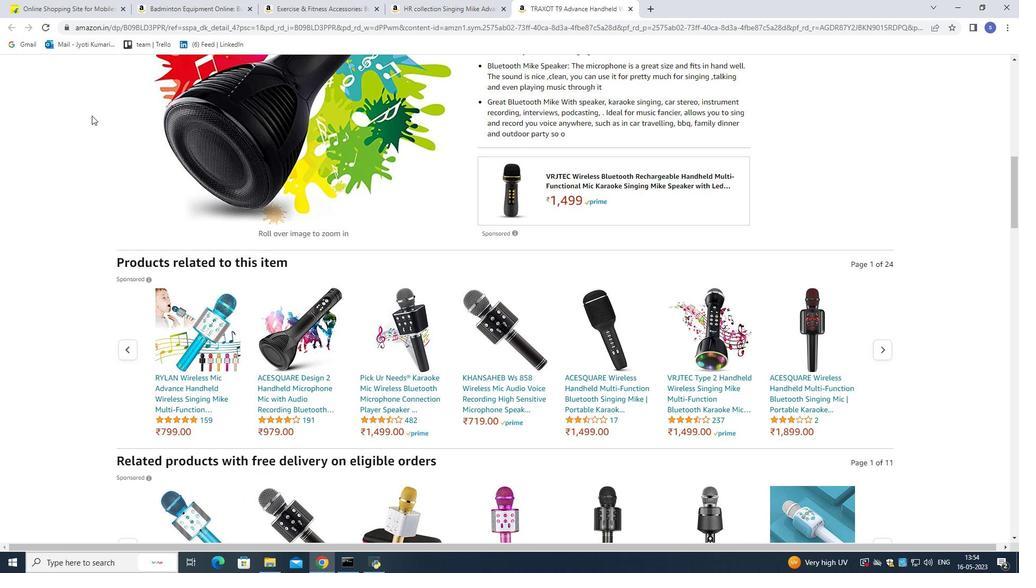 
Action: Mouse scrolled (92, 117) with delta (0, 0)
Screenshot: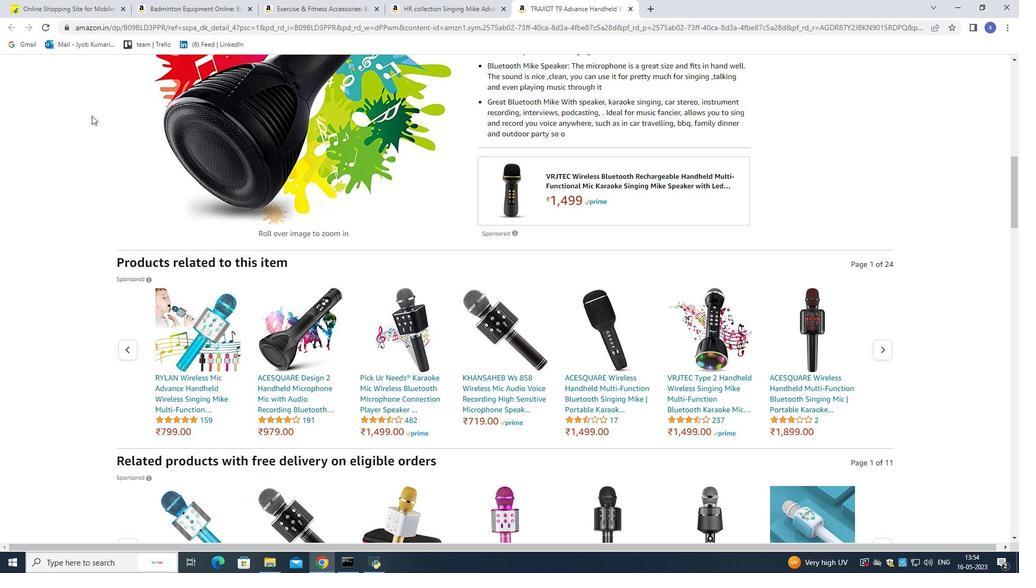 
Action: Mouse scrolled (92, 117) with delta (0, 0)
Screenshot: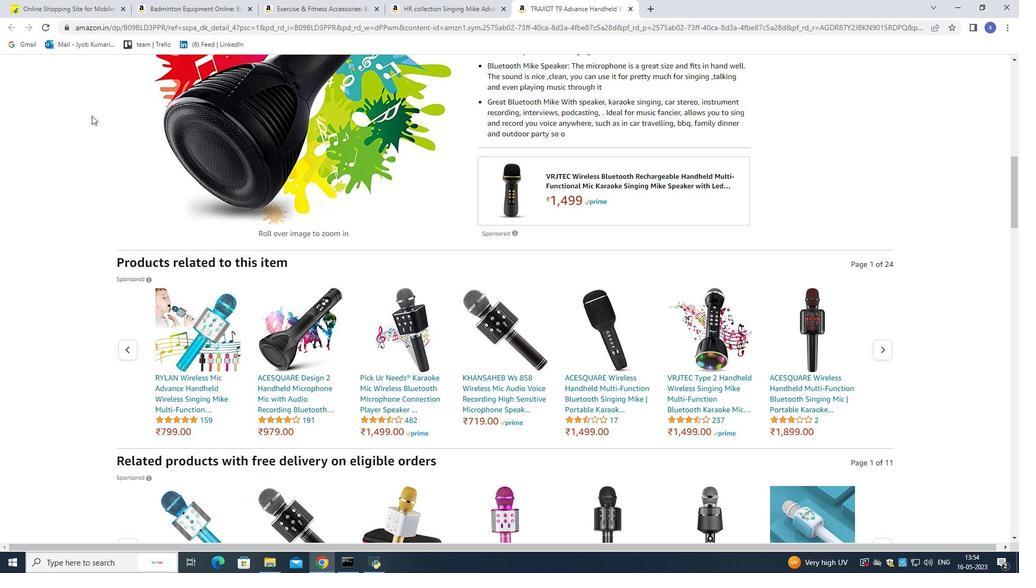 
Action: Mouse scrolled (92, 117) with delta (0, 0)
Screenshot: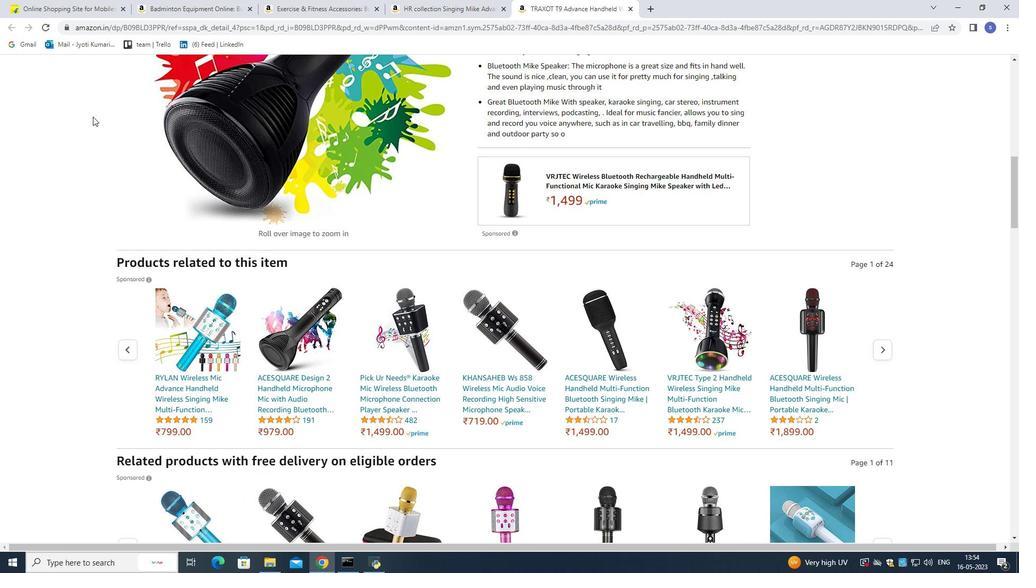 
Action: Mouse moved to (93, 115)
Screenshot: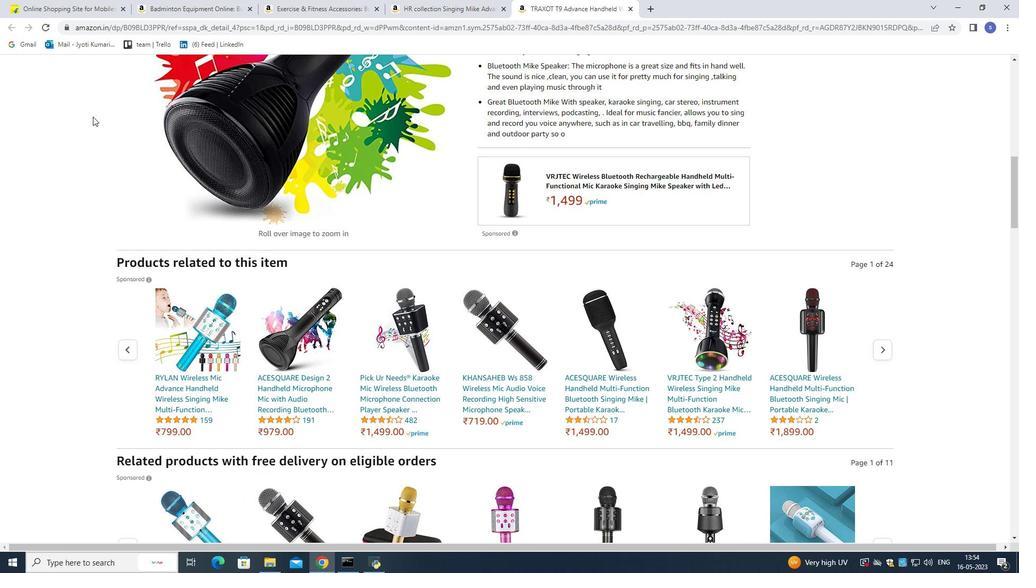 
Action: Mouse scrolled (93, 116) with delta (0, 0)
Screenshot: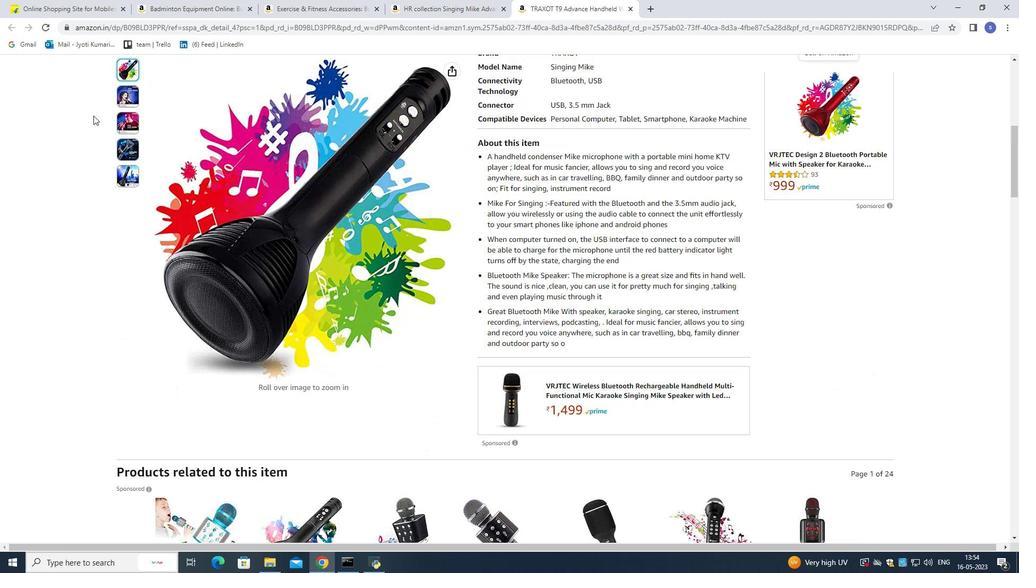 
Action: Mouse scrolled (93, 116) with delta (0, 0)
Screenshot: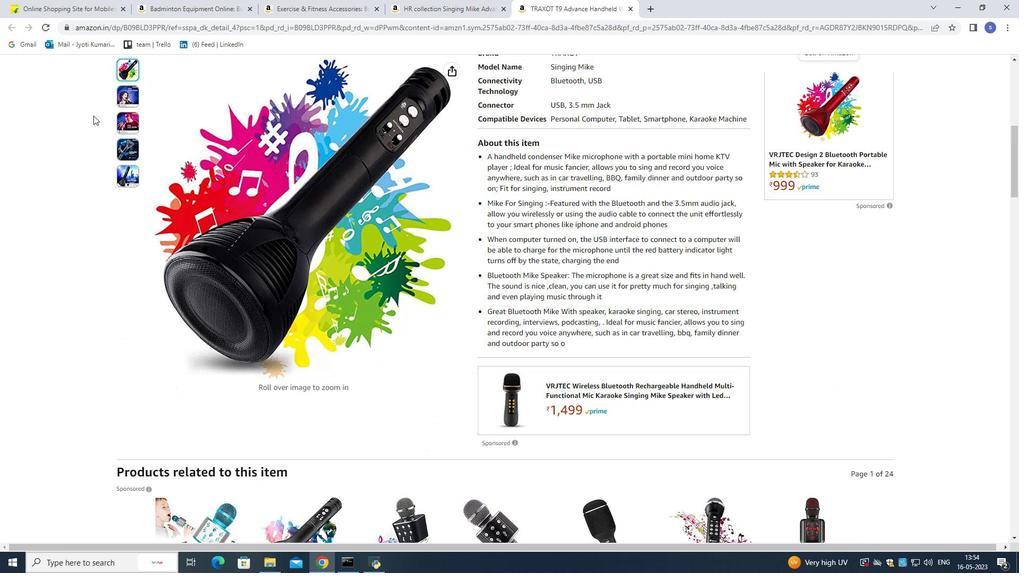 
Action: Mouse scrolled (93, 116) with delta (0, 0)
Screenshot: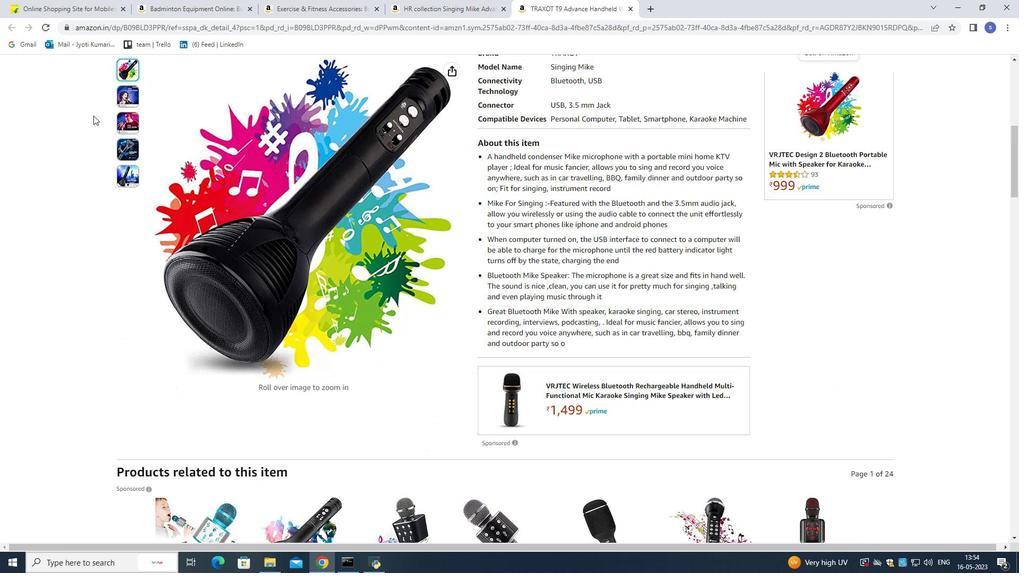 
Action: Mouse moved to (93, 114)
Screenshot: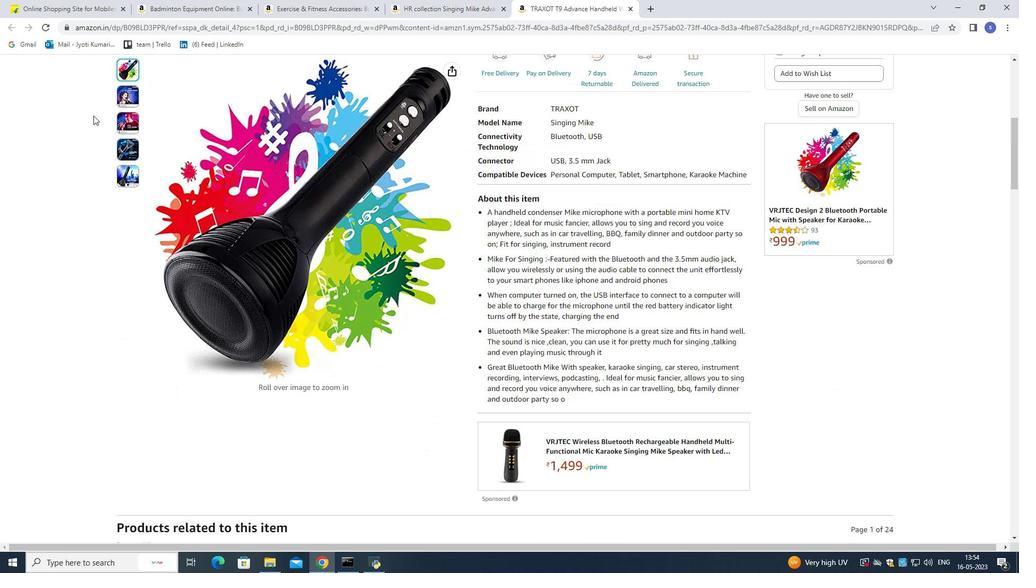 
Action: Mouse scrolled (93, 114) with delta (0, 0)
Screenshot: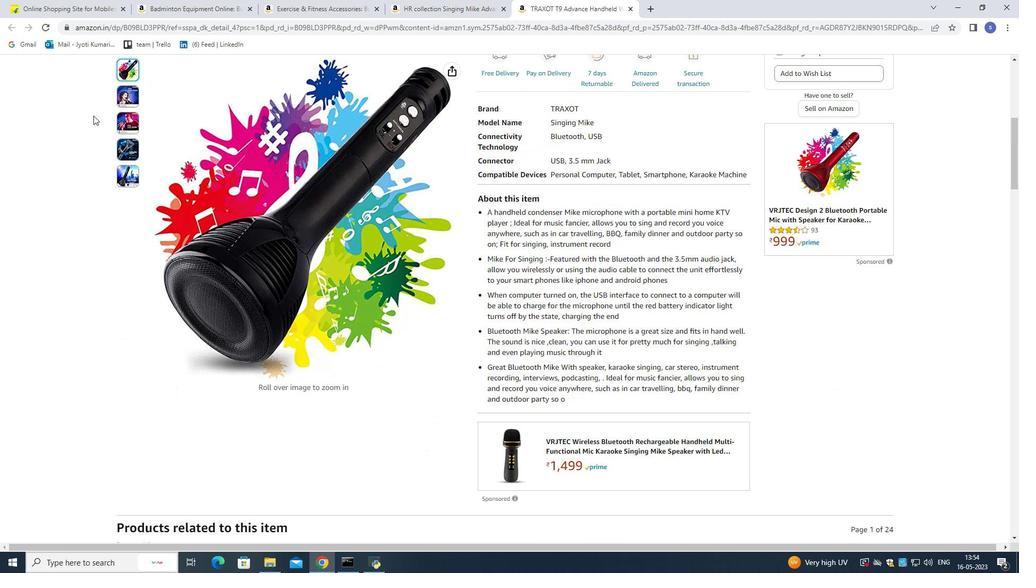 
Action: Mouse moved to (22, 89)
Screenshot: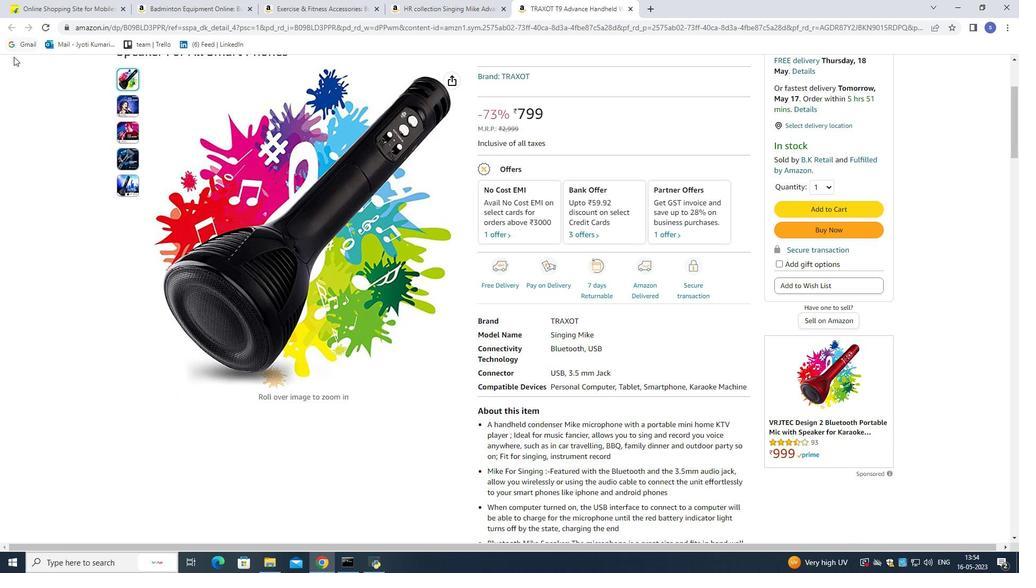 
Action: Mouse scrolled (22, 89) with delta (0, 0)
Screenshot: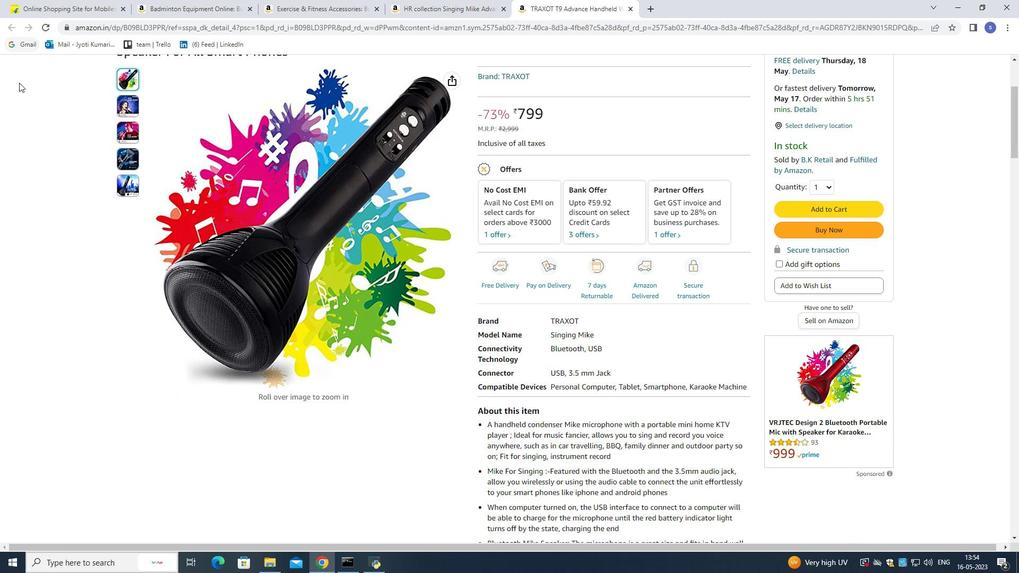
Action: Mouse moved to (22, 89)
Screenshot: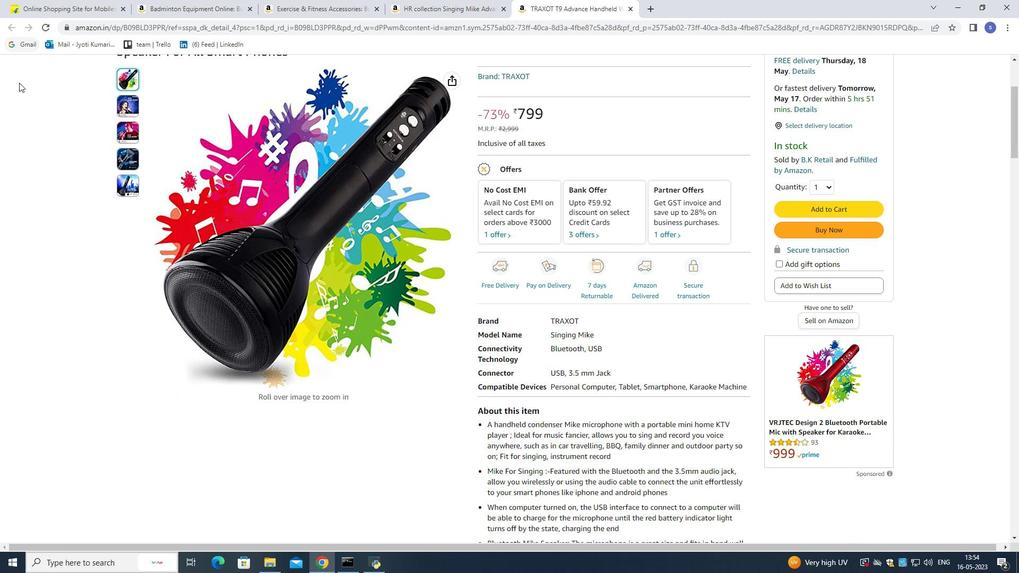 
Action: Mouse scrolled (22, 90) with delta (0, 0)
Screenshot: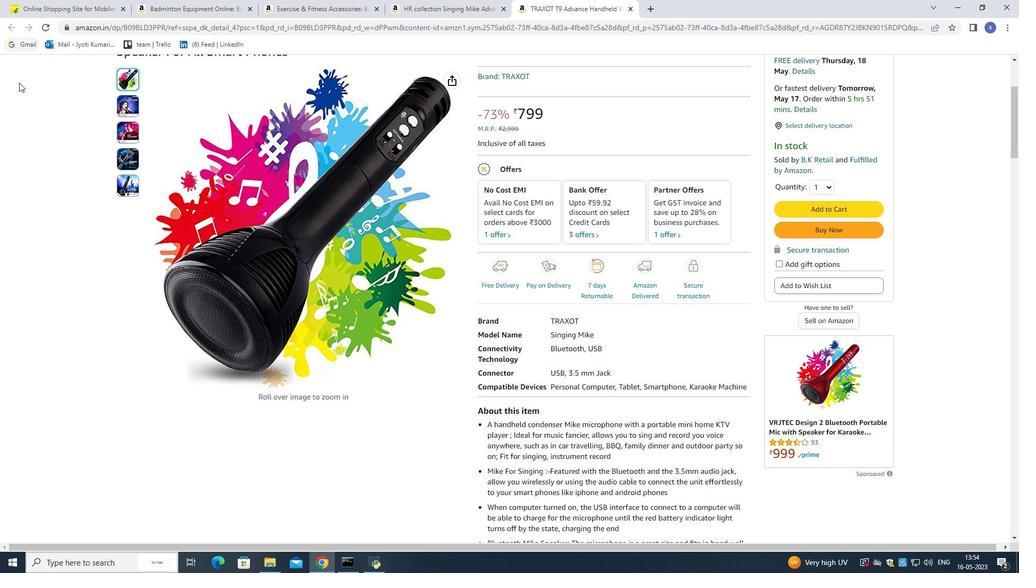 
Action: Mouse scrolled (22, 90) with delta (0, 0)
Screenshot: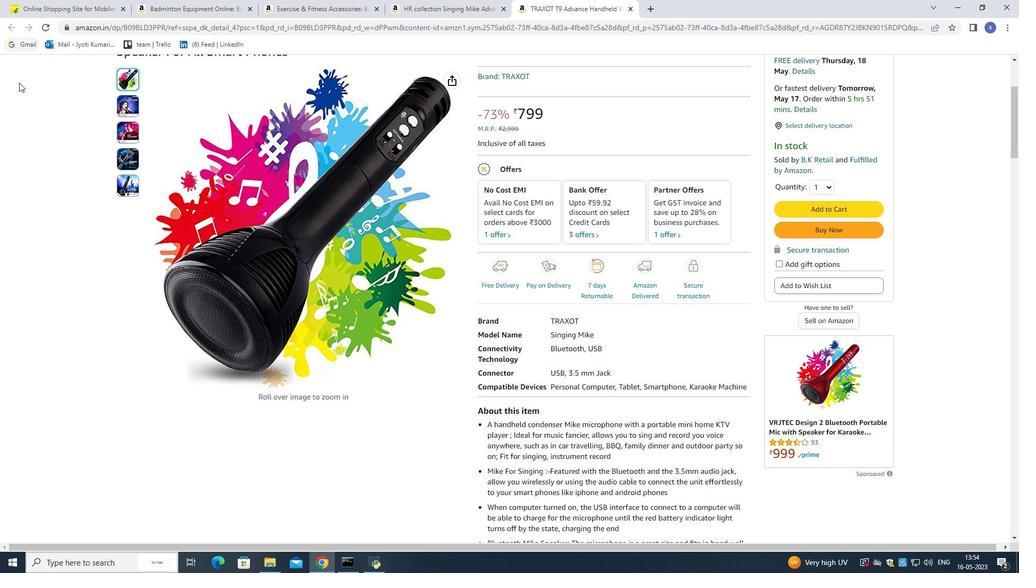 
Action: Mouse scrolled (22, 90) with delta (0, 0)
Screenshot: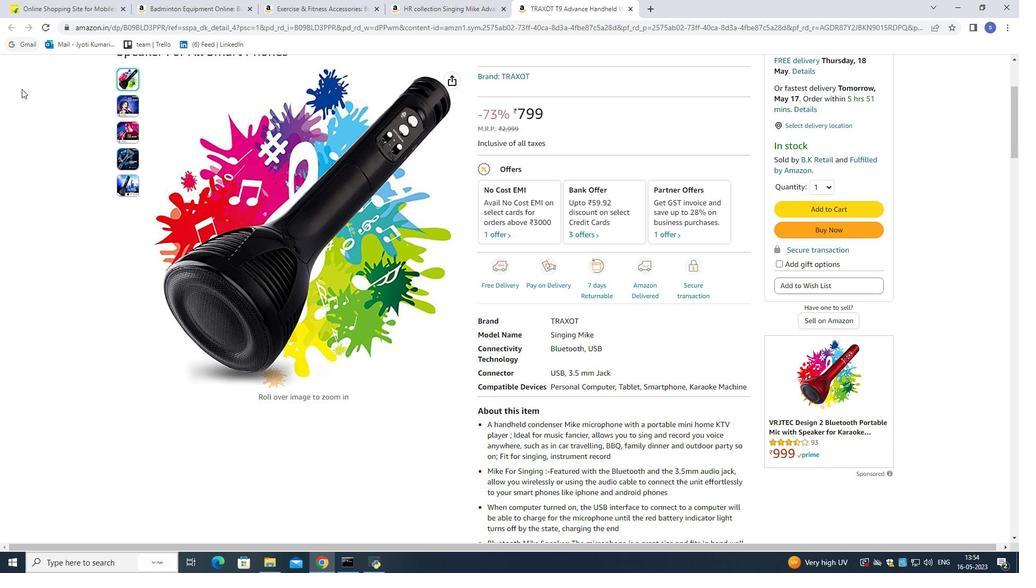 
Action: Mouse scrolled (22, 90) with delta (0, 0)
Screenshot: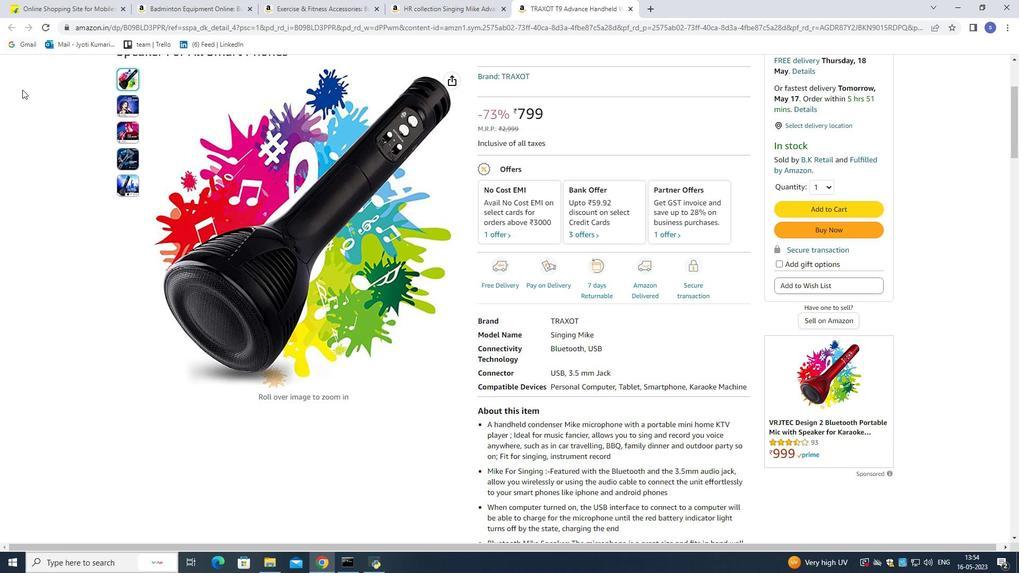 
Action: Mouse moved to (23, 92)
Screenshot: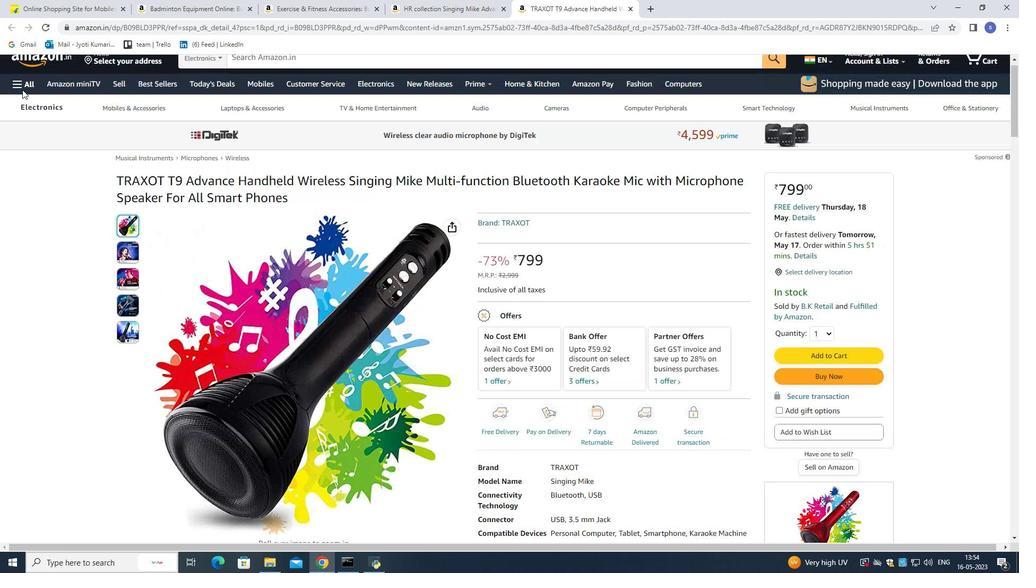 
Action: Mouse scrolled (23, 92) with delta (0, 0)
Screenshot: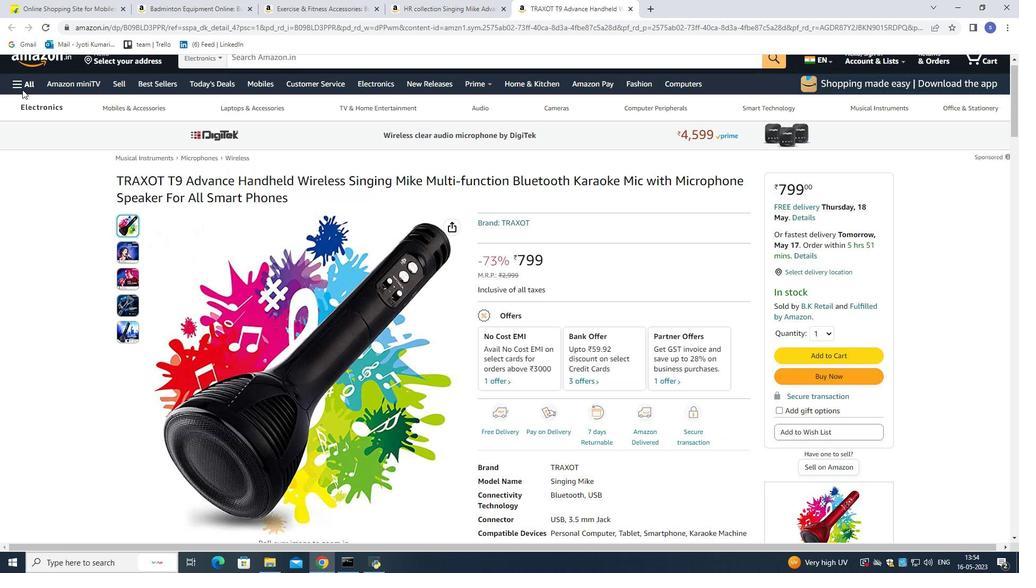 
Action: Mouse scrolled (23, 92) with delta (0, 0)
